 Task: Research Airbnb properties in San José, Costa Rica from 4th December, 2023 to 10th December, 2023 for 8 adults.4 bedrooms having 8 beds and 4 bathrooms. Property type can be house. Amenities needed are: wifi, TV, free parkinig on premises, gym, breakfast. Look for 4 properties as per requirement.
Action: Key pressed san<Key.space>jose
Screenshot: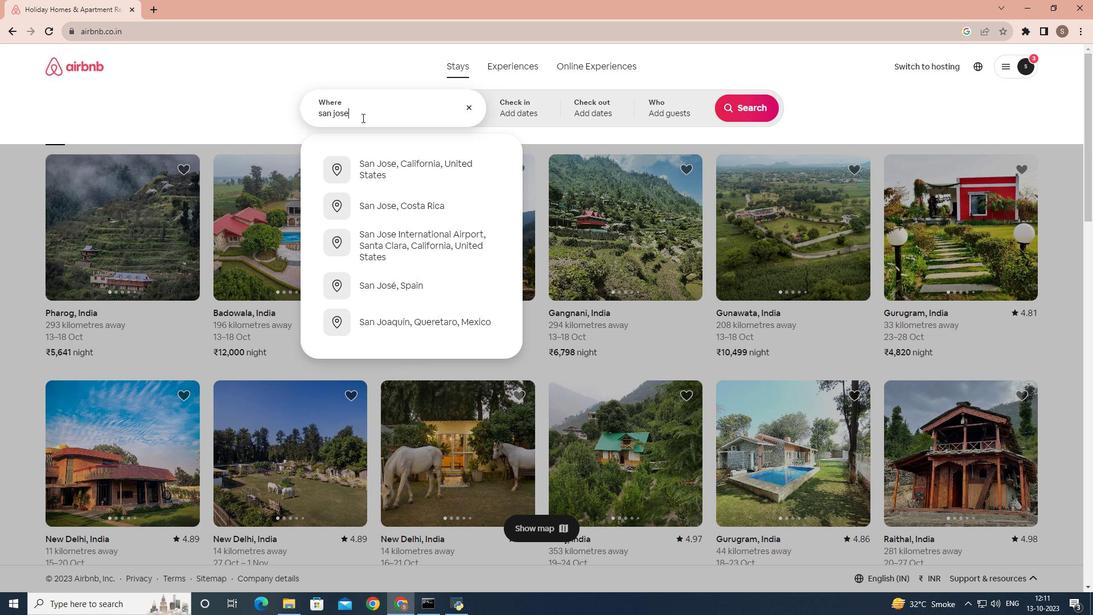 
Action: Mouse moved to (378, 216)
Screenshot: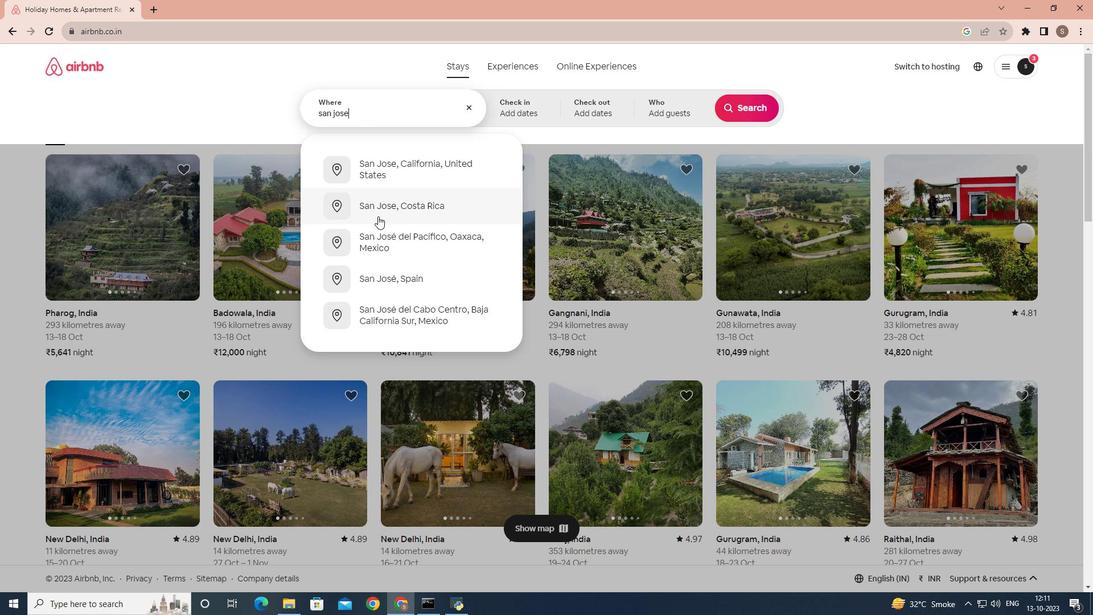 
Action: Mouse pressed left at (378, 216)
Screenshot: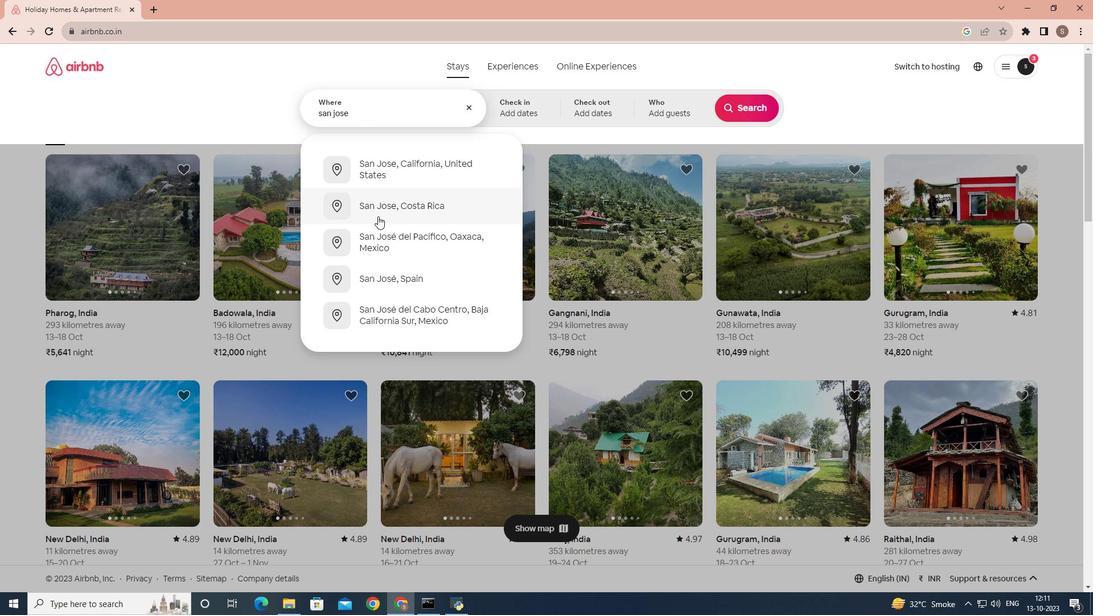 
Action: Mouse moved to (742, 197)
Screenshot: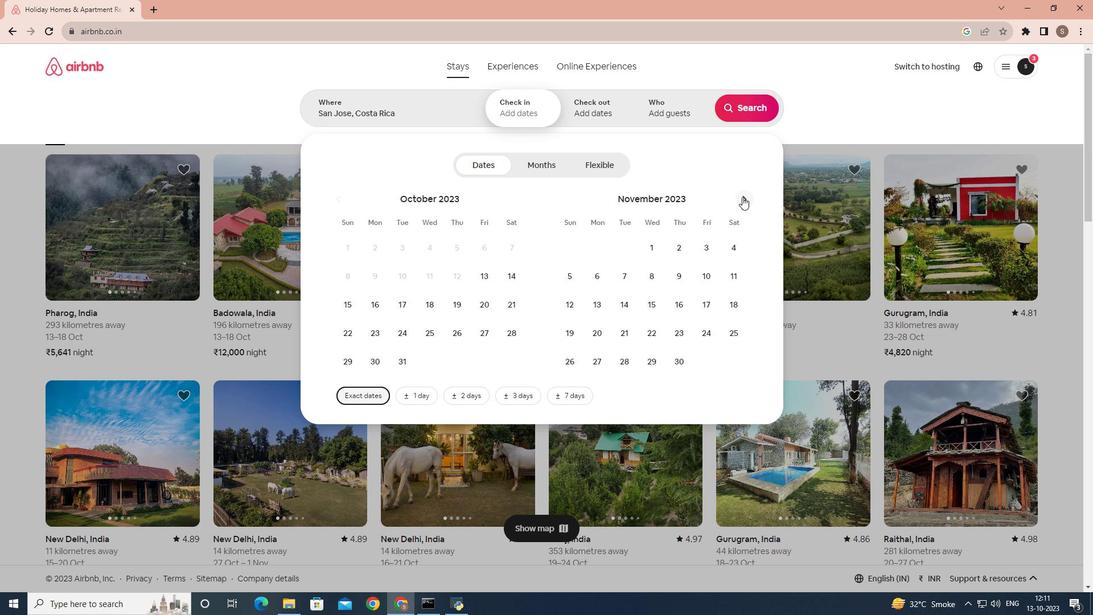 
Action: Mouse pressed left at (742, 197)
Screenshot: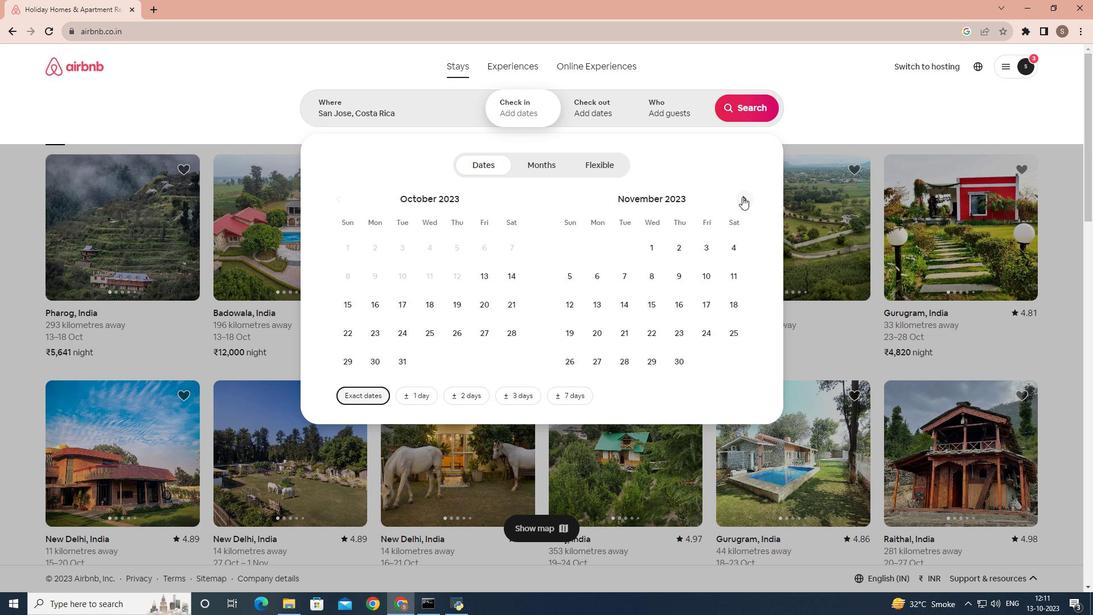 
Action: Mouse moved to (607, 277)
Screenshot: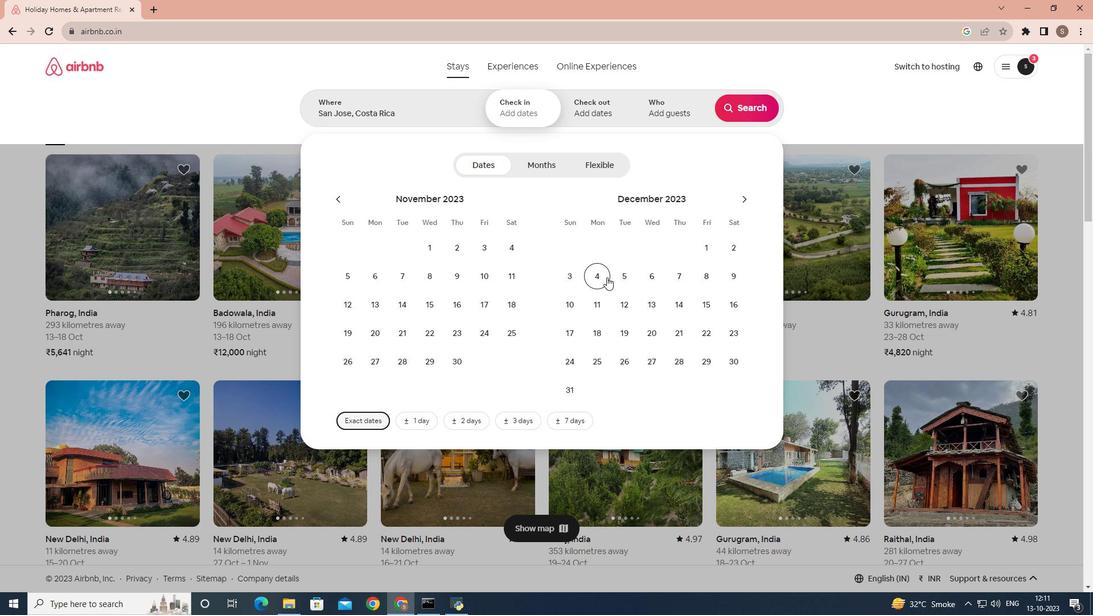 
Action: Mouse pressed left at (607, 277)
Screenshot: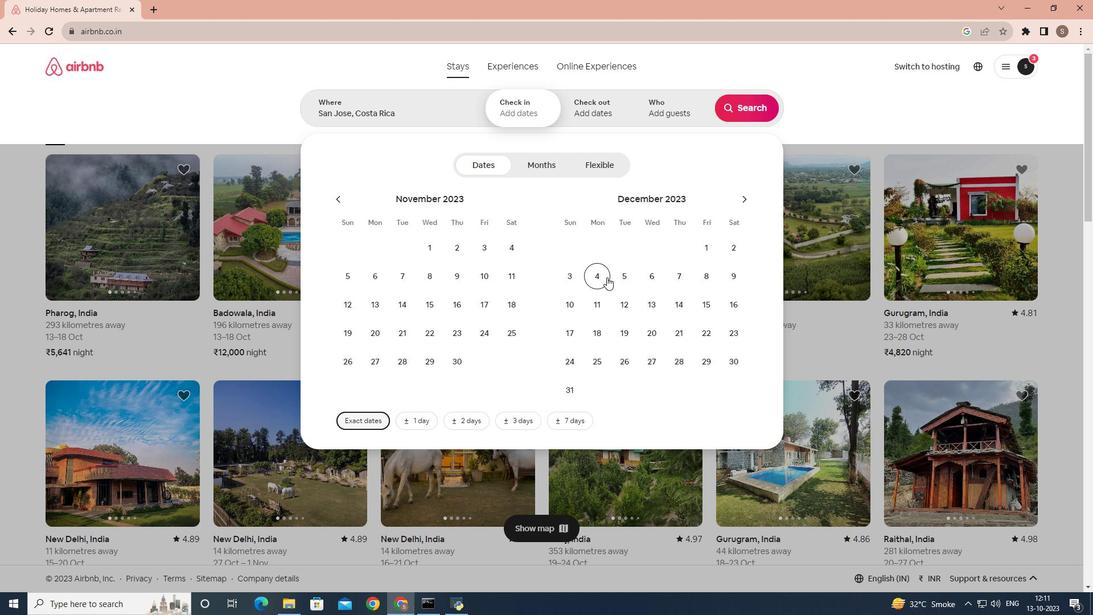 
Action: Mouse moved to (567, 308)
Screenshot: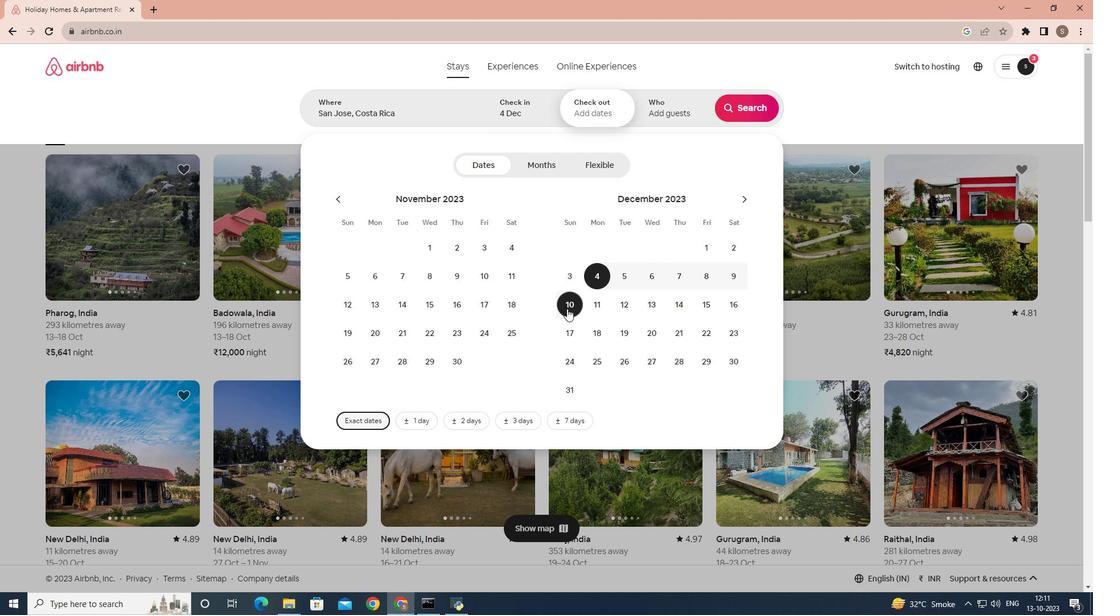 
Action: Mouse pressed left at (567, 308)
Screenshot: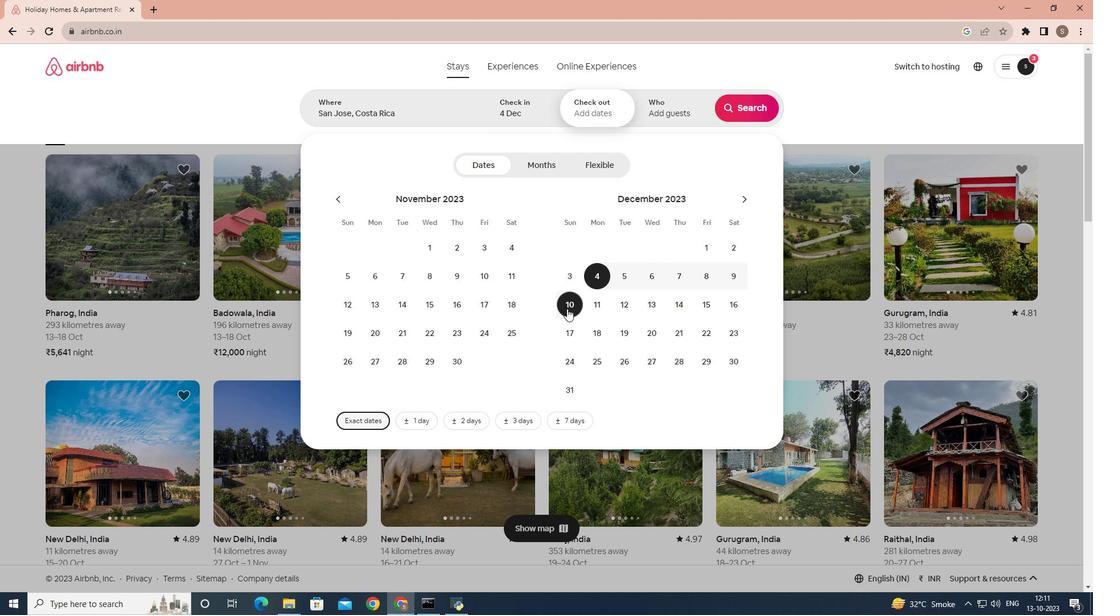 
Action: Mouse moved to (656, 104)
Screenshot: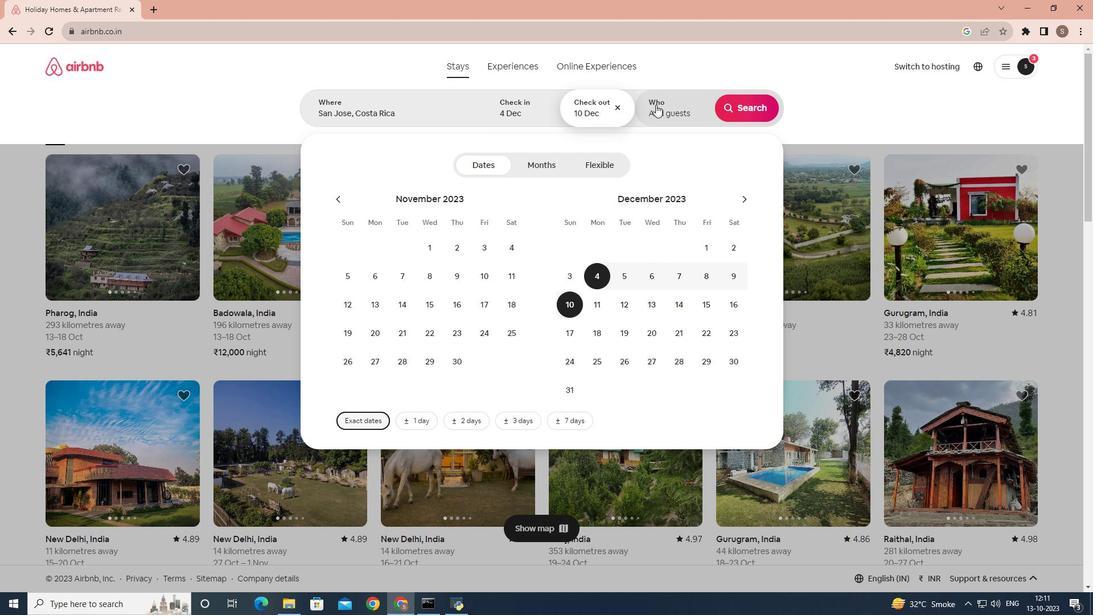 
Action: Mouse pressed left at (656, 104)
Screenshot: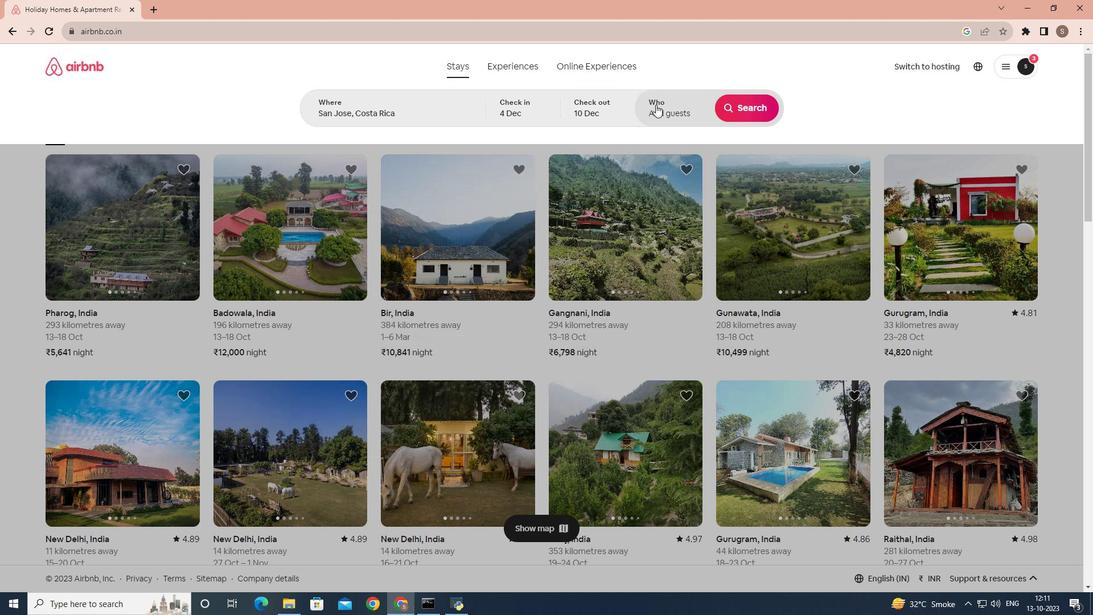 
Action: Mouse moved to (747, 167)
Screenshot: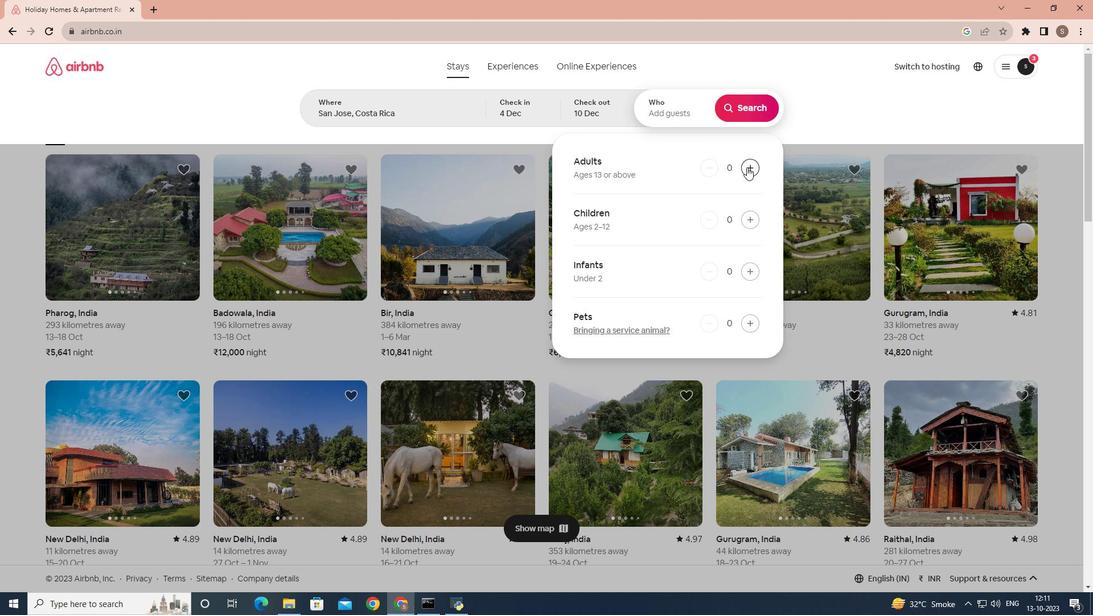 
Action: Mouse pressed left at (747, 167)
Screenshot: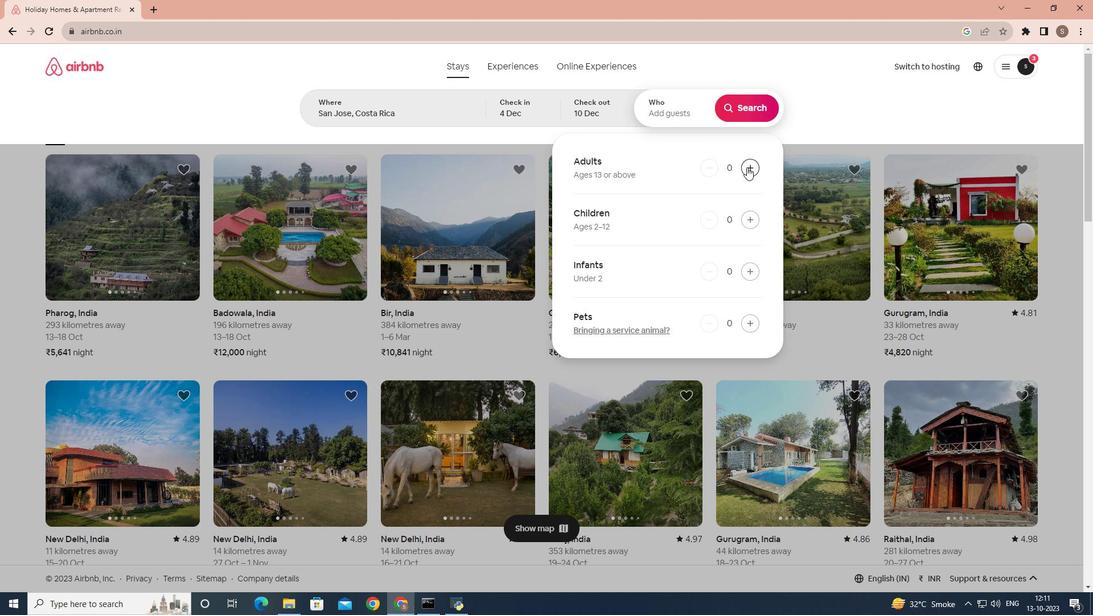 
Action: Mouse pressed left at (747, 167)
Screenshot: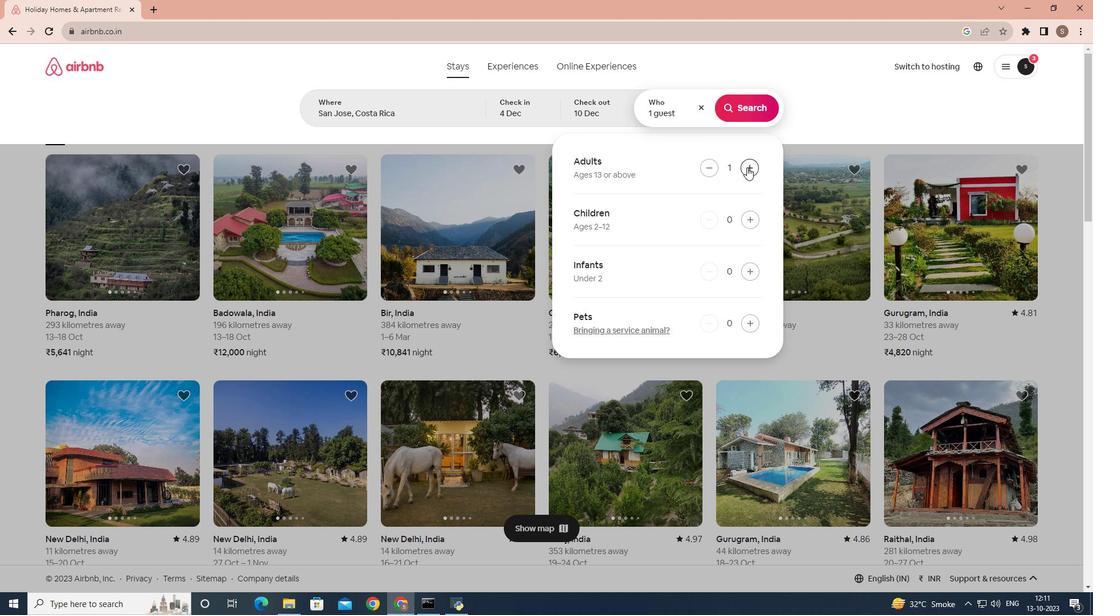 
Action: Mouse pressed left at (747, 167)
Screenshot: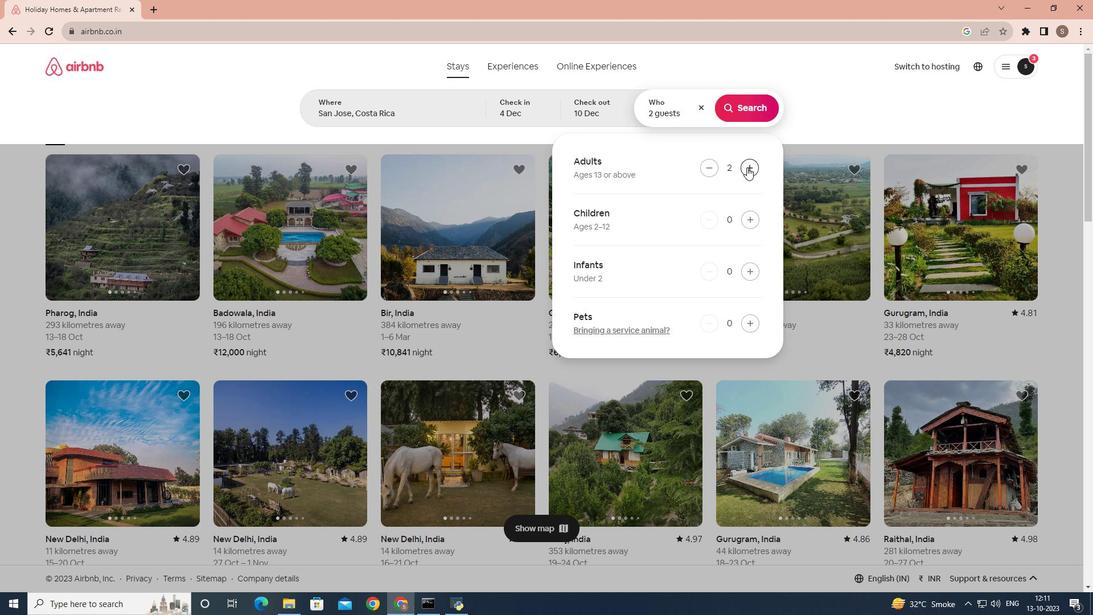 
Action: Mouse pressed left at (747, 167)
Screenshot: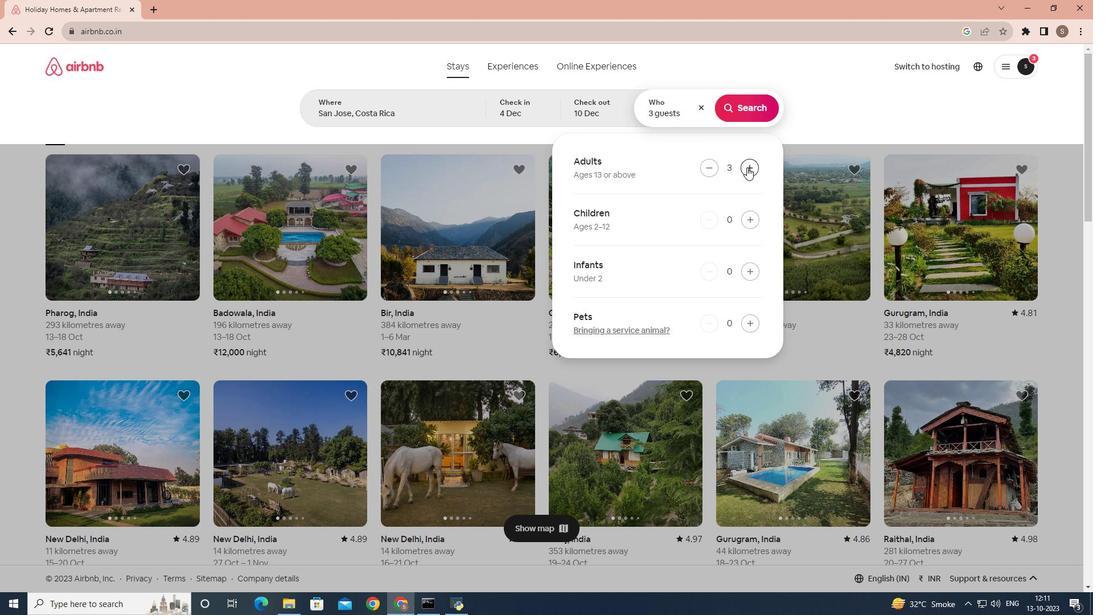 
Action: Mouse pressed left at (747, 167)
Screenshot: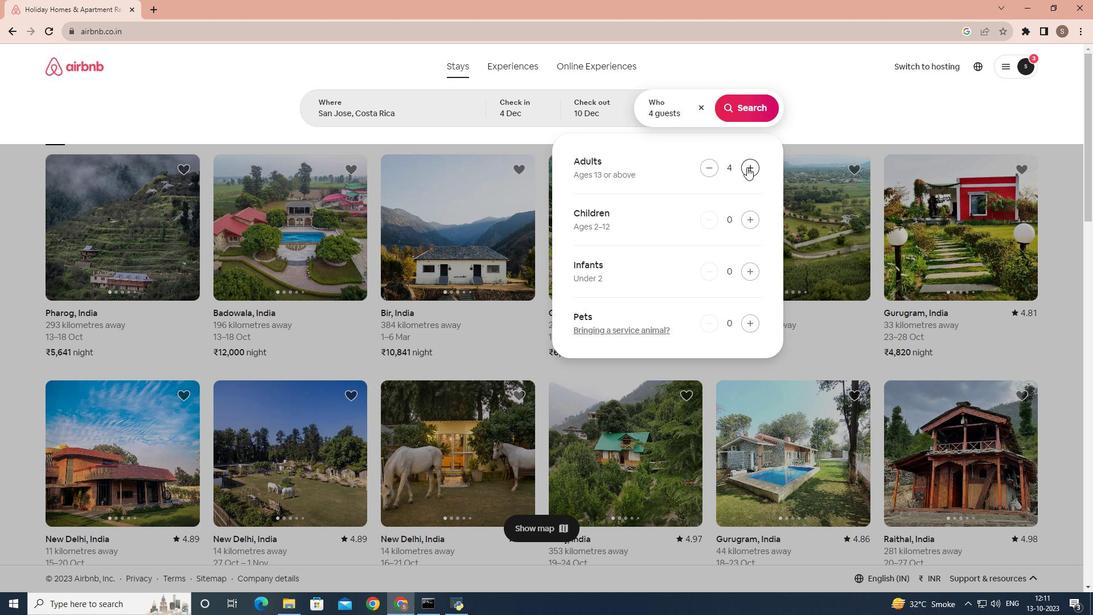 
Action: Mouse pressed left at (747, 167)
Screenshot: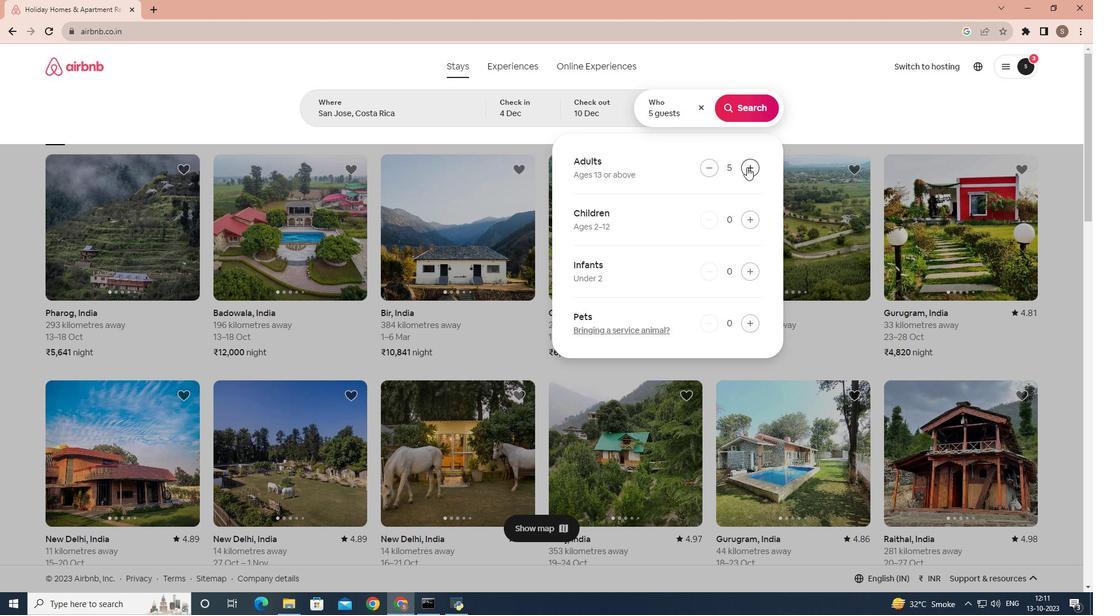 
Action: Mouse pressed left at (747, 167)
Screenshot: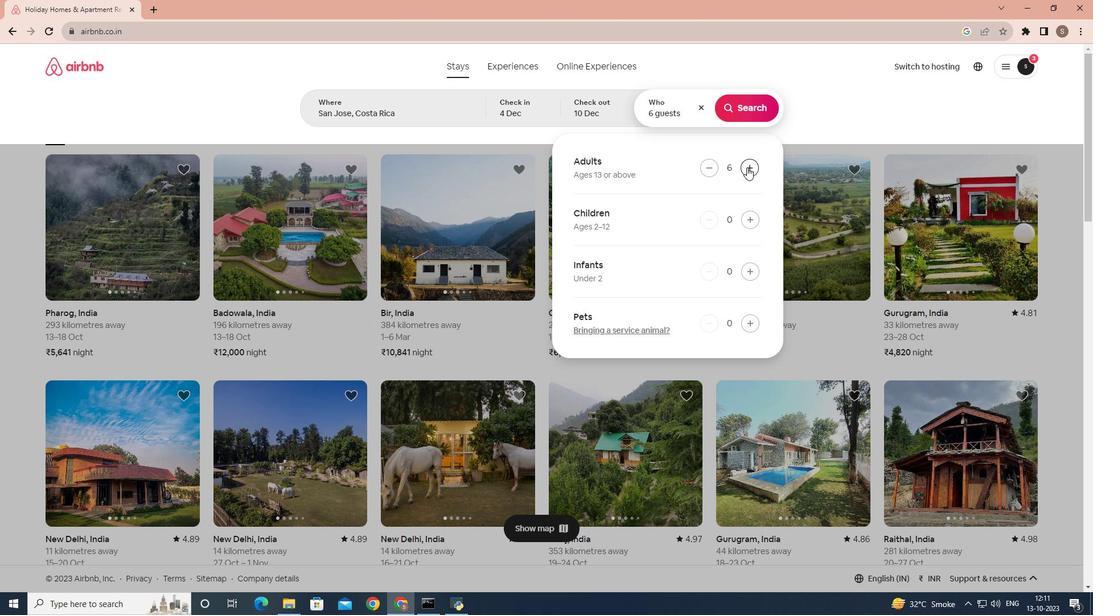
Action: Mouse pressed left at (747, 167)
Screenshot: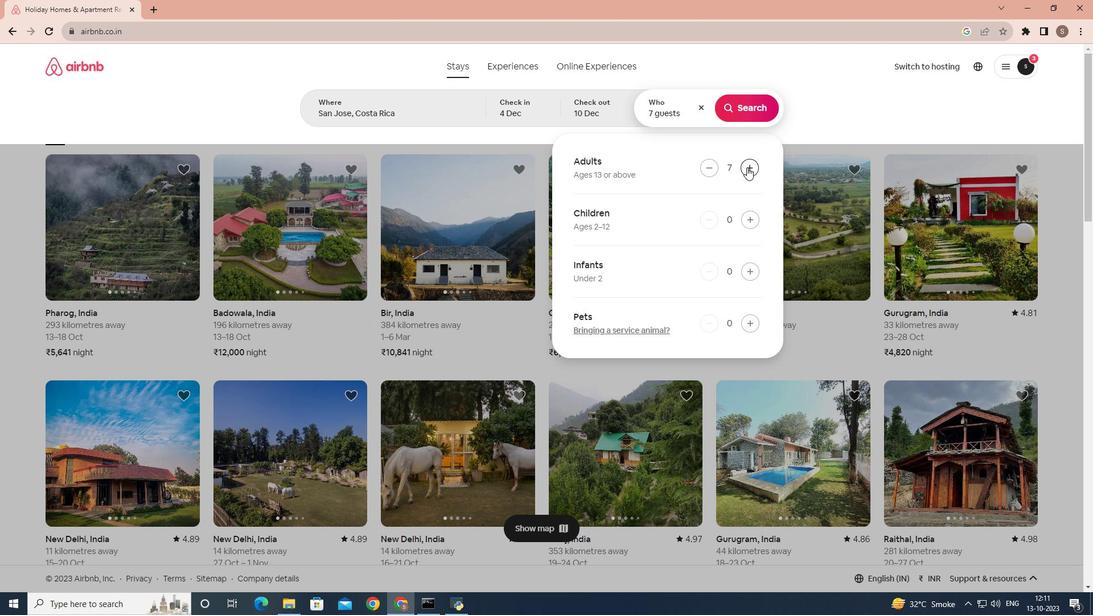 
Action: Mouse moved to (746, 119)
Screenshot: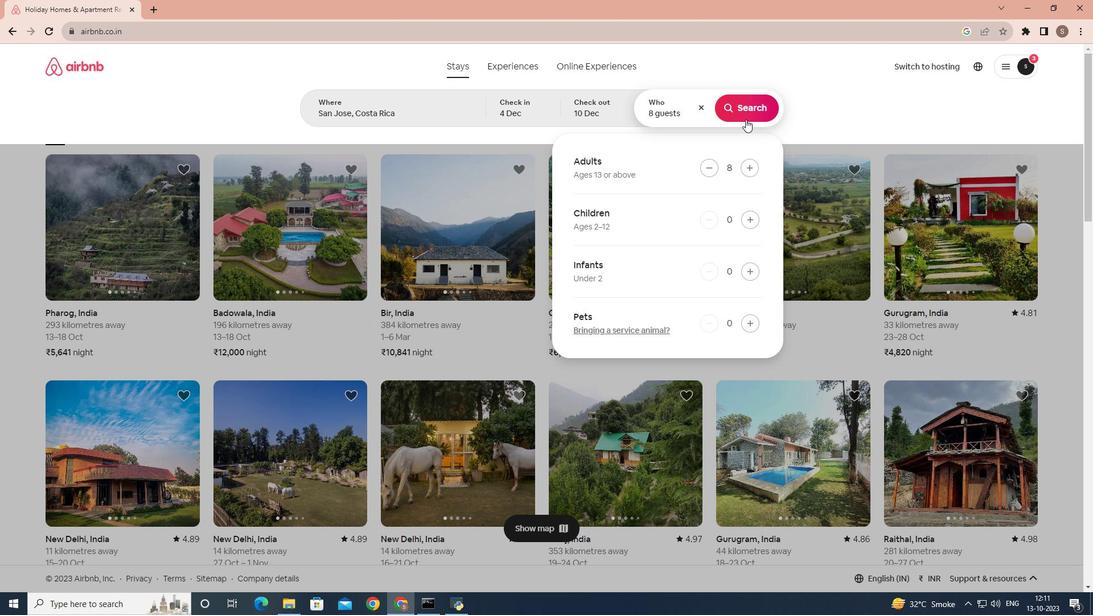 
Action: Mouse pressed left at (746, 119)
Screenshot: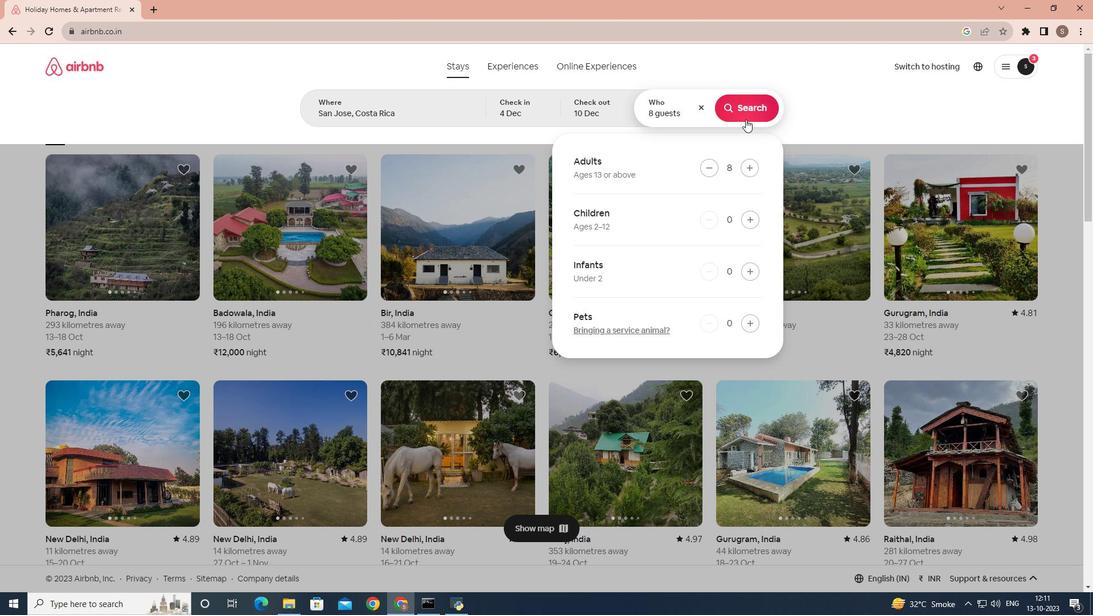 
Action: Mouse moved to (896, 119)
Screenshot: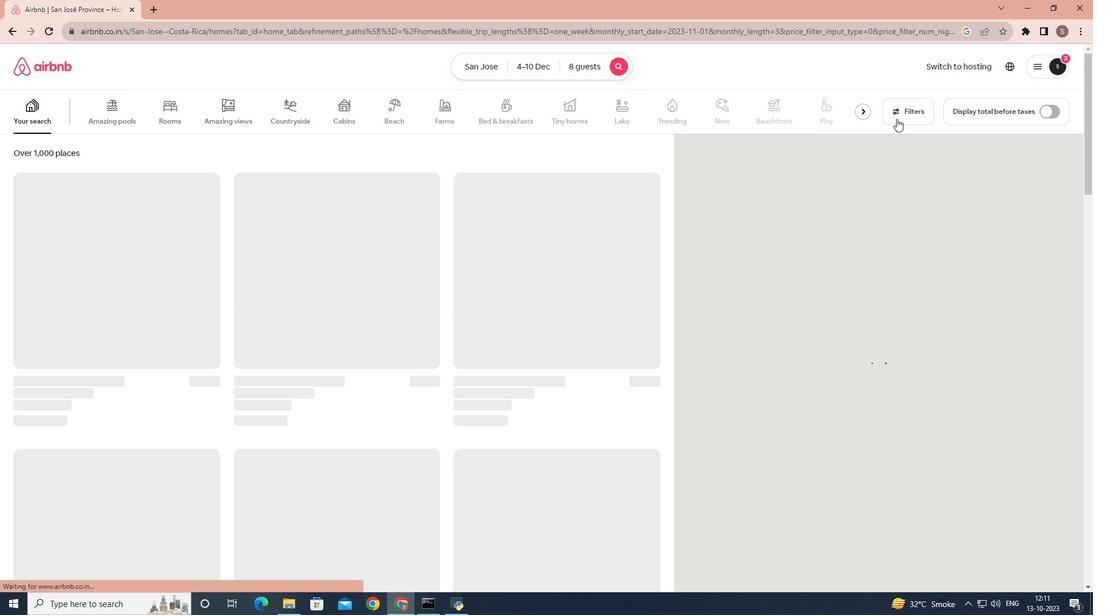 
Action: Mouse pressed left at (896, 119)
Screenshot: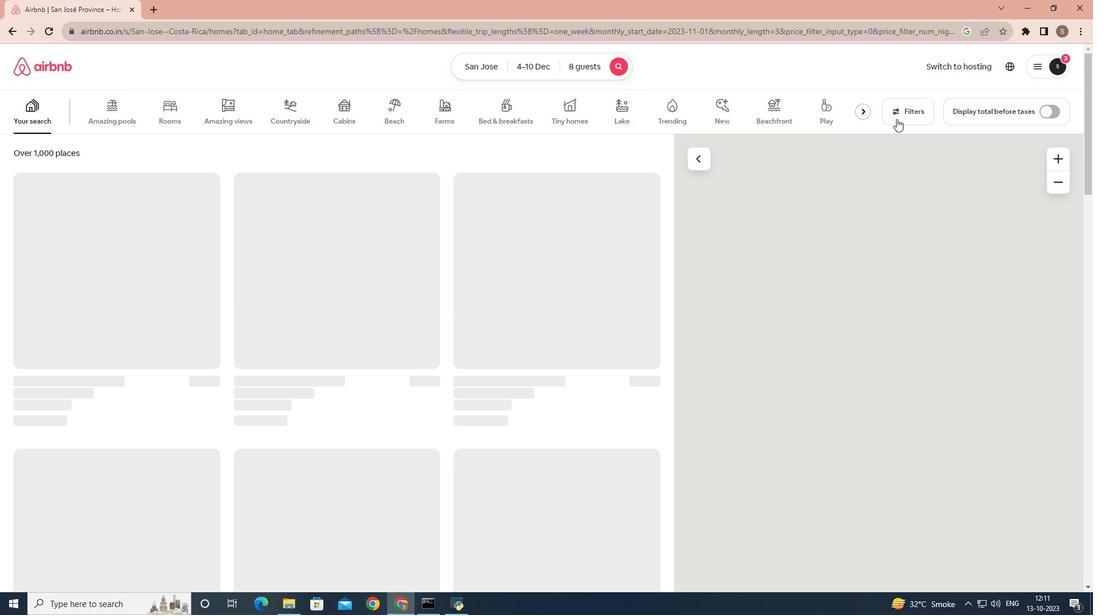 
Action: Mouse moved to (467, 367)
Screenshot: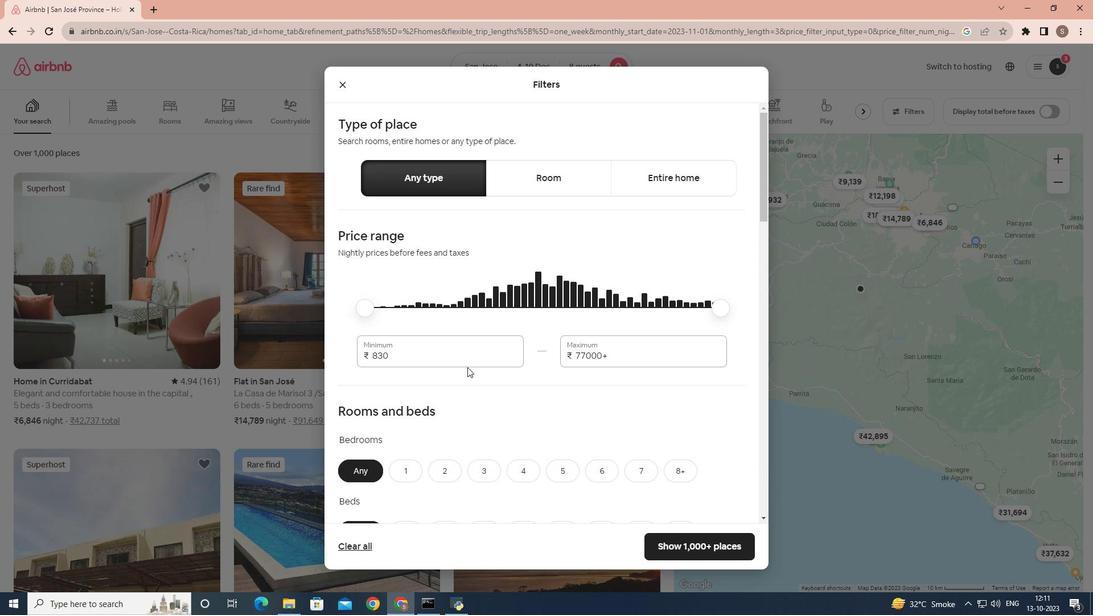 
Action: Mouse scrolled (467, 366) with delta (0, 0)
Screenshot: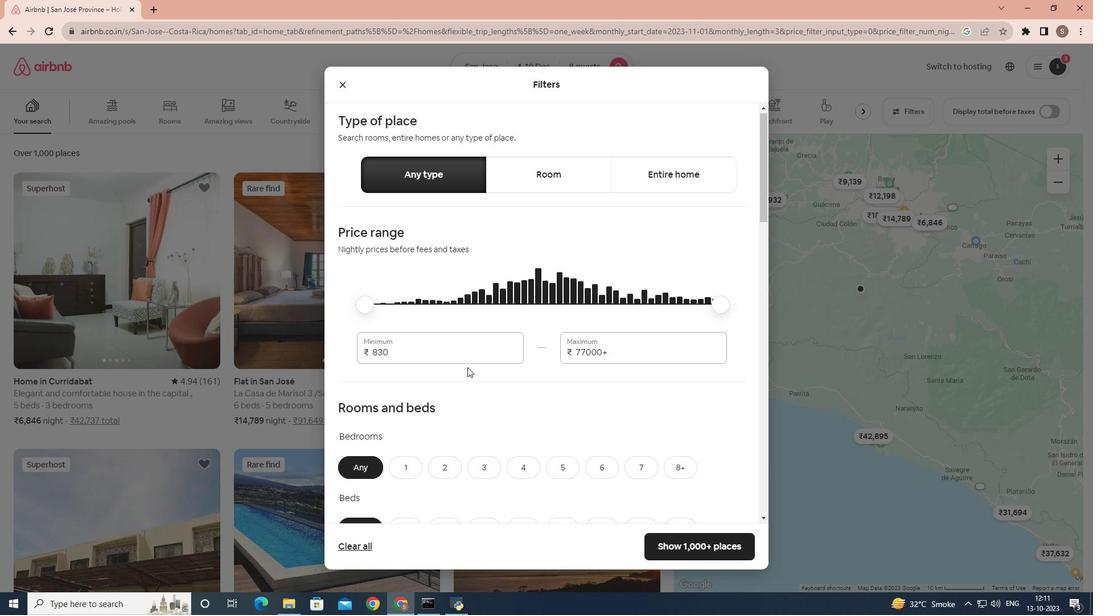 
Action: Mouse scrolled (467, 366) with delta (0, 0)
Screenshot: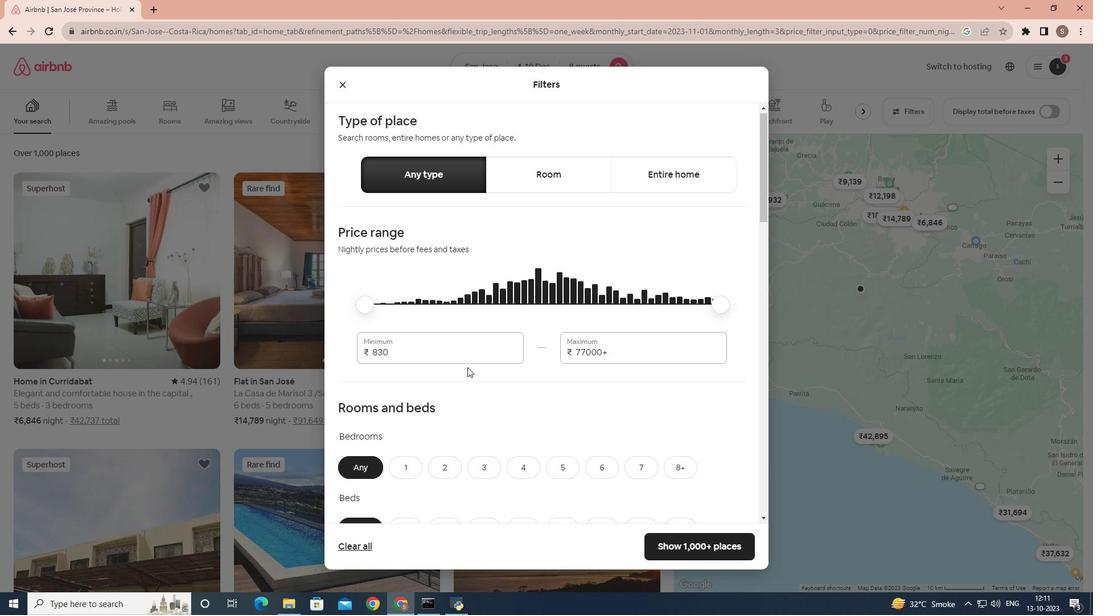 
Action: Mouse scrolled (467, 366) with delta (0, 0)
Screenshot: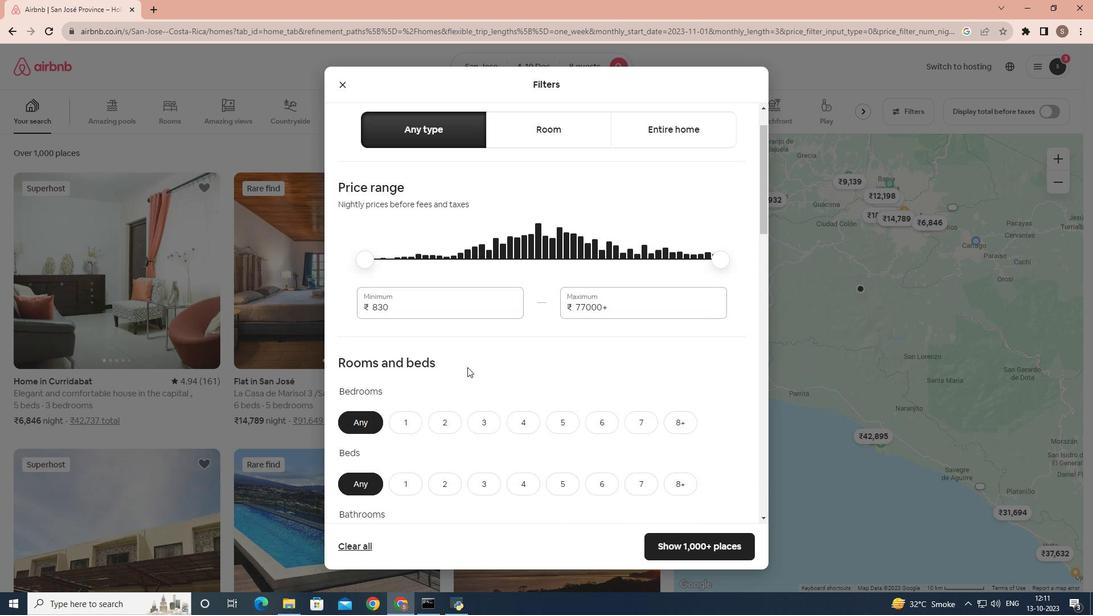 
Action: Mouse scrolled (467, 366) with delta (0, 0)
Screenshot: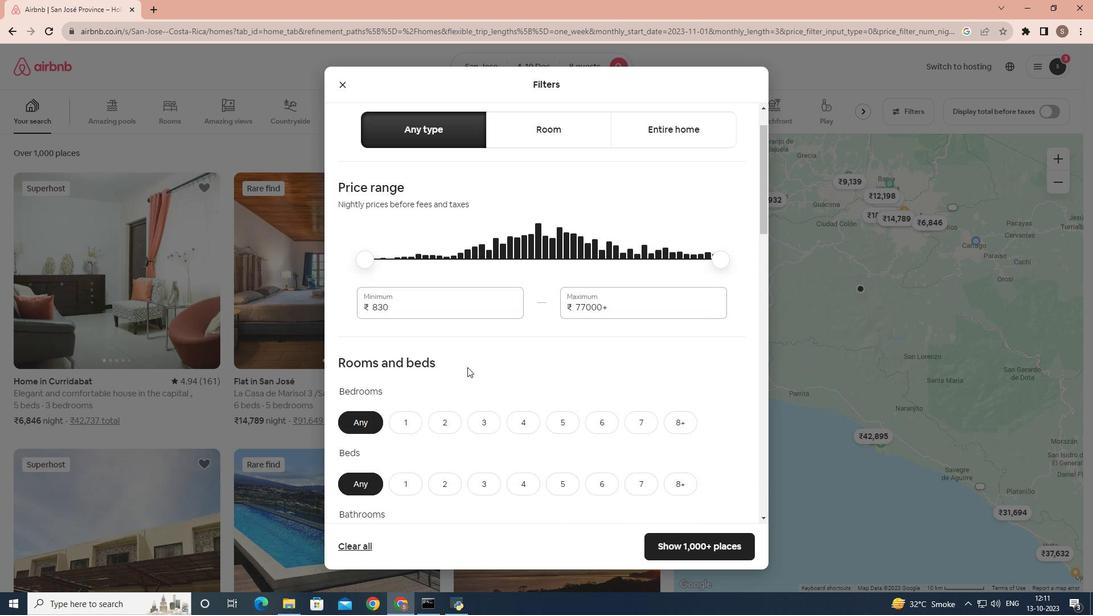 
Action: Mouse moved to (534, 245)
Screenshot: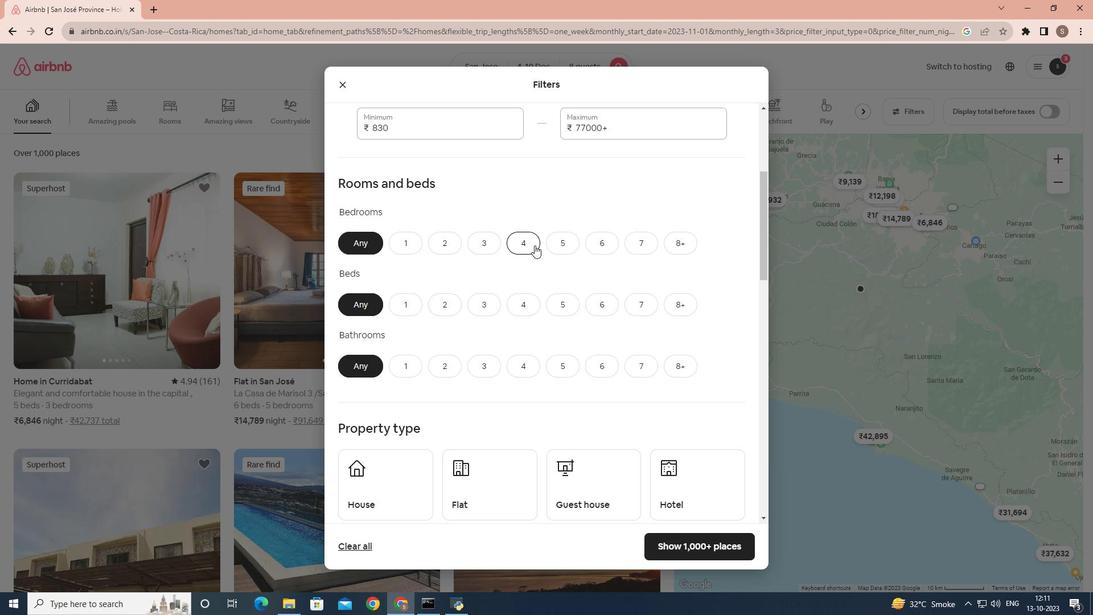 
Action: Mouse pressed left at (534, 245)
Screenshot: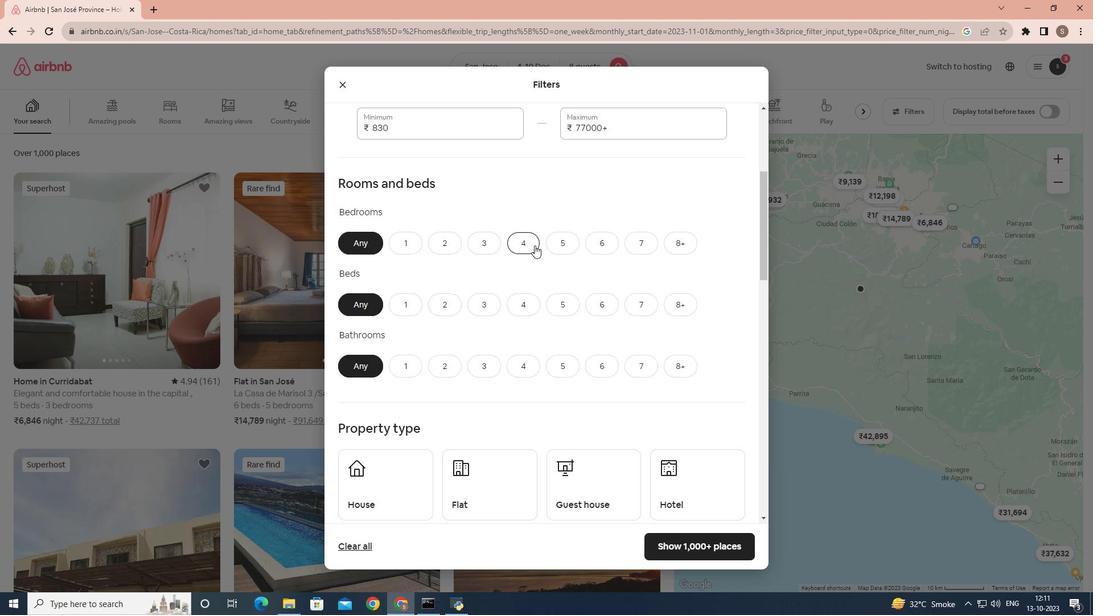
Action: Mouse moved to (685, 304)
Screenshot: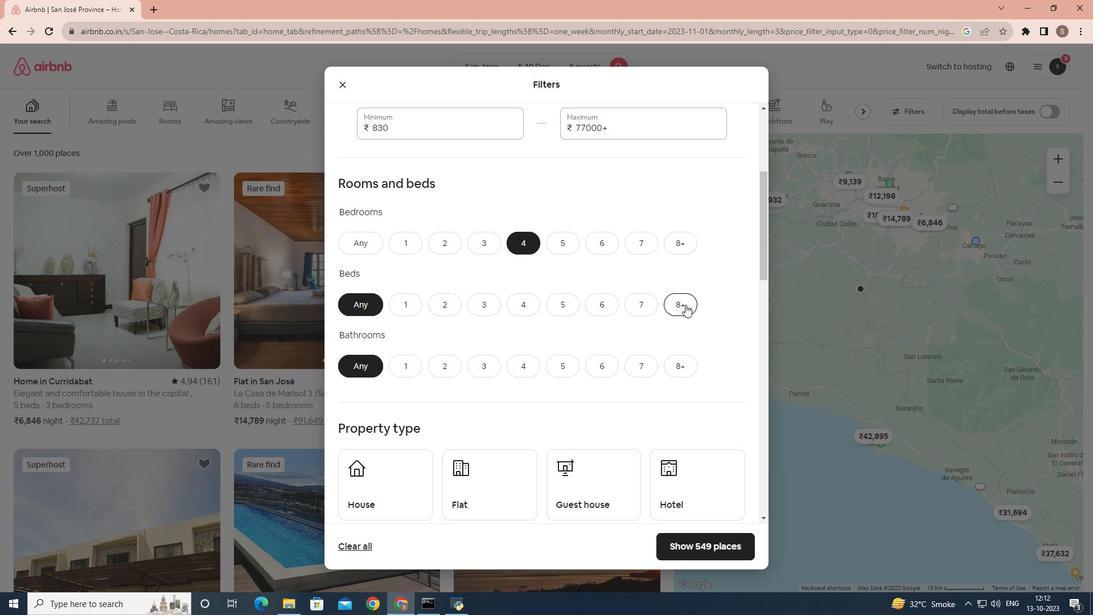 
Action: Mouse pressed left at (685, 304)
Screenshot: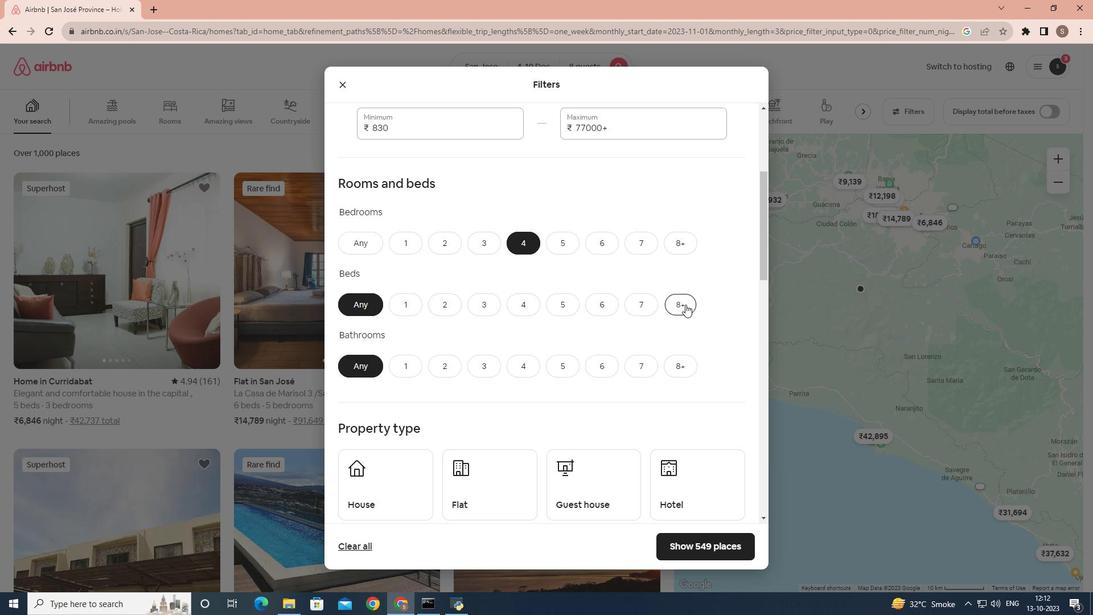 
Action: Mouse moved to (523, 372)
Screenshot: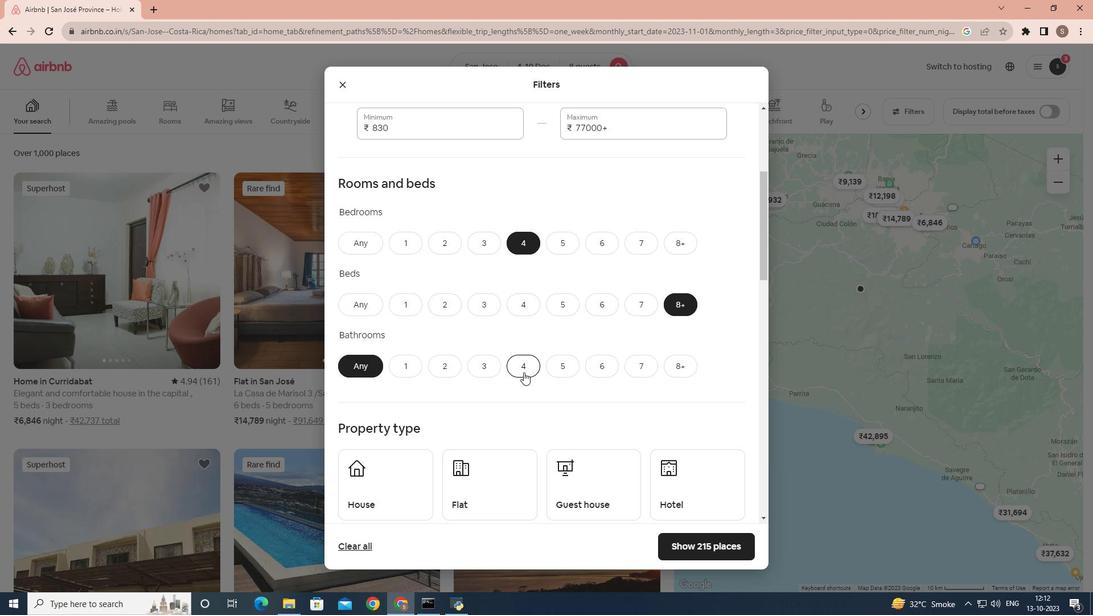 
Action: Mouse pressed left at (523, 372)
Screenshot: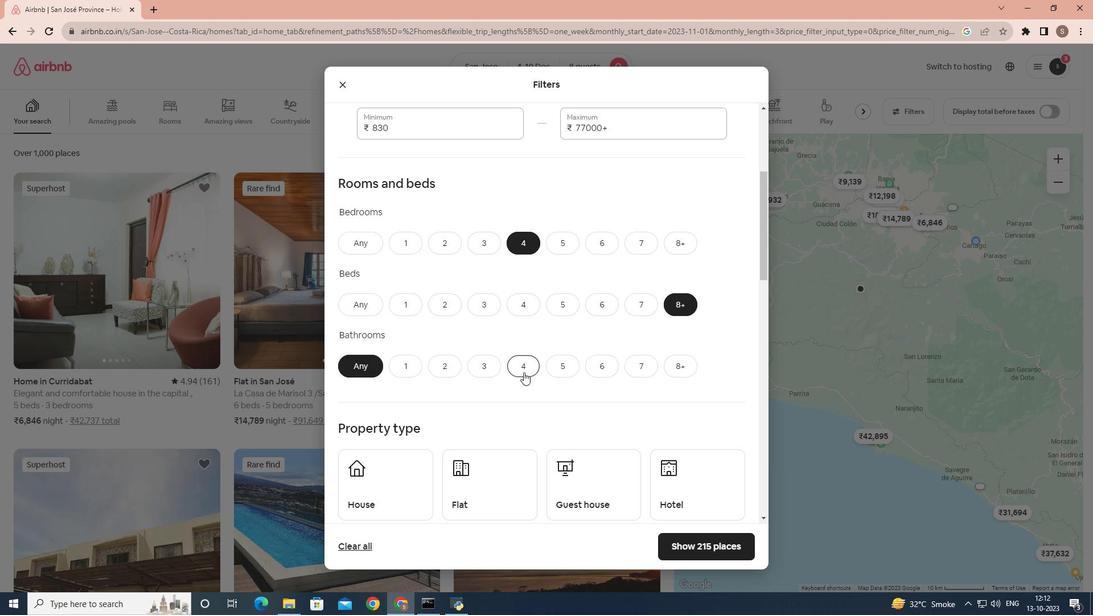 
Action: Mouse moved to (448, 369)
Screenshot: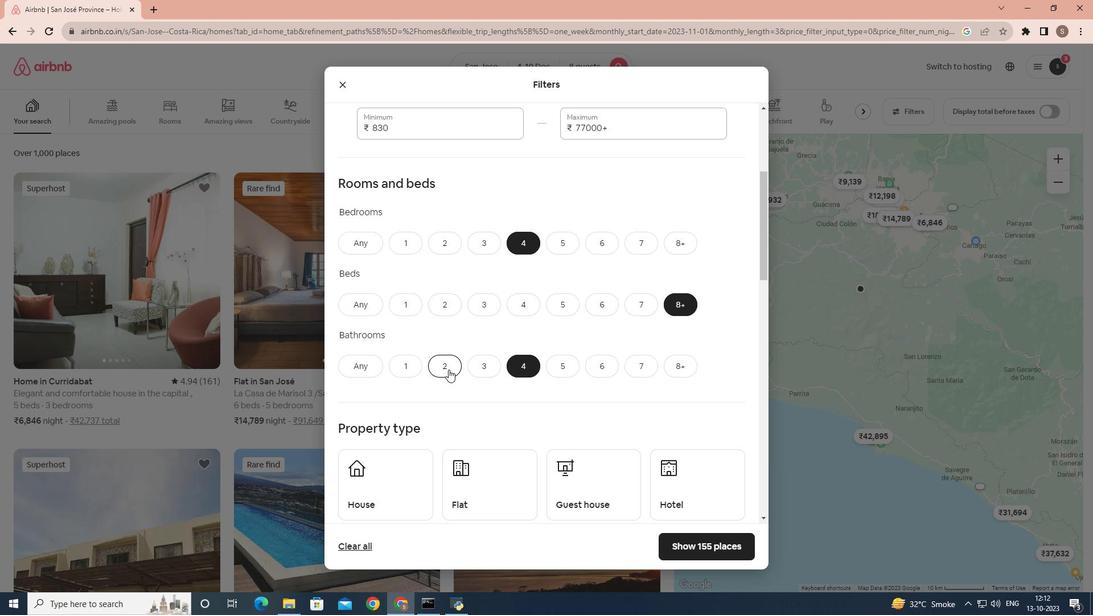 
Action: Mouse scrolled (448, 369) with delta (0, 0)
Screenshot: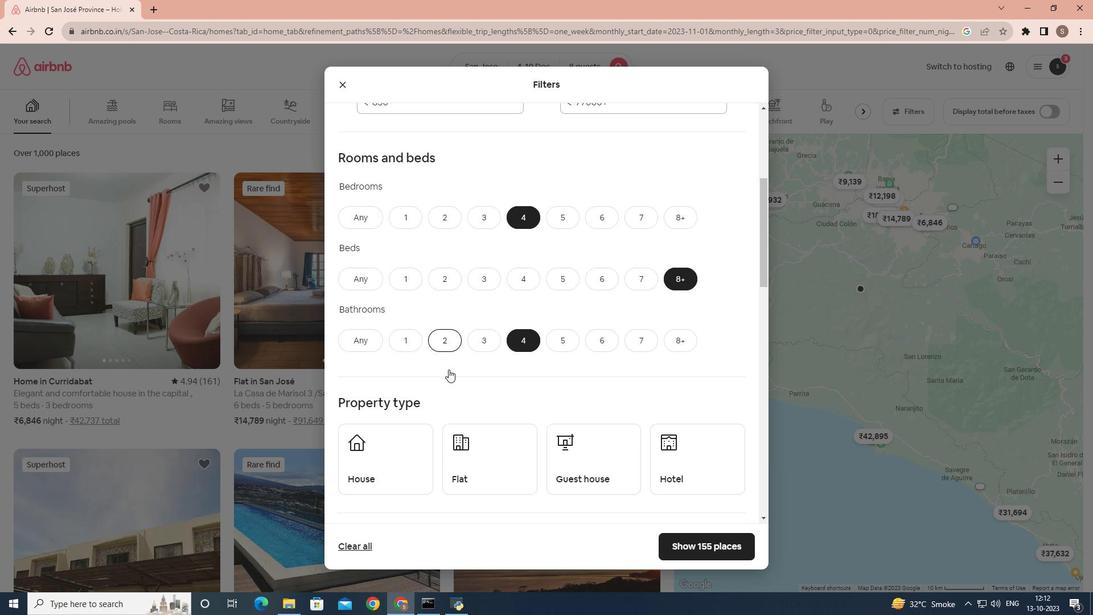 
Action: Mouse scrolled (448, 369) with delta (0, 0)
Screenshot: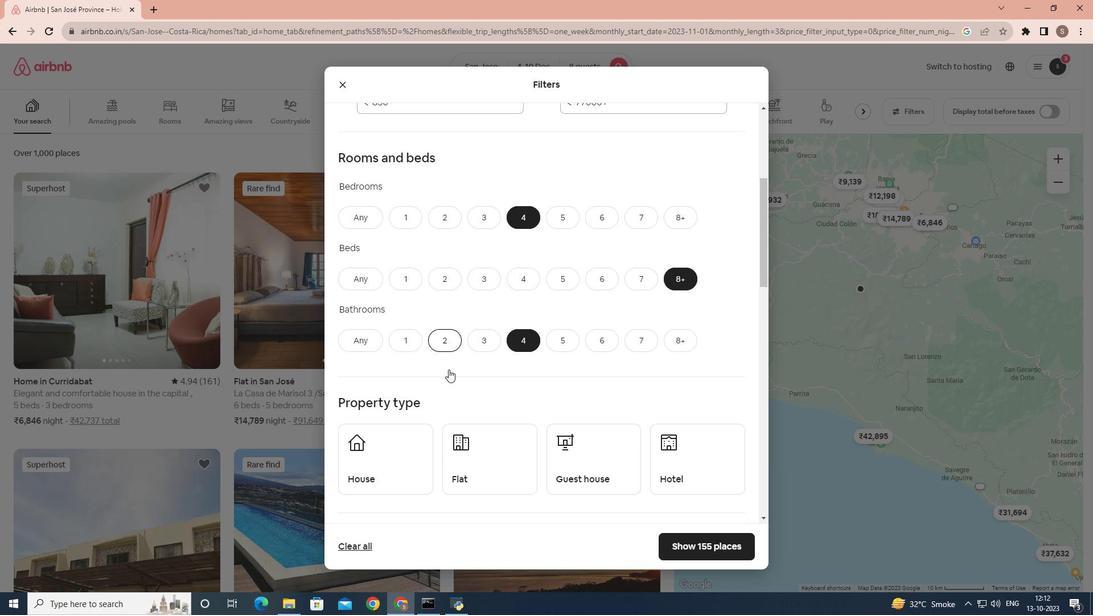
Action: Mouse scrolled (448, 369) with delta (0, 0)
Screenshot: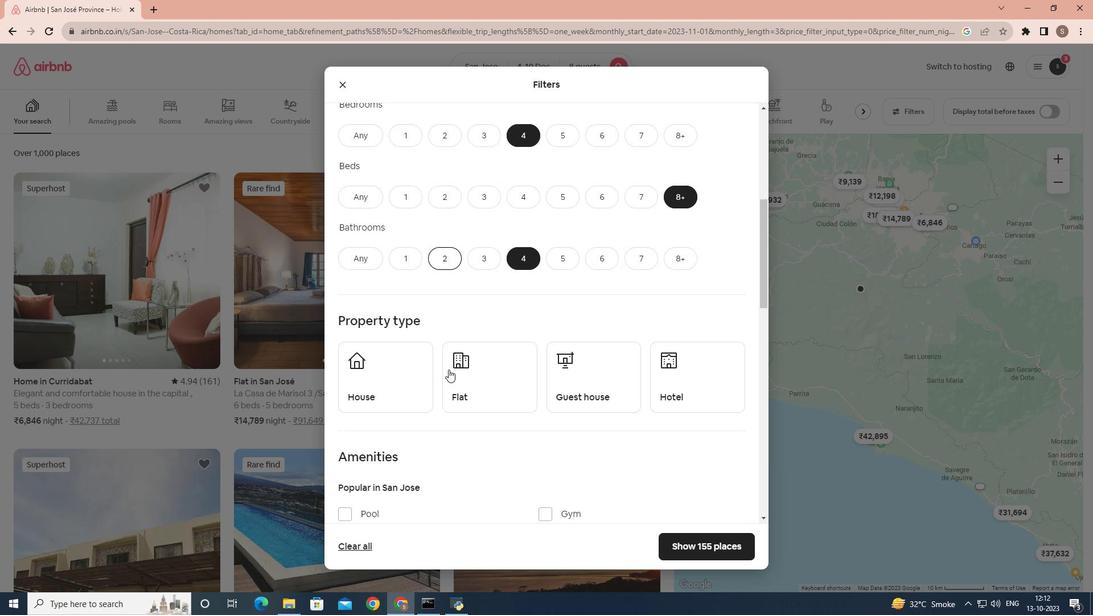 
Action: Mouse scrolled (448, 369) with delta (0, 0)
Screenshot: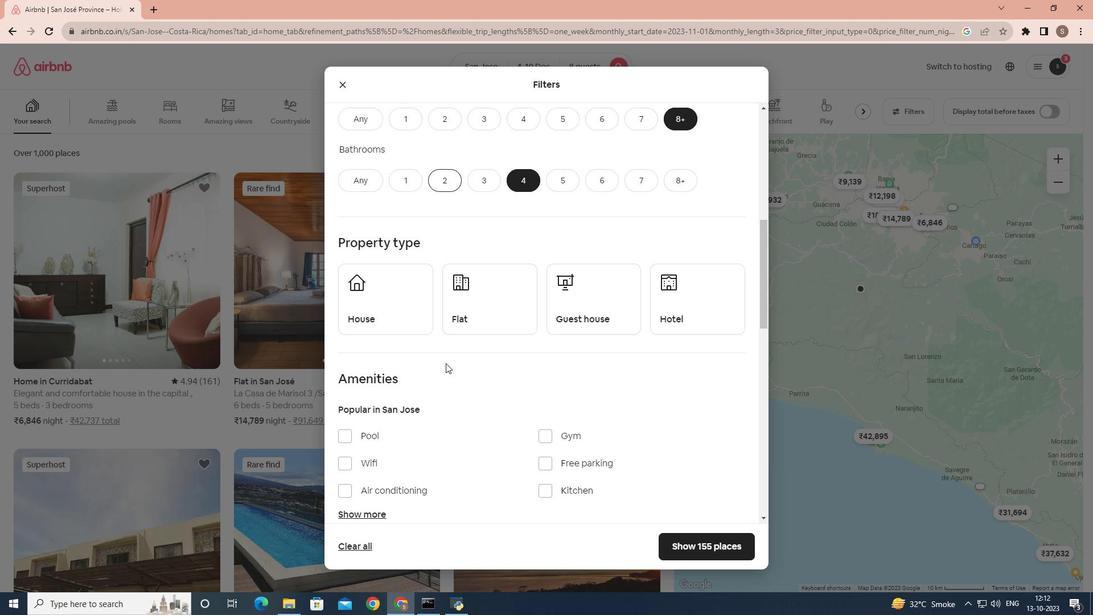 
Action: Mouse moved to (395, 269)
Screenshot: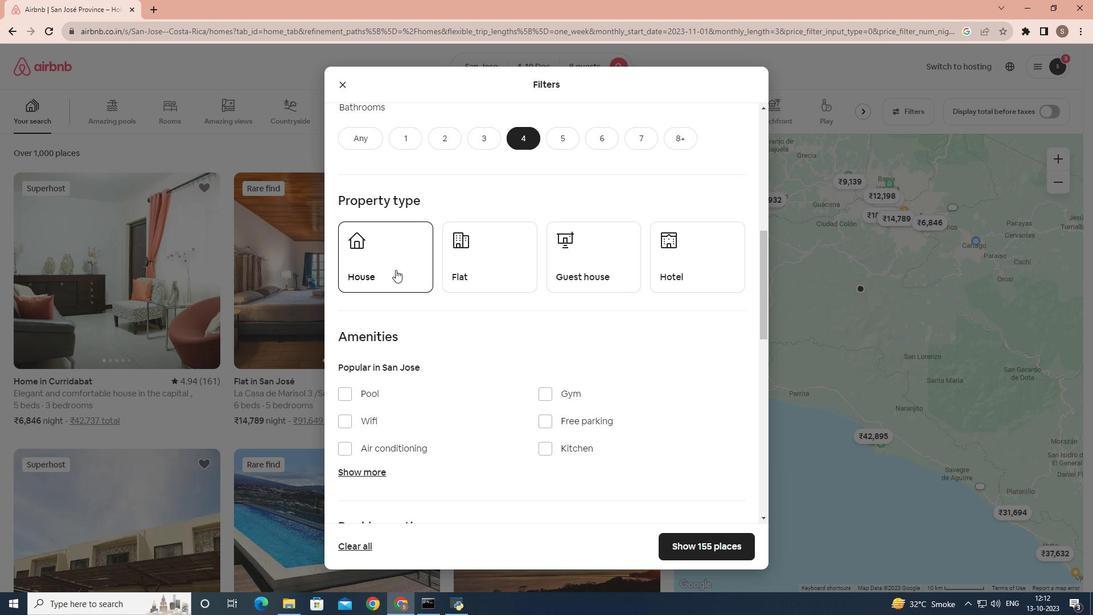 
Action: Mouse pressed left at (395, 269)
Screenshot: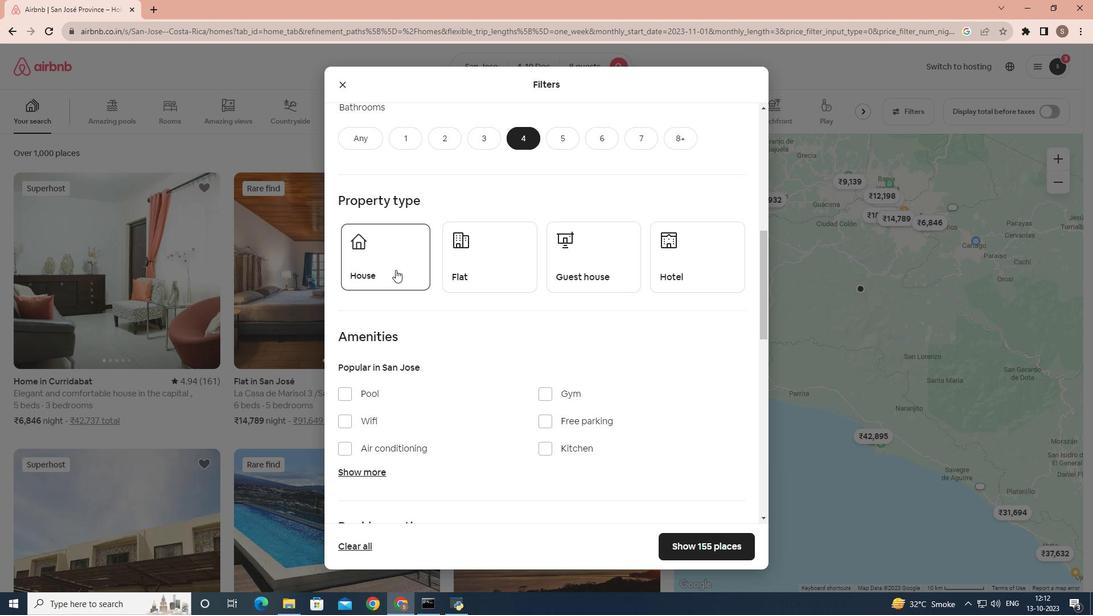 
Action: Mouse moved to (352, 414)
Screenshot: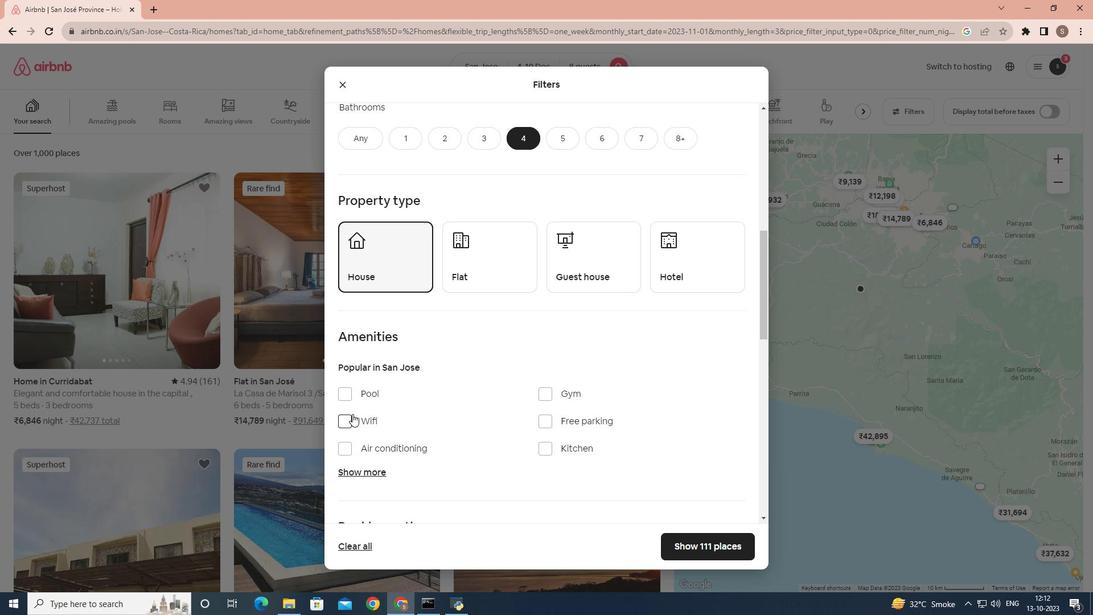 
Action: Mouse pressed left at (352, 414)
Screenshot: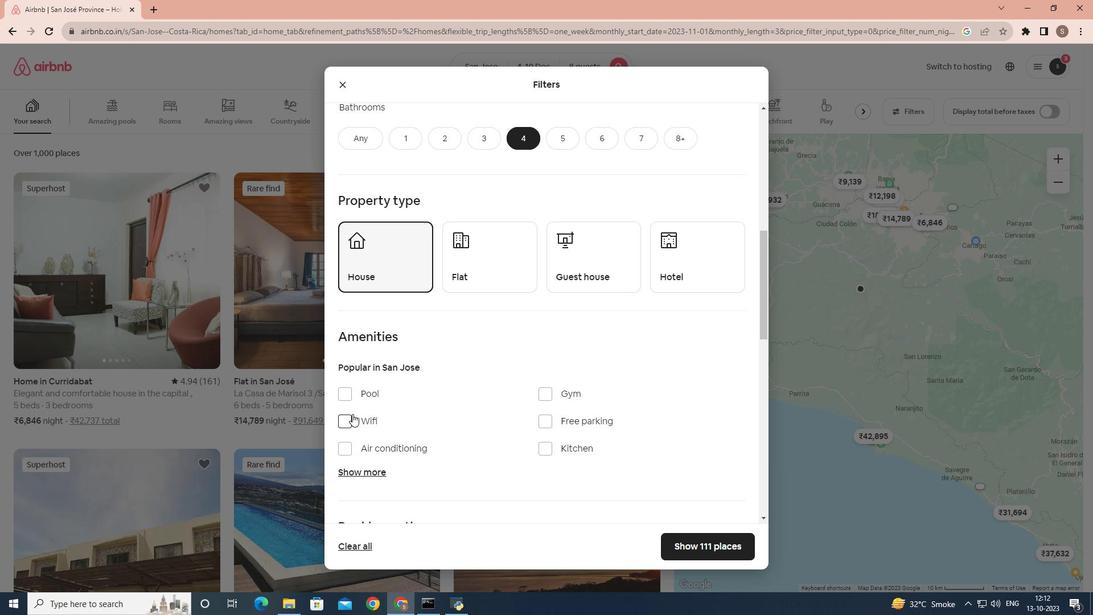 
Action: Mouse moved to (366, 408)
Screenshot: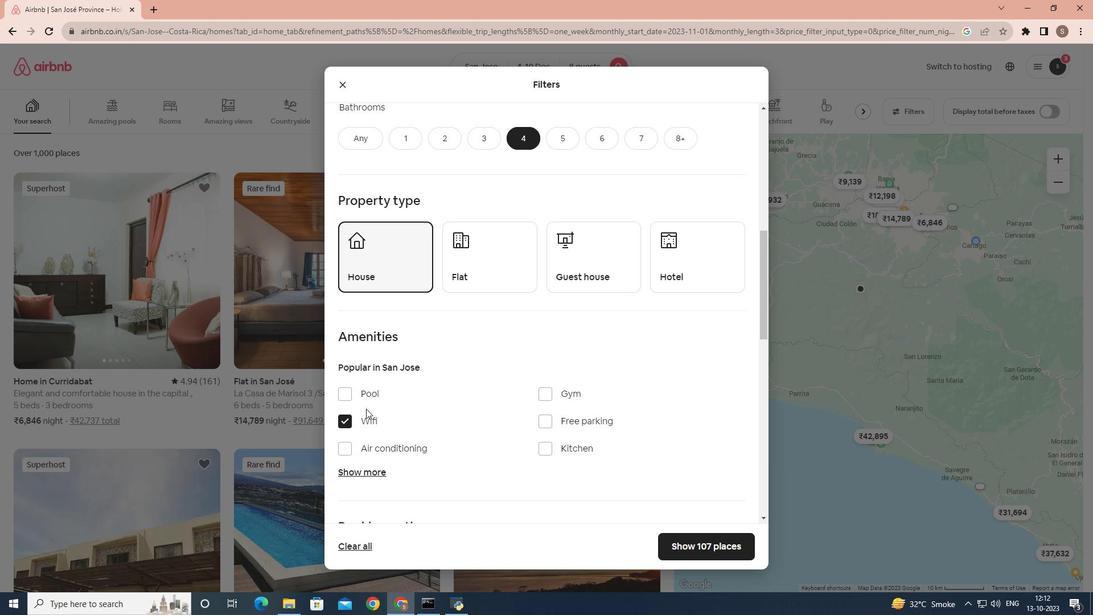
Action: Mouse scrolled (366, 408) with delta (0, 0)
Screenshot: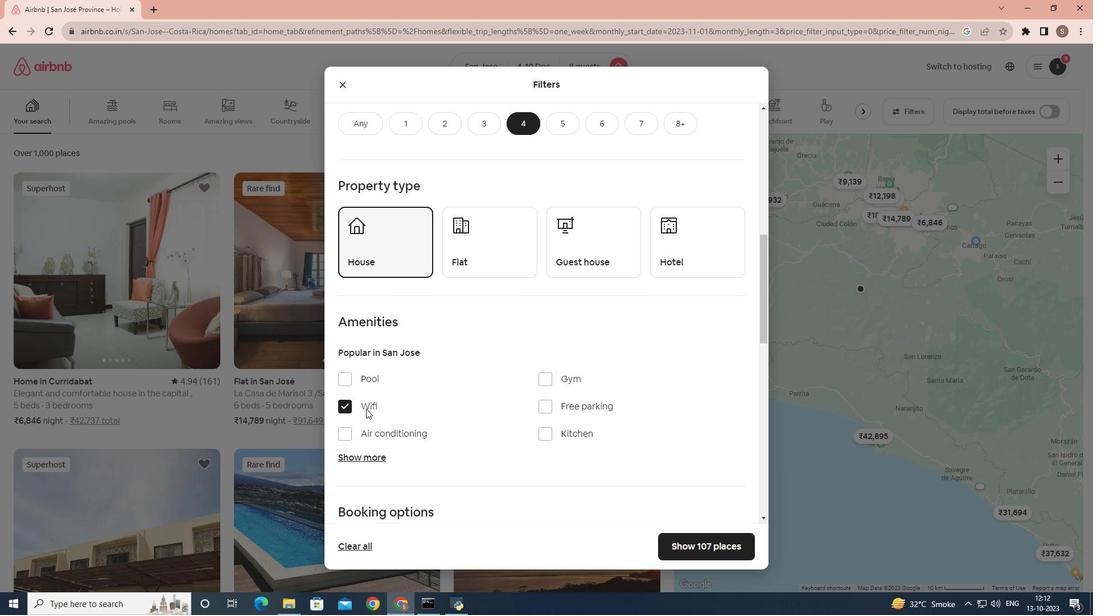 
Action: Mouse scrolled (366, 408) with delta (0, 0)
Screenshot: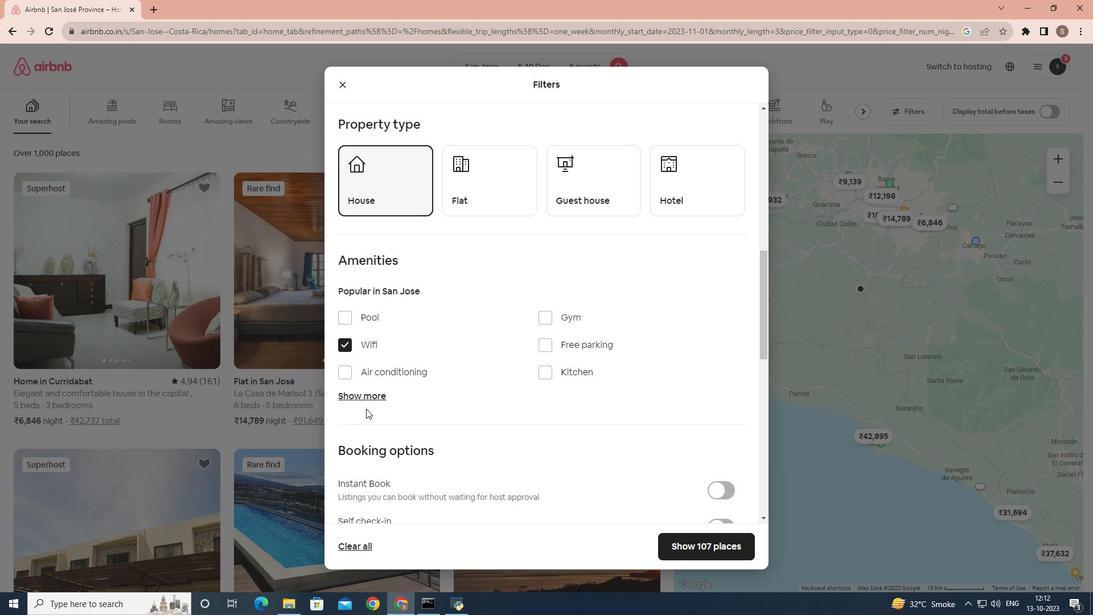 
Action: Mouse scrolled (366, 408) with delta (0, 0)
Screenshot: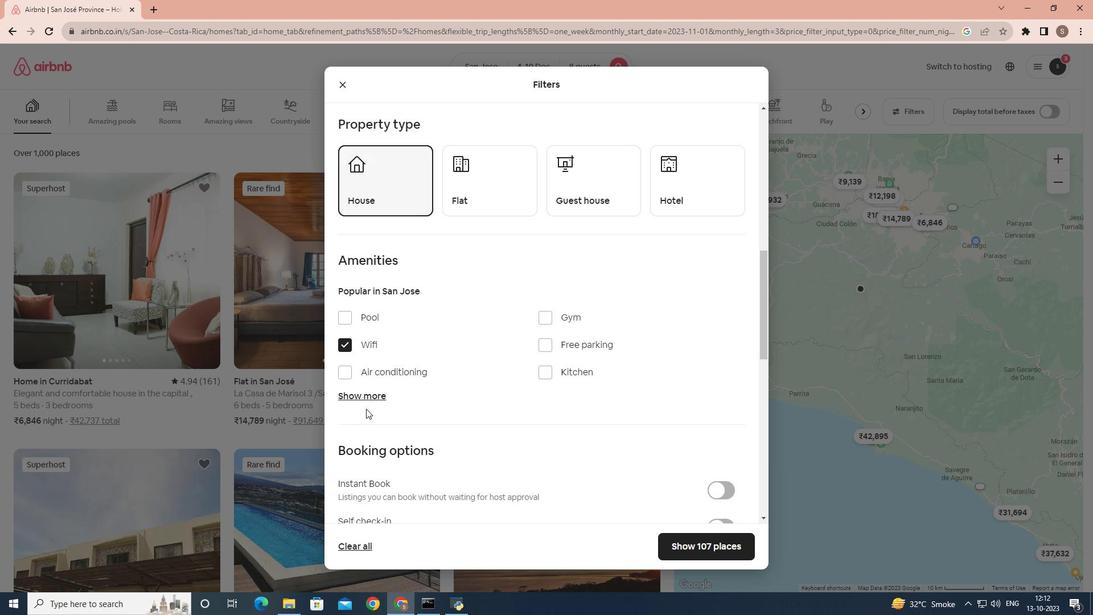 
Action: Mouse moved to (364, 302)
Screenshot: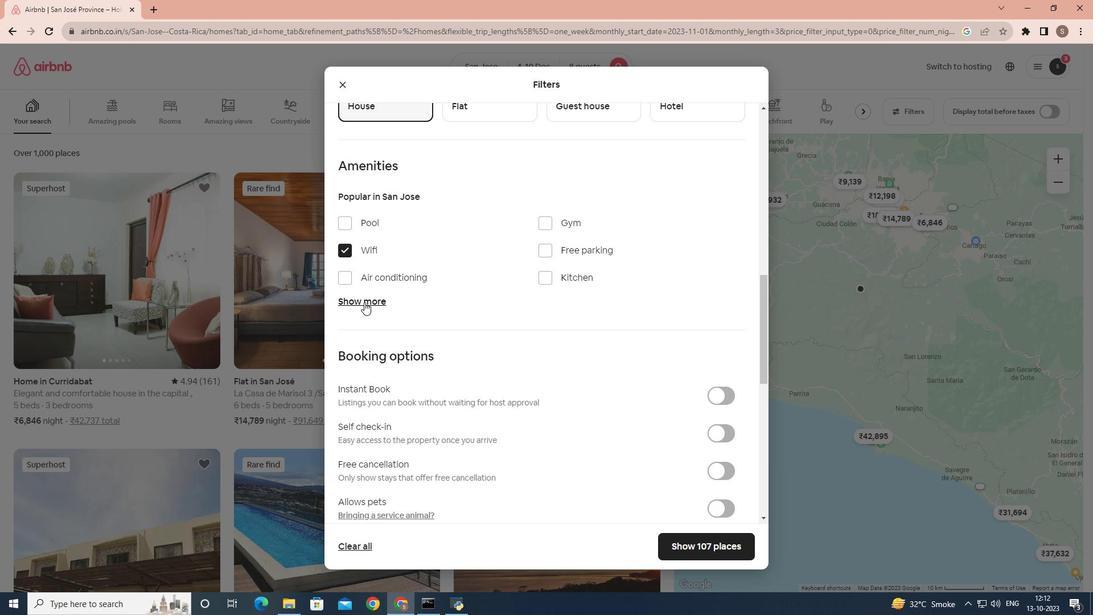 
Action: Mouse pressed left at (364, 302)
Screenshot: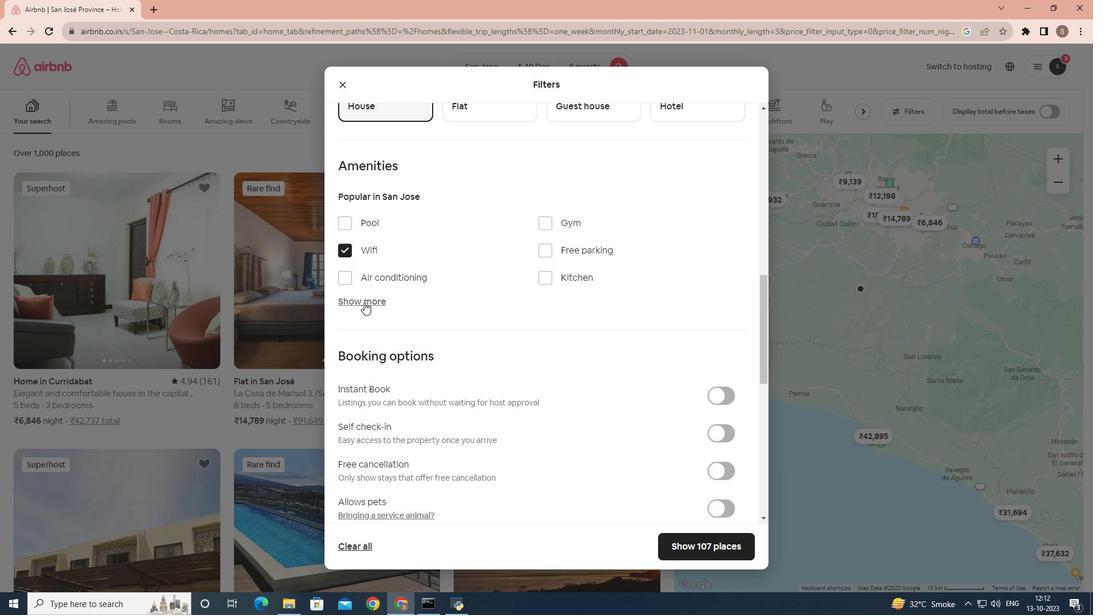 
Action: Mouse moved to (540, 400)
Screenshot: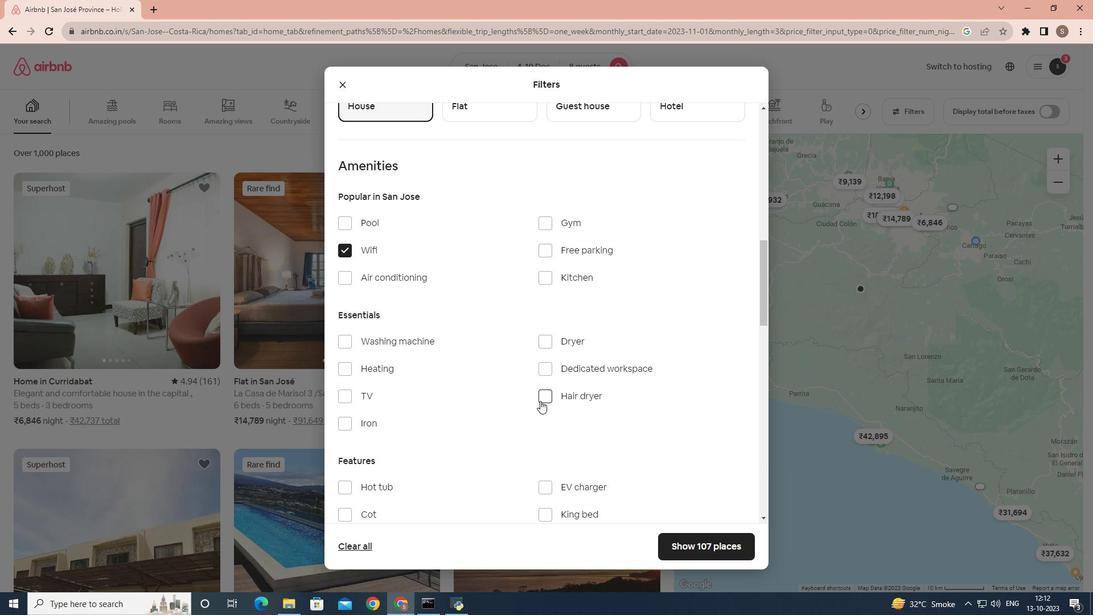 
Action: Mouse scrolled (540, 400) with delta (0, 0)
Screenshot: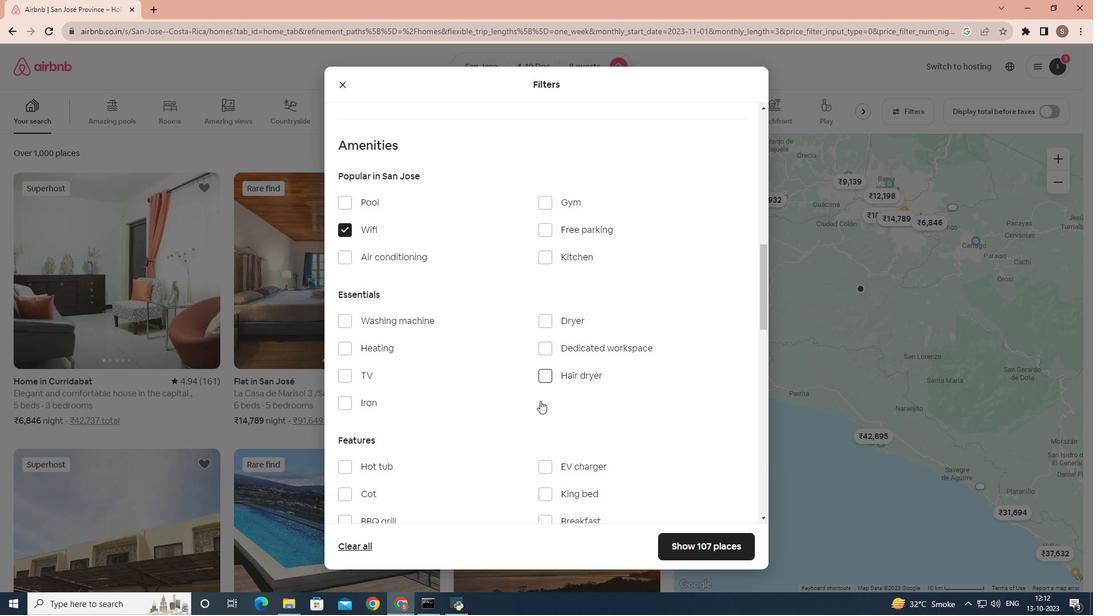 
Action: Mouse scrolled (540, 400) with delta (0, 0)
Screenshot: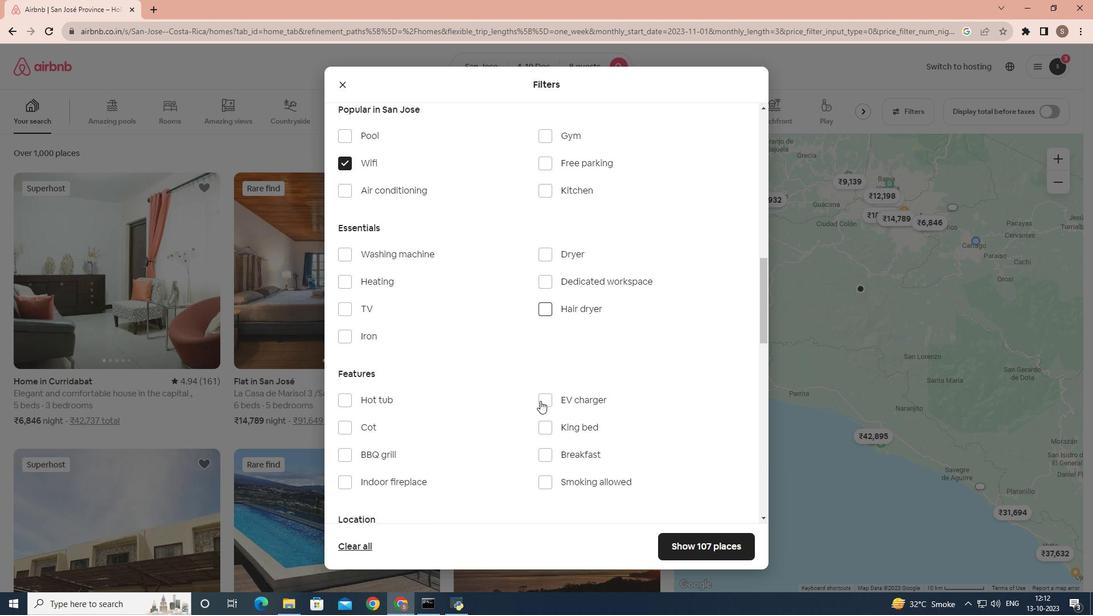 
Action: Mouse moved to (351, 273)
Screenshot: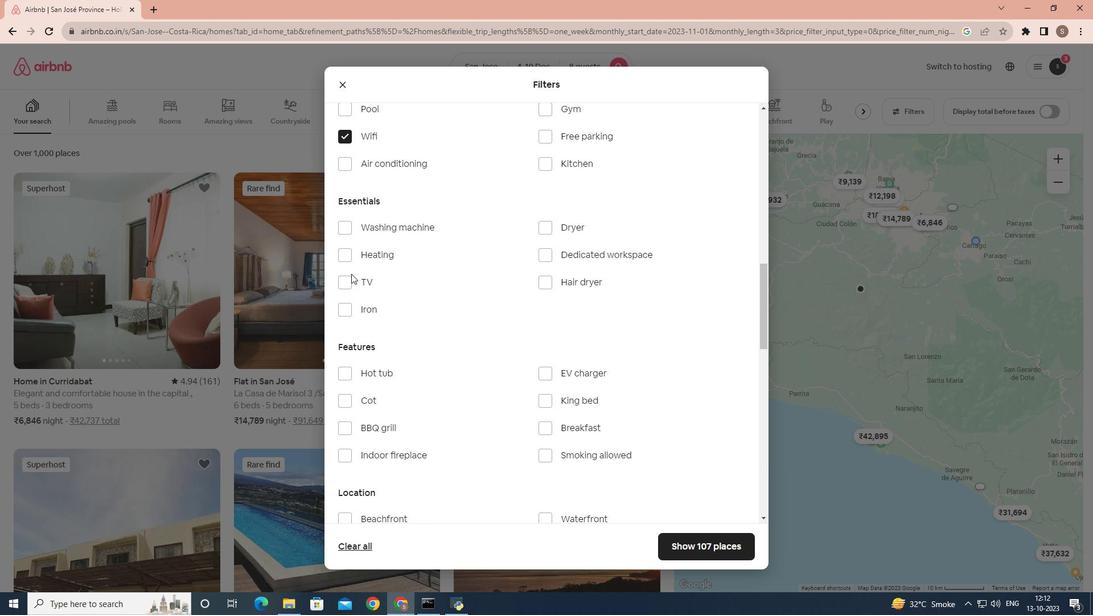 
Action: Mouse pressed left at (351, 273)
Screenshot: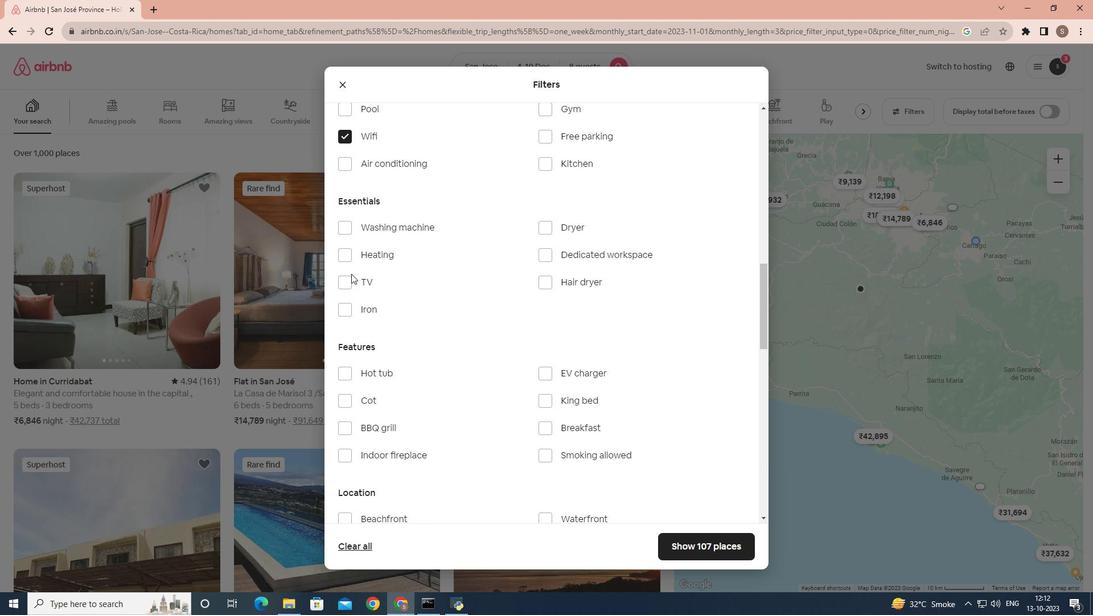 
Action: Mouse moved to (367, 285)
Screenshot: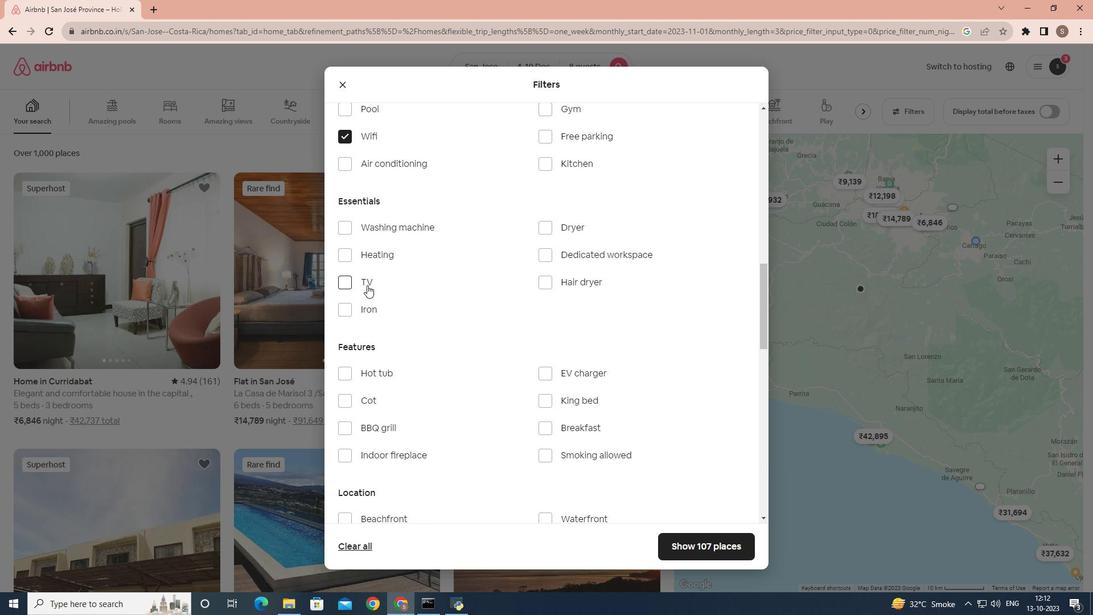 
Action: Mouse pressed left at (367, 285)
Screenshot: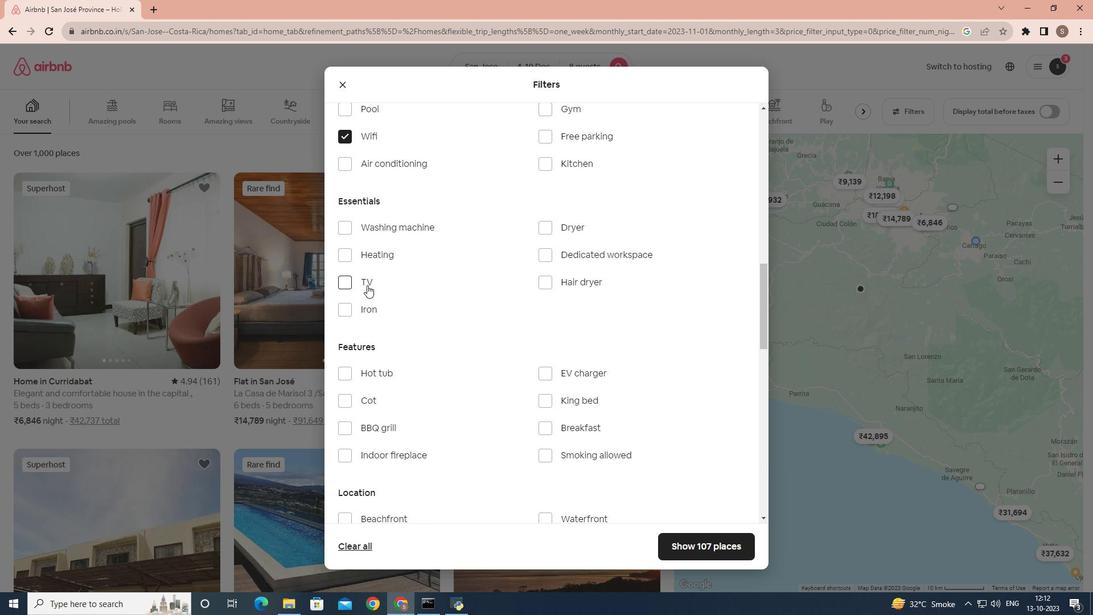 
Action: Mouse moved to (552, 428)
Screenshot: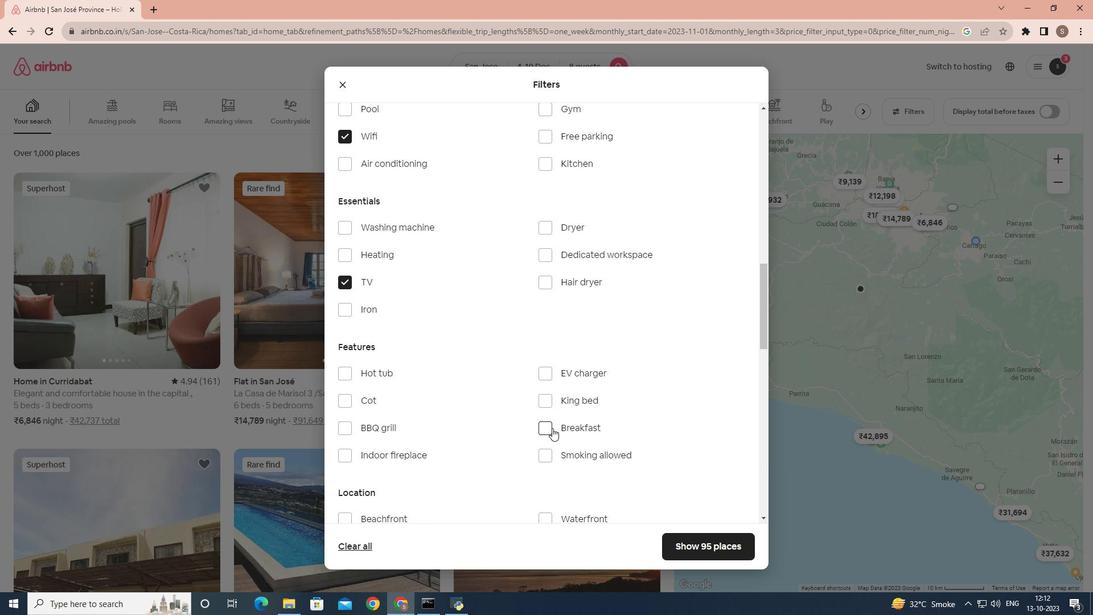 
Action: Mouse pressed left at (552, 428)
Screenshot: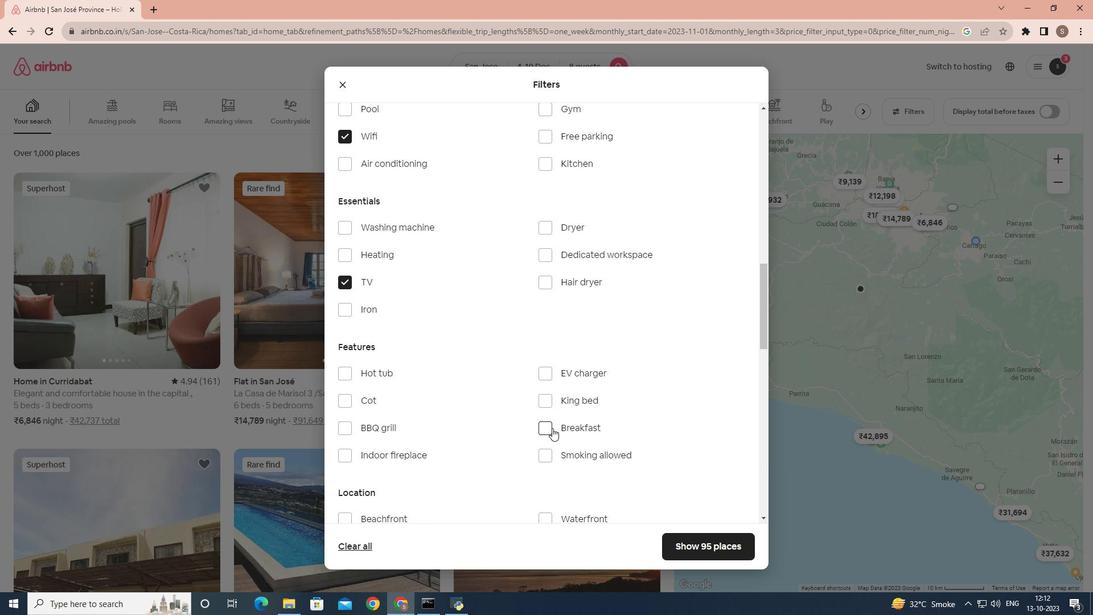 
Action: Mouse moved to (523, 416)
Screenshot: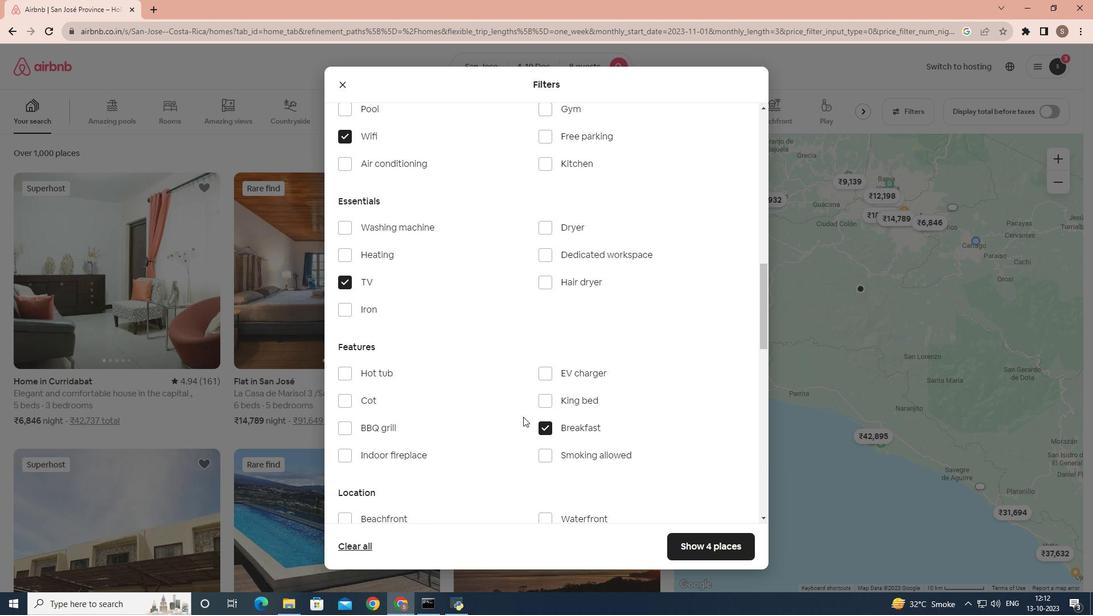
Action: Mouse scrolled (523, 416) with delta (0, 0)
Screenshot: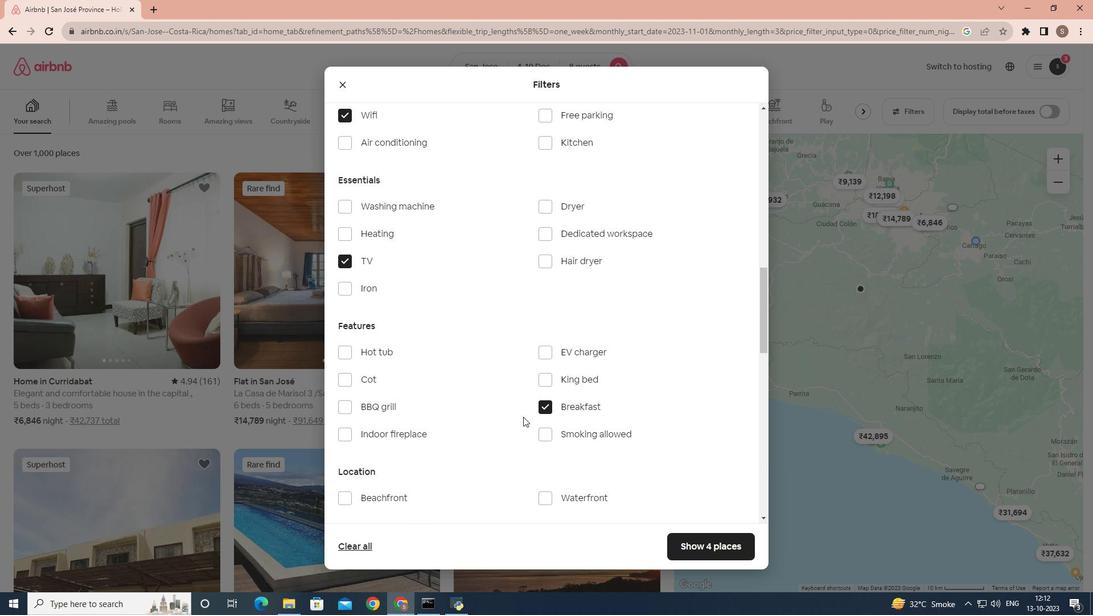 
Action: Mouse scrolled (523, 416) with delta (0, 0)
Screenshot: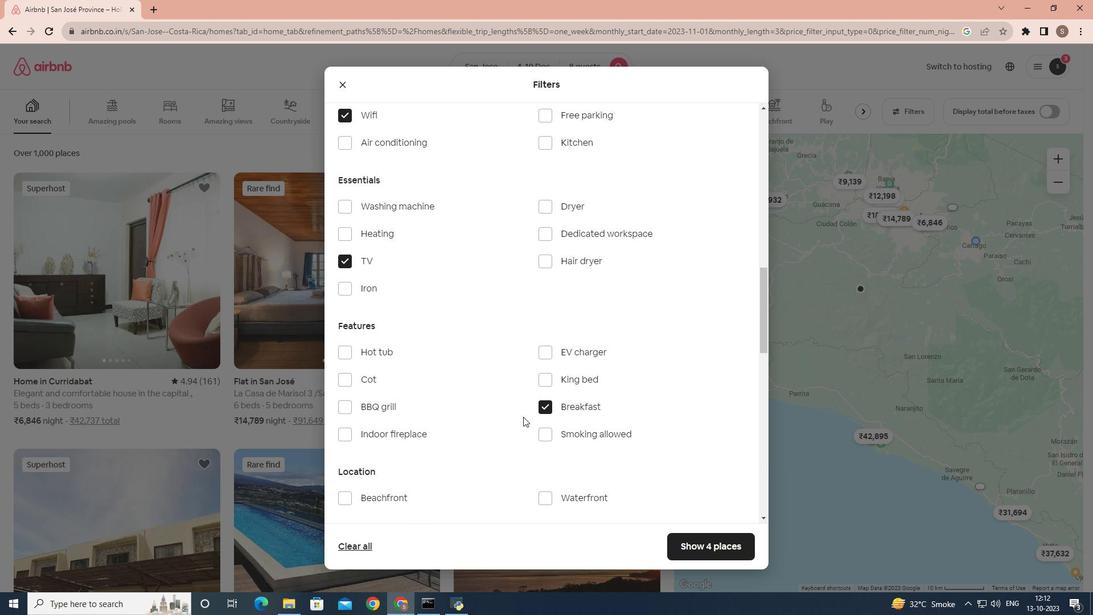 
Action: Mouse moved to (470, 328)
Screenshot: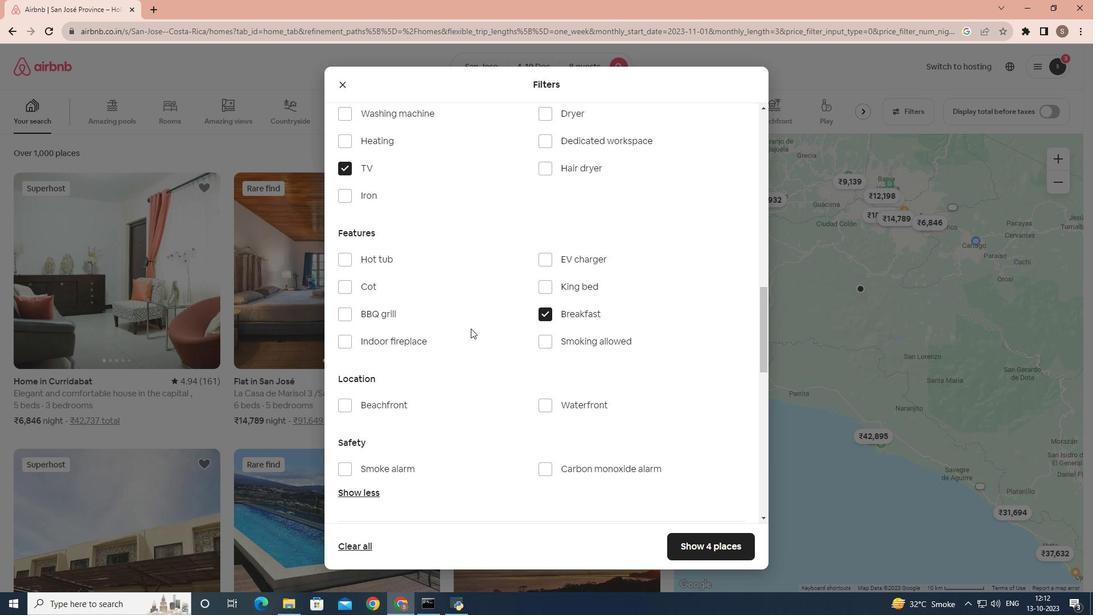 
Action: Mouse scrolled (470, 329) with delta (0, 0)
Screenshot: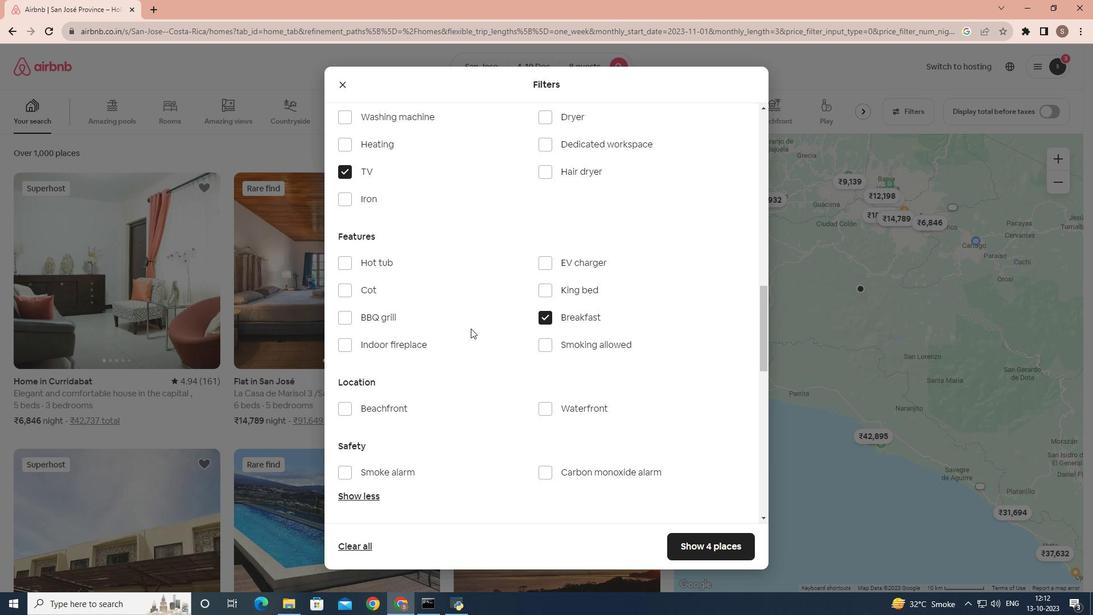 
Action: Mouse scrolled (470, 329) with delta (0, 0)
Screenshot: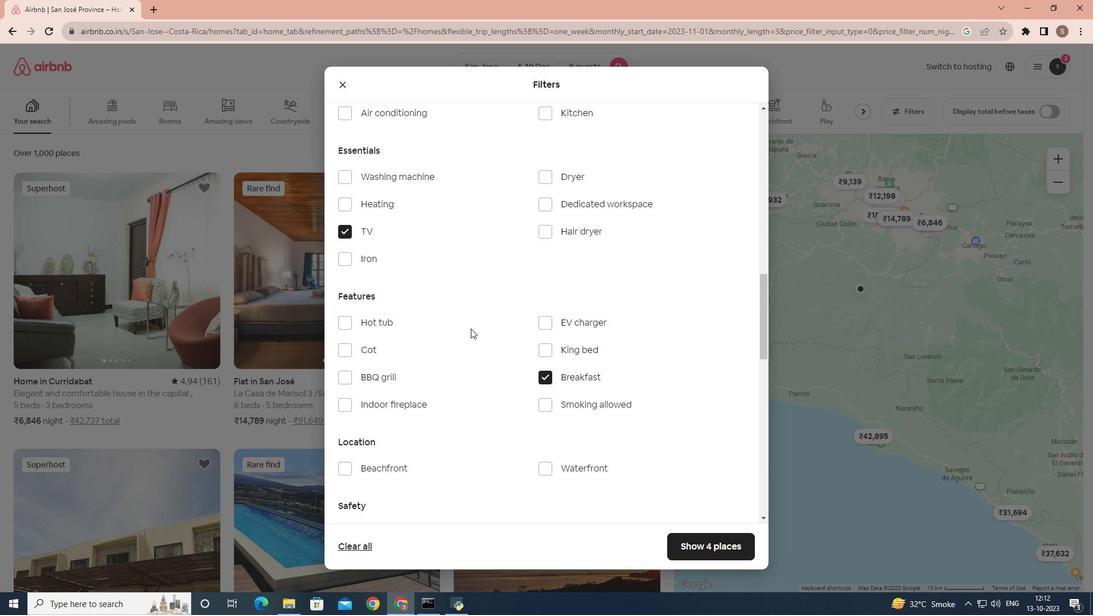 
Action: Mouse scrolled (470, 328) with delta (0, 0)
Screenshot: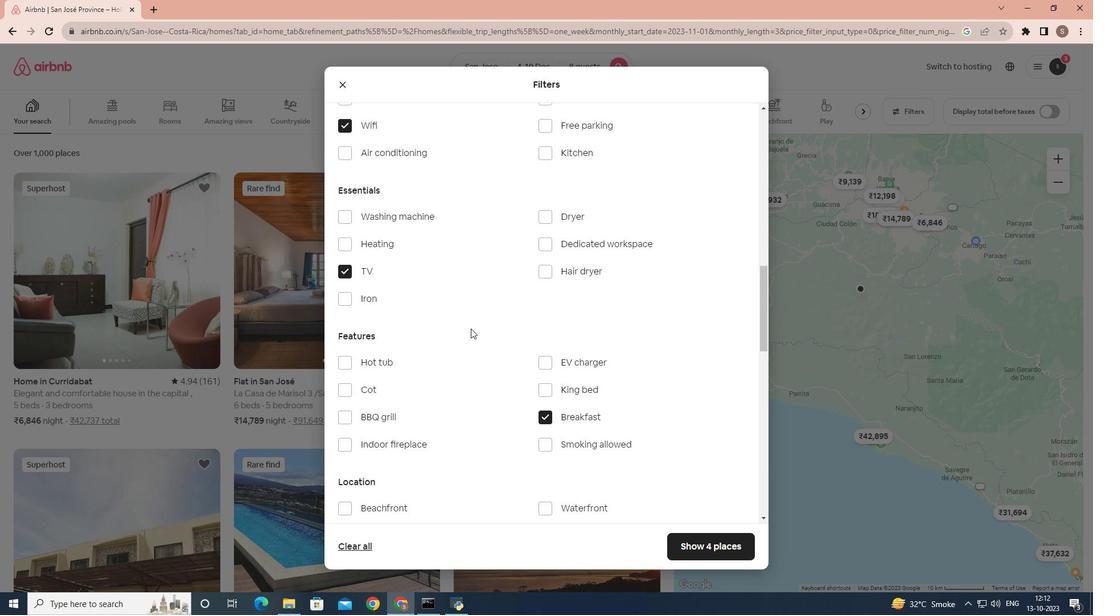 
Action: Mouse moved to (509, 293)
Screenshot: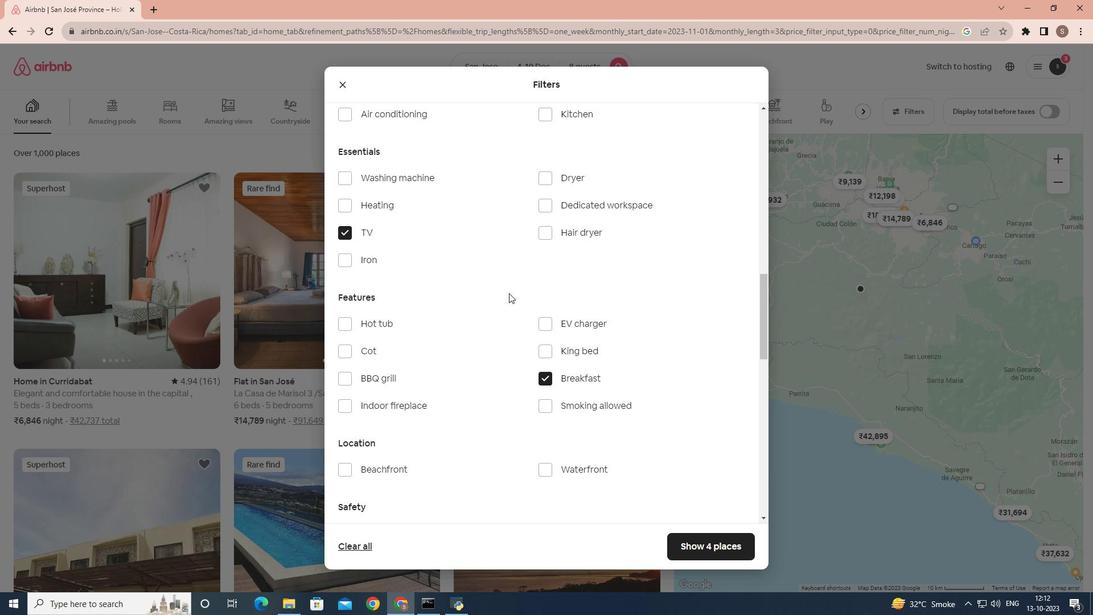 
Action: Mouse scrolled (509, 293) with delta (0, 0)
Screenshot: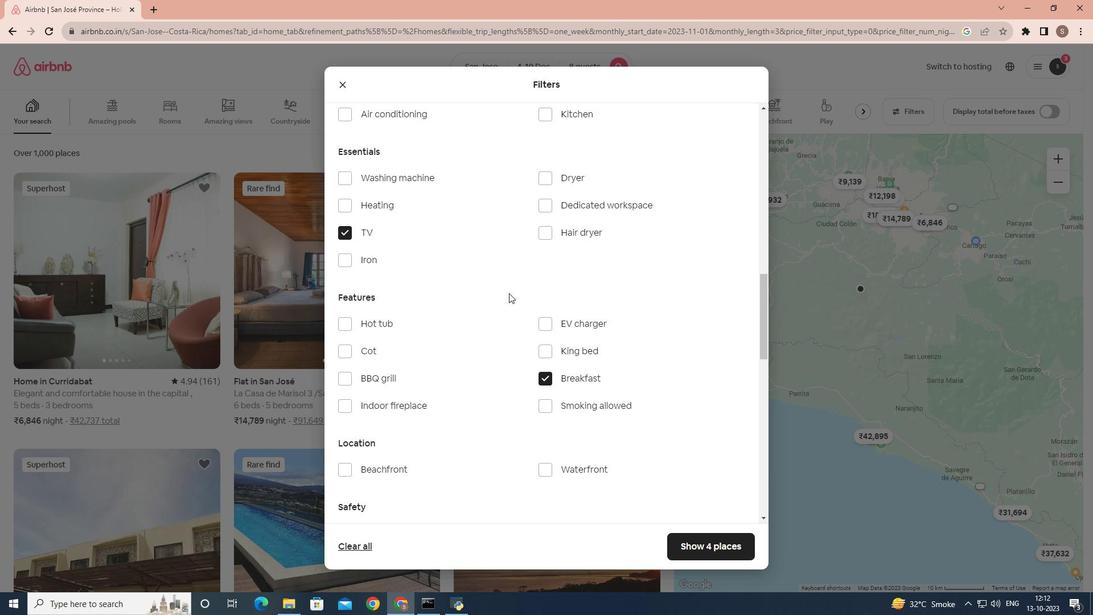 
Action: Mouse moved to (508, 274)
Screenshot: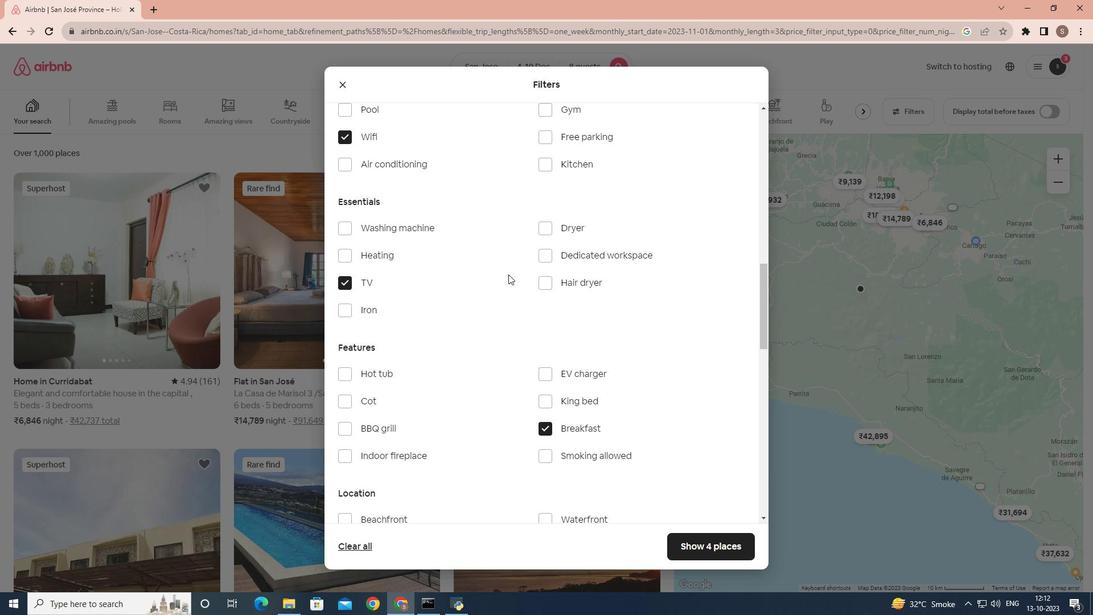 
Action: Mouse scrolled (508, 275) with delta (0, 0)
Screenshot: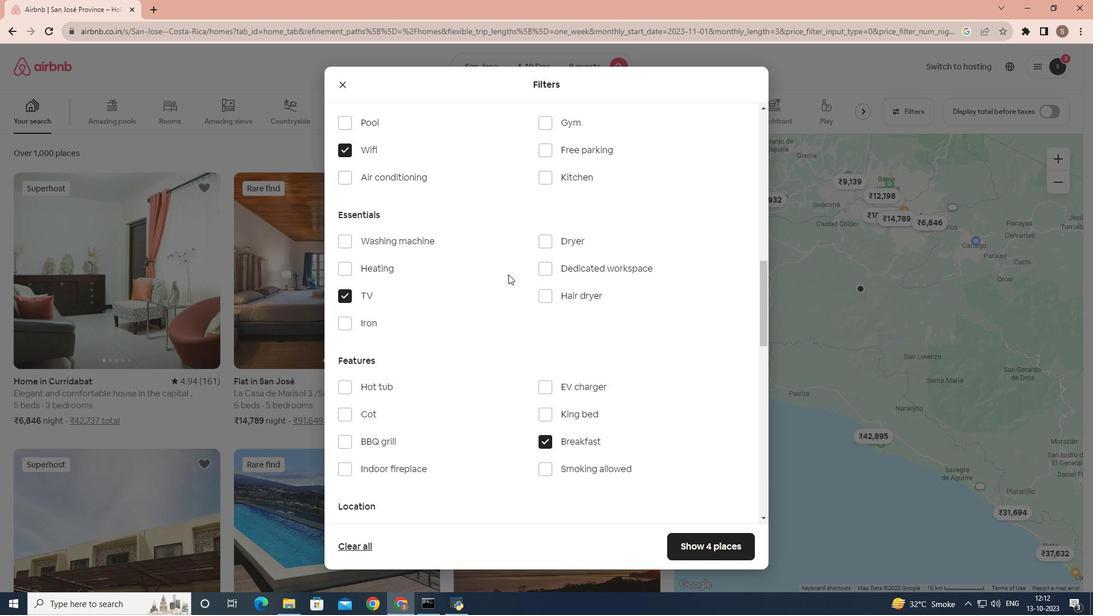 
Action: Mouse moved to (560, 197)
Screenshot: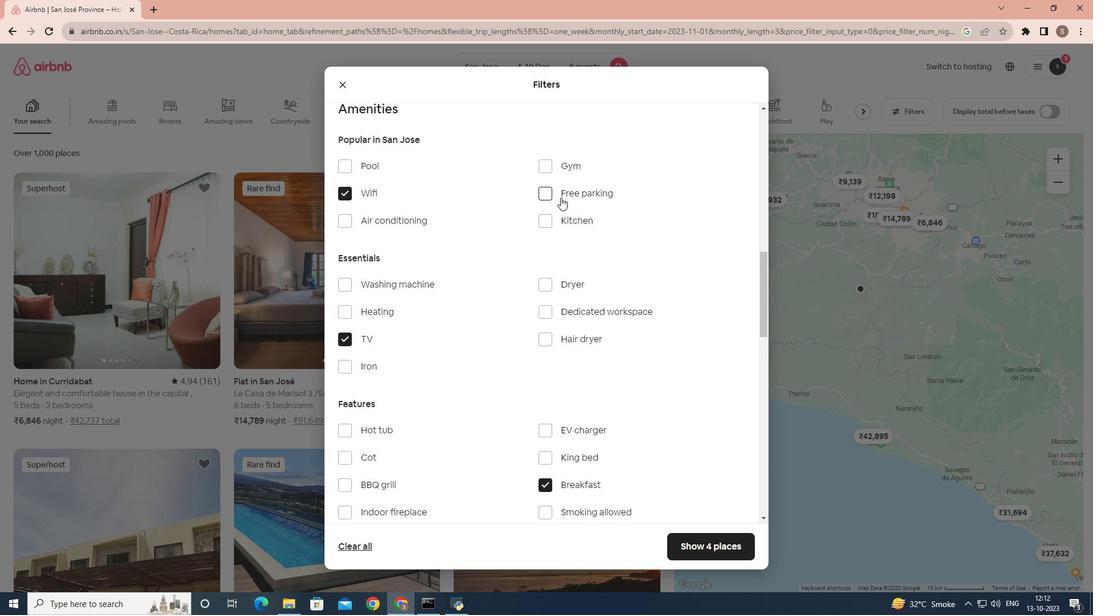 
Action: Mouse pressed left at (560, 197)
Screenshot: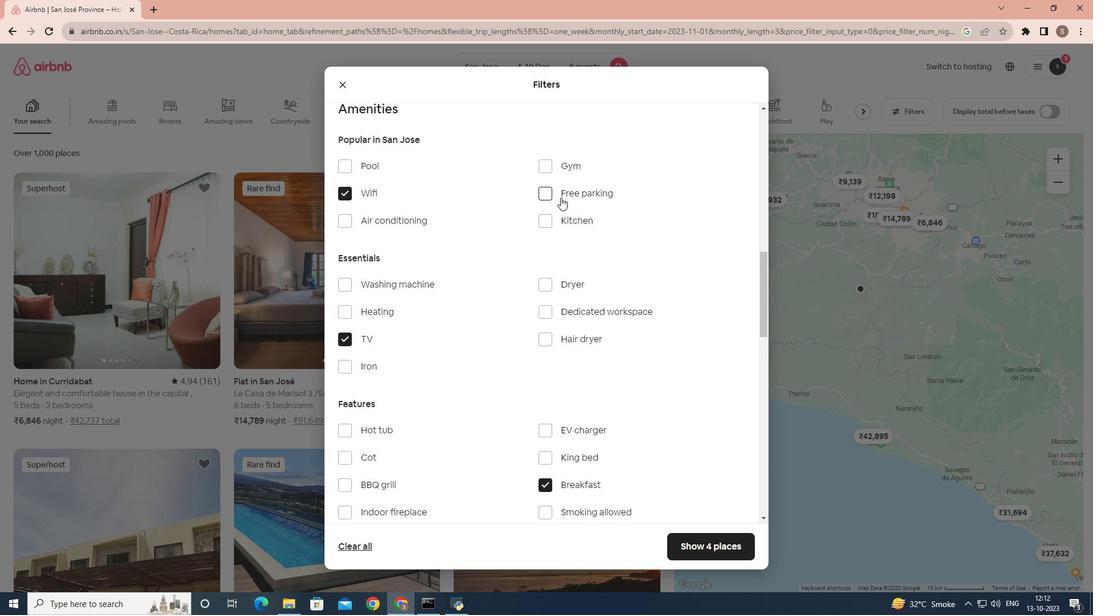 
Action: Mouse moved to (546, 168)
Screenshot: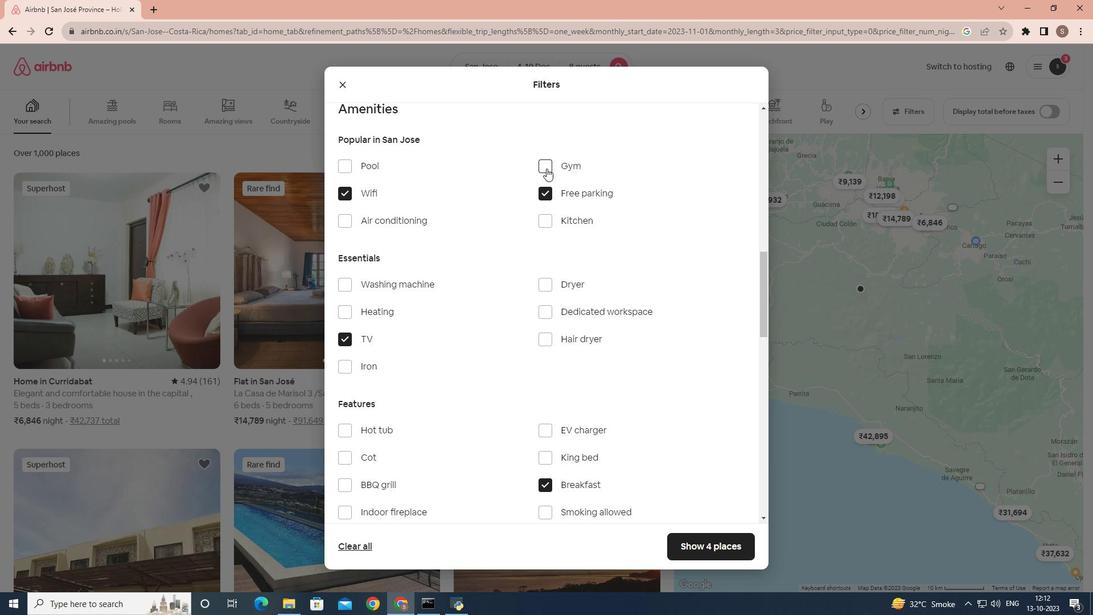 
Action: Mouse pressed left at (546, 168)
Screenshot: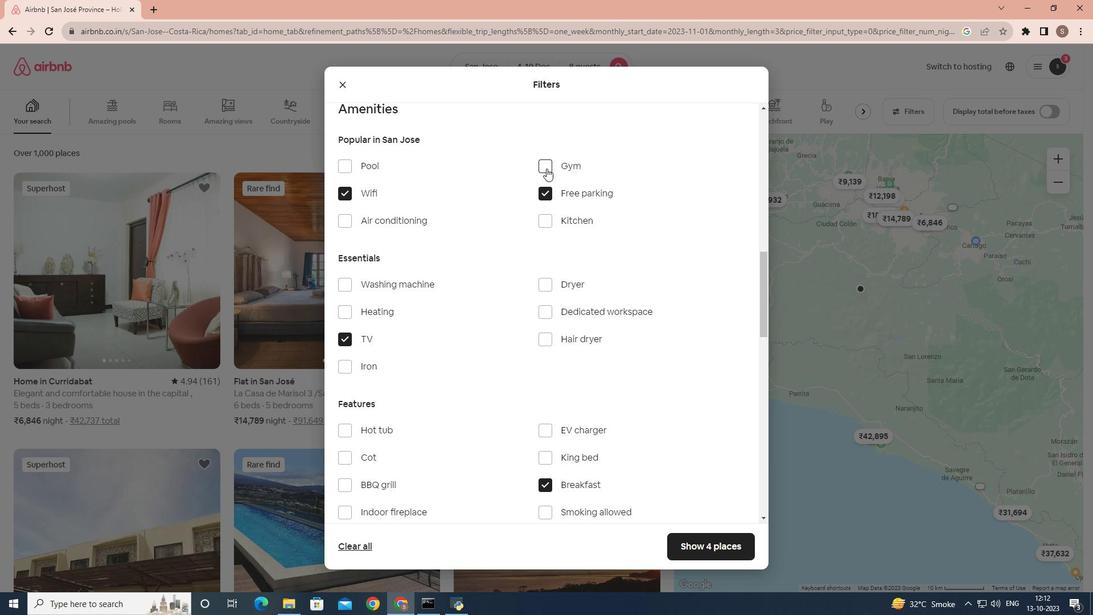 
Action: Mouse moved to (724, 547)
Screenshot: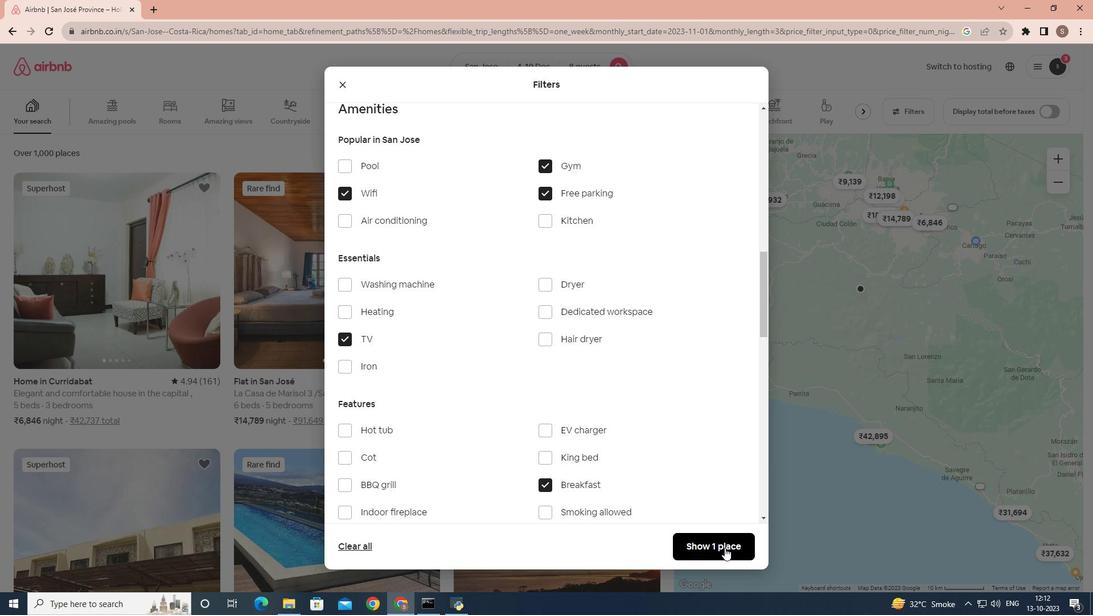 
Action: Mouse pressed left at (724, 547)
Screenshot: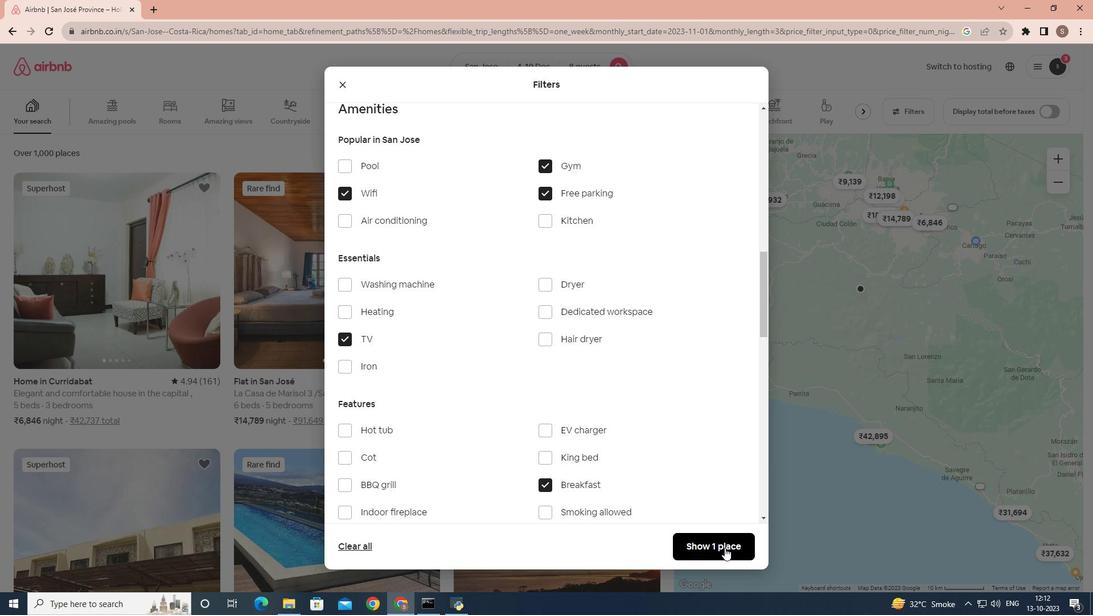 
Action: Mouse moved to (189, 326)
Screenshot: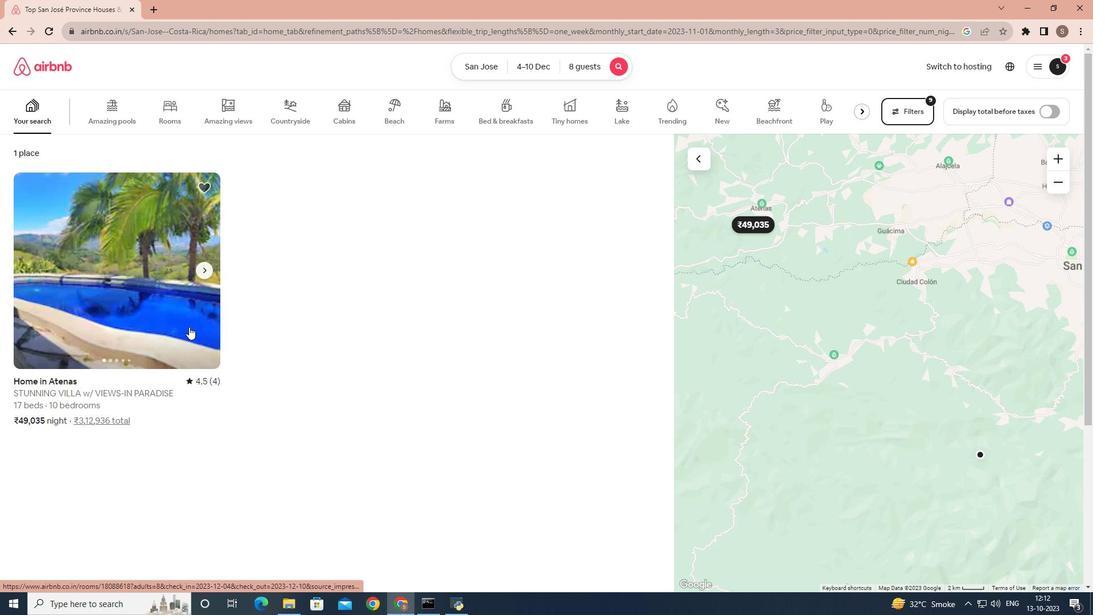 
Action: Mouse pressed left at (189, 326)
Screenshot: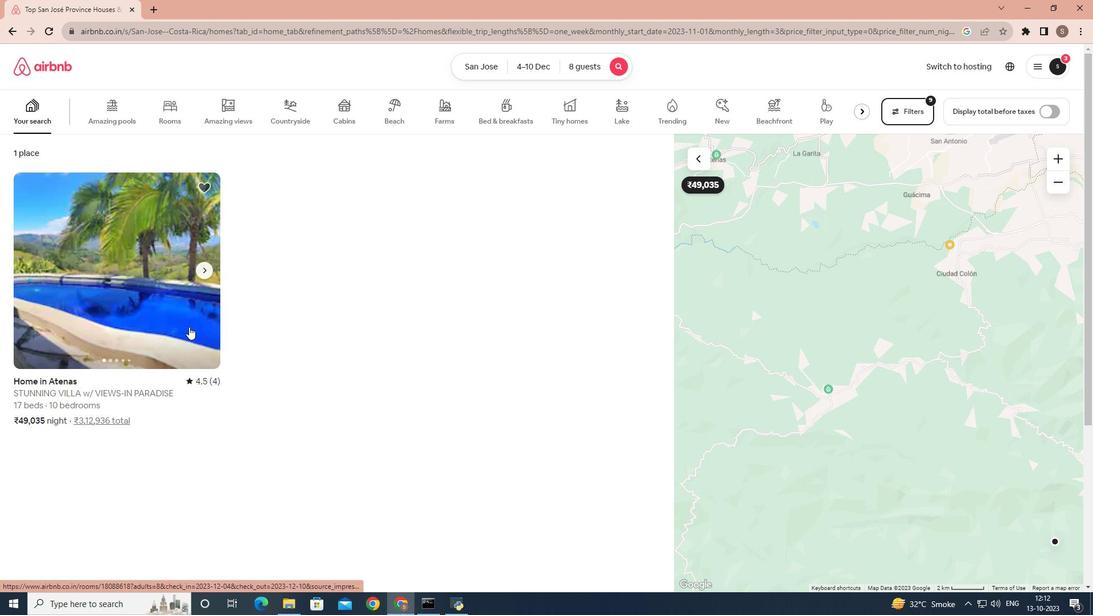 
Action: Mouse moved to (255, 337)
Screenshot: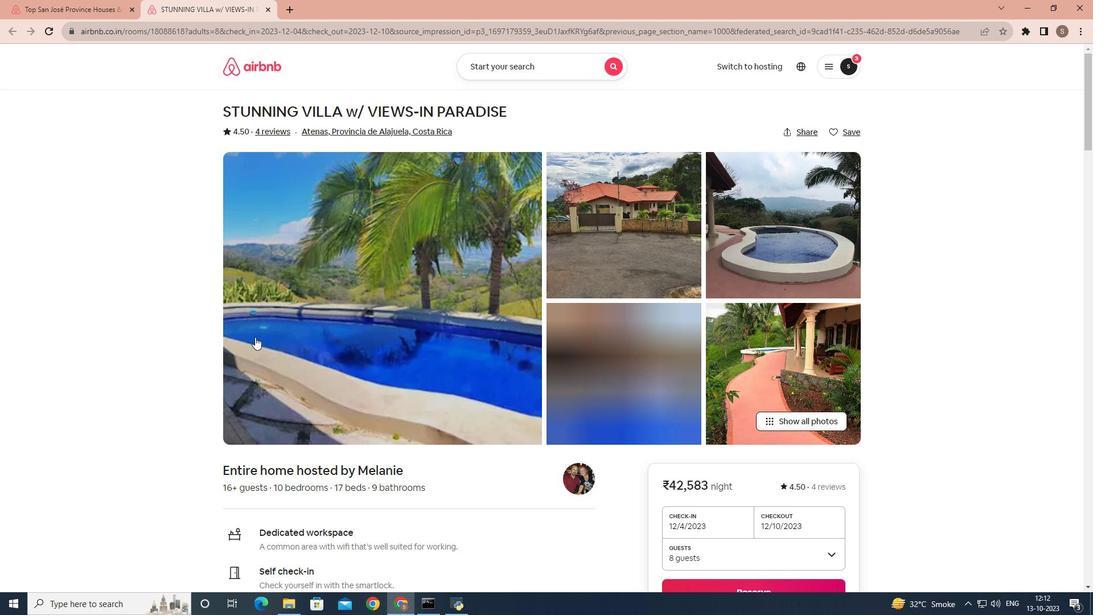 
Action: Mouse scrolled (255, 336) with delta (0, 0)
Screenshot: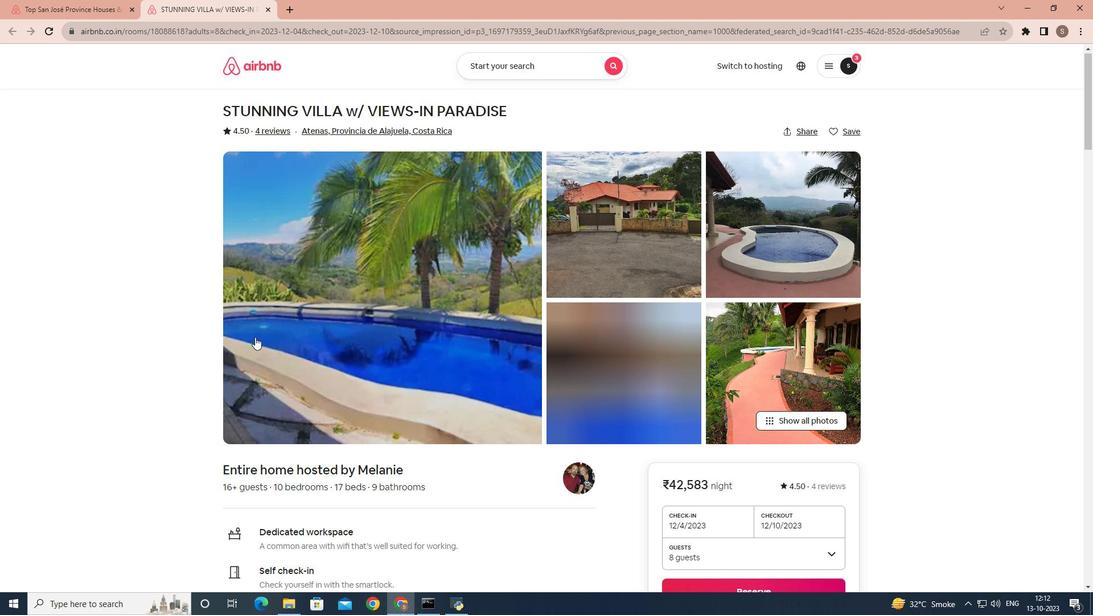 
Action: Mouse scrolled (255, 336) with delta (0, 0)
Screenshot: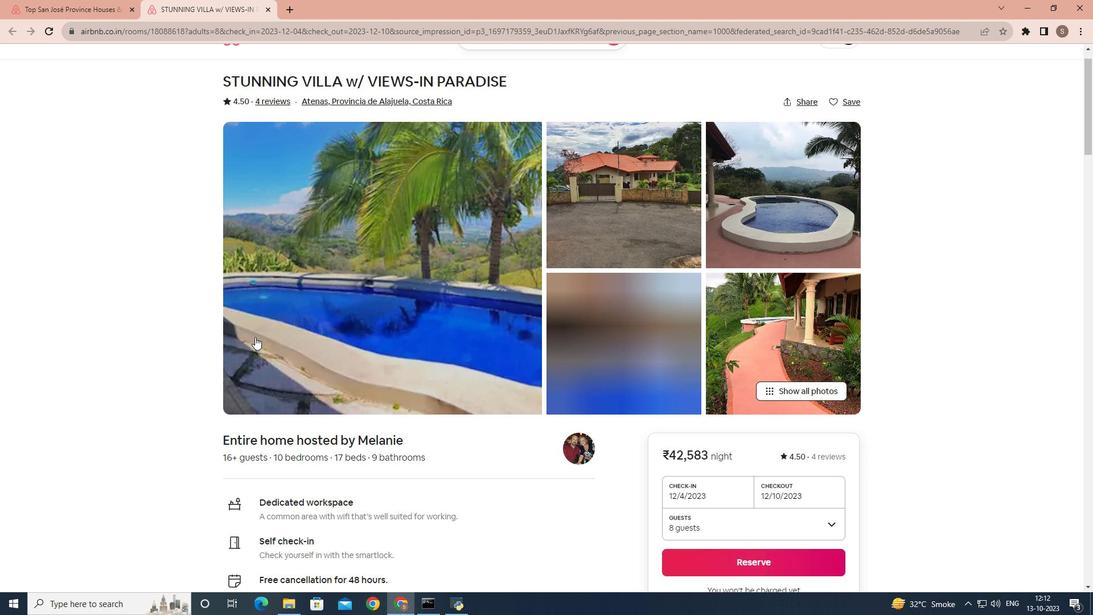 
Action: Mouse scrolled (255, 336) with delta (0, 0)
Screenshot: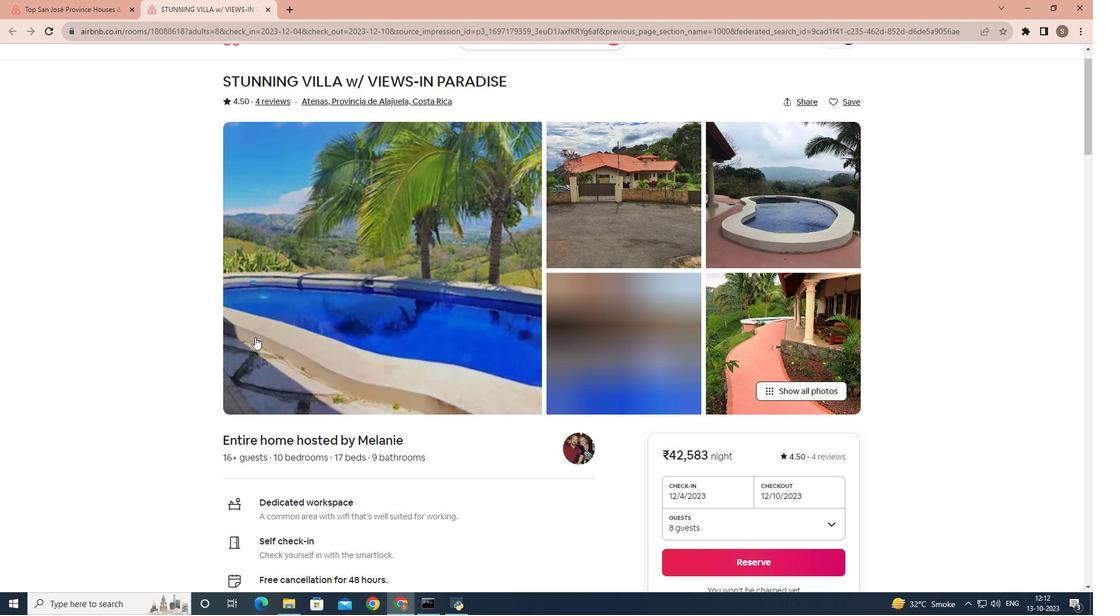 
Action: Mouse scrolled (255, 336) with delta (0, 0)
Screenshot: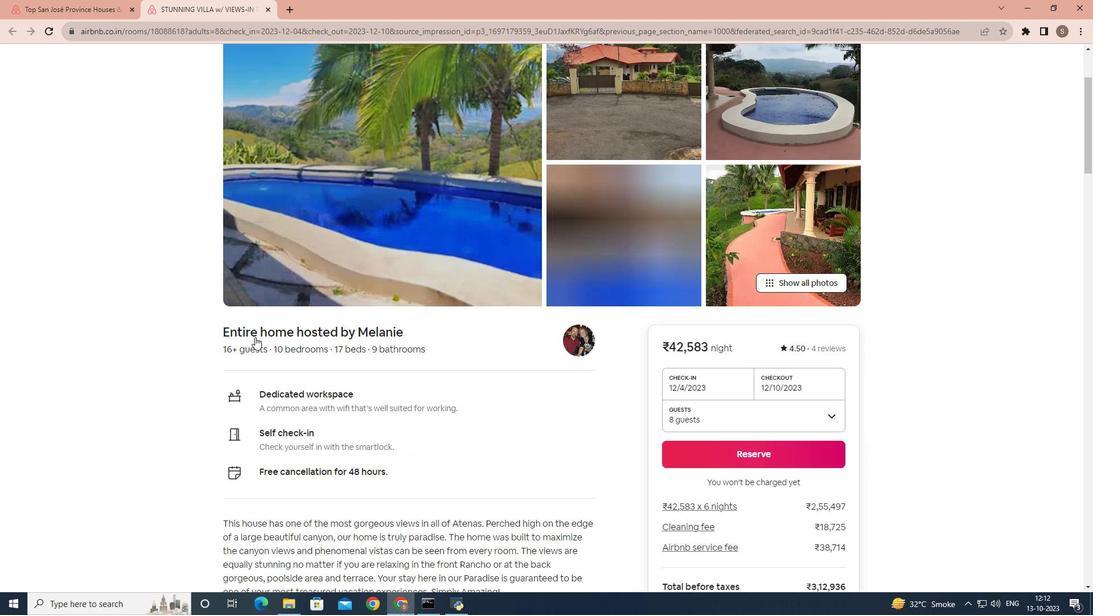 
Action: Mouse moved to (265, 519)
Screenshot: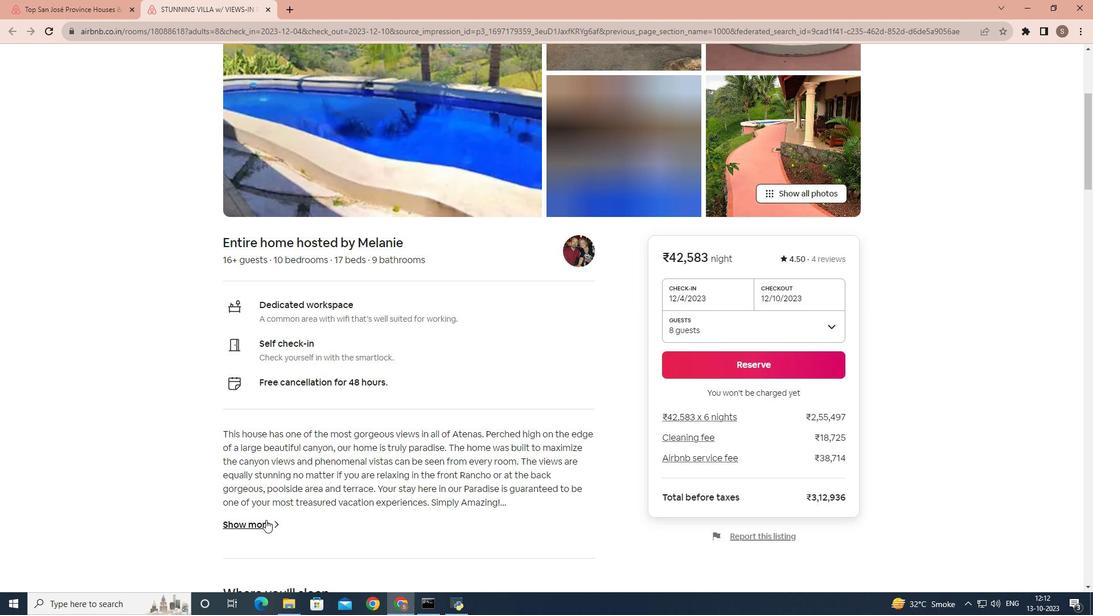 
Action: Mouse pressed left at (265, 519)
Screenshot: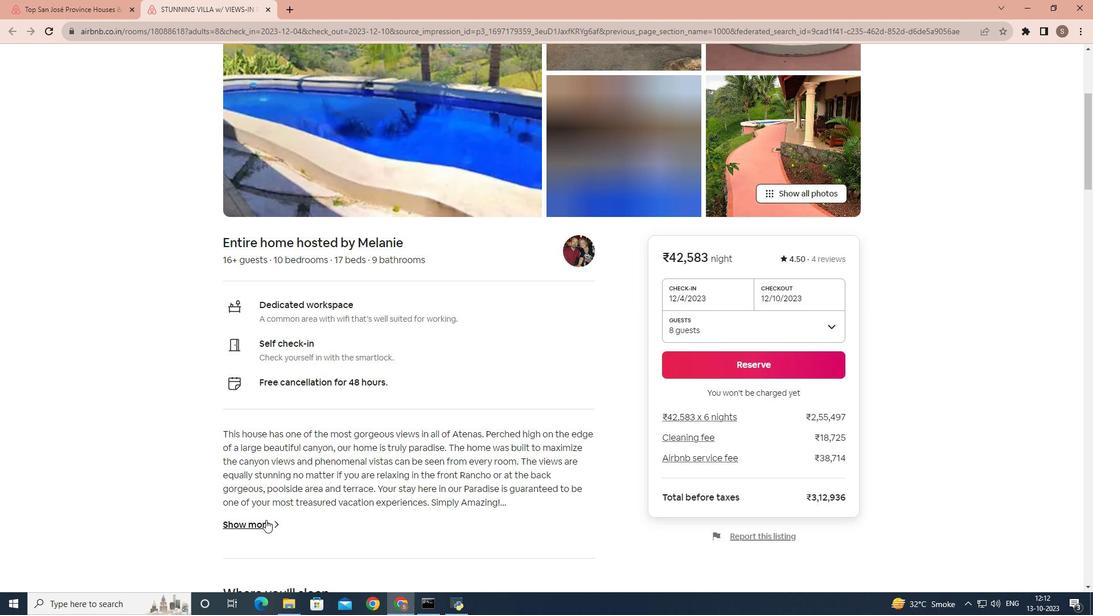 
Action: Mouse moved to (395, 382)
Screenshot: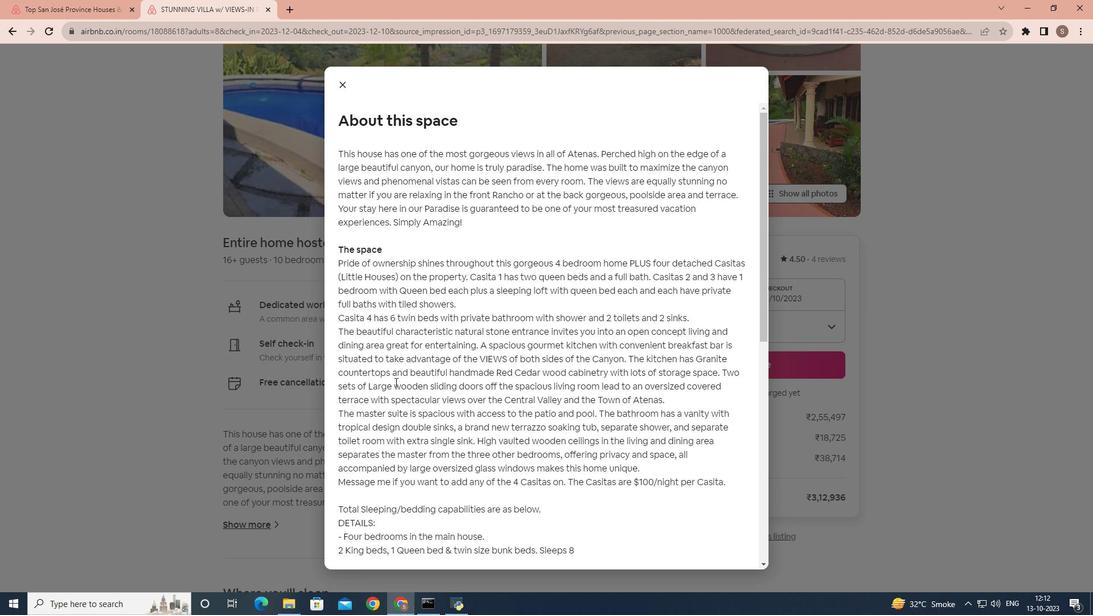 
Action: Mouse scrolled (395, 381) with delta (0, 0)
Screenshot: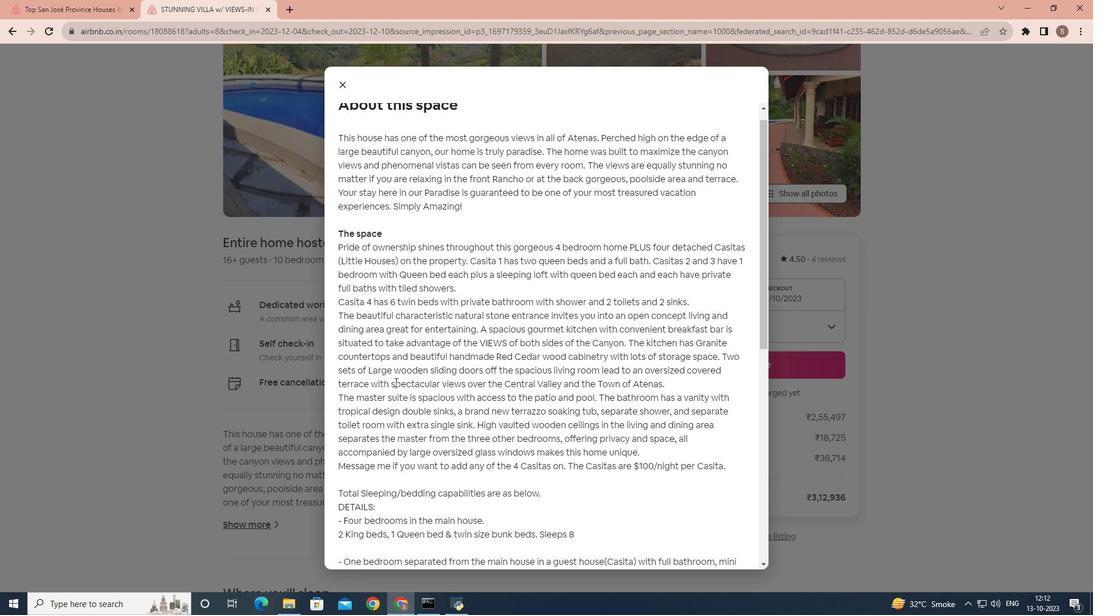 
Action: Mouse scrolled (395, 381) with delta (0, 0)
Screenshot: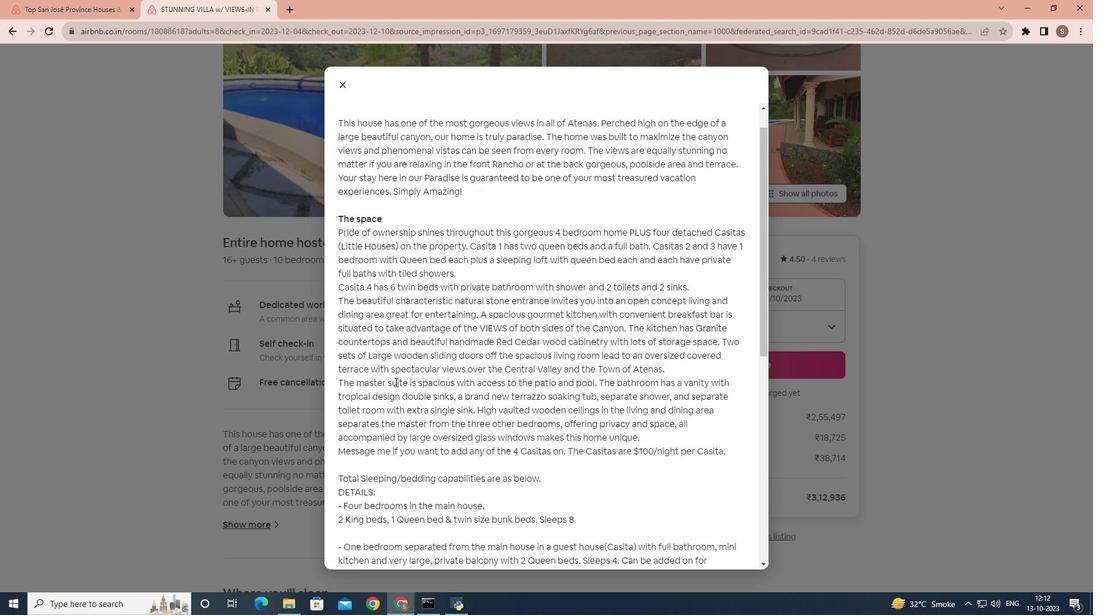
Action: Mouse scrolled (395, 381) with delta (0, 0)
Screenshot: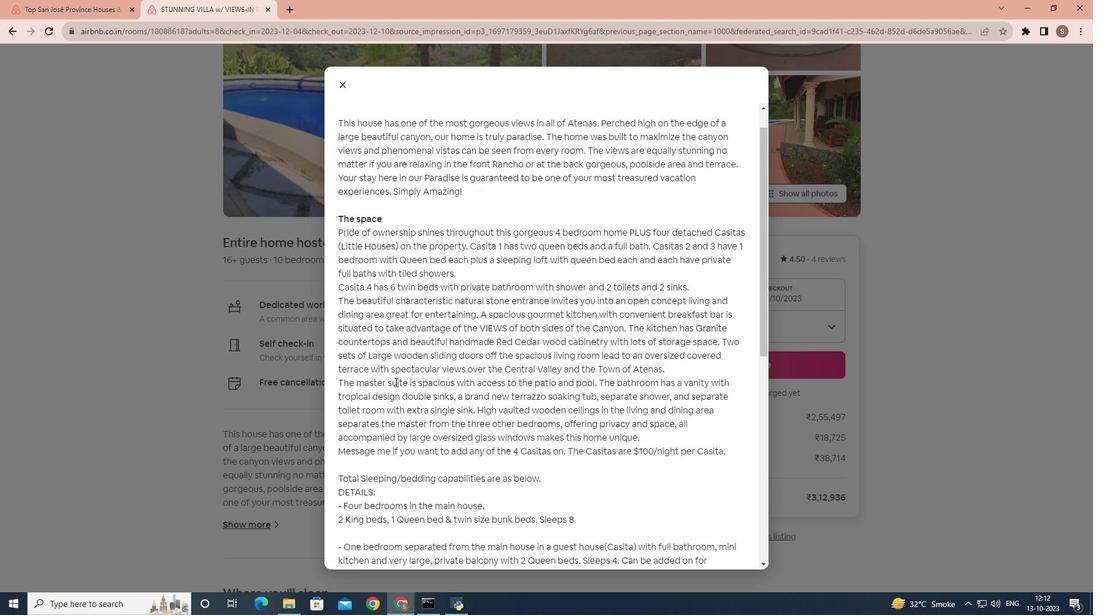 
Action: Mouse scrolled (395, 381) with delta (0, 0)
Screenshot: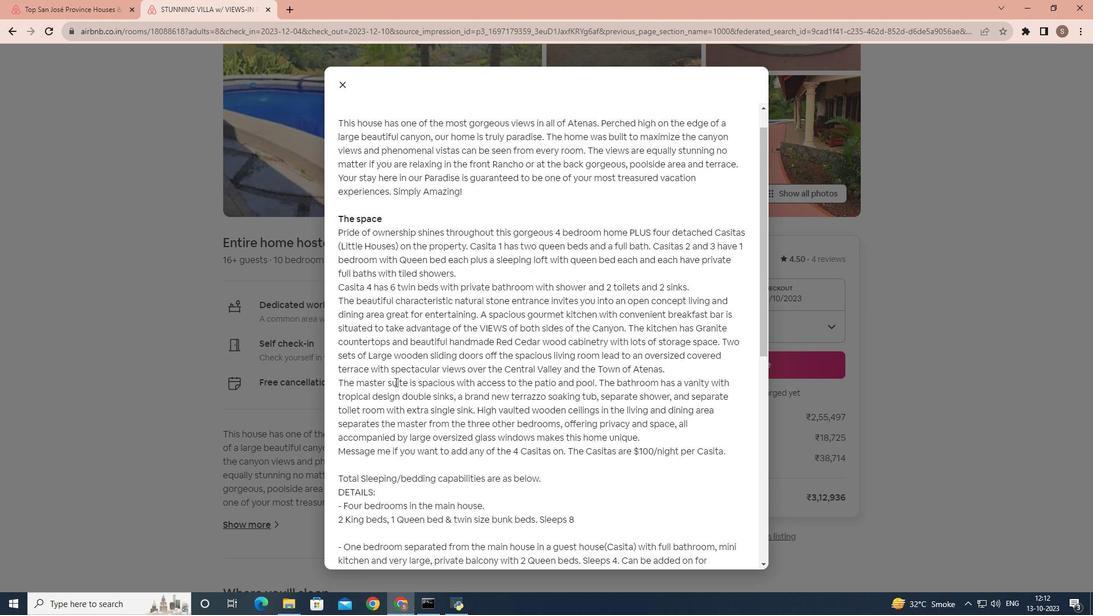 
Action: Mouse scrolled (395, 381) with delta (0, 0)
Screenshot: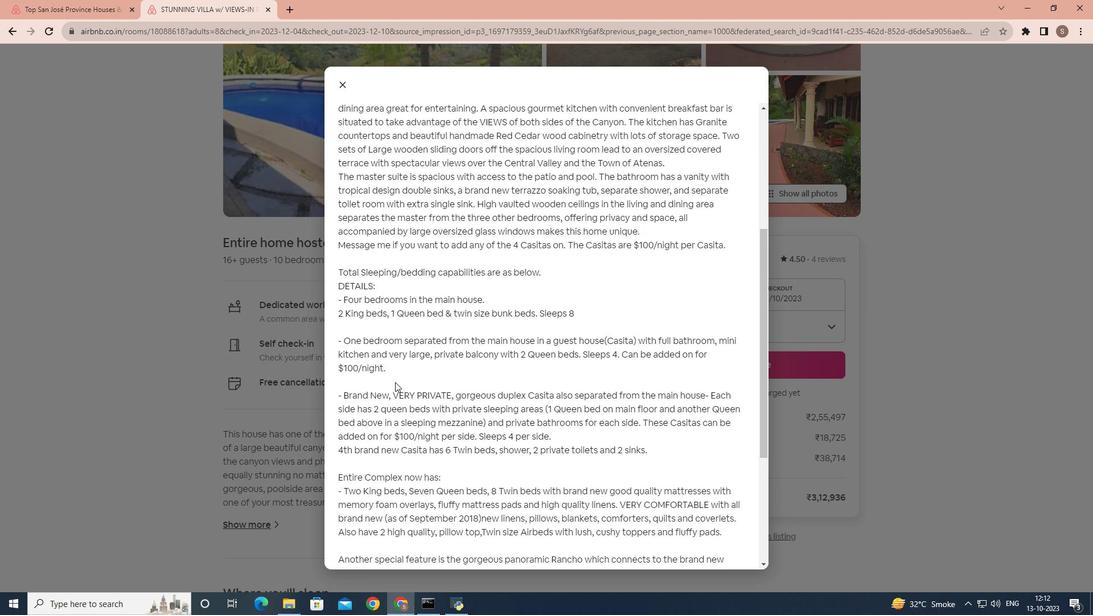
Action: Mouse scrolled (395, 381) with delta (0, 0)
Screenshot: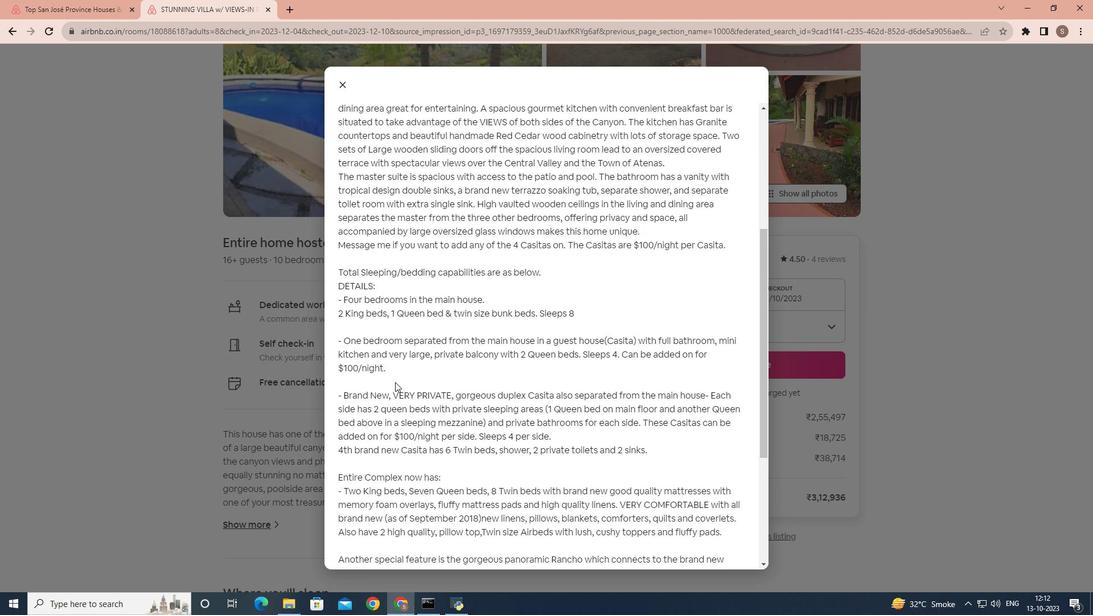 
Action: Mouse scrolled (395, 381) with delta (0, 0)
Screenshot: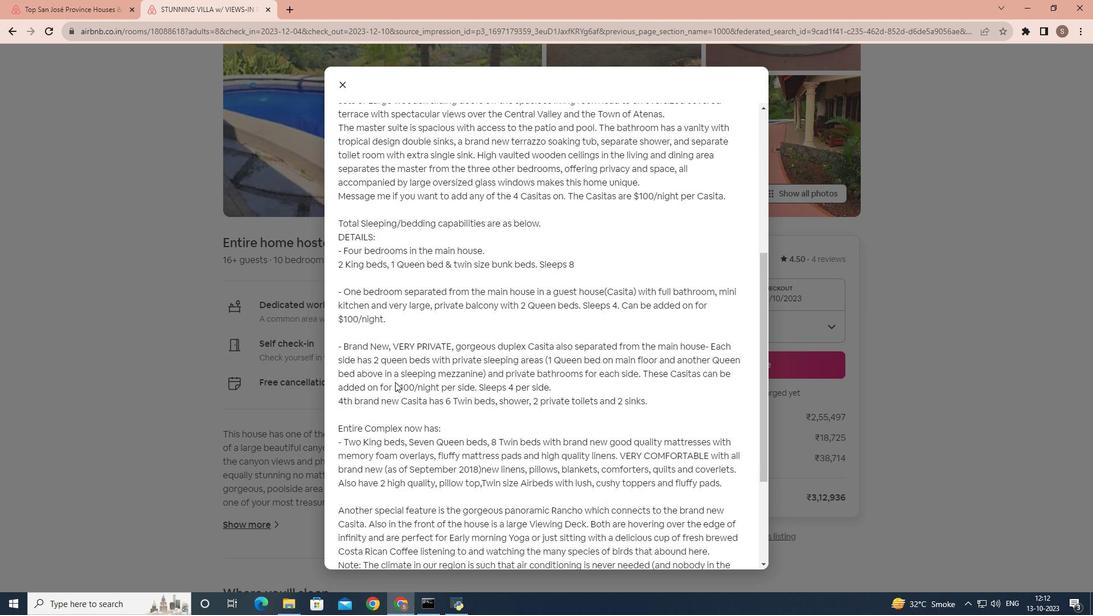 
Action: Mouse scrolled (395, 381) with delta (0, 0)
Screenshot: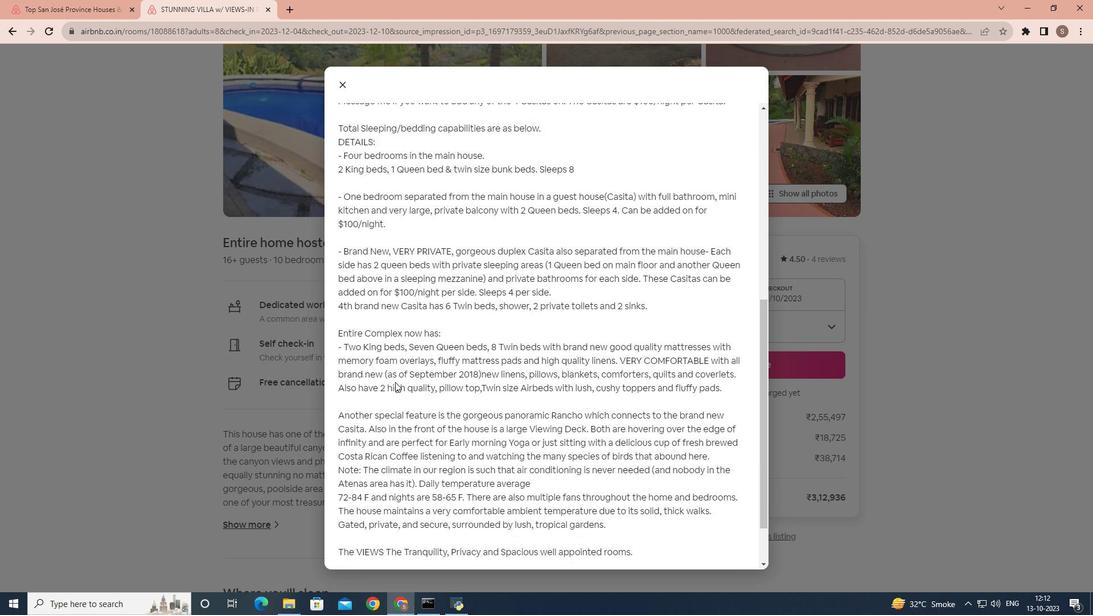 
Action: Mouse scrolled (395, 381) with delta (0, 0)
Screenshot: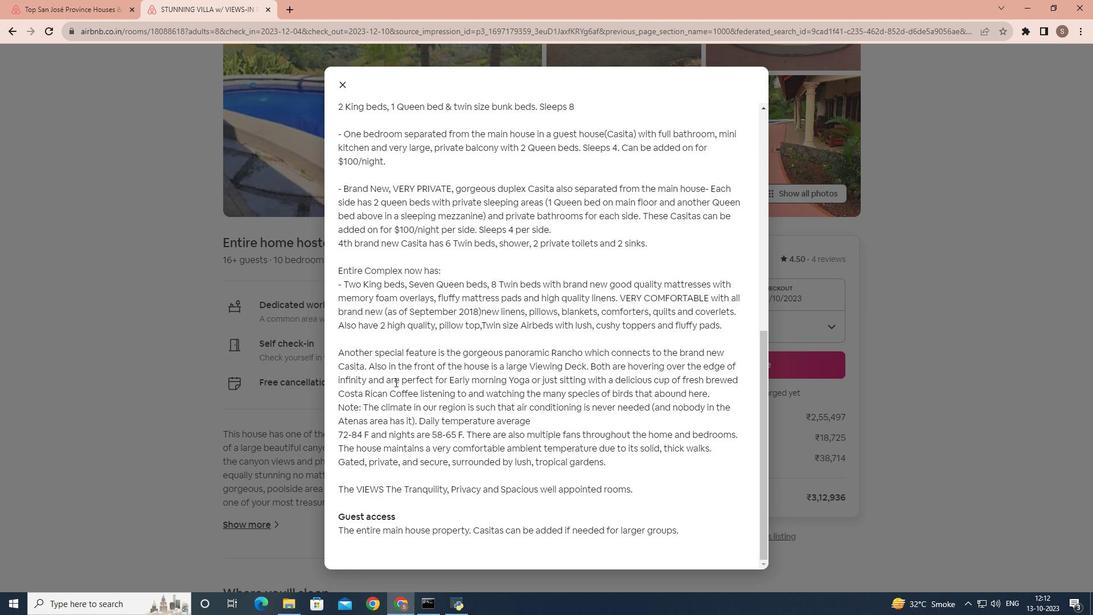 
Action: Mouse scrolled (395, 381) with delta (0, 0)
Screenshot: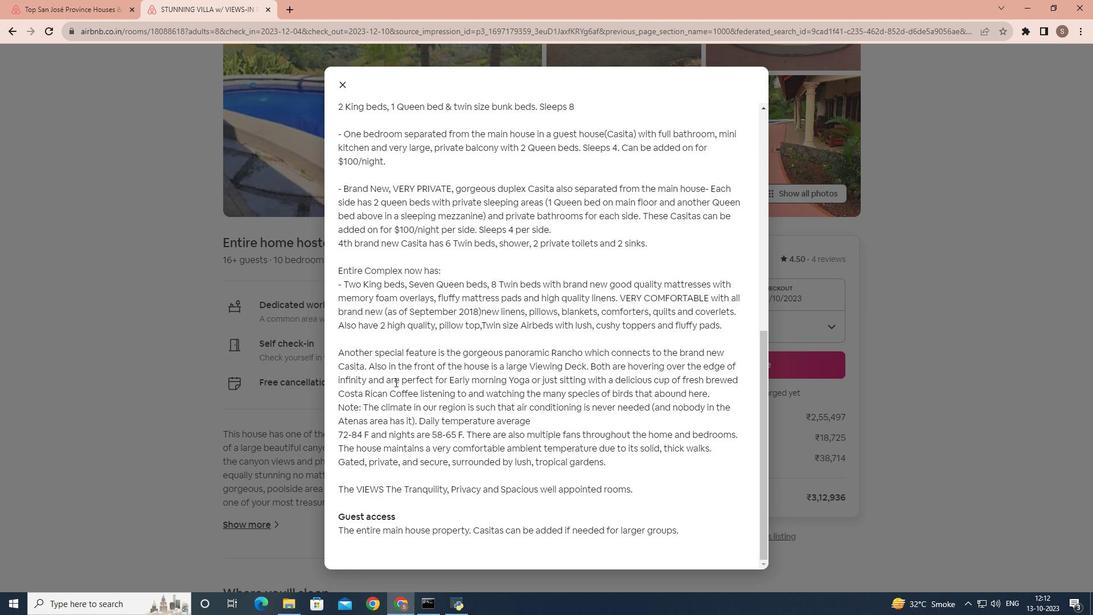 
Action: Mouse scrolled (395, 381) with delta (0, 0)
Screenshot: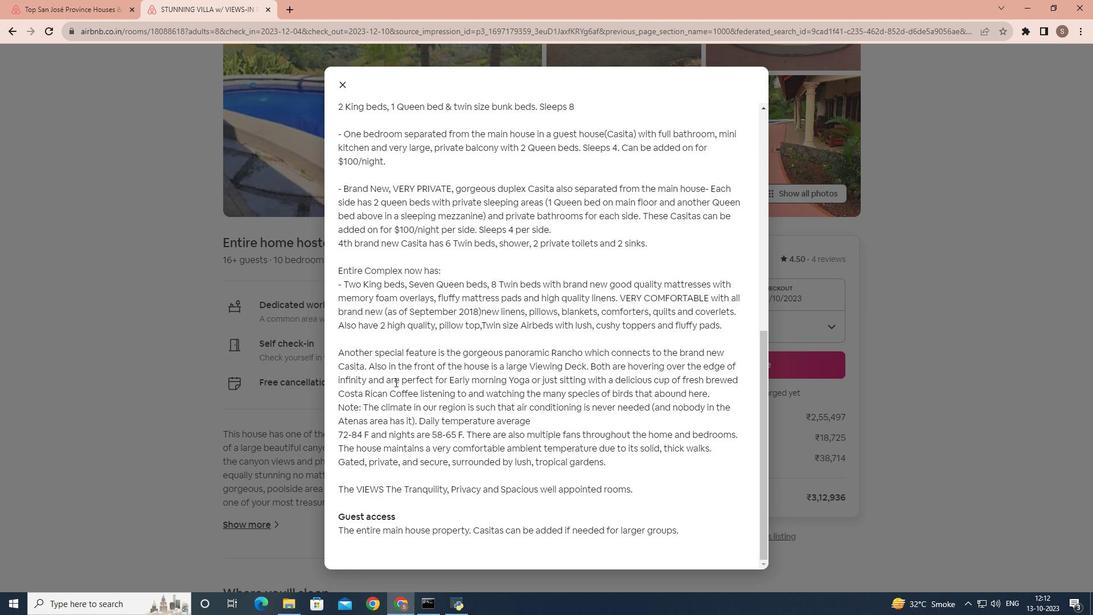 
Action: Mouse scrolled (395, 381) with delta (0, 0)
Screenshot: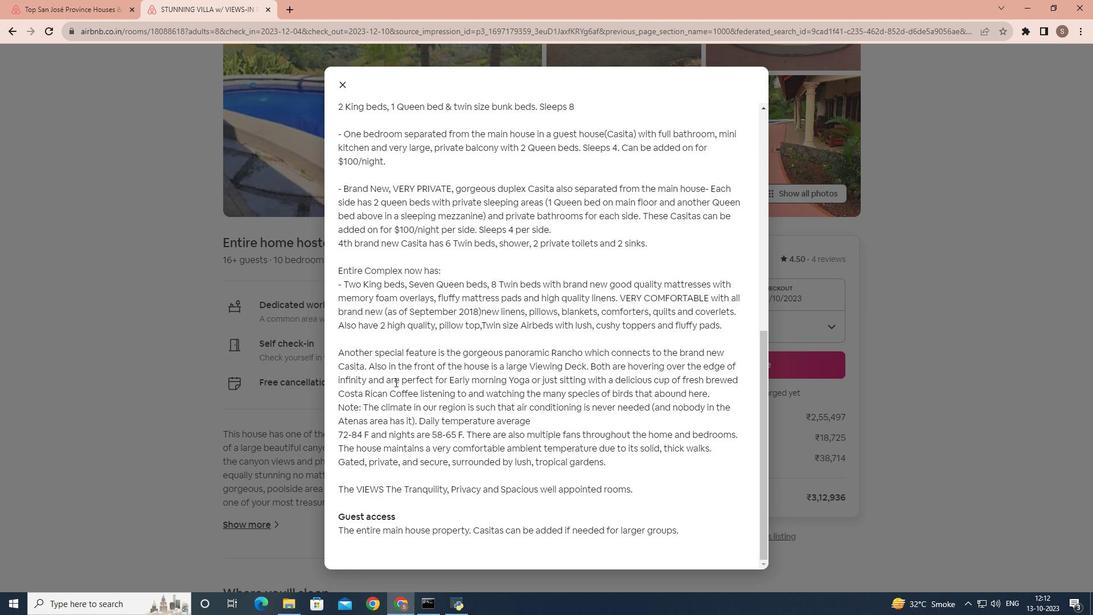 
Action: Mouse moved to (343, 79)
Screenshot: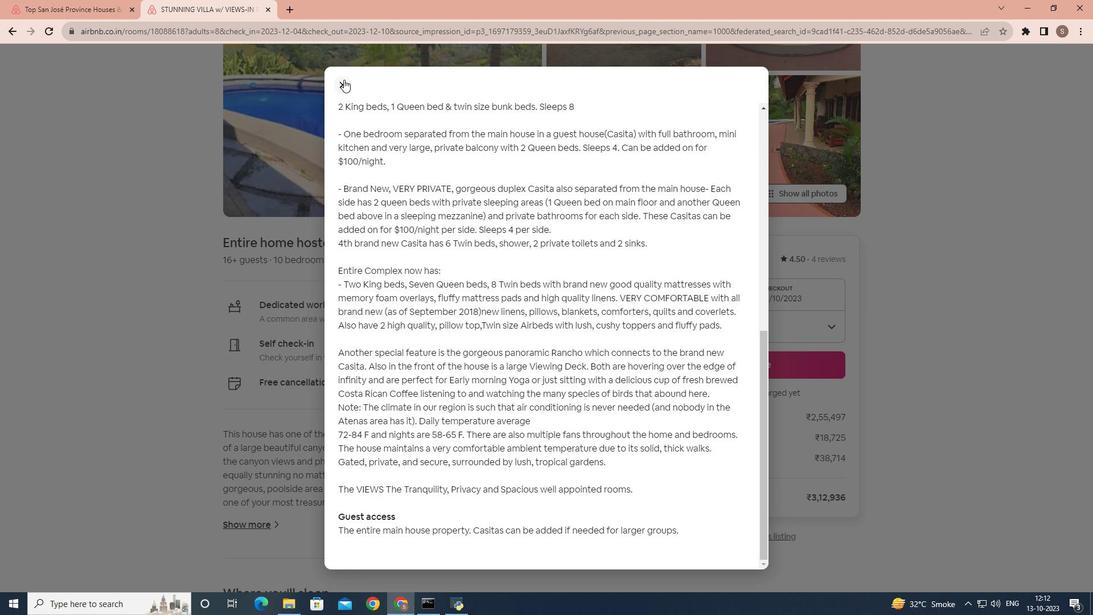 
Action: Mouse pressed left at (343, 79)
Screenshot: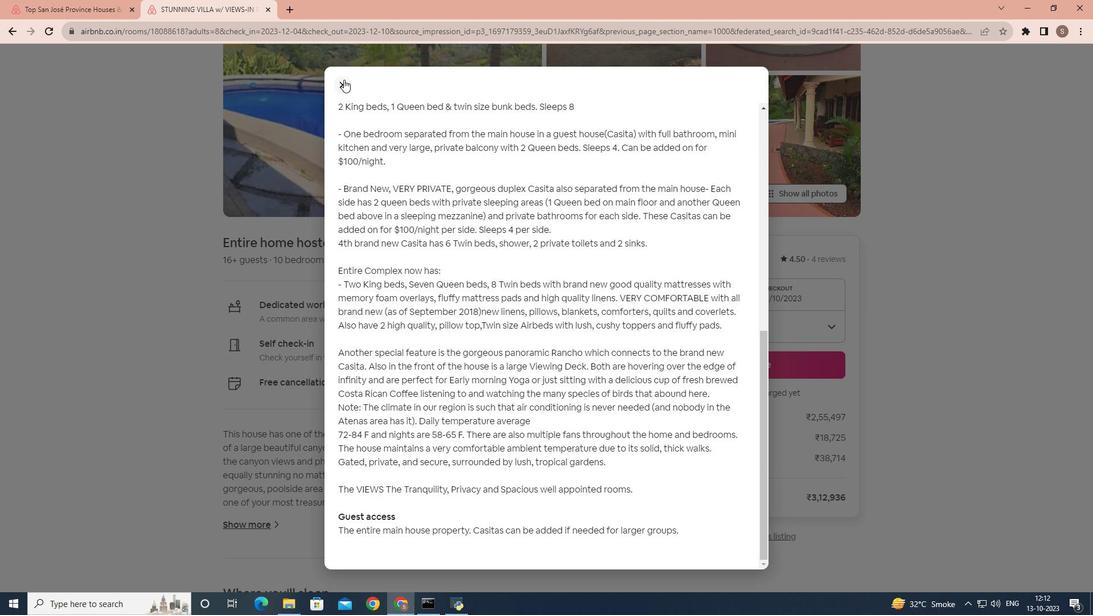 
Action: Mouse moved to (312, 341)
Screenshot: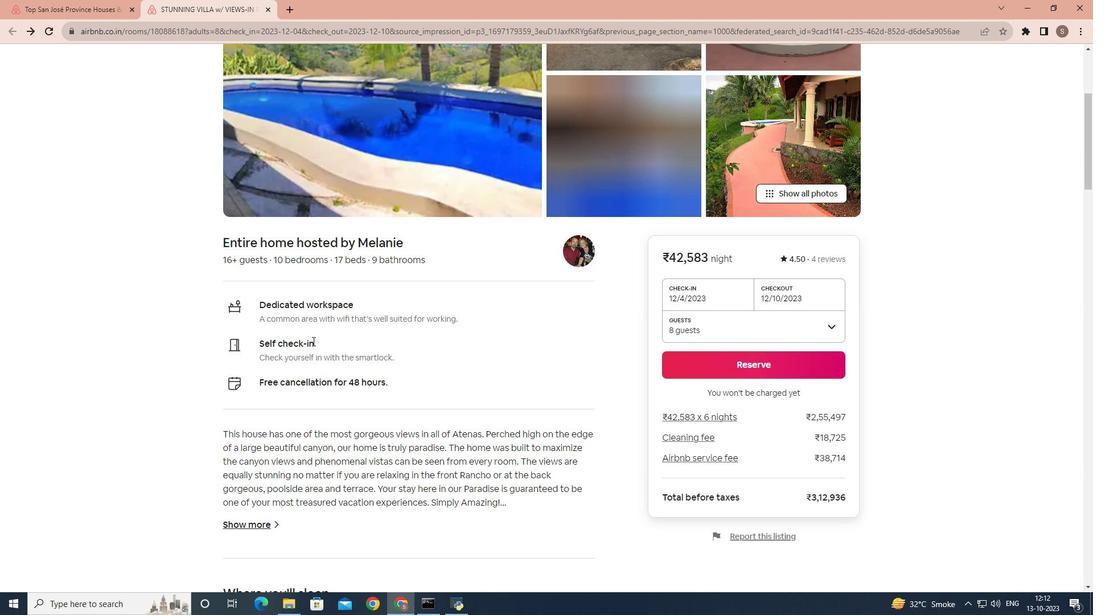
Action: Mouse scrolled (312, 340) with delta (0, 0)
Screenshot: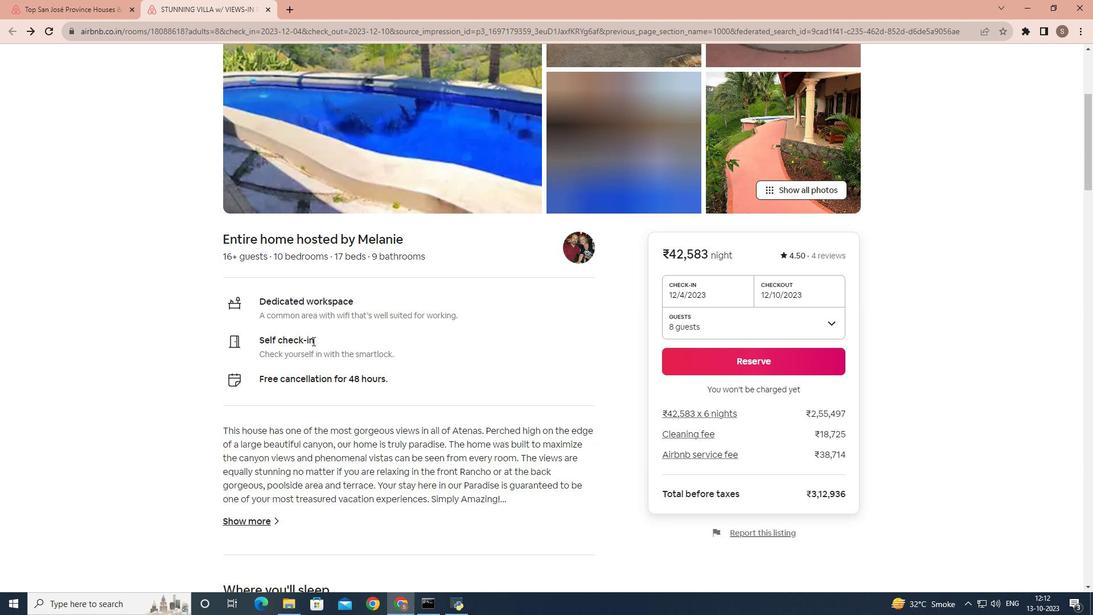 
Action: Mouse scrolled (312, 340) with delta (0, 0)
Screenshot: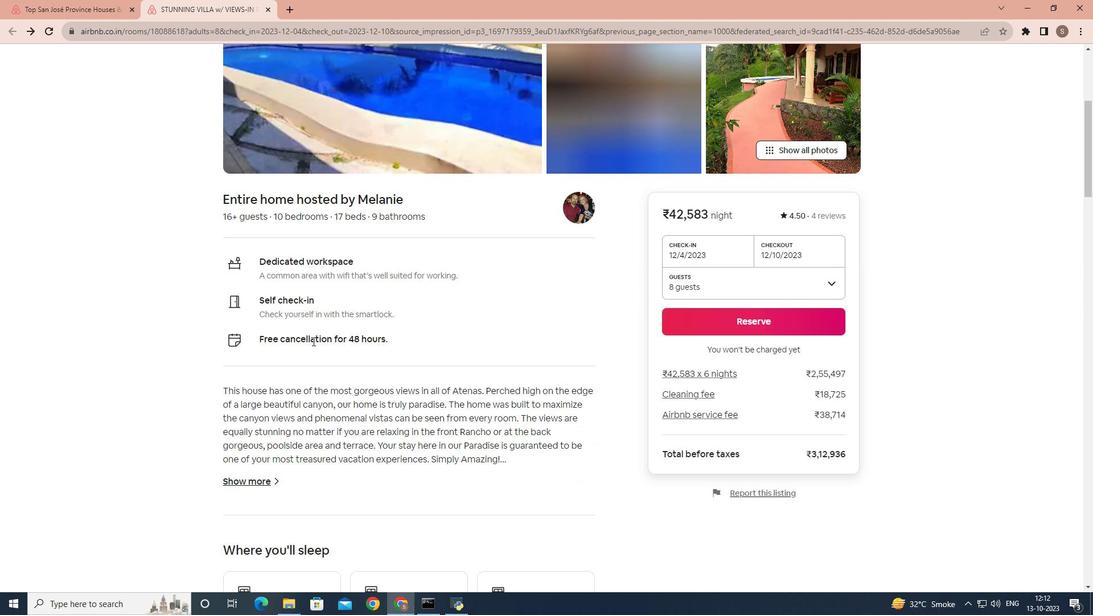 
Action: Mouse scrolled (312, 340) with delta (0, 0)
Screenshot: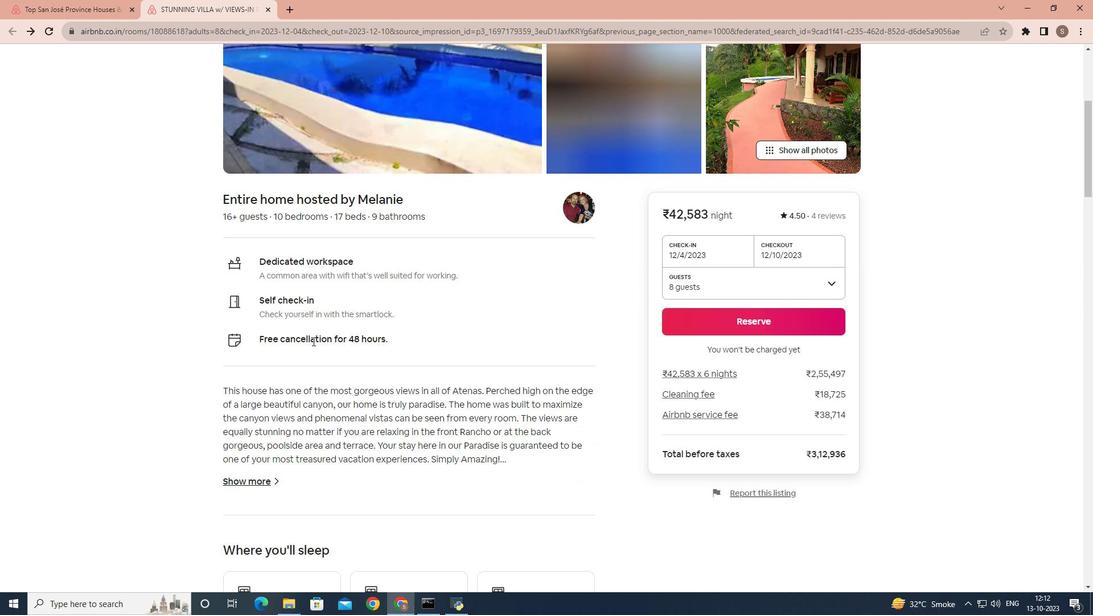 
Action: Mouse scrolled (312, 340) with delta (0, 0)
Screenshot: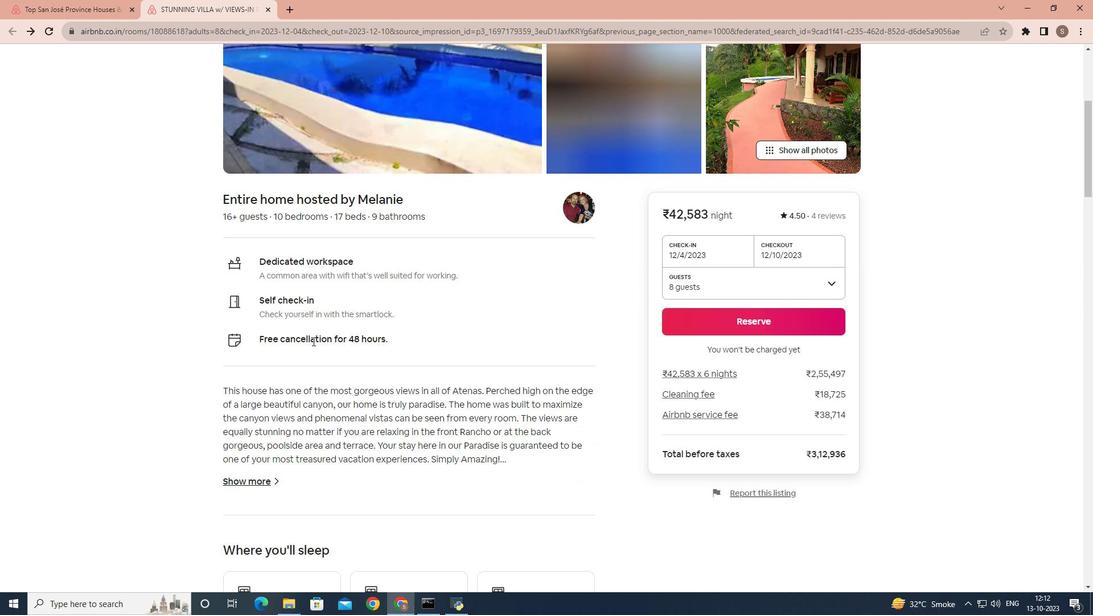 
Action: Mouse scrolled (312, 340) with delta (0, 0)
Screenshot: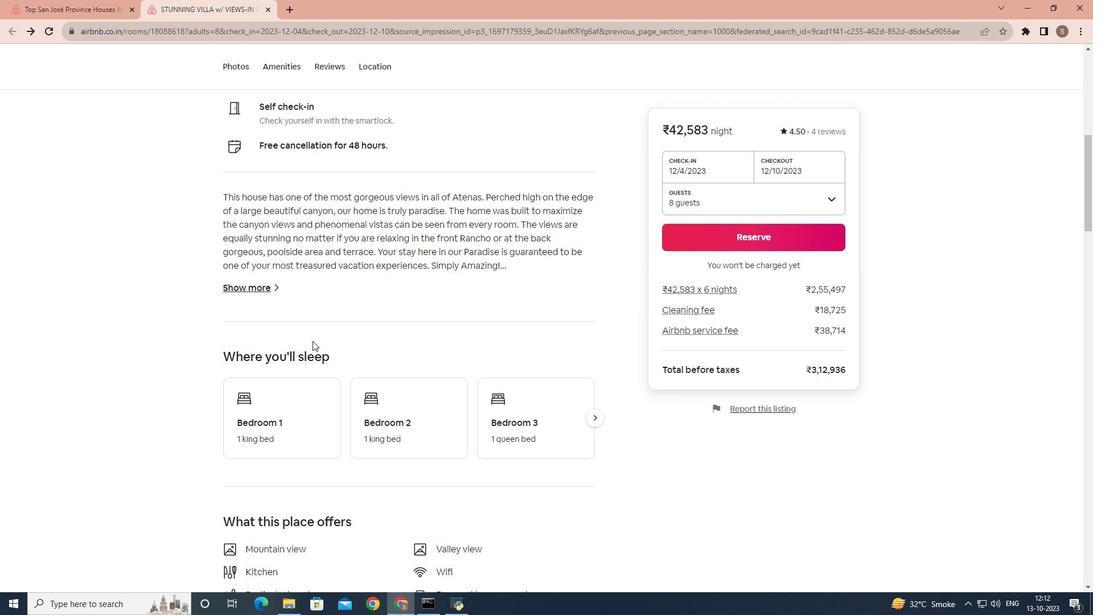 
Action: Mouse scrolled (312, 340) with delta (0, 0)
Screenshot: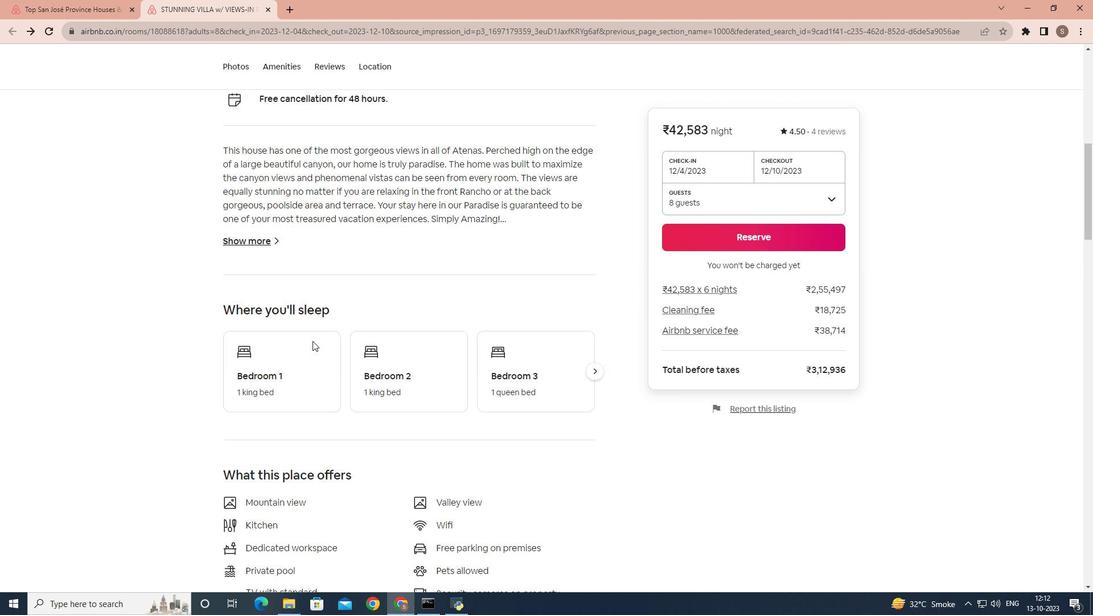 
Action: Mouse scrolled (312, 340) with delta (0, 0)
Screenshot: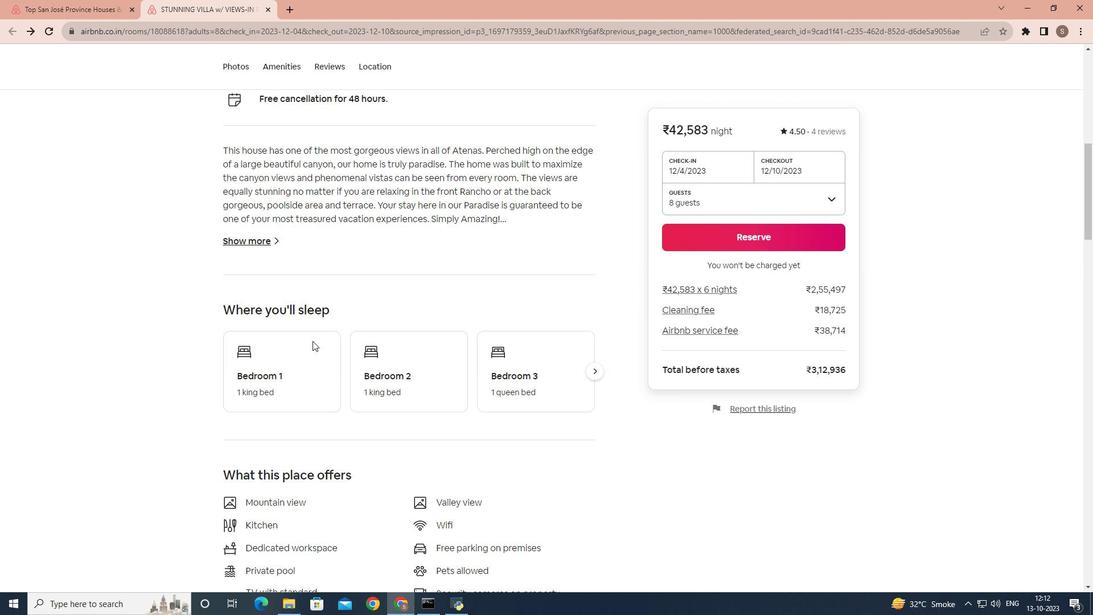 
Action: Mouse scrolled (312, 340) with delta (0, 0)
Screenshot: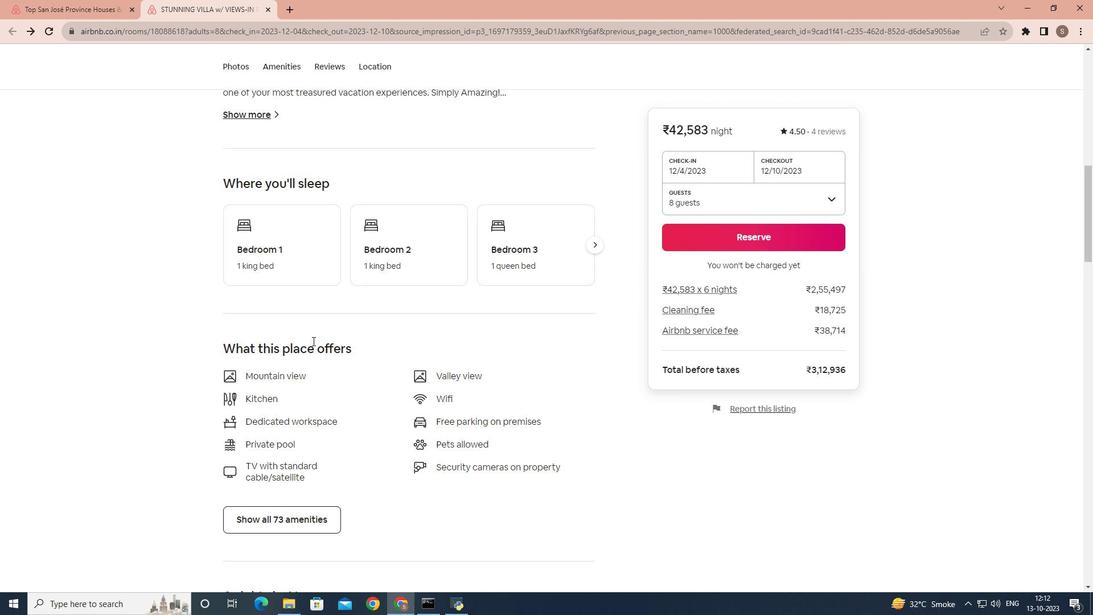 
Action: Mouse scrolled (312, 340) with delta (0, 0)
Screenshot: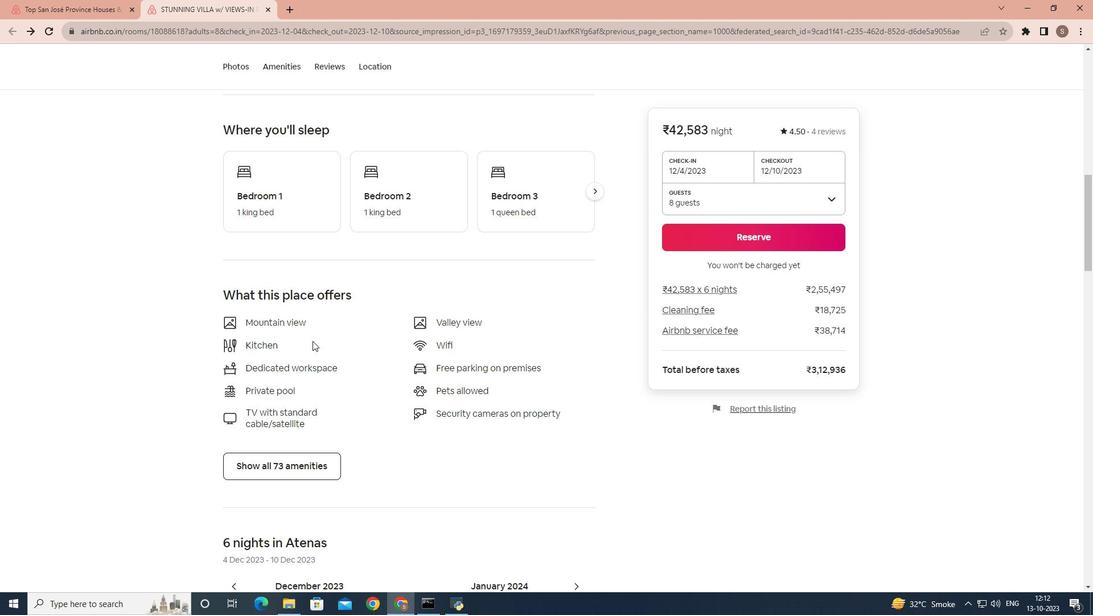 
Action: Mouse scrolled (312, 340) with delta (0, 0)
Screenshot: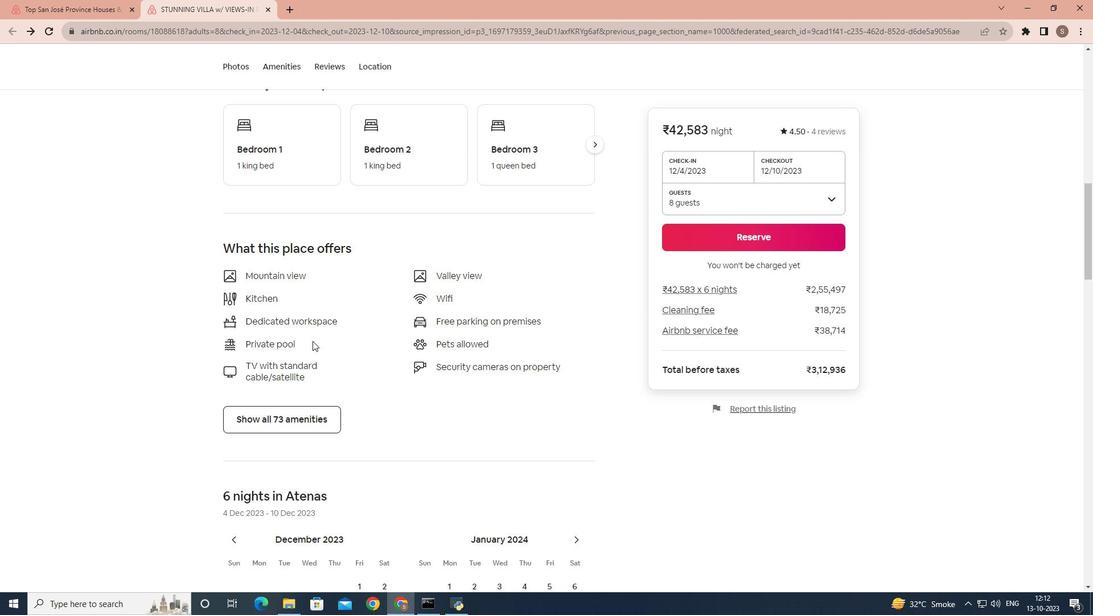 
Action: Mouse scrolled (312, 340) with delta (0, 0)
Screenshot: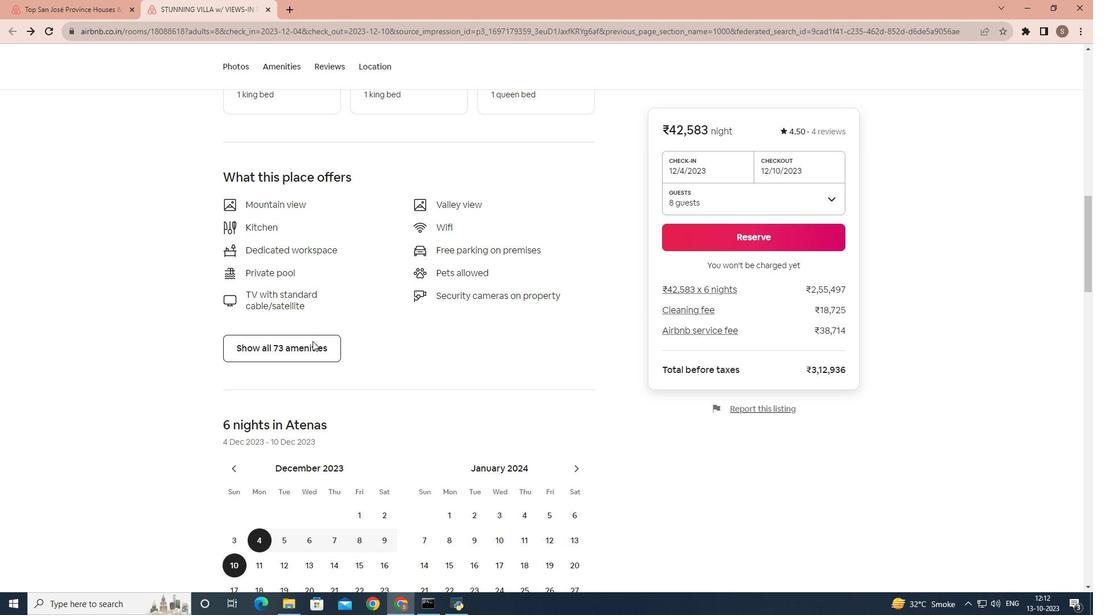 
Action: Mouse moved to (309, 310)
Screenshot: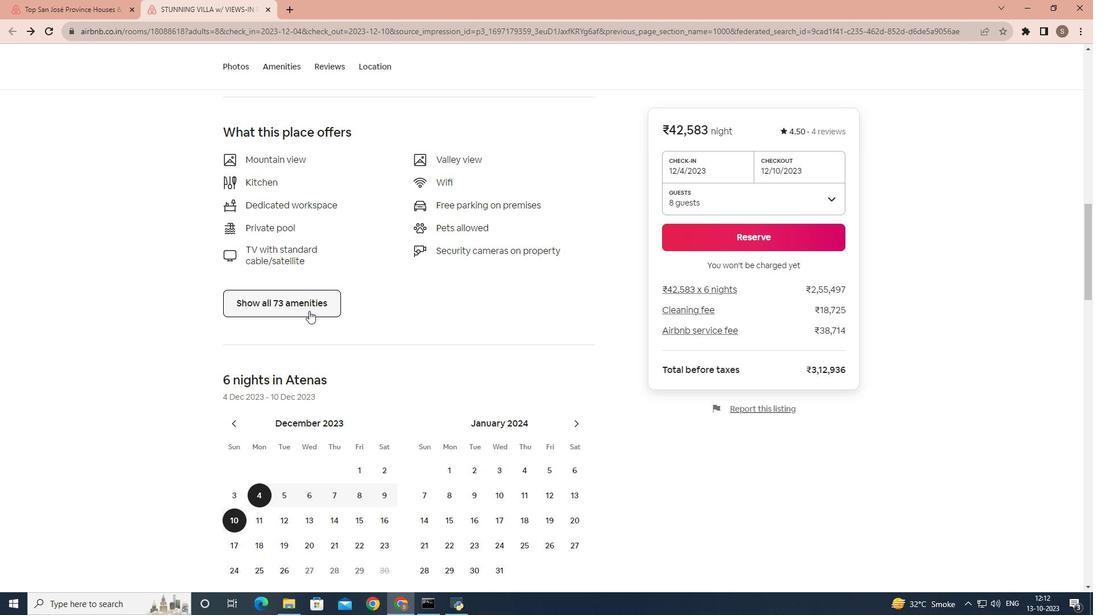 
Action: Mouse pressed left at (309, 310)
Screenshot: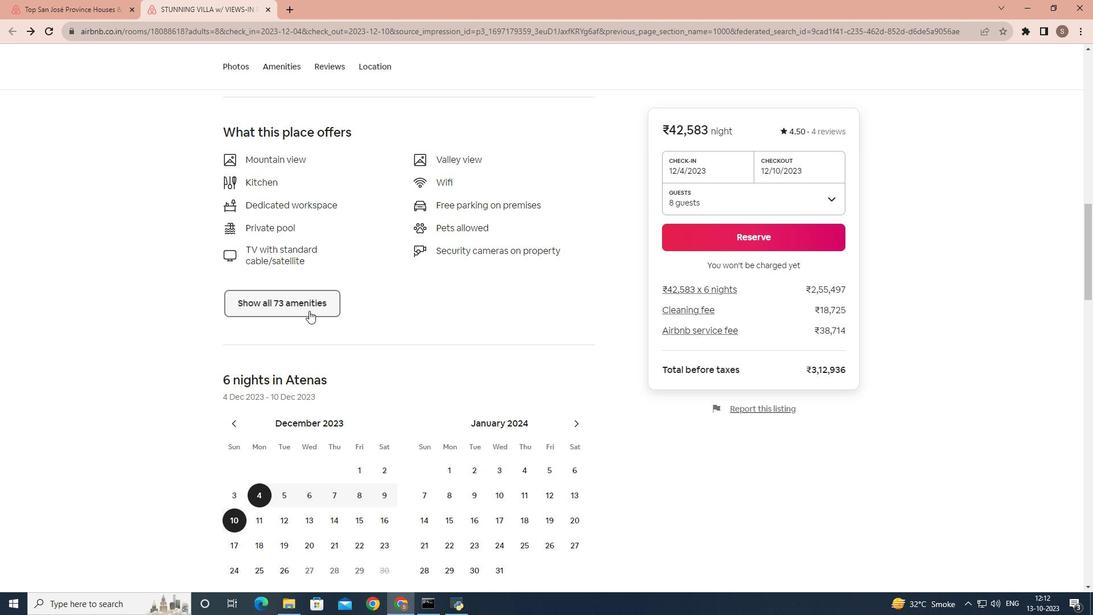 
Action: Mouse moved to (362, 310)
Screenshot: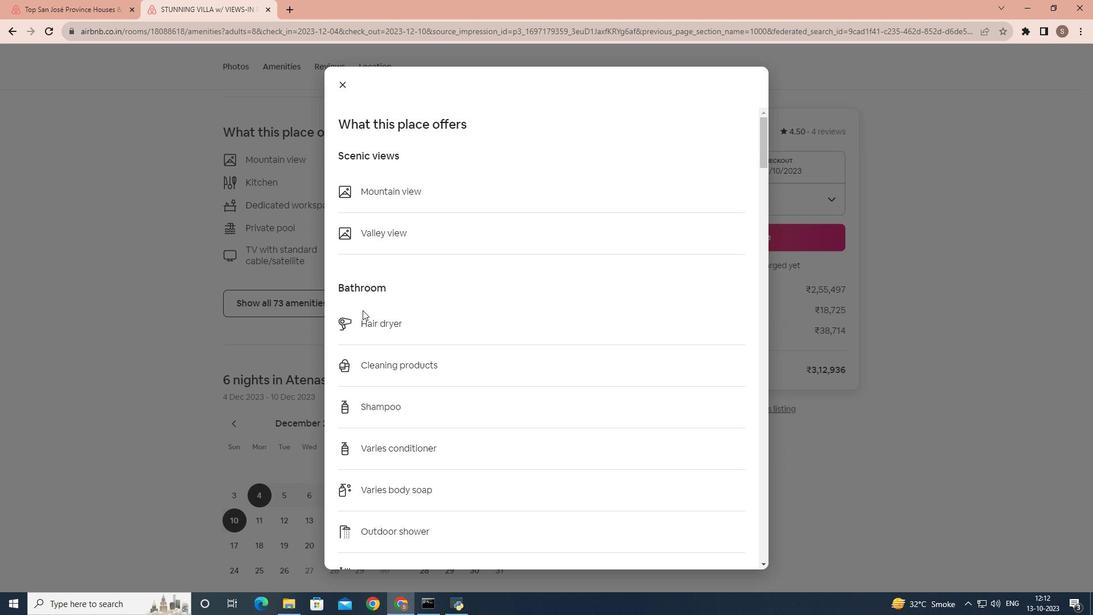 
Action: Mouse scrolled (362, 309) with delta (0, 0)
Screenshot: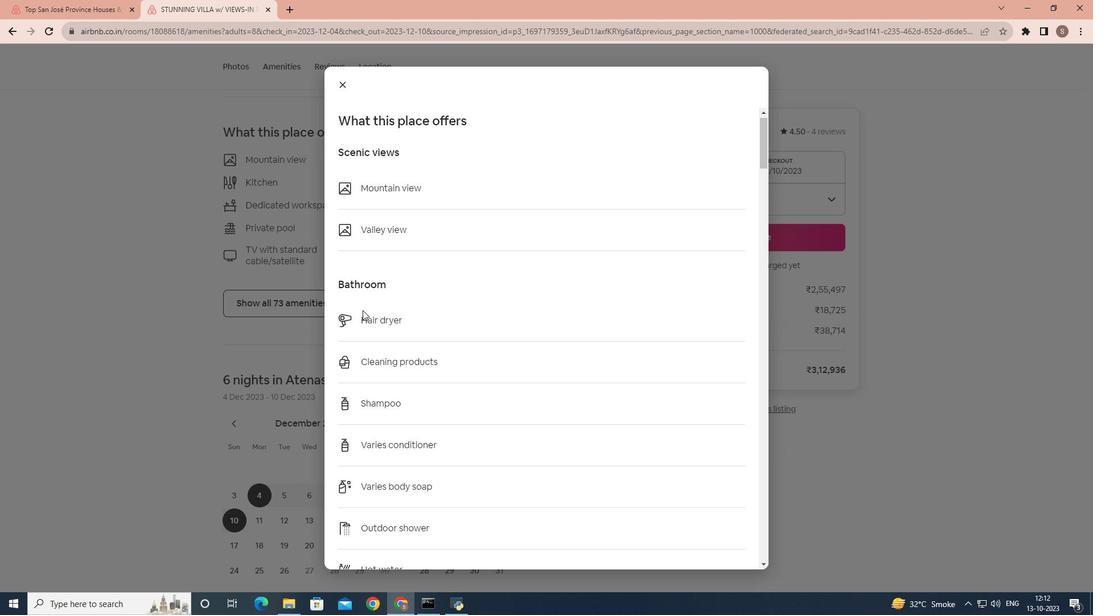 
Action: Mouse scrolled (362, 309) with delta (0, 0)
Screenshot: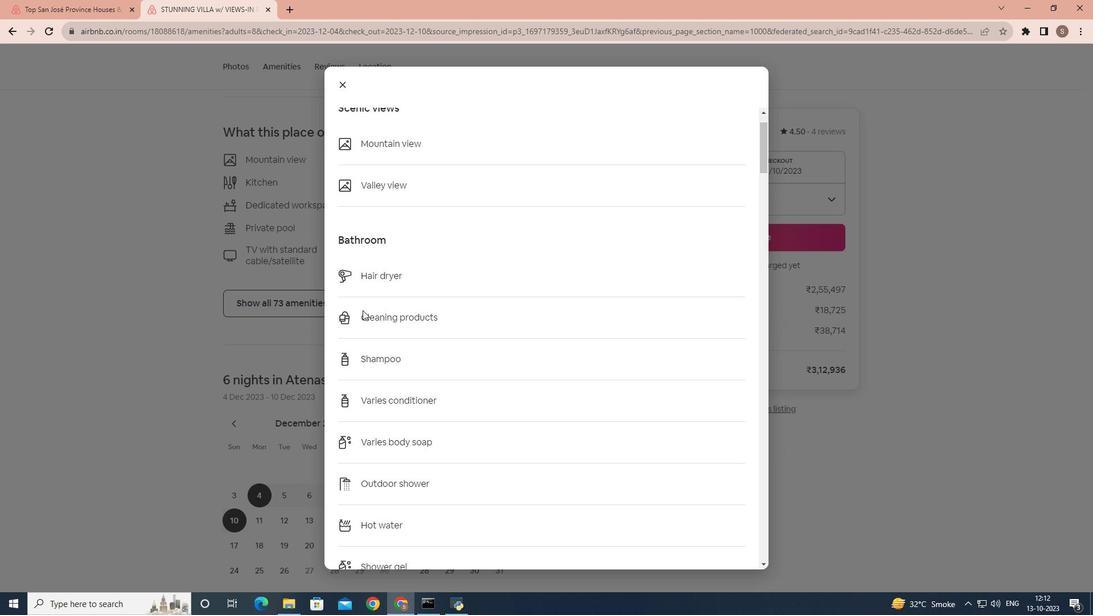 
Action: Mouse scrolled (362, 309) with delta (0, 0)
Screenshot: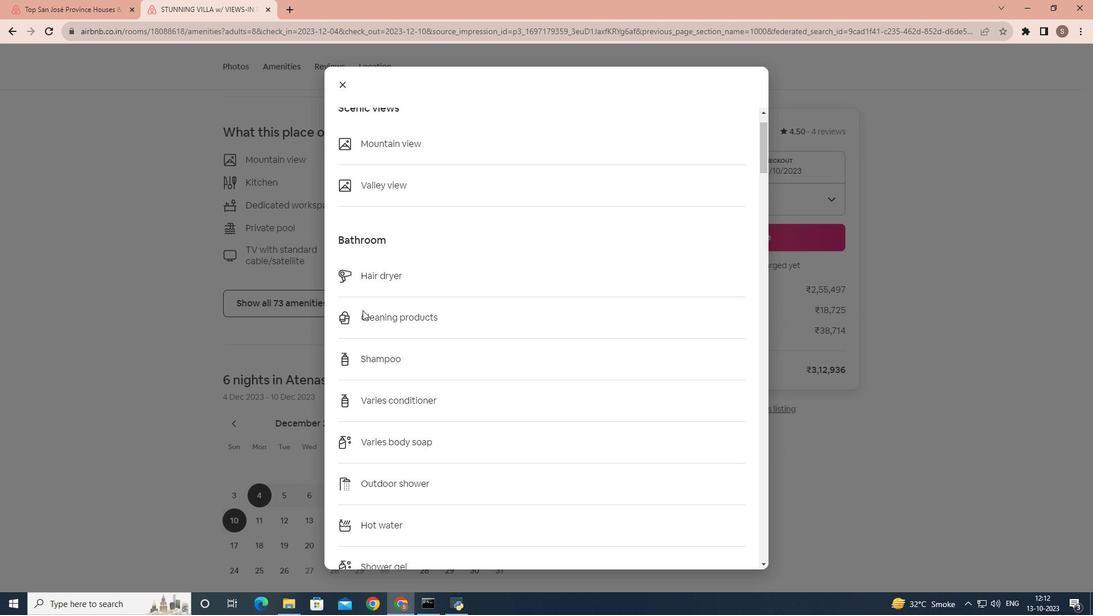
Action: Mouse scrolled (362, 309) with delta (0, 0)
Screenshot: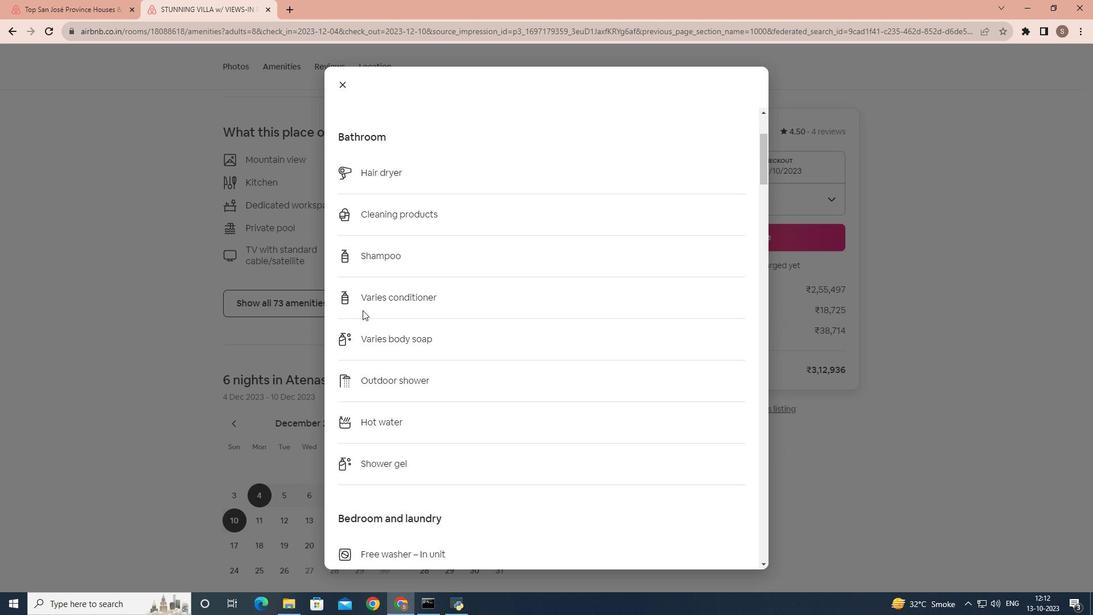 
Action: Mouse scrolled (362, 309) with delta (0, 0)
Screenshot: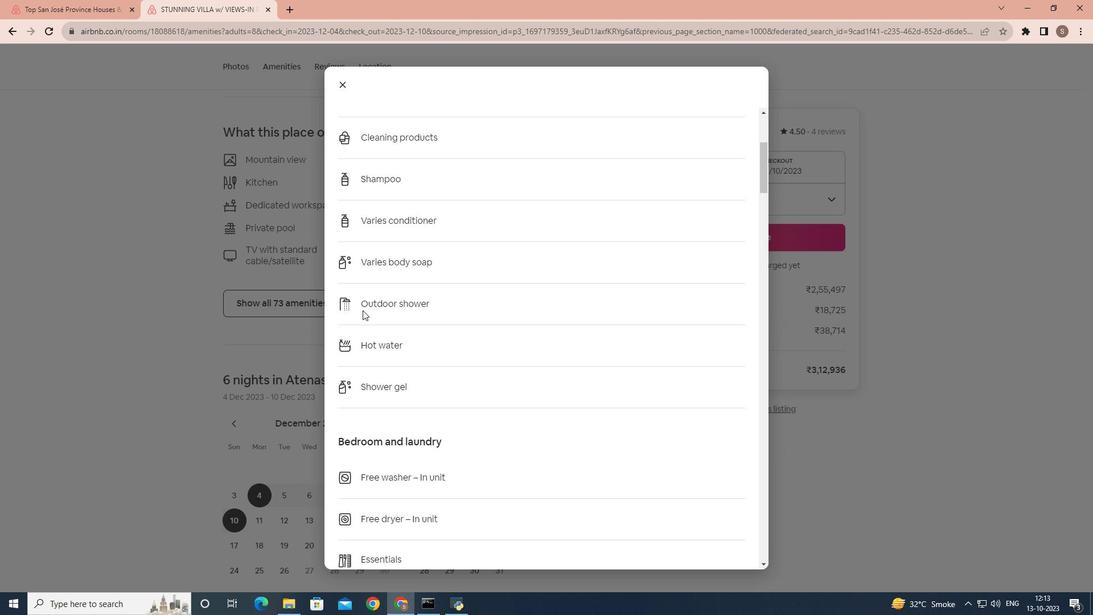 
Action: Mouse scrolled (362, 309) with delta (0, 0)
Screenshot: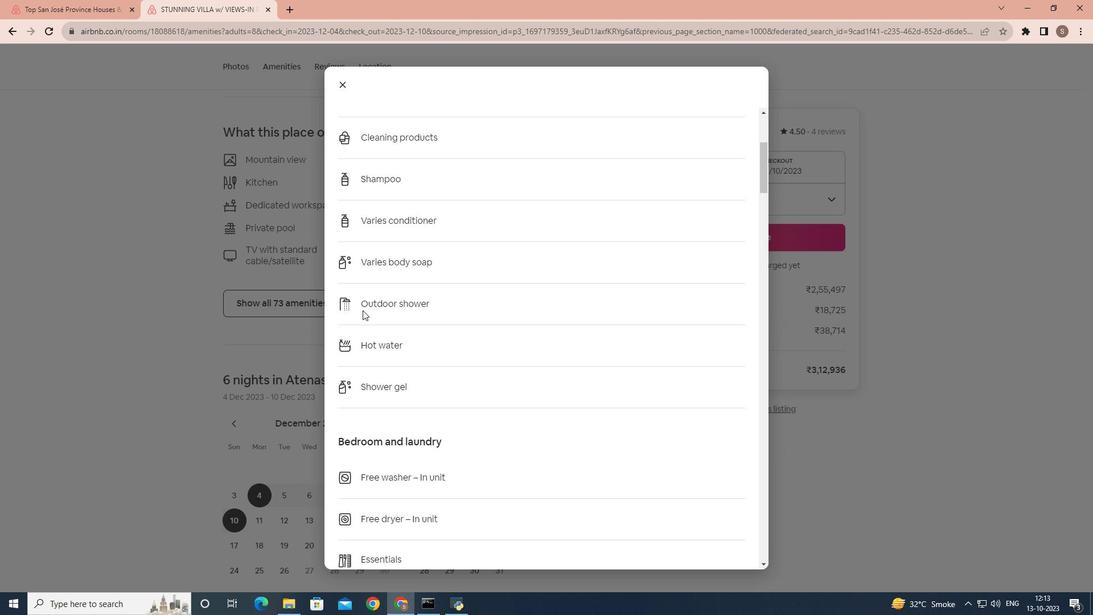 
Action: Mouse scrolled (362, 309) with delta (0, 0)
Screenshot: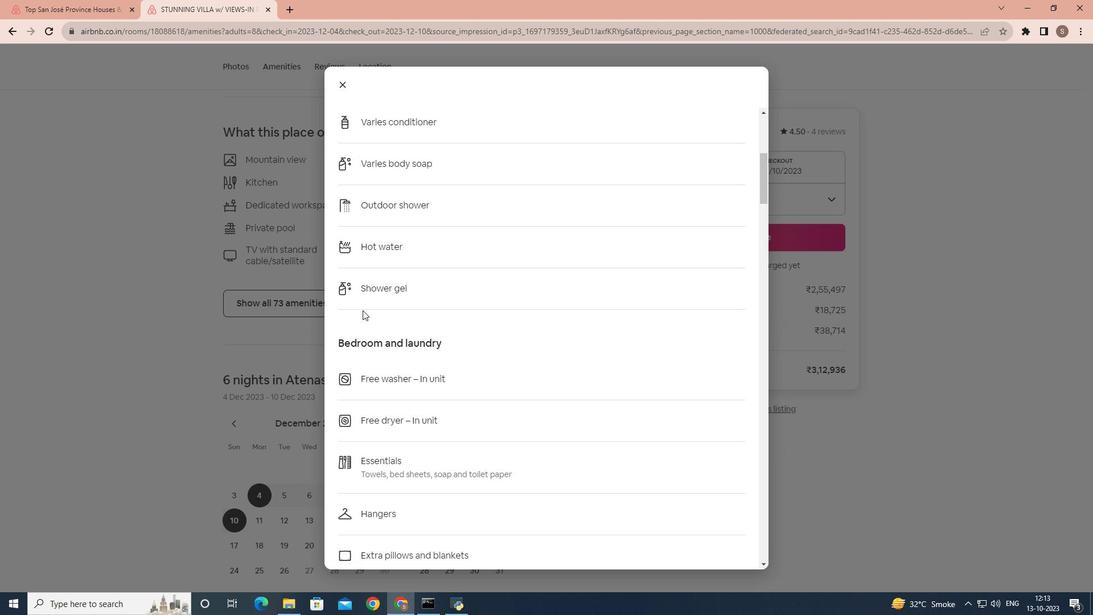 
Action: Mouse scrolled (362, 309) with delta (0, 0)
Screenshot: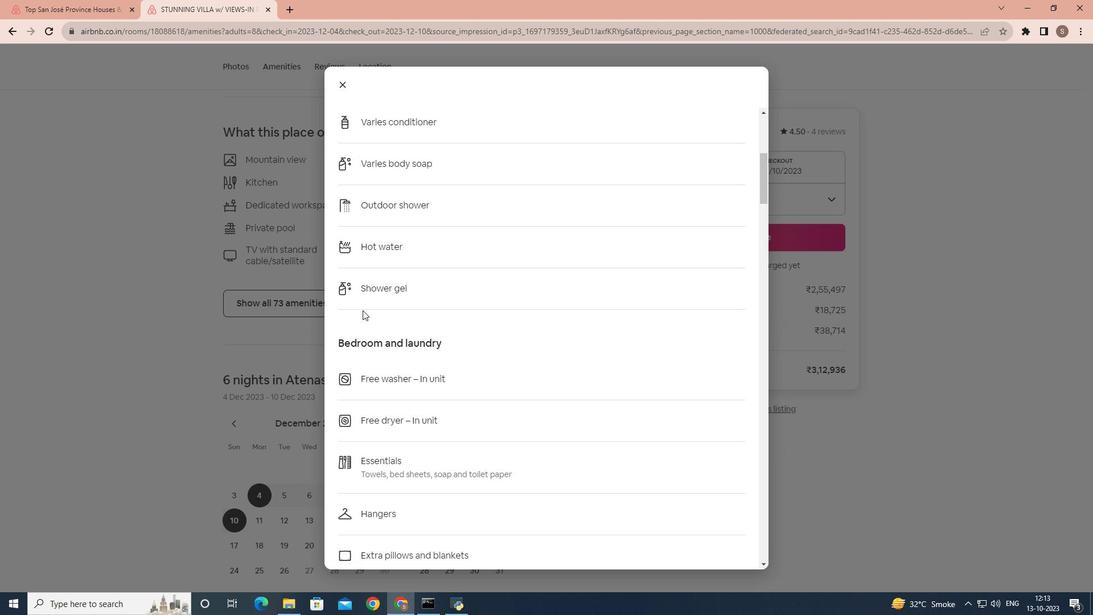 
Action: Mouse scrolled (362, 309) with delta (0, 0)
Screenshot: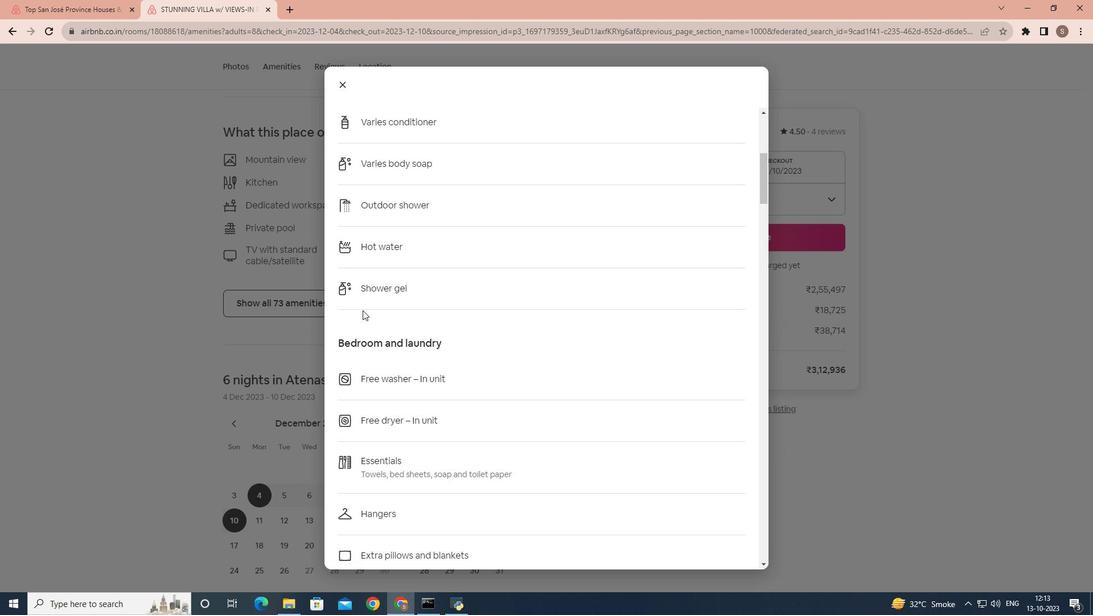 
Action: Mouse scrolled (362, 309) with delta (0, 0)
Screenshot: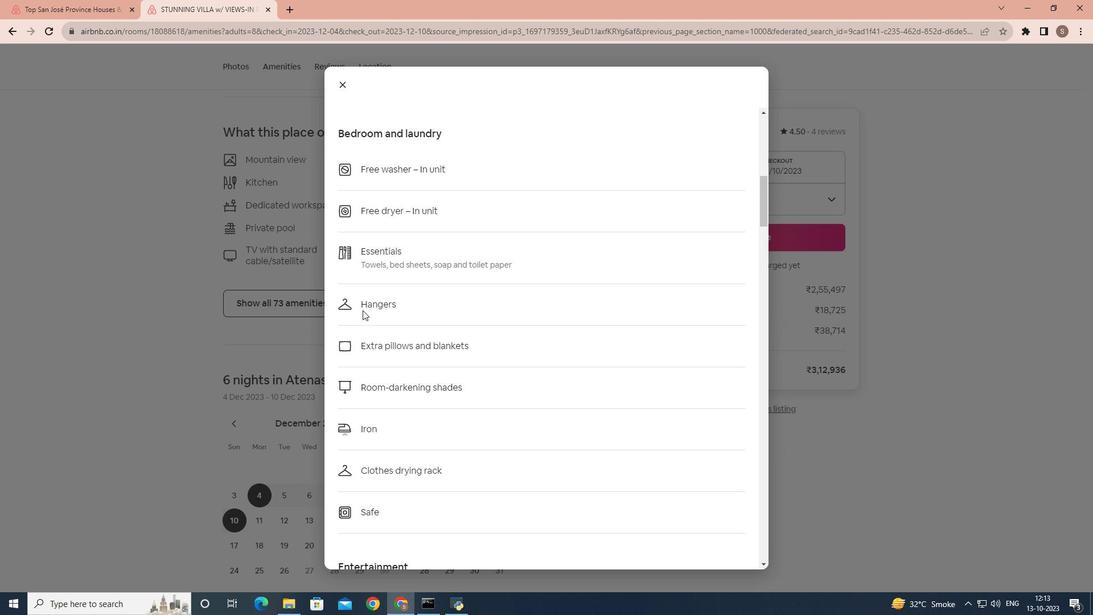 
Action: Mouse scrolled (362, 309) with delta (0, 0)
Screenshot: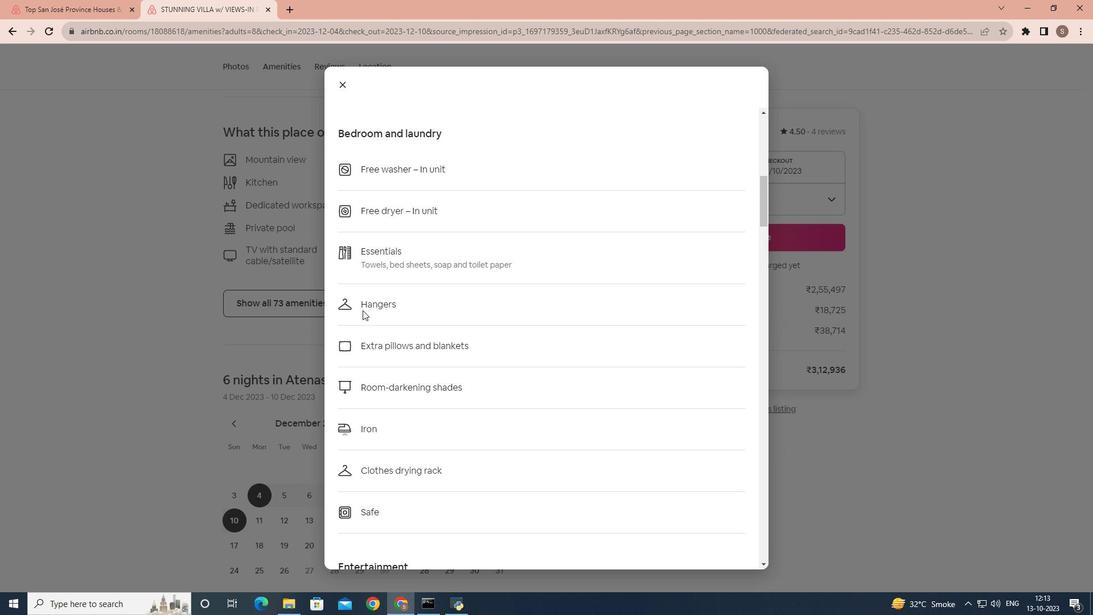 
Action: Mouse scrolled (362, 309) with delta (0, 0)
Screenshot: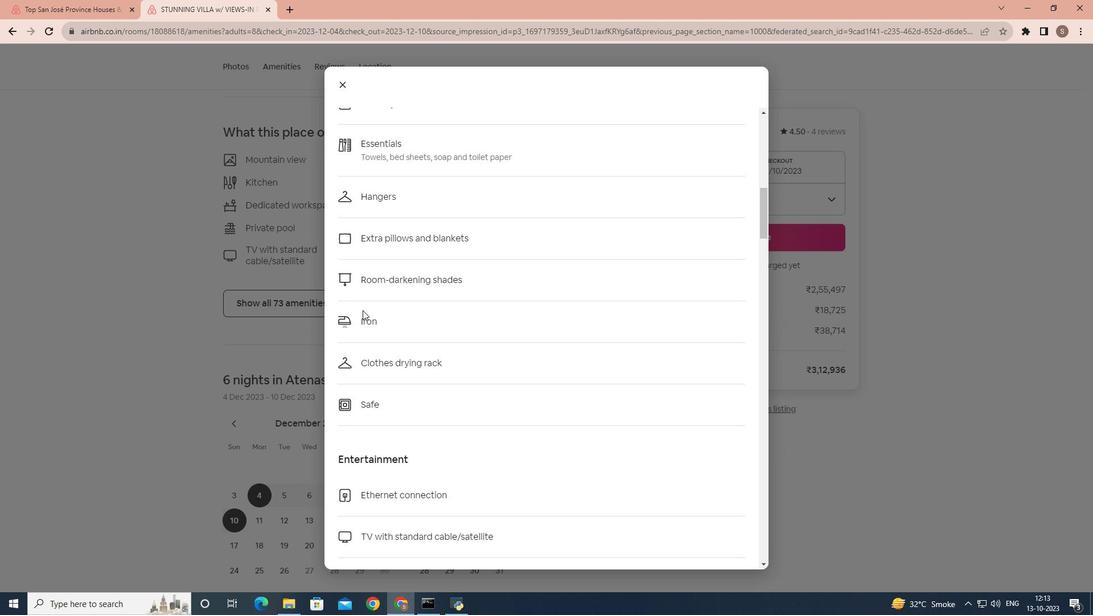 
Action: Mouse scrolled (362, 309) with delta (0, 0)
Screenshot: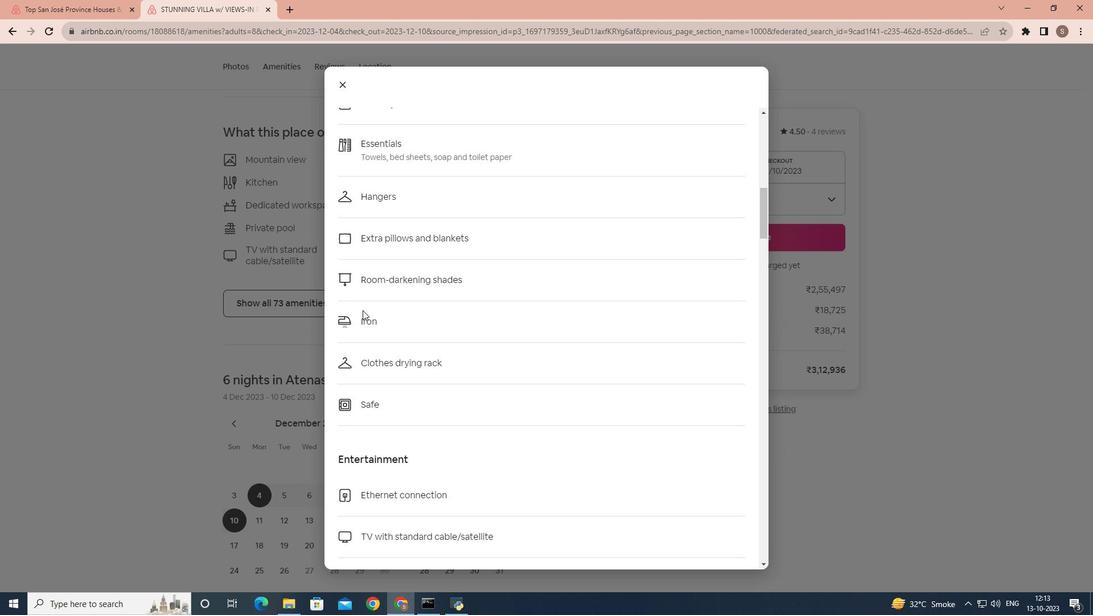 
Action: Mouse scrolled (362, 309) with delta (0, 0)
Screenshot: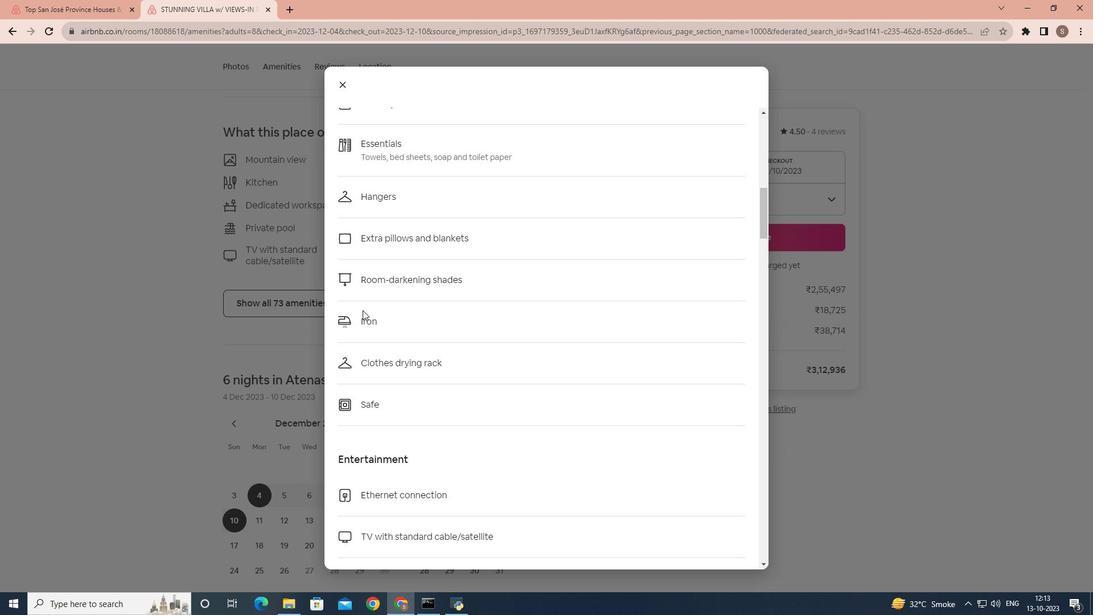 
Action: Mouse scrolled (362, 309) with delta (0, 0)
Screenshot: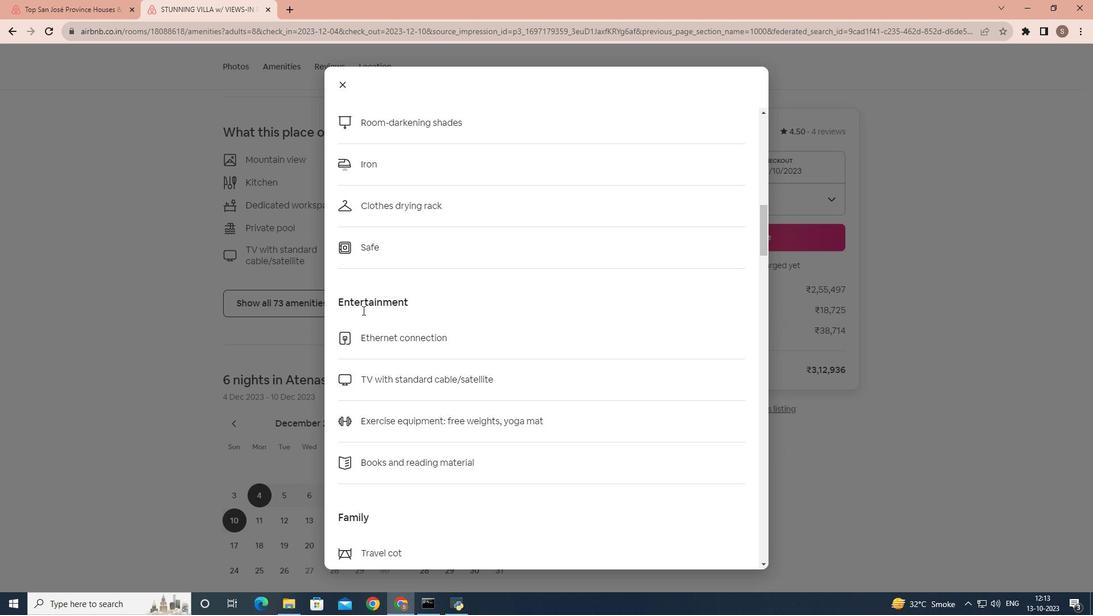 
Action: Mouse scrolled (362, 309) with delta (0, 0)
Screenshot: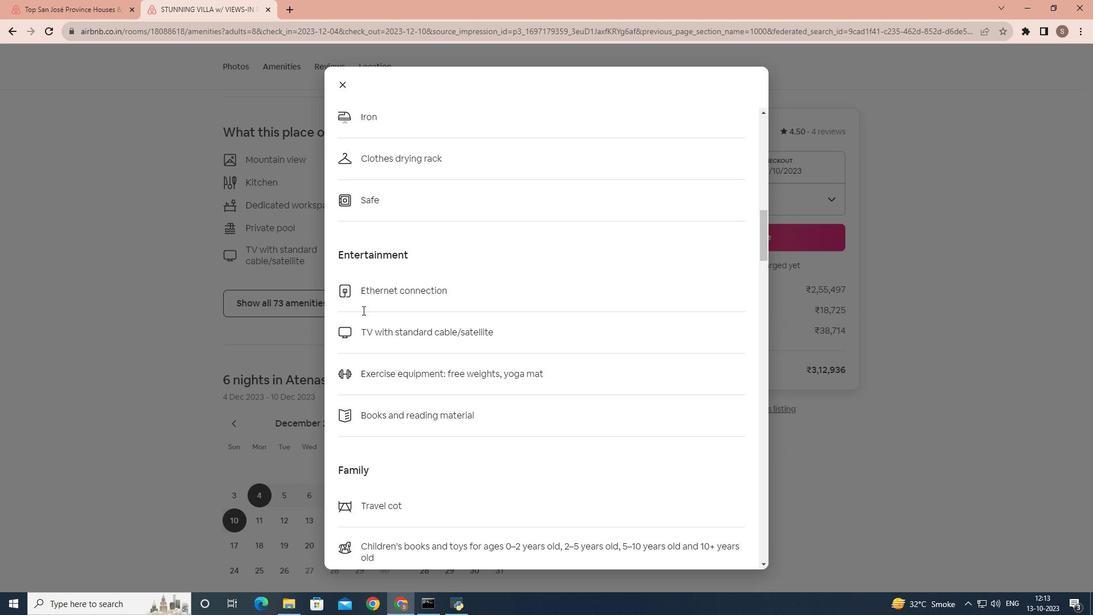 
Action: Mouse scrolled (362, 309) with delta (0, 0)
Screenshot: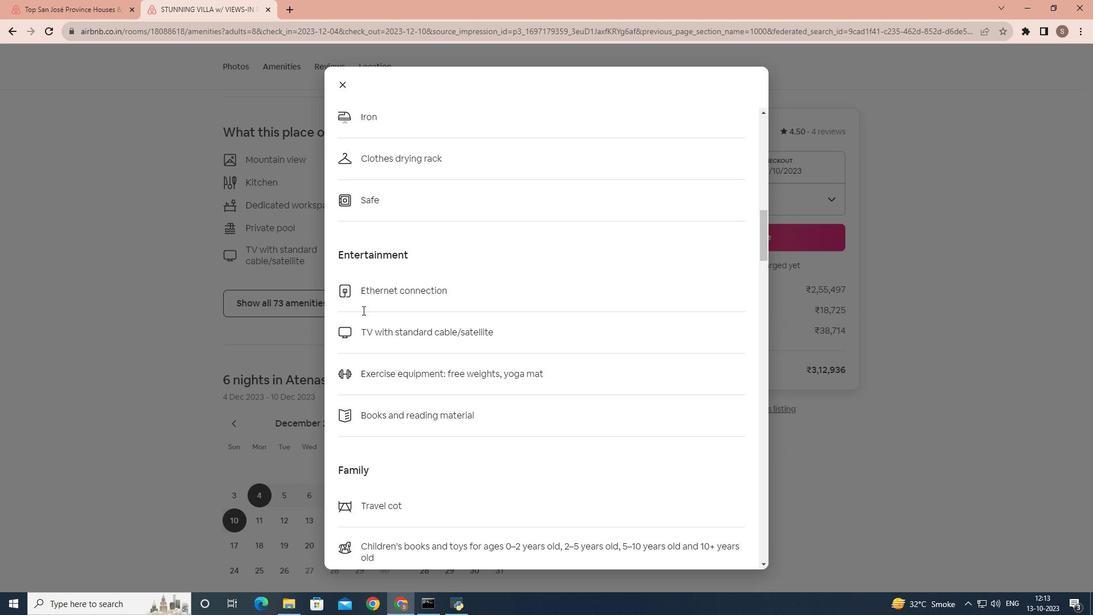 
Action: Mouse scrolled (362, 309) with delta (0, 0)
Screenshot: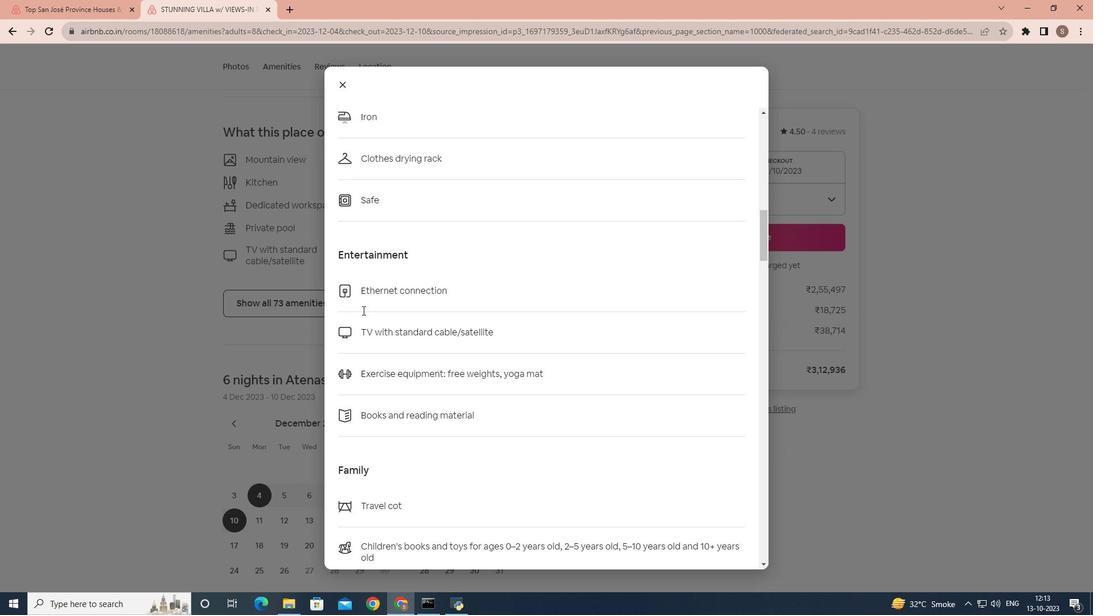 
Action: Mouse scrolled (362, 309) with delta (0, 0)
Screenshot: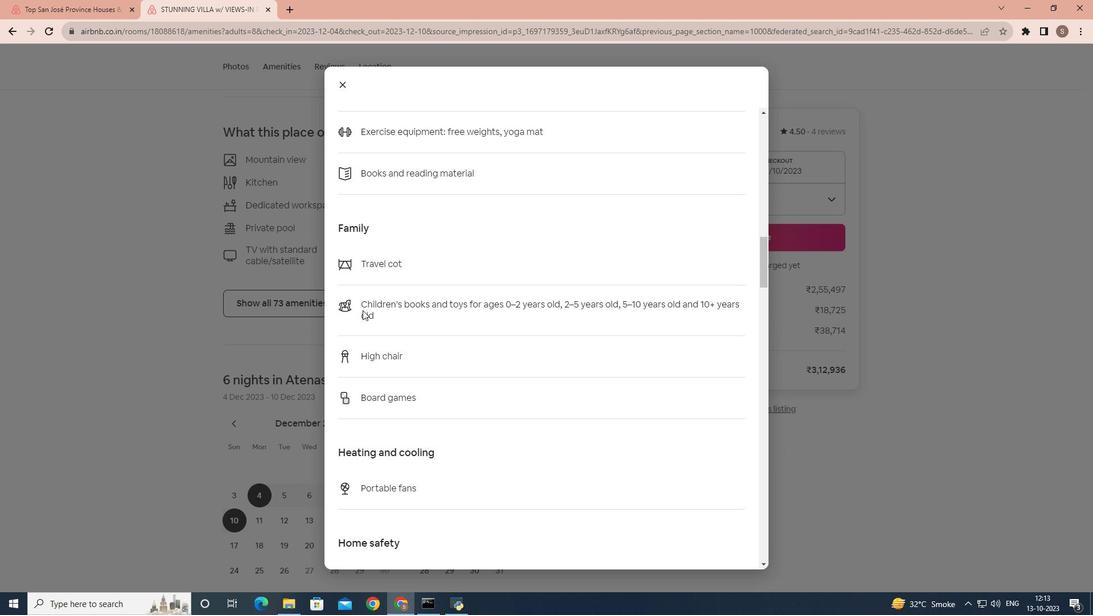 
Action: Mouse scrolled (362, 309) with delta (0, 0)
Screenshot: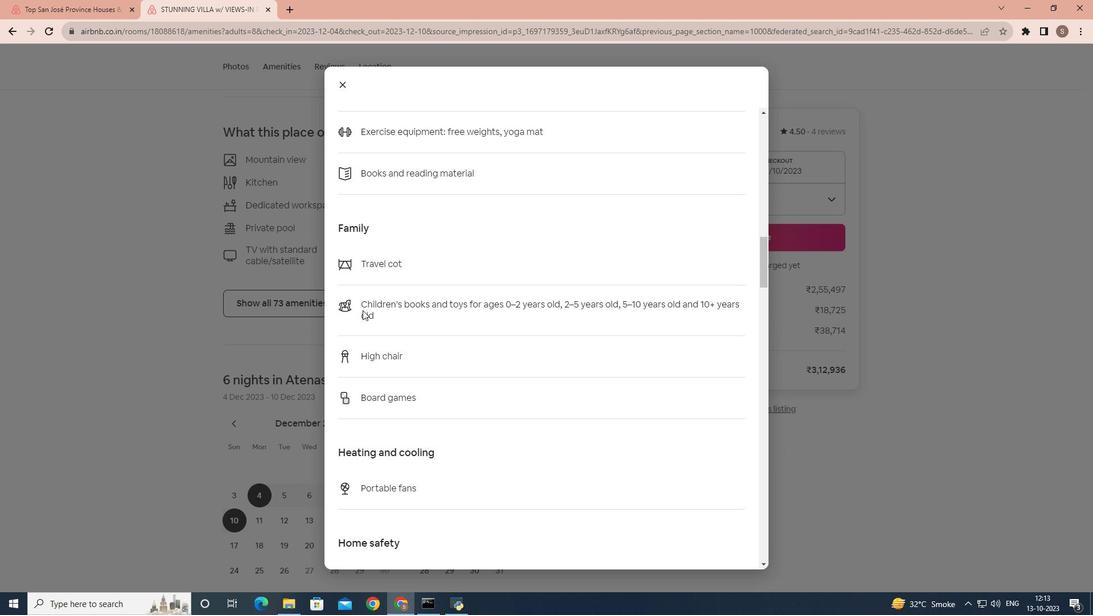 
Action: Mouse scrolled (362, 309) with delta (0, 0)
Screenshot: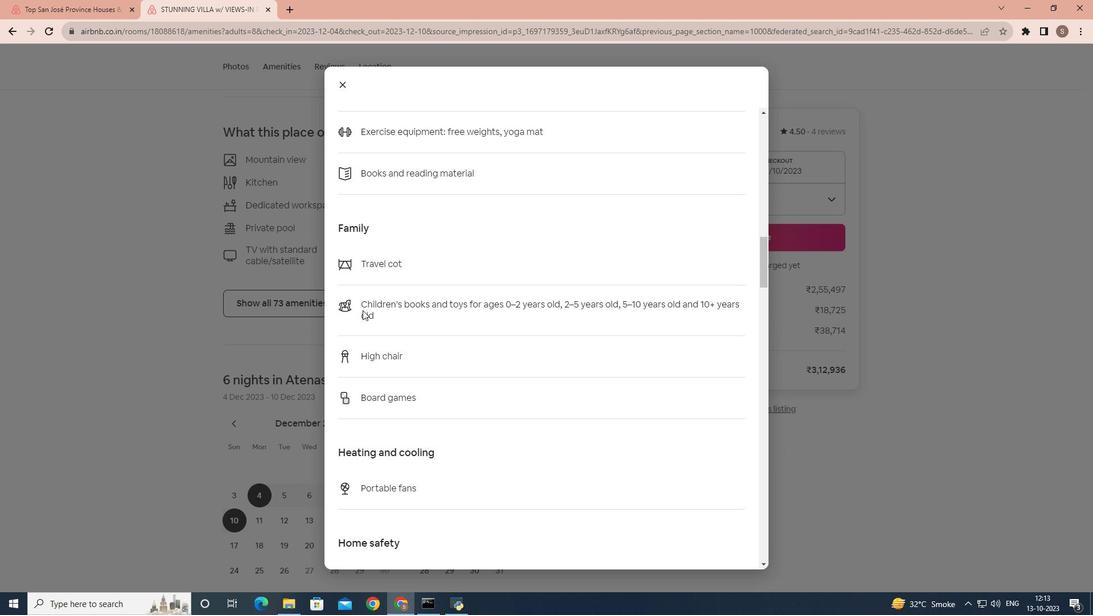
Action: Mouse scrolled (362, 309) with delta (0, 0)
Screenshot: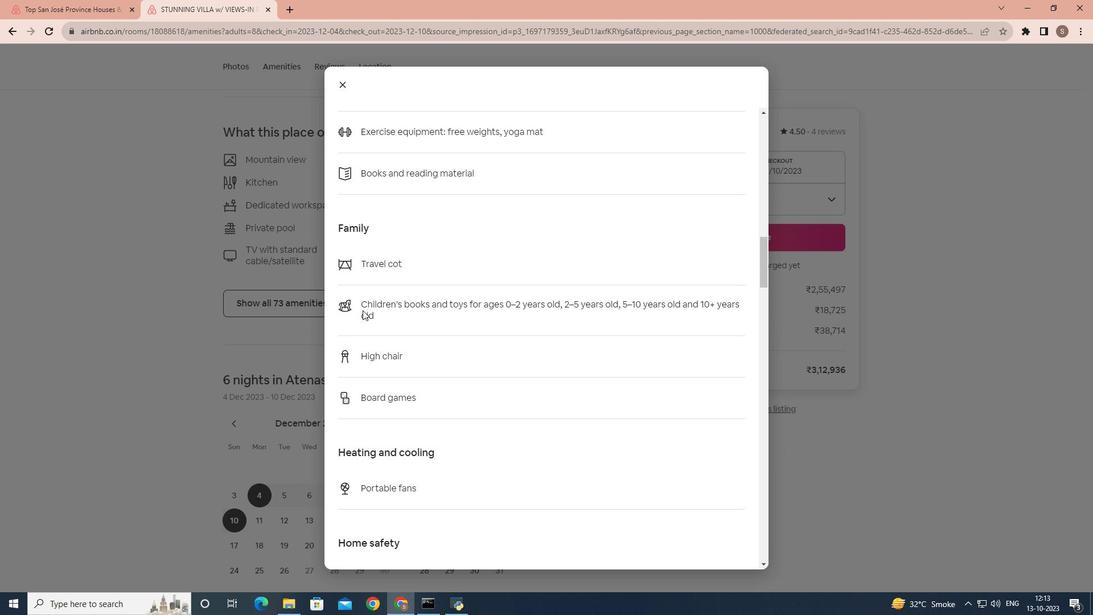 
Action: Mouse scrolled (362, 309) with delta (0, 0)
Screenshot: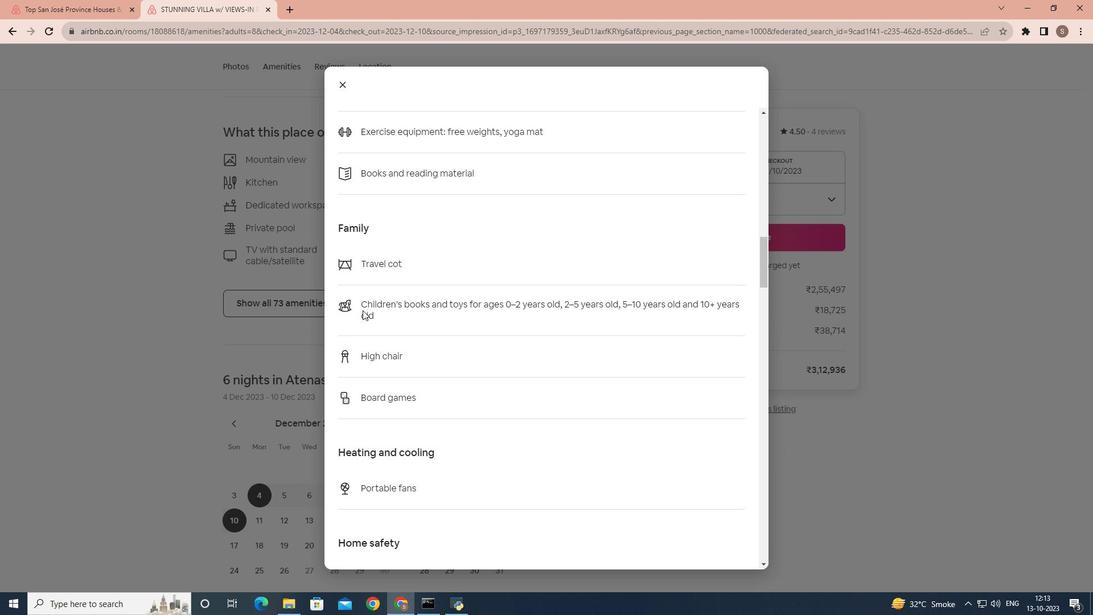 
Action: Mouse scrolled (362, 309) with delta (0, 0)
Screenshot: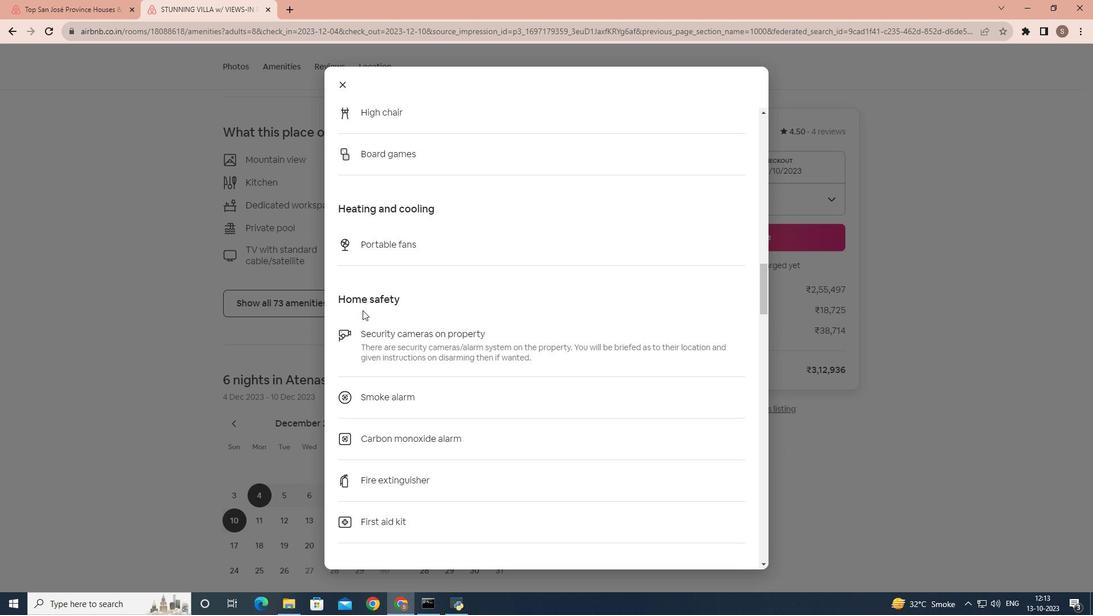 
Action: Mouse scrolled (362, 309) with delta (0, 0)
Screenshot: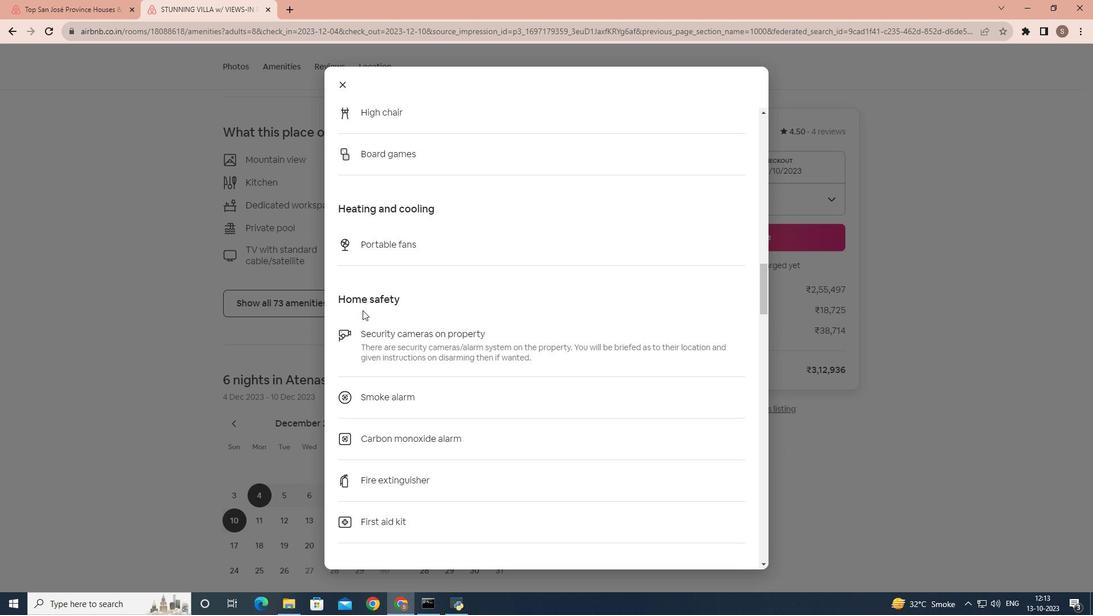 
Action: Mouse scrolled (362, 309) with delta (0, 0)
Screenshot: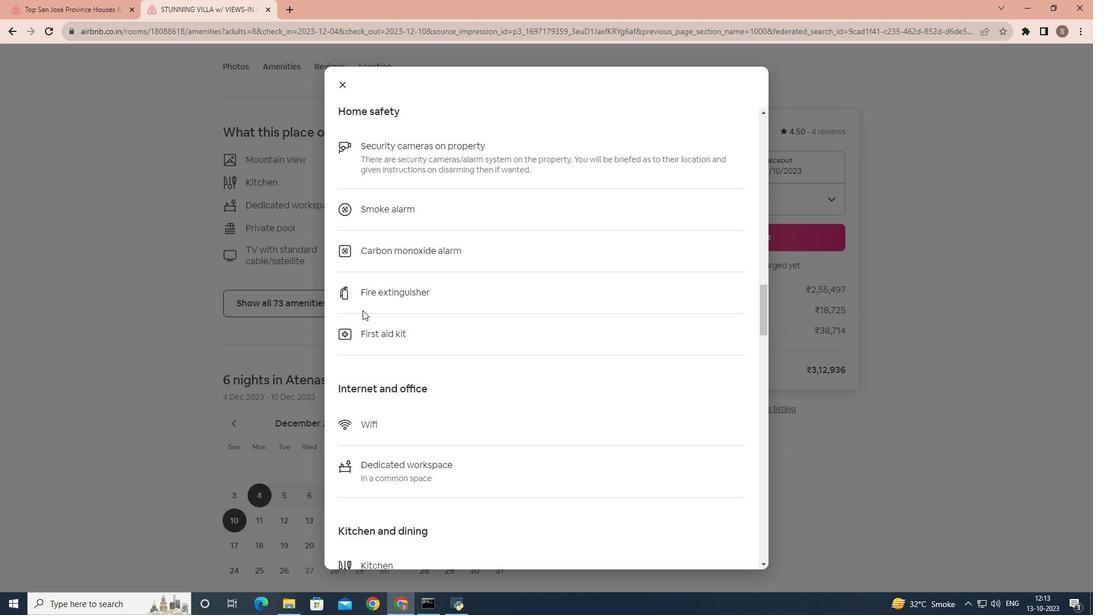 
Action: Mouse scrolled (362, 309) with delta (0, 0)
Screenshot: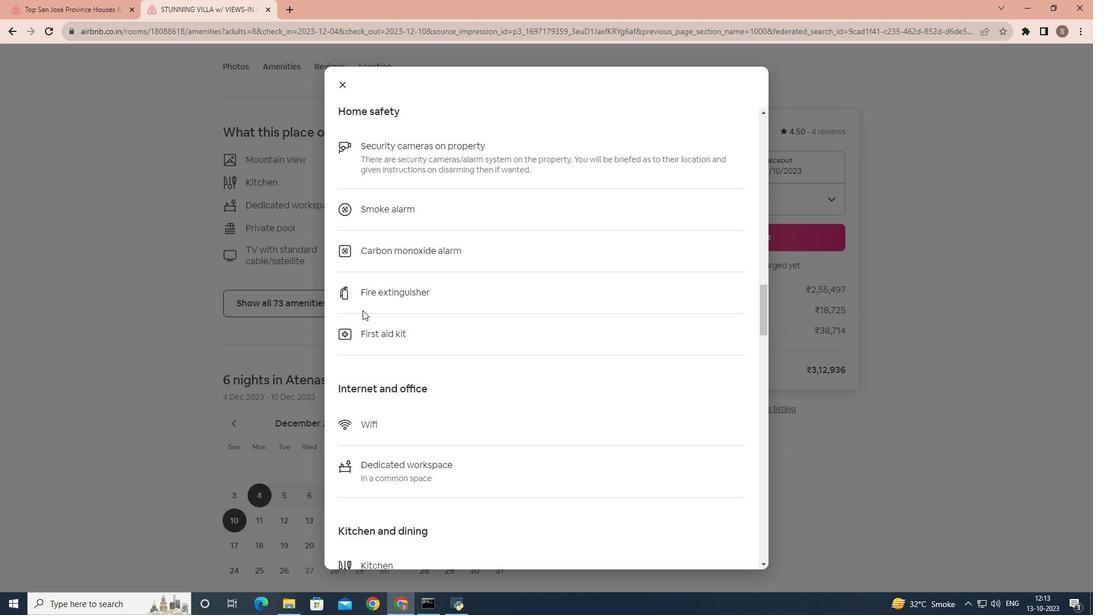 
Action: Mouse scrolled (362, 309) with delta (0, 0)
Screenshot: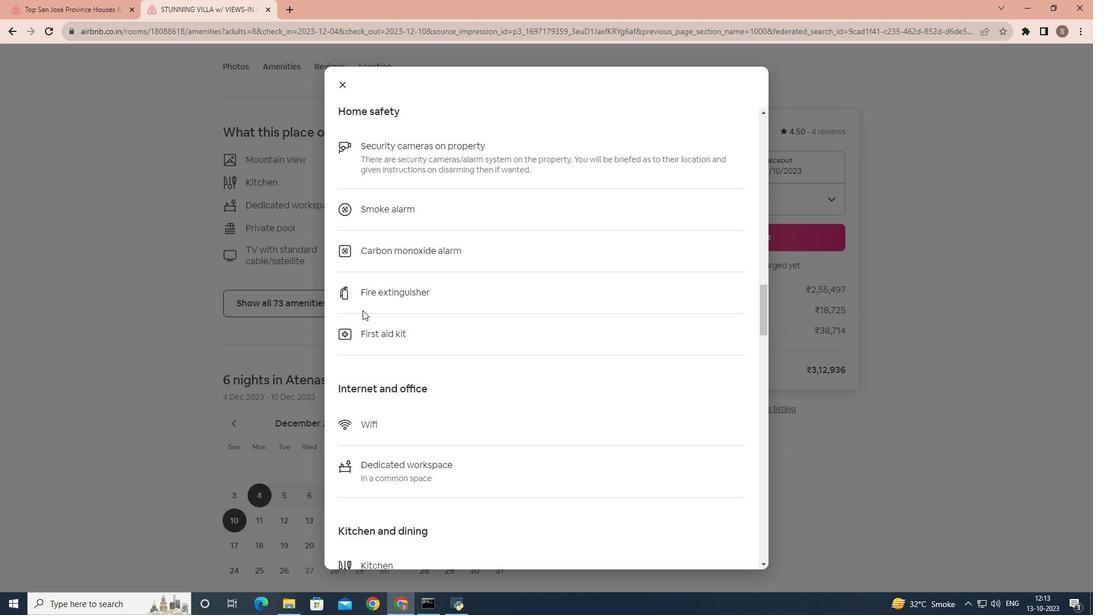 
Action: Mouse scrolled (362, 309) with delta (0, 0)
Screenshot: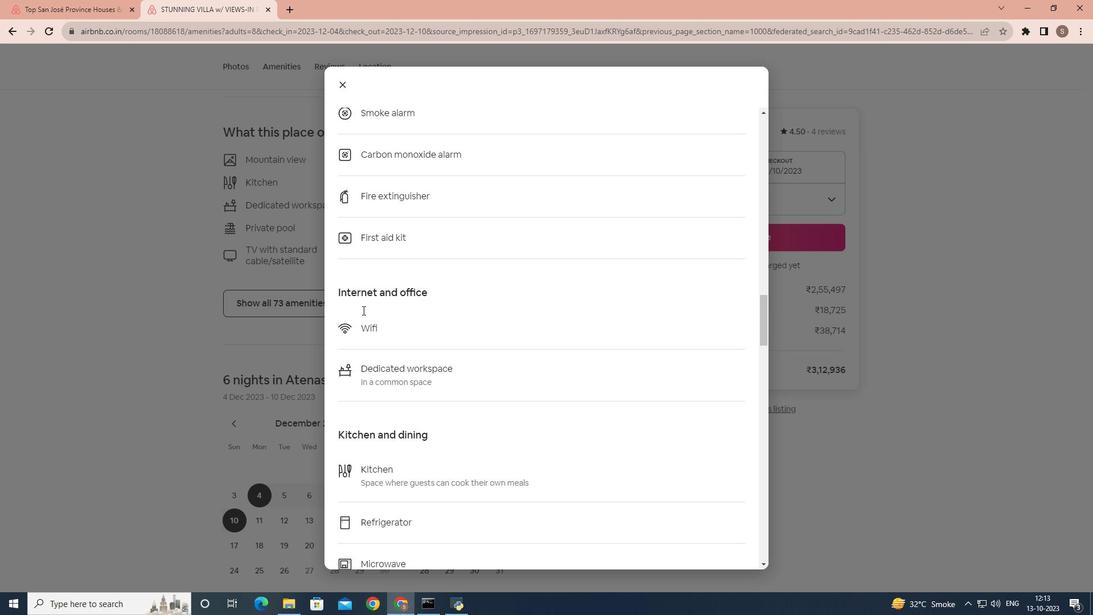 
Action: Mouse scrolled (362, 309) with delta (0, 0)
Screenshot: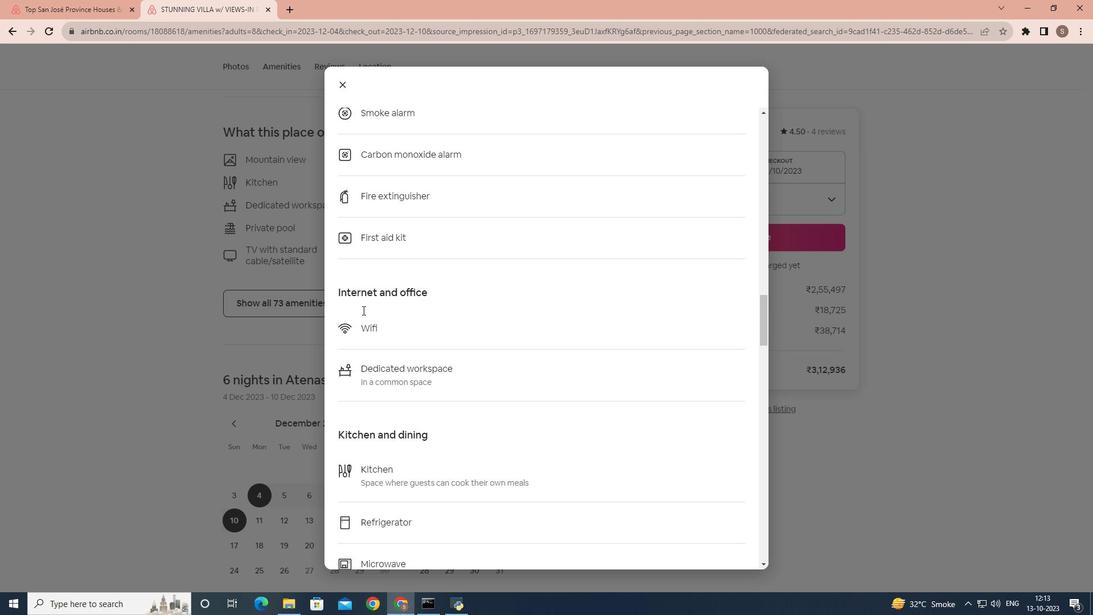 
Action: Mouse scrolled (362, 309) with delta (0, 0)
Screenshot: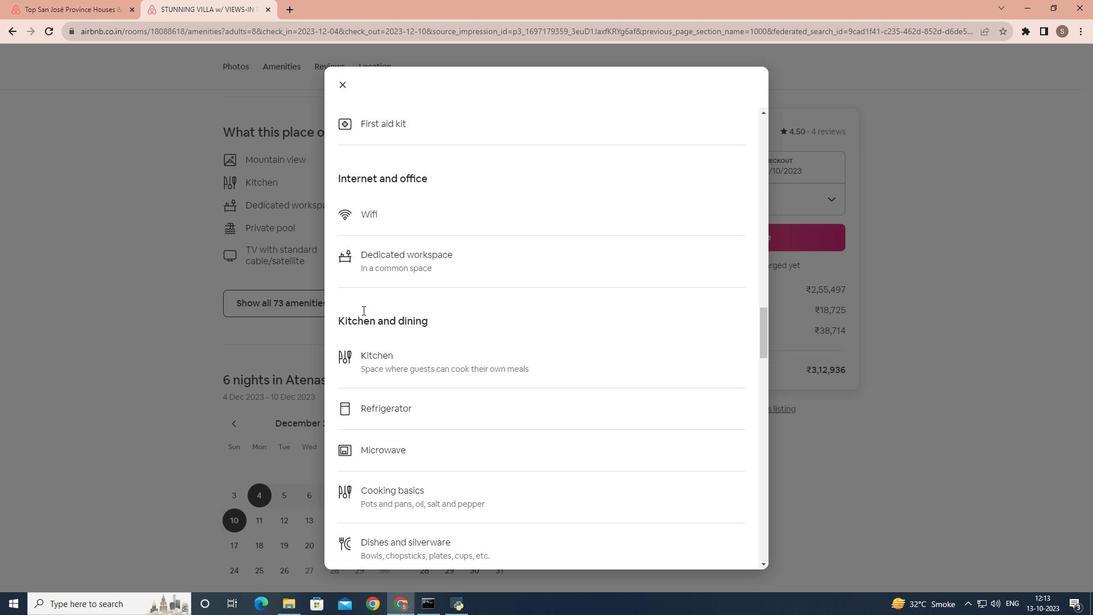 
Action: Mouse scrolled (362, 309) with delta (0, 0)
Screenshot: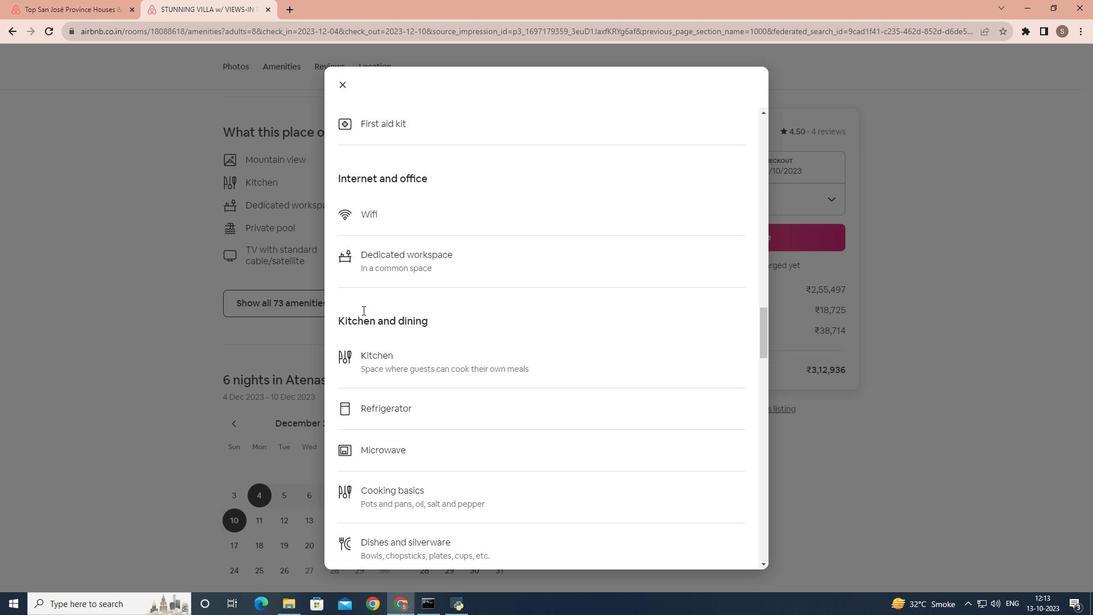 
Action: Mouse scrolled (362, 309) with delta (0, 0)
Screenshot: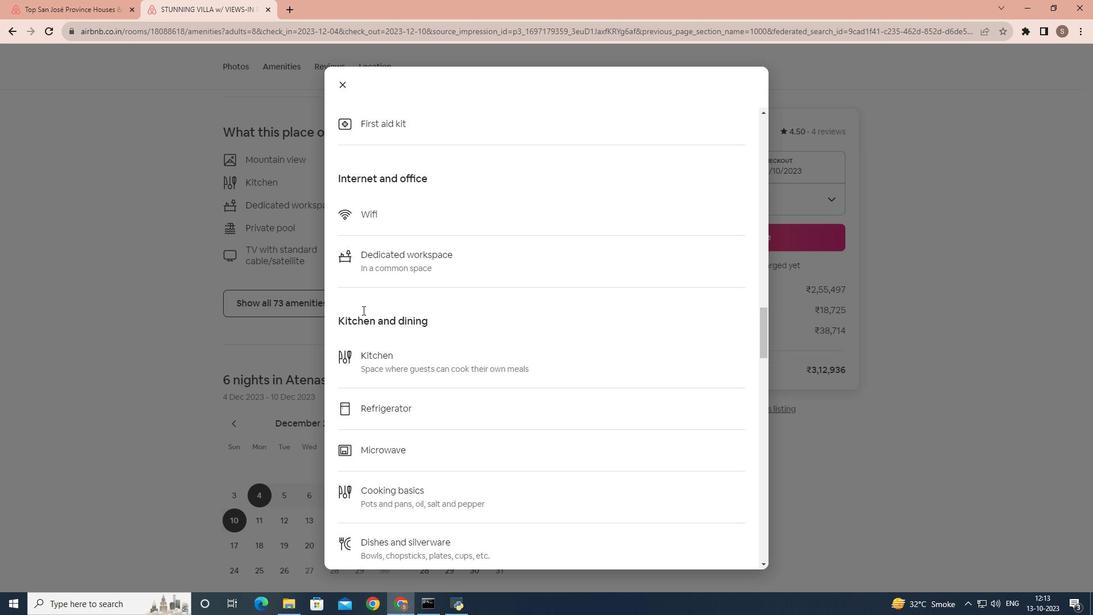 
Action: Mouse scrolled (362, 309) with delta (0, 0)
Screenshot: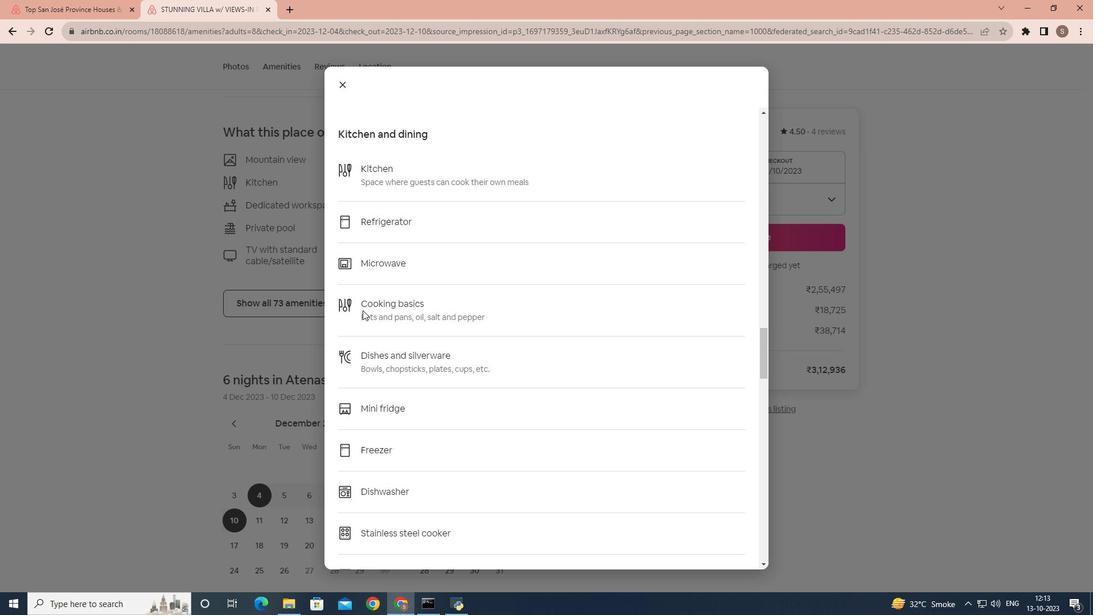 
Action: Mouse scrolled (362, 309) with delta (0, 0)
Screenshot: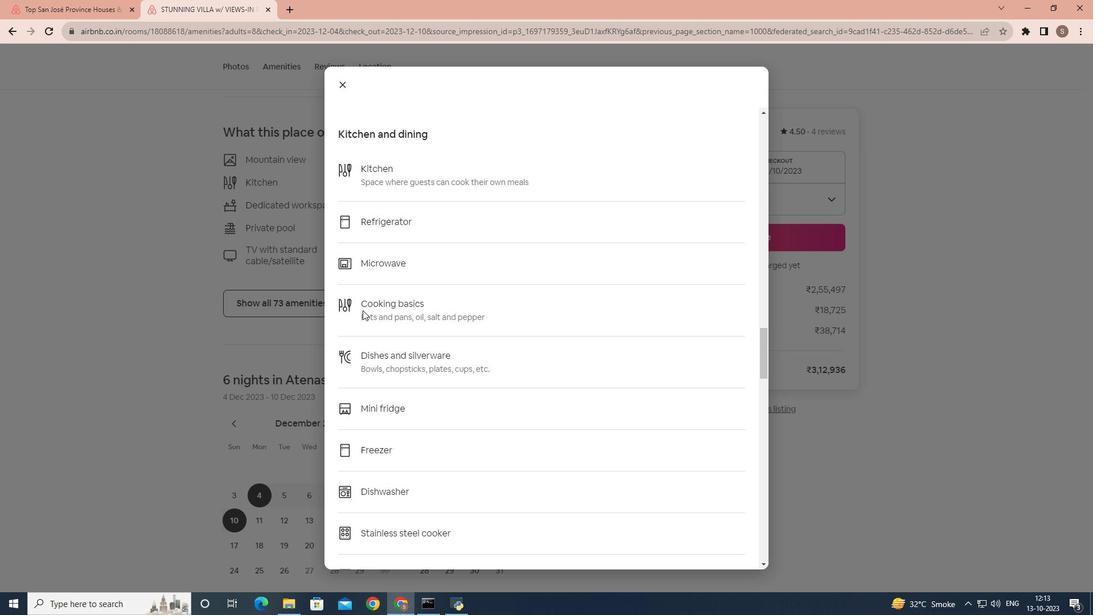 
Action: Mouse scrolled (362, 309) with delta (0, 0)
Screenshot: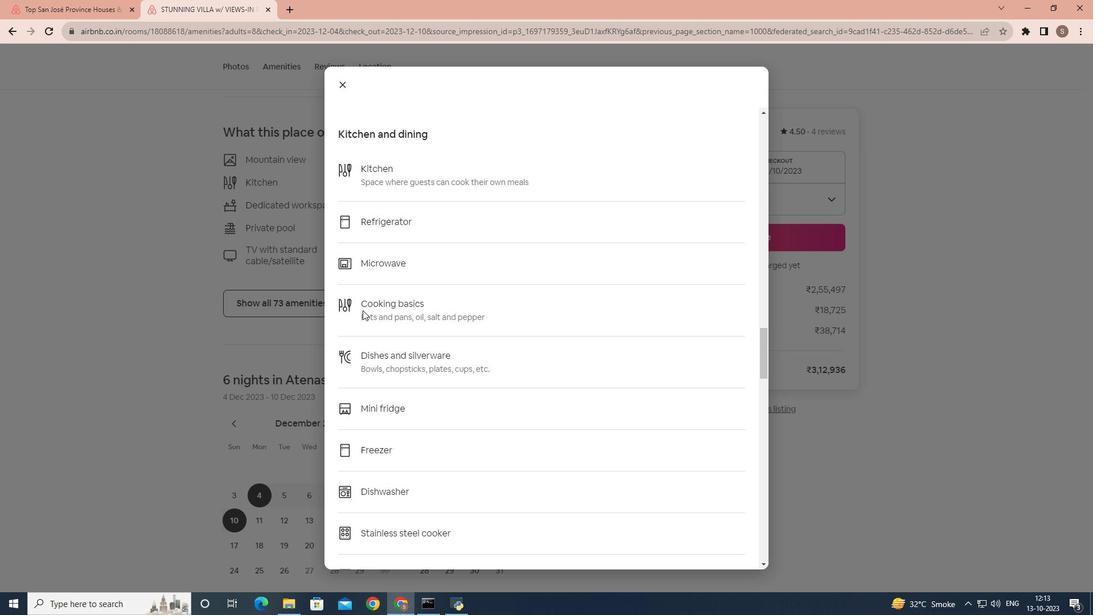
Action: Mouse scrolled (362, 309) with delta (0, 0)
Screenshot: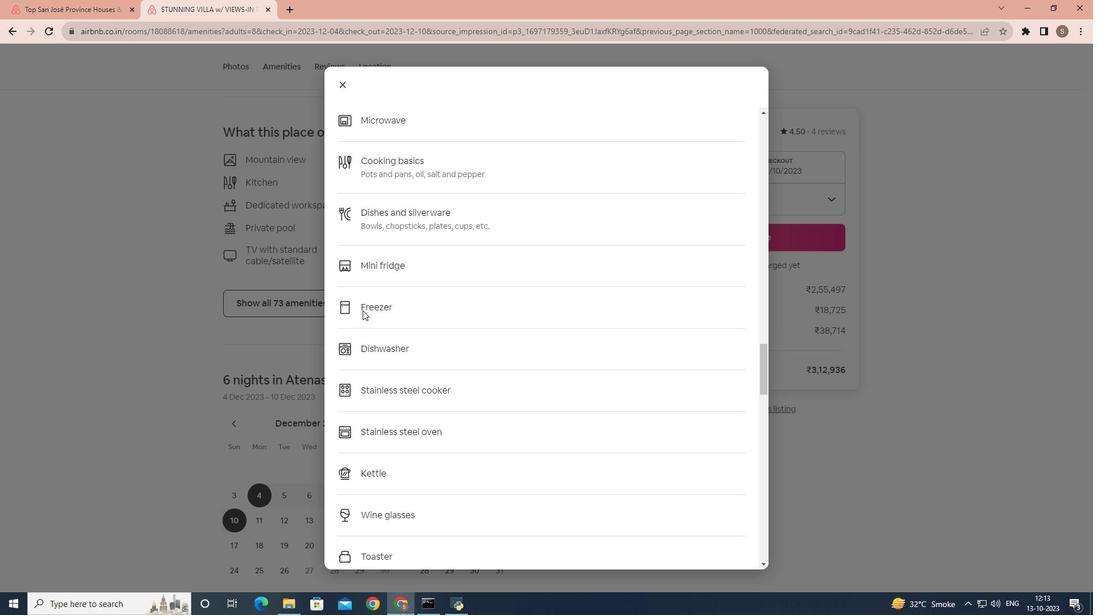 
Action: Mouse scrolled (362, 309) with delta (0, 0)
Screenshot: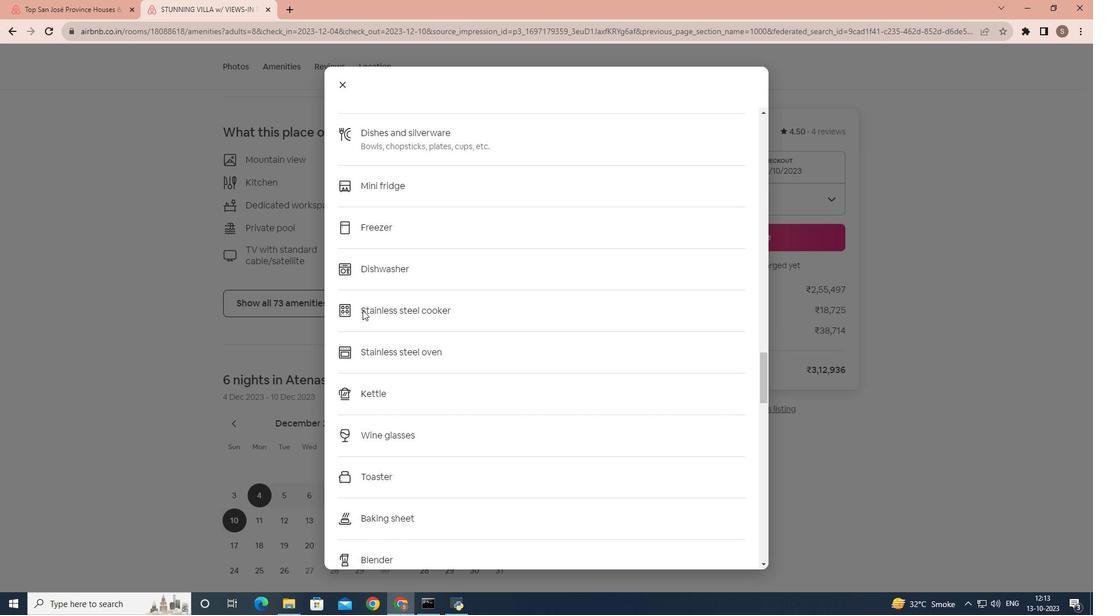 
Action: Mouse scrolled (362, 309) with delta (0, 0)
Screenshot: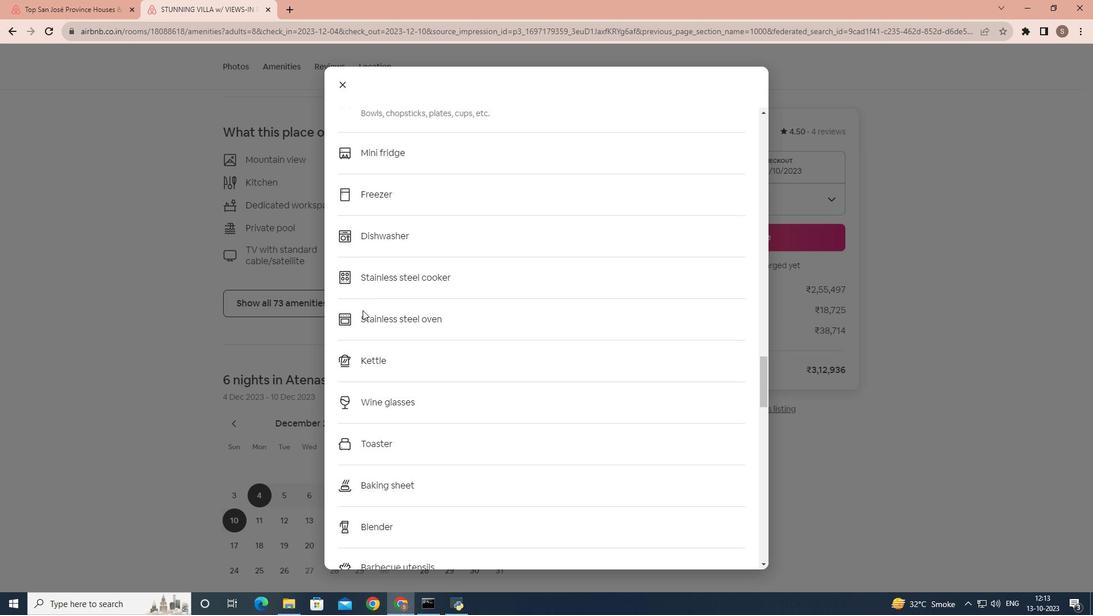 
Action: Mouse scrolled (362, 309) with delta (0, 0)
Screenshot: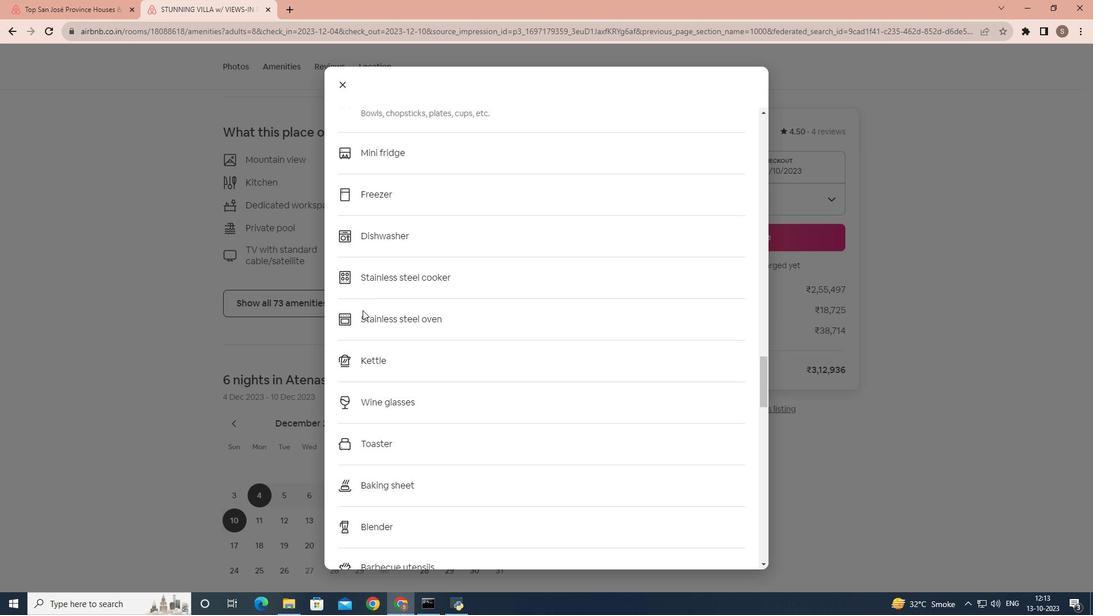 
Action: Mouse scrolled (362, 309) with delta (0, 0)
Screenshot: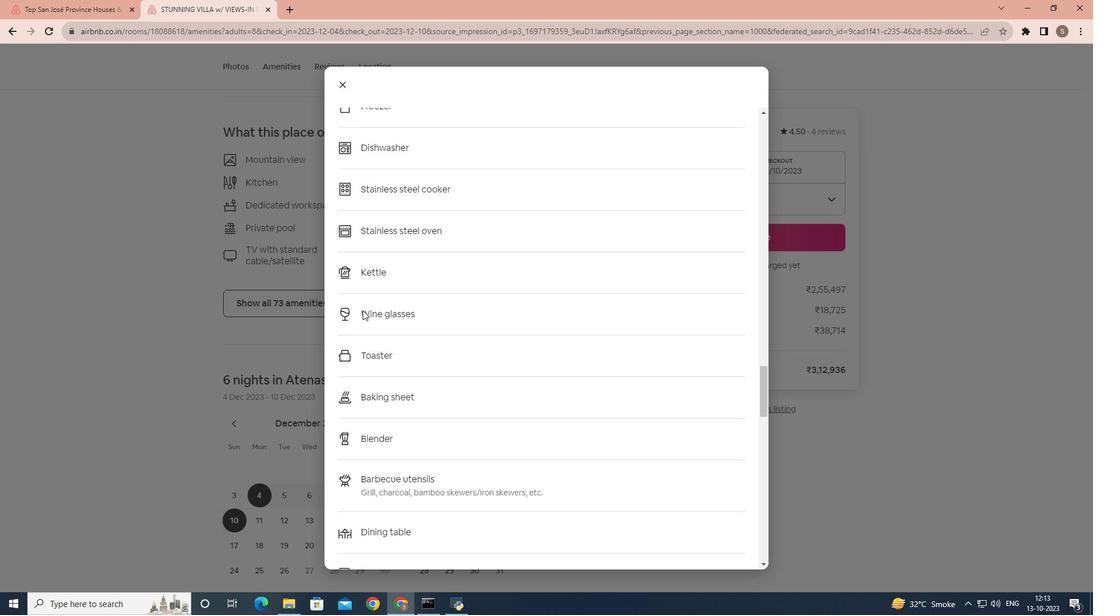 
Action: Mouse scrolled (362, 309) with delta (0, 0)
Screenshot: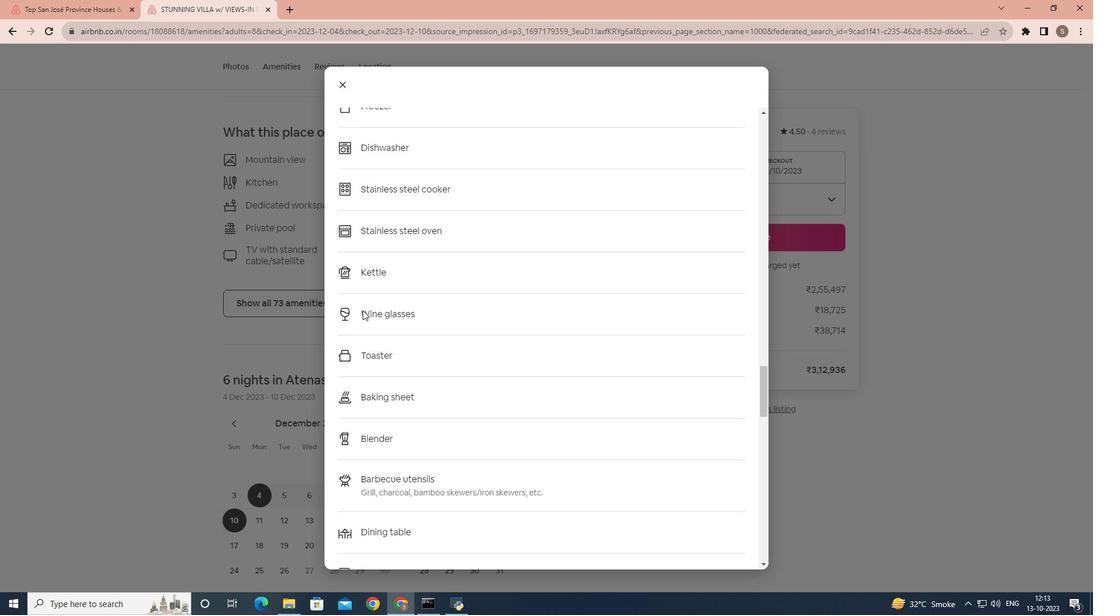 
Action: Mouse scrolled (362, 309) with delta (0, 0)
Screenshot: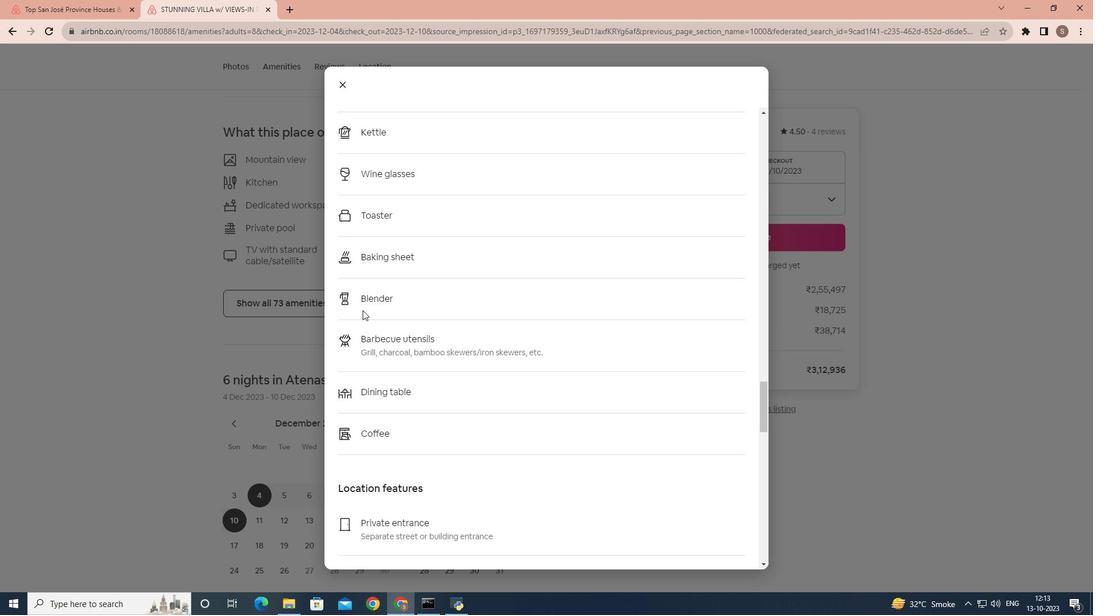
Action: Mouse scrolled (362, 309) with delta (0, 0)
Screenshot: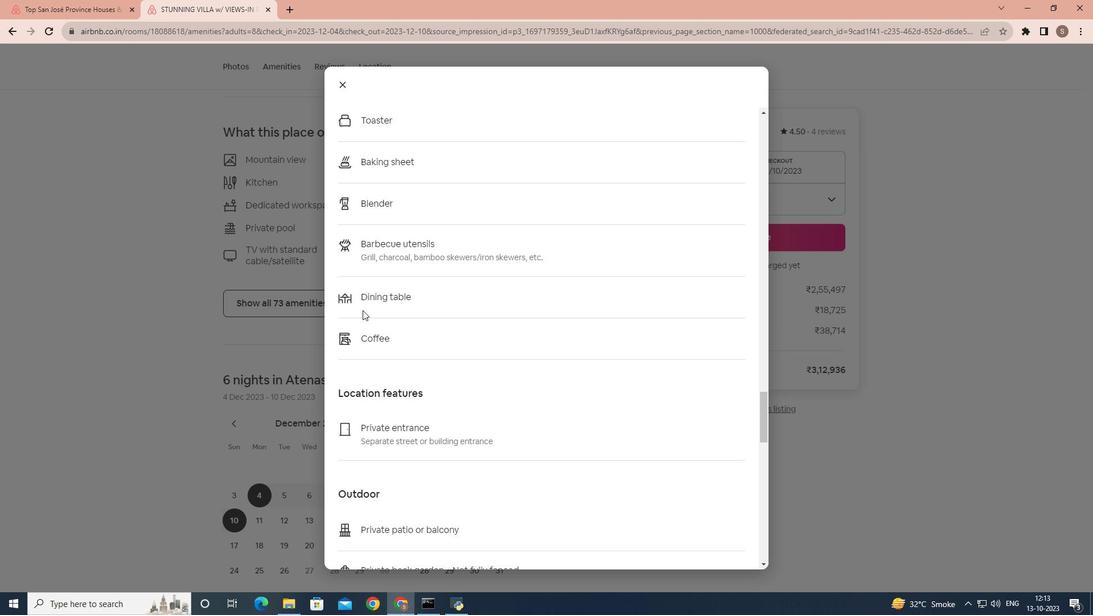 
Action: Mouse scrolled (362, 309) with delta (0, 0)
Screenshot: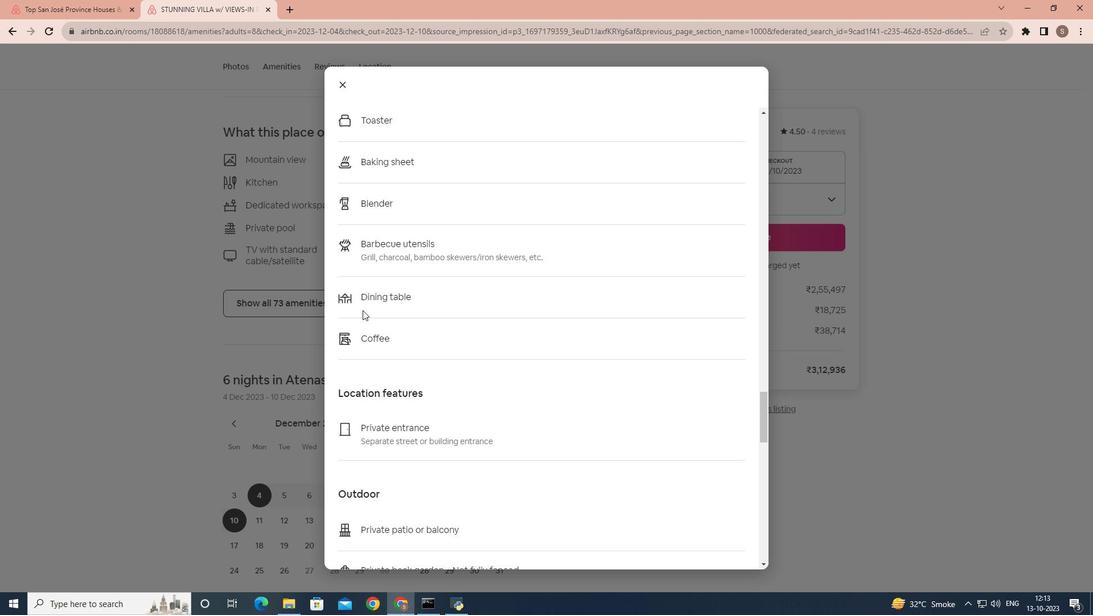 
Action: Mouse scrolled (362, 309) with delta (0, 0)
Screenshot: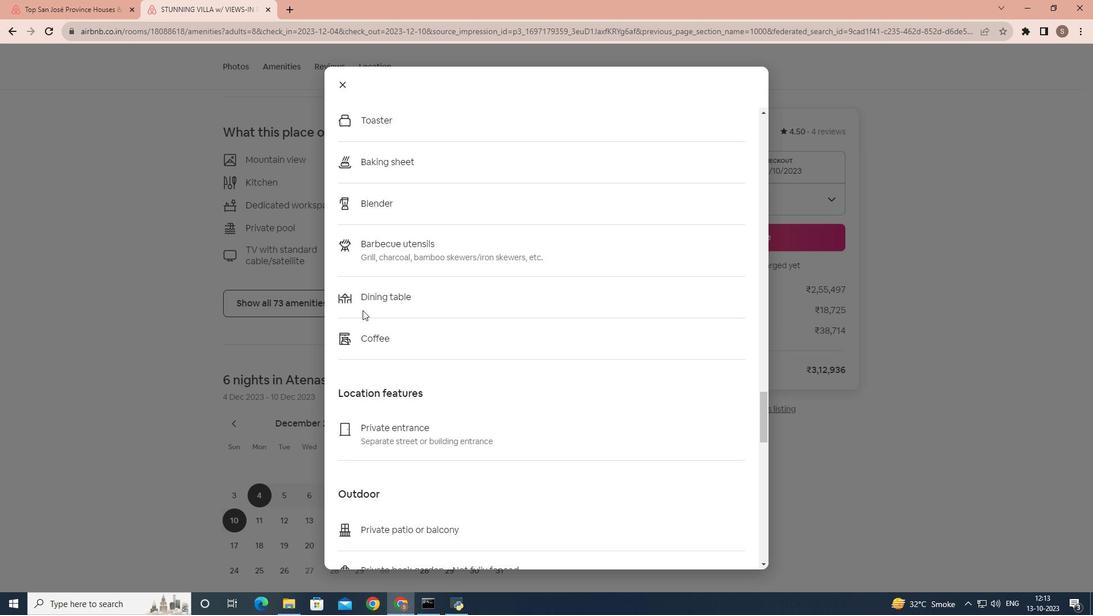 
Action: Mouse scrolled (362, 309) with delta (0, 0)
Screenshot: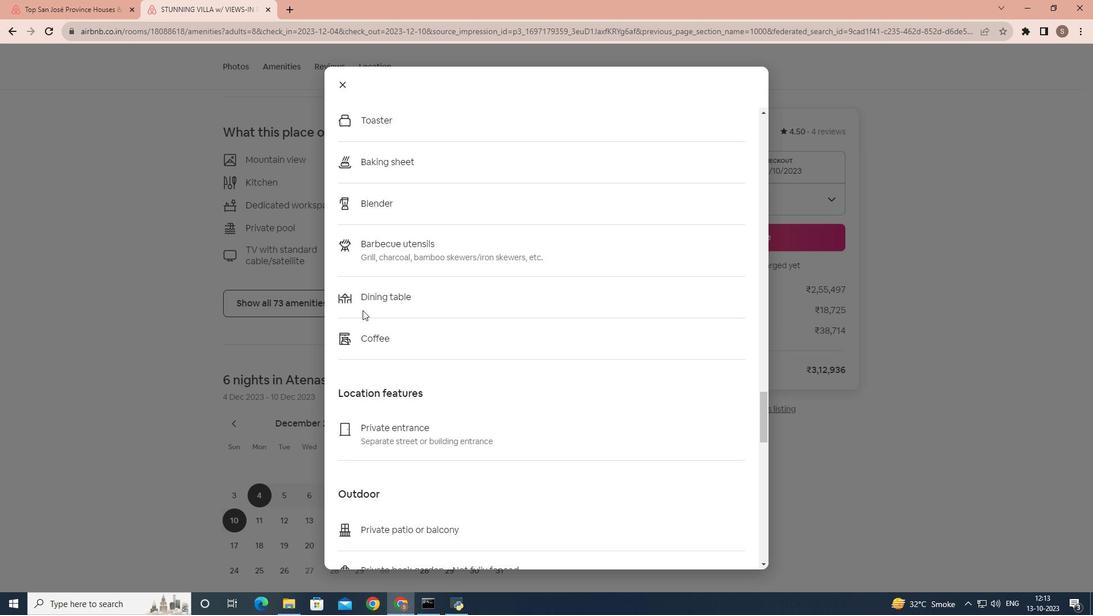 
Action: Mouse scrolled (362, 309) with delta (0, 0)
Screenshot: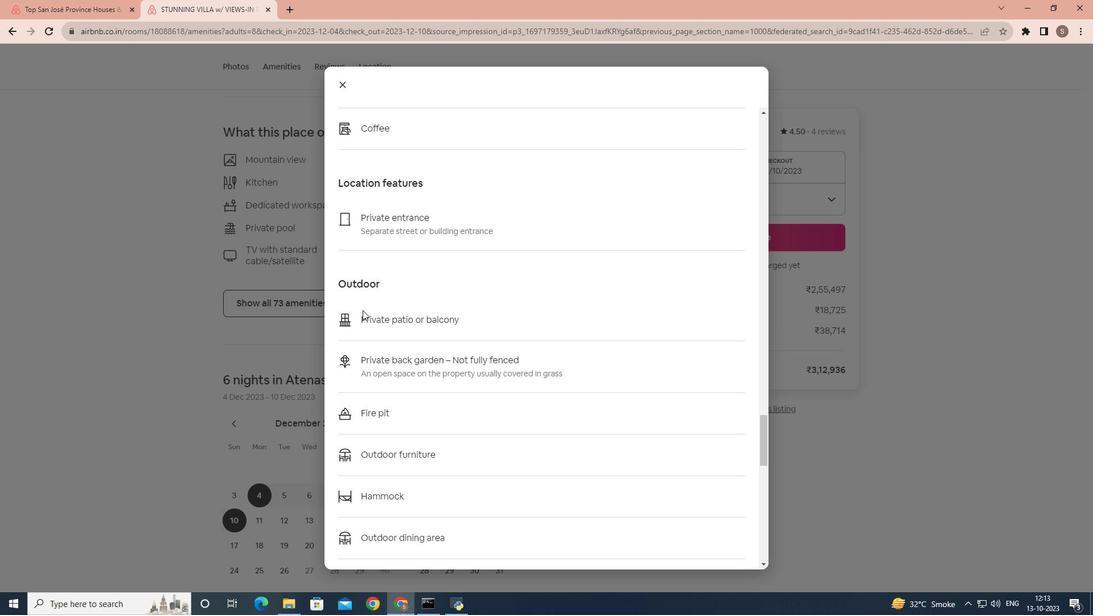 
Action: Mouse scrolled (362, 309) with delta (0, 0)
Screenshot: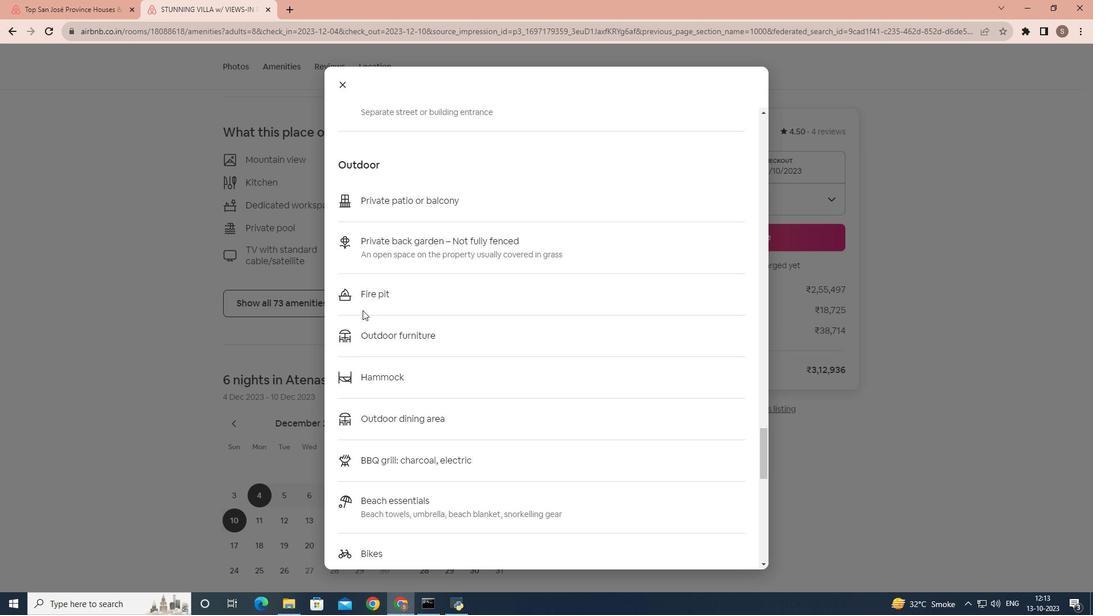 
Action: Mouse scrolled (362, 309) with delta (0, 0)
Screenshot: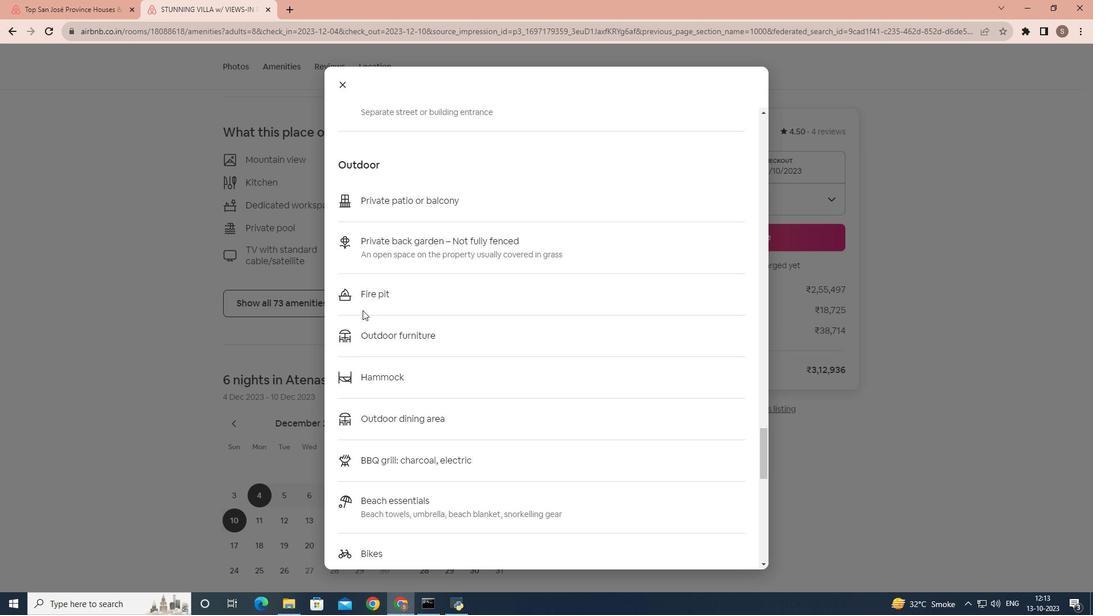 
Action: Mouse scrolled (362, 309) with delta (0, 0)
Screenshot: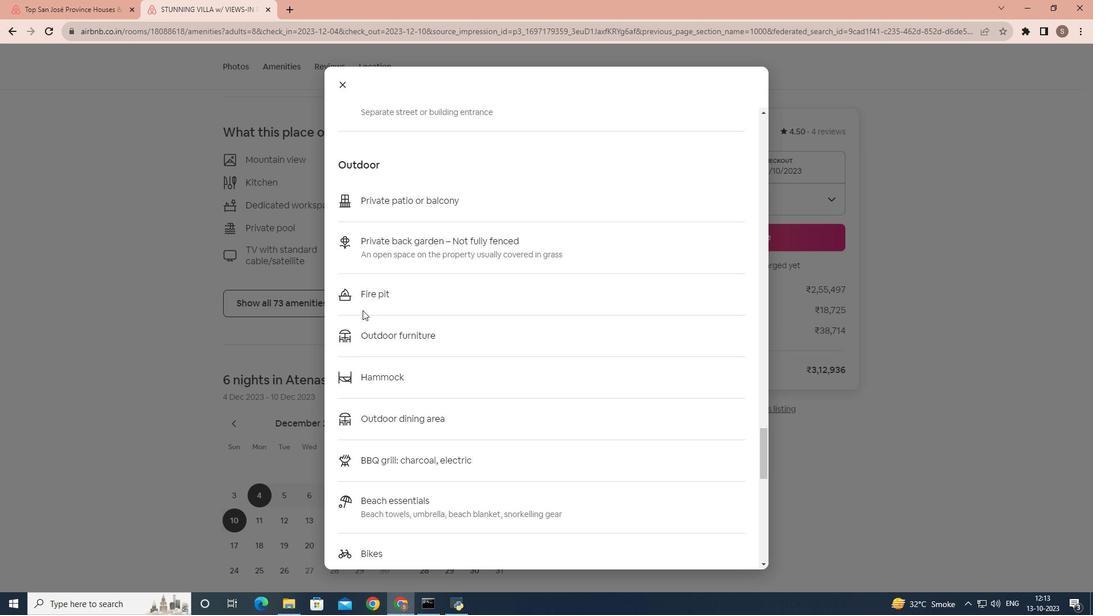 
Action: Mouse scrolled (362, 309) with delta (0, 0)
Screenshot: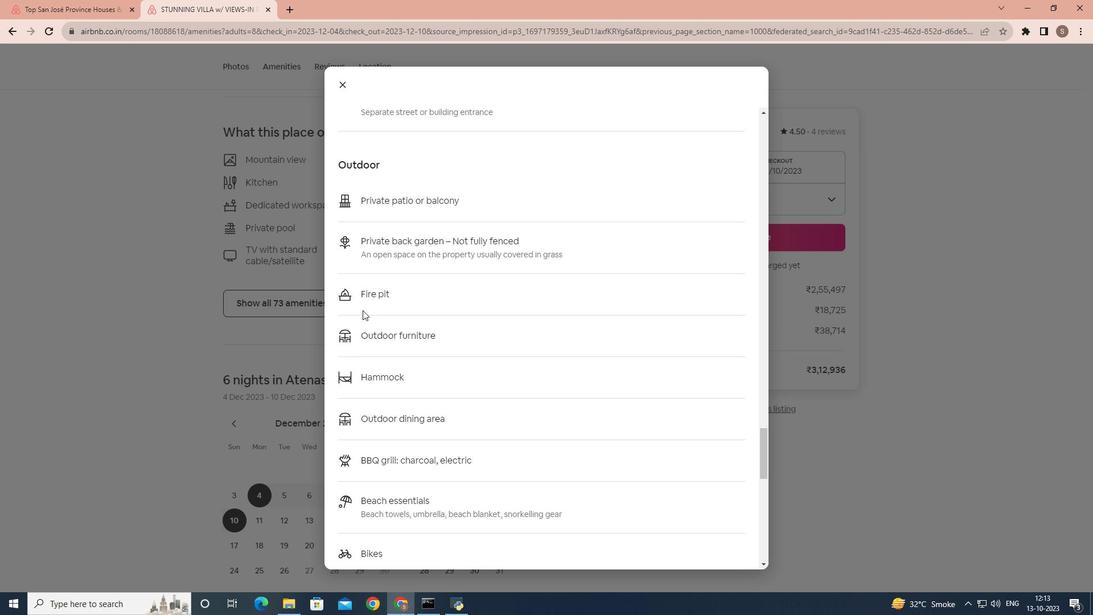 
Action: Mouse scrolled (362, 309) with delta (0, 0)
Screenshot: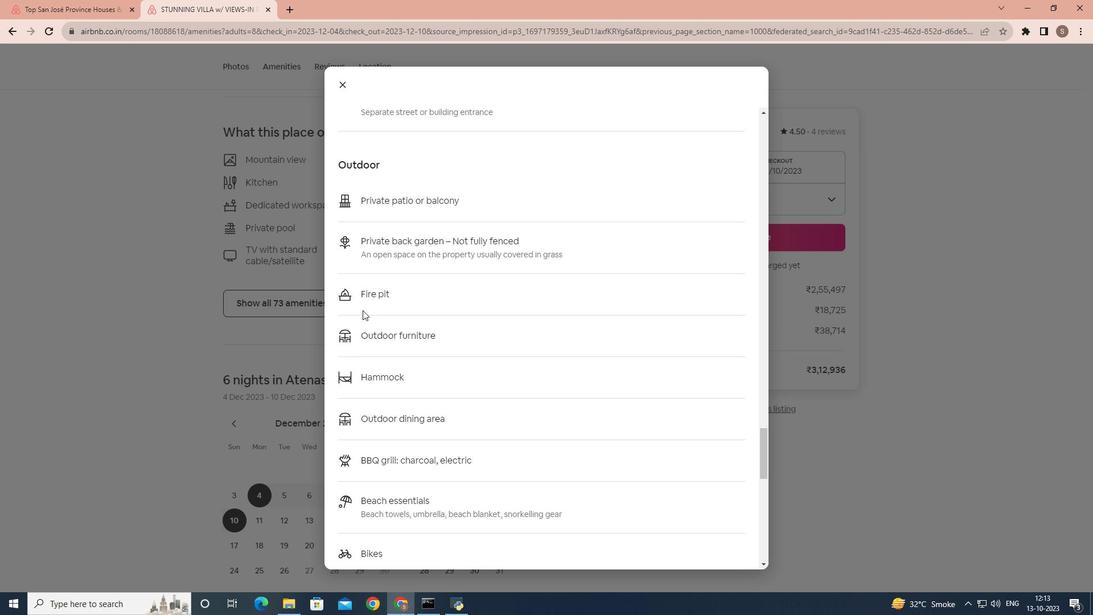 
Action: Mouse scrolled (362, 309) with delta (0, 0)
Screenshot: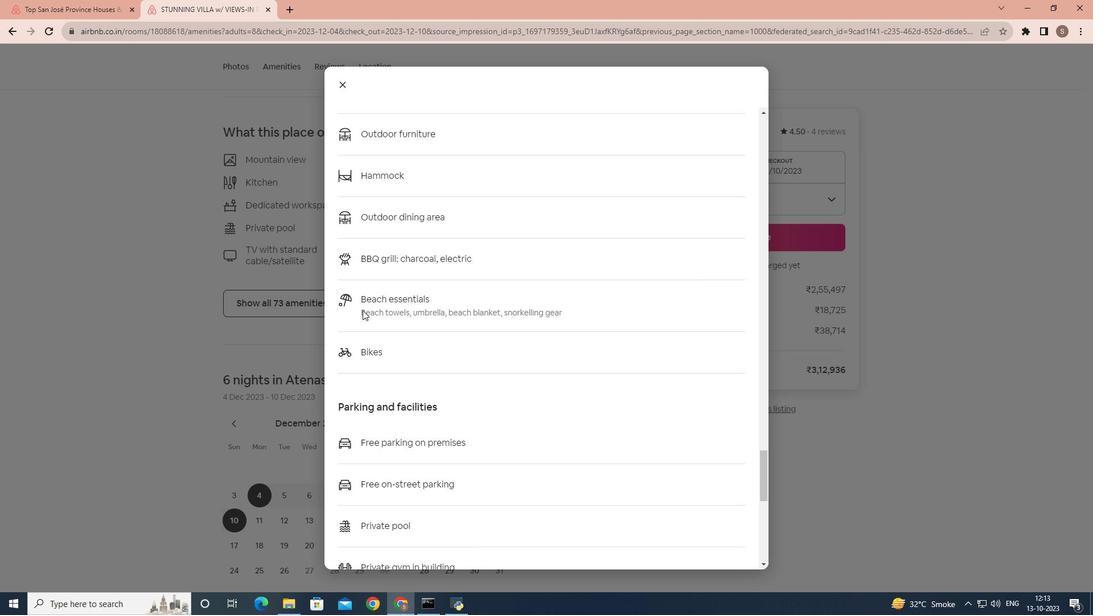 
Action: Mouse scrolled (362, 309) with delta (0, 0)
Screenshot: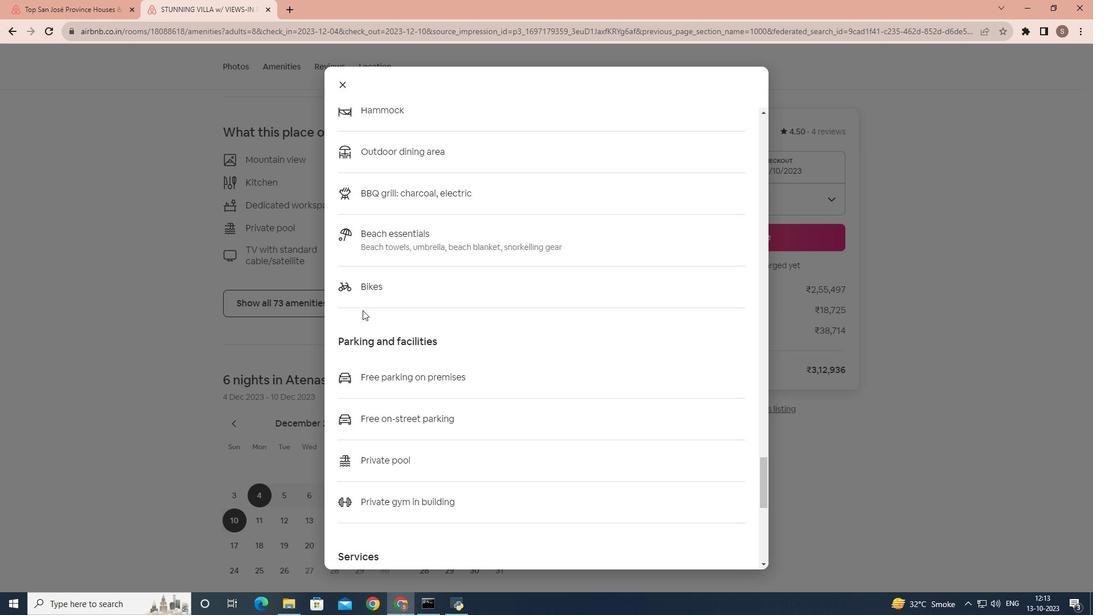 
Action: Mouse scrolled (362, 309) with delta (0, 0)
Screenshot: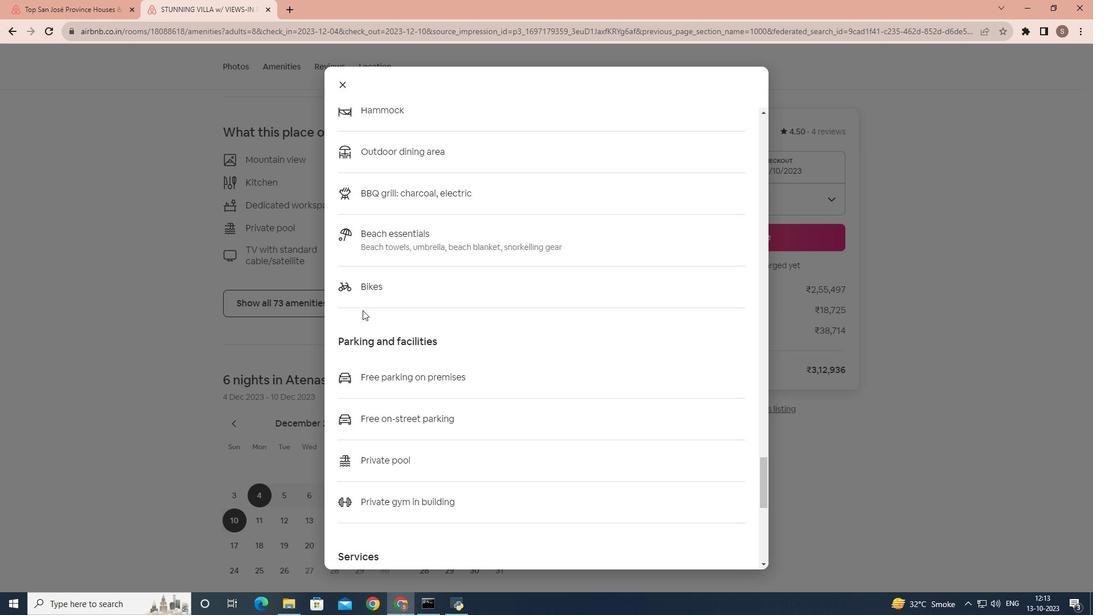 
Action: Mouse scrolled (362, 309) with delta (0, 0)
Screenshot: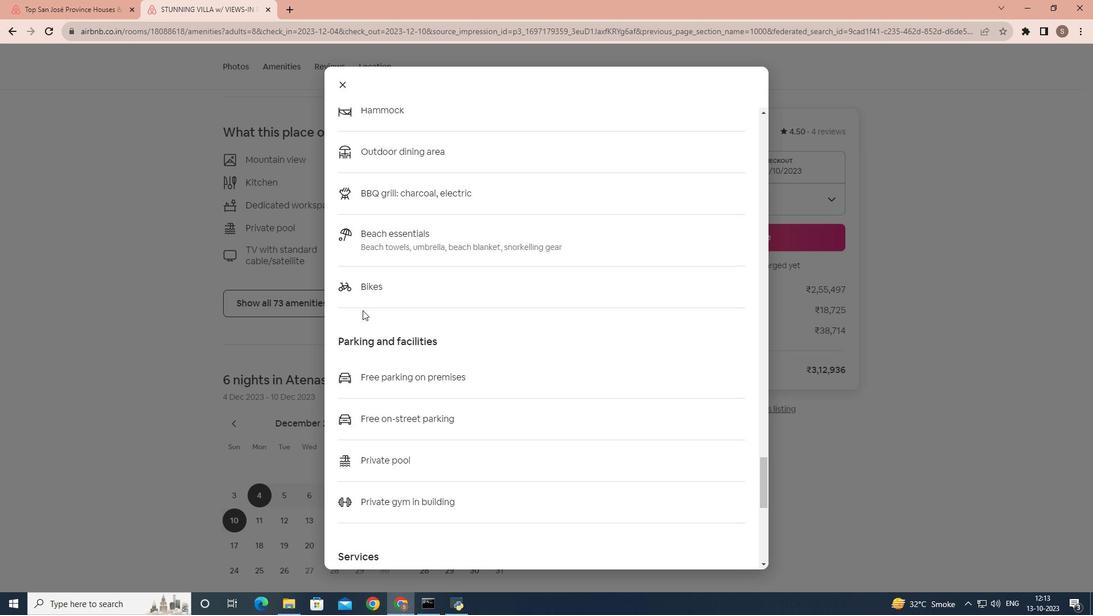 
Action: Mouse scrolled (362, 309) with delta (0, 0)
Screenshot: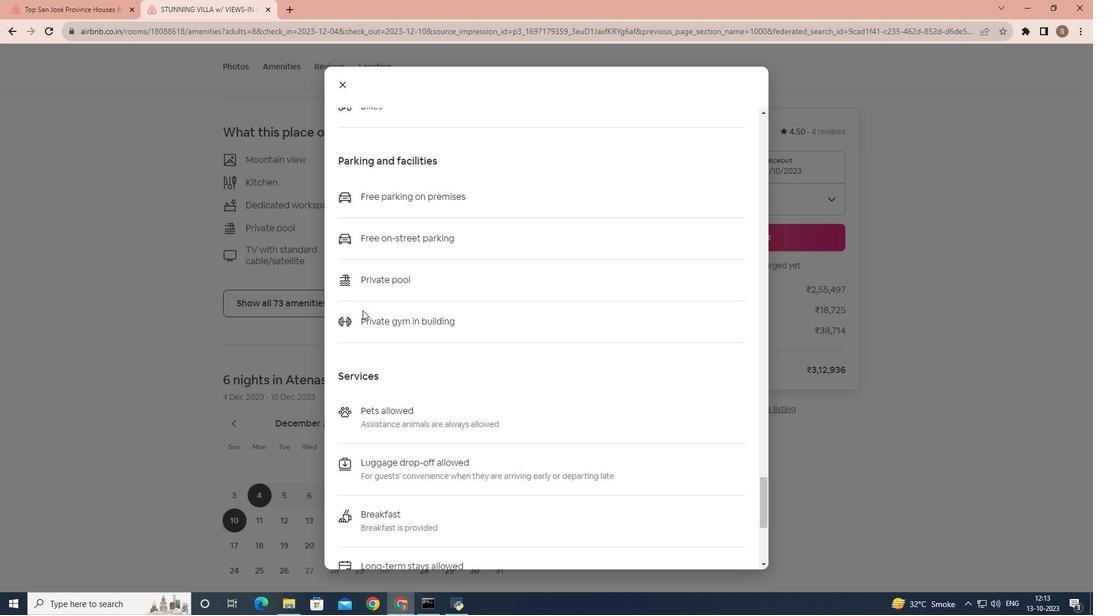 
Action: Mouse scrolled (362, 309) with delta (0, 0)
Screenshot: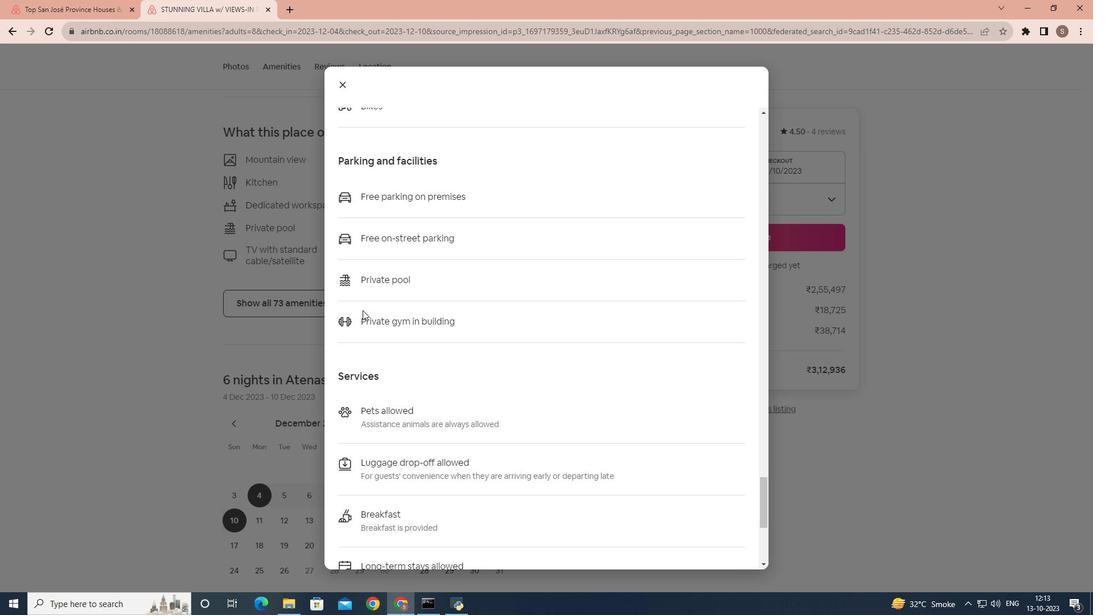 
Action: Mouse scrolled (362, 309) with delta (0, 0)
Screenshot: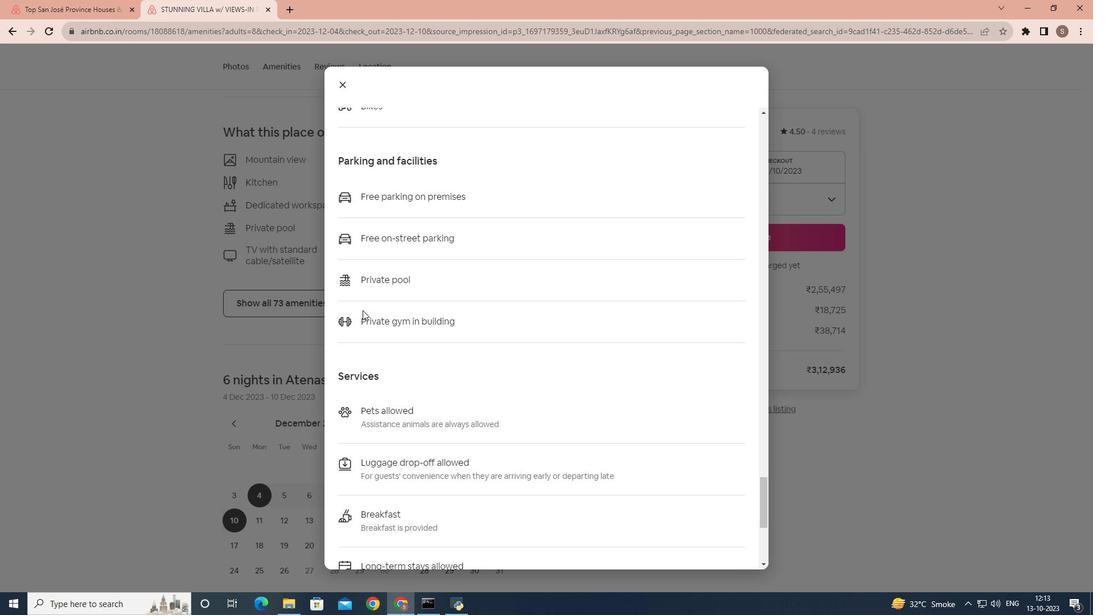 
Action: Mouse scrolled (362, 309) with delta (0, 0)
Screenshot: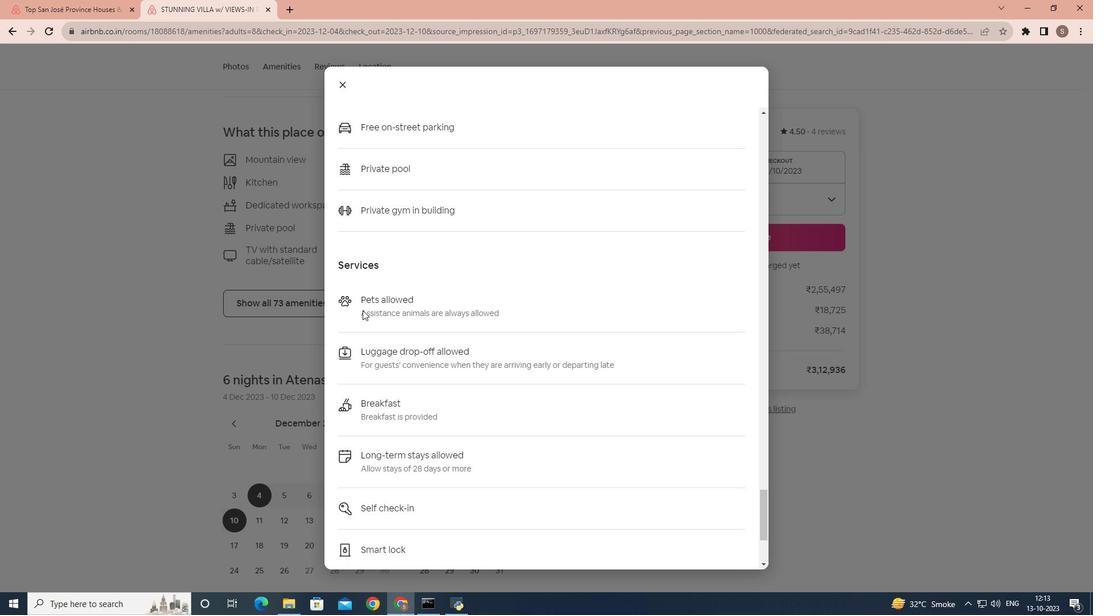 
Action: Mouse scrolled (362, 309) with delta (0, 0)
Screenshot: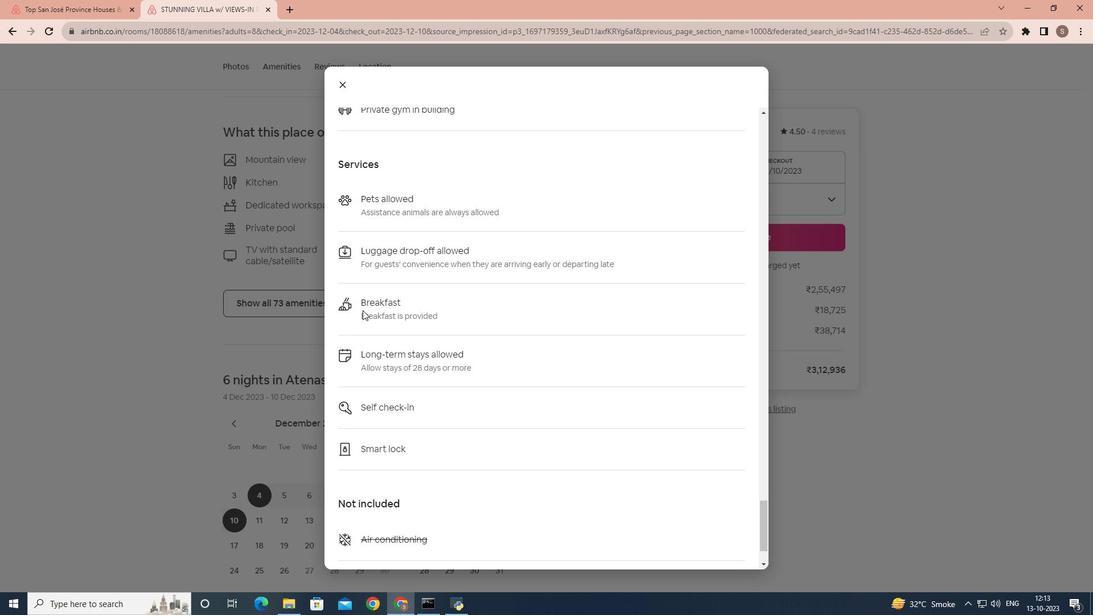 
Action: Mouse scrolled (362, 309) with delta (0, 0)
Screenshot: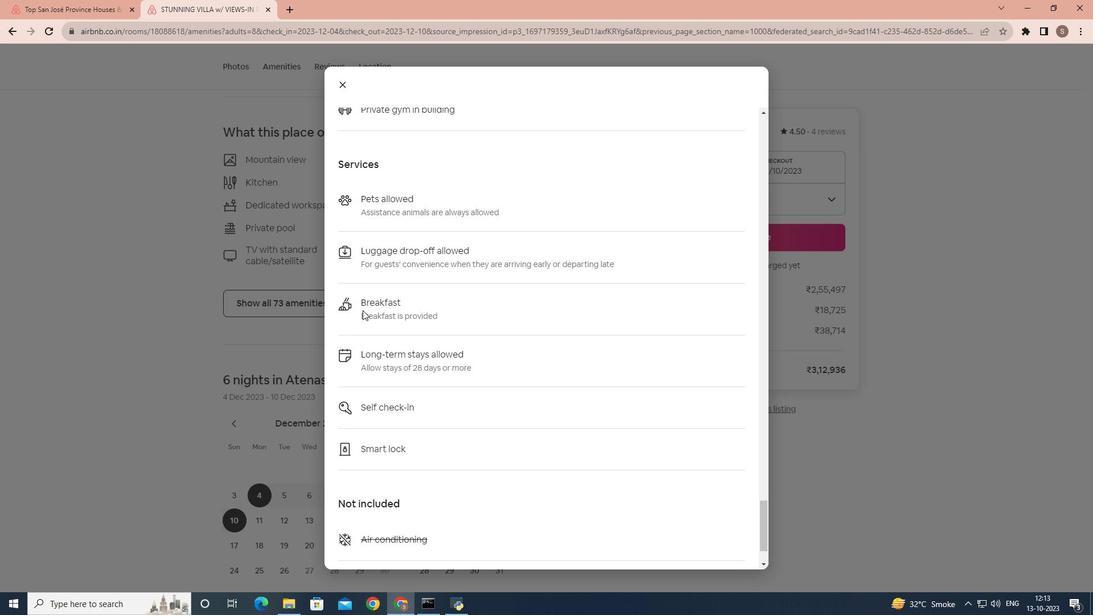 
Action: Mouse scrolled (362, 309) with delta (0, 0)
Screenshot: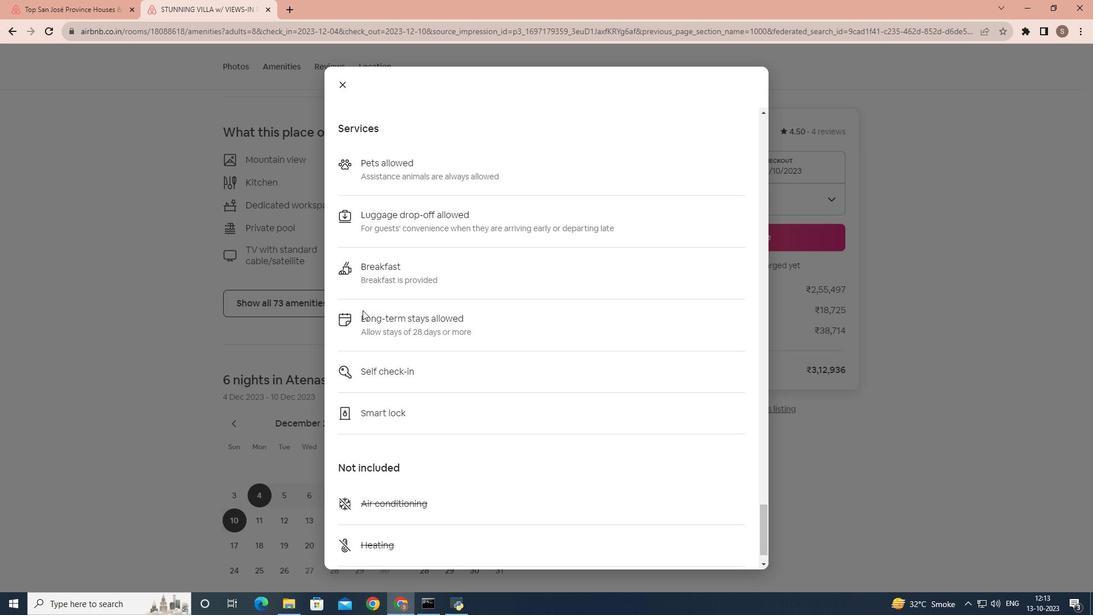 
Action: Mouse scrolled (362, 309) with delta (0, 0)
Screenshot: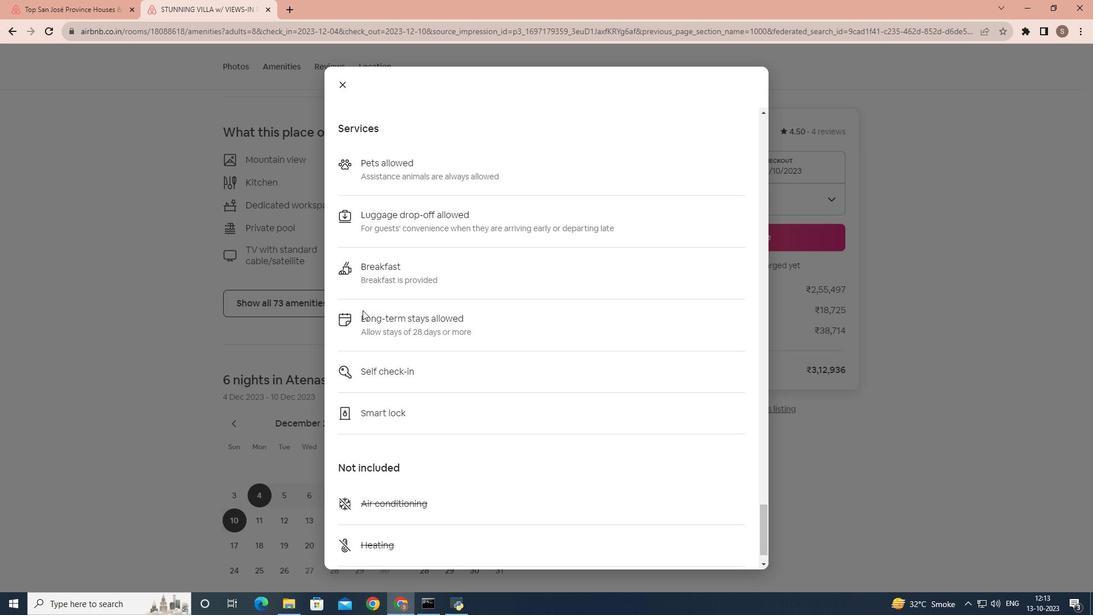
Action: Mouse scrolled (362, 309) with delta (0, 0)
Screenshot: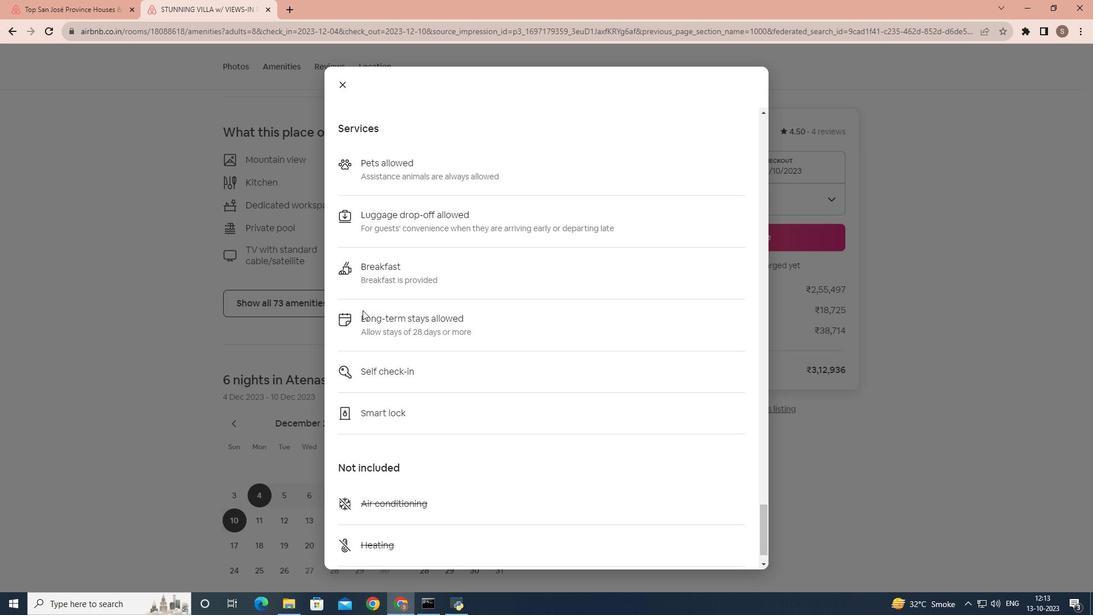
Action: Mouse moved to (363, 310)
Screenshot: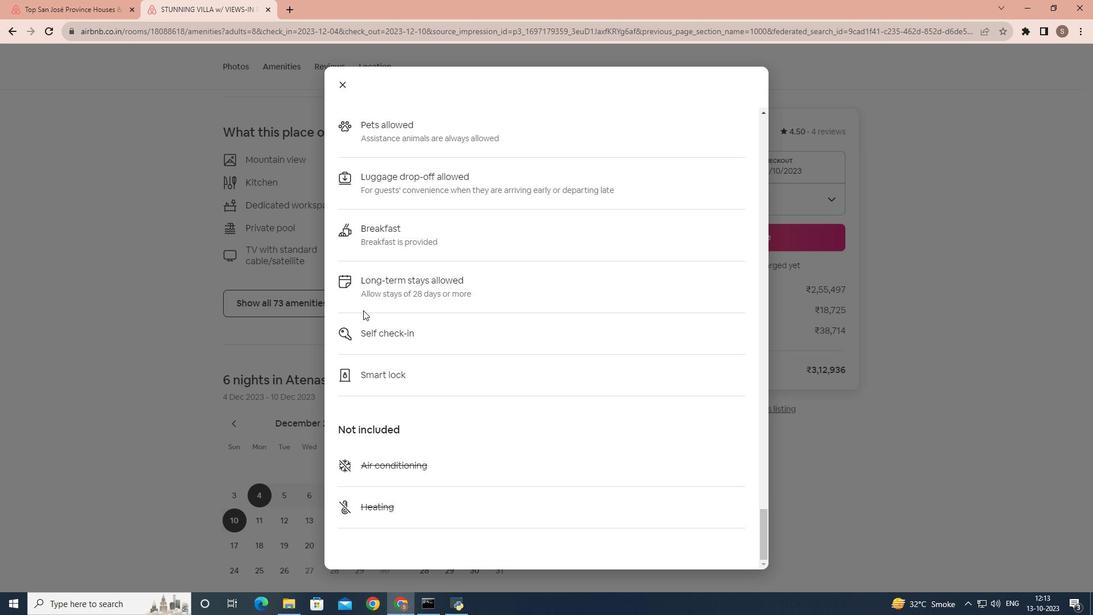 
Action: Mouse scrolled (363, 309) with delta (0, 0)
Screenshot: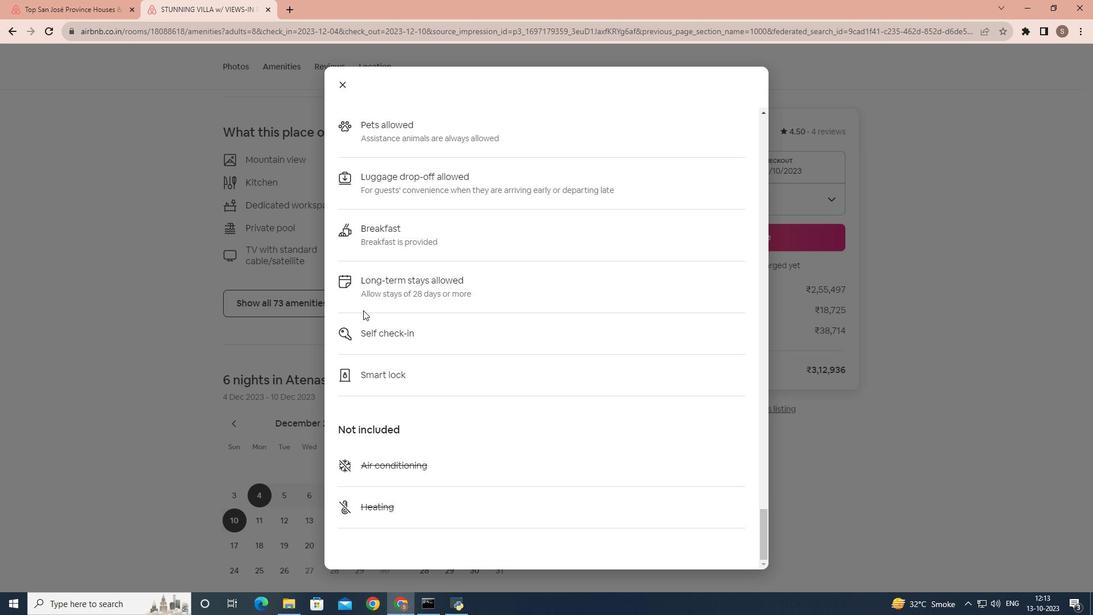 
Action: Mouse scrolled (363, 309) with delta (0, 0)
Screenshot: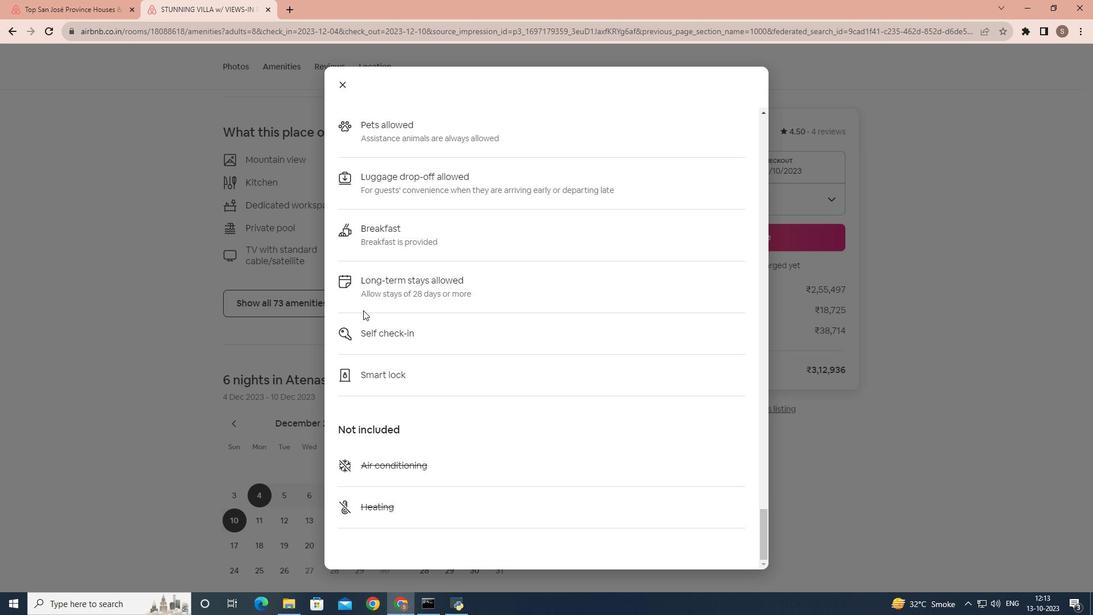 
Action: Mouse scrolled (363, 309) with delta (0, 0)
Screenshot: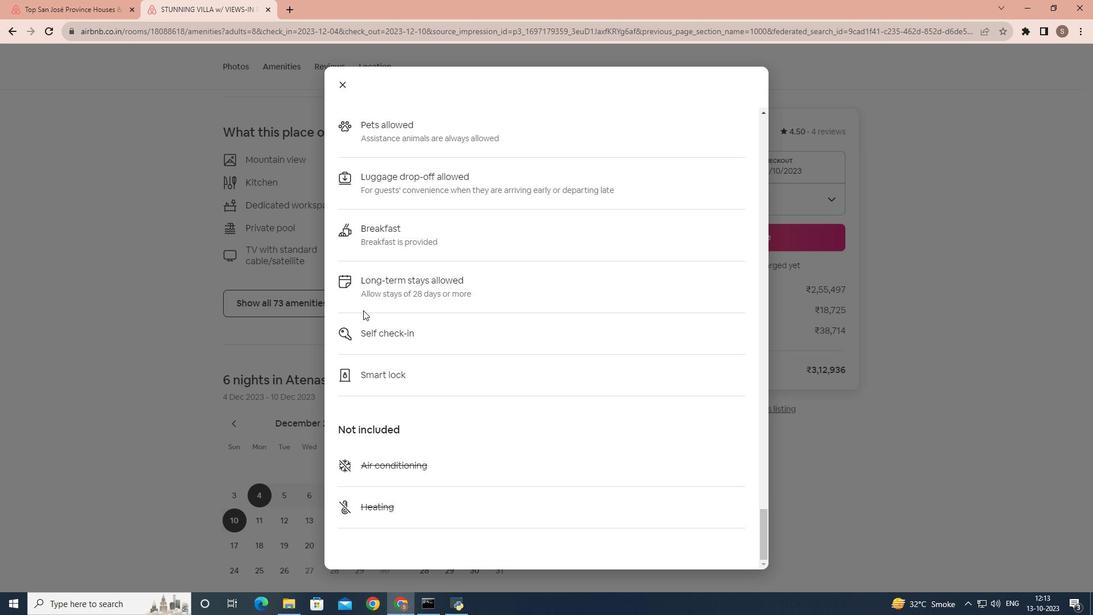 
Action: Mouse scrolled (363, 309) with delta (0, 0)
Screenshot: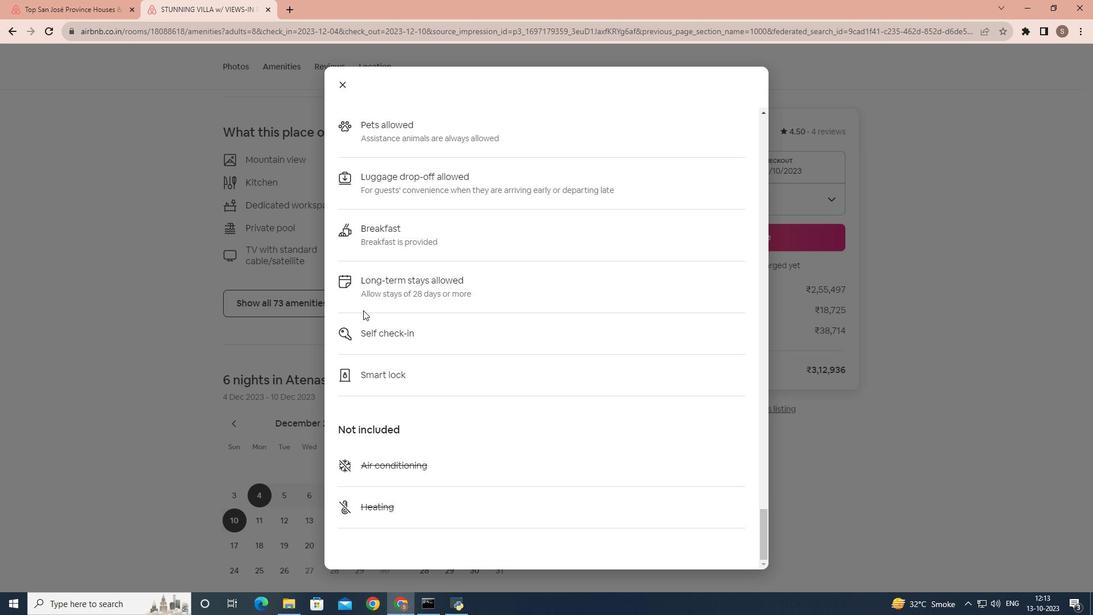
Action: Mouse moved to (332, 79)
Screenshot: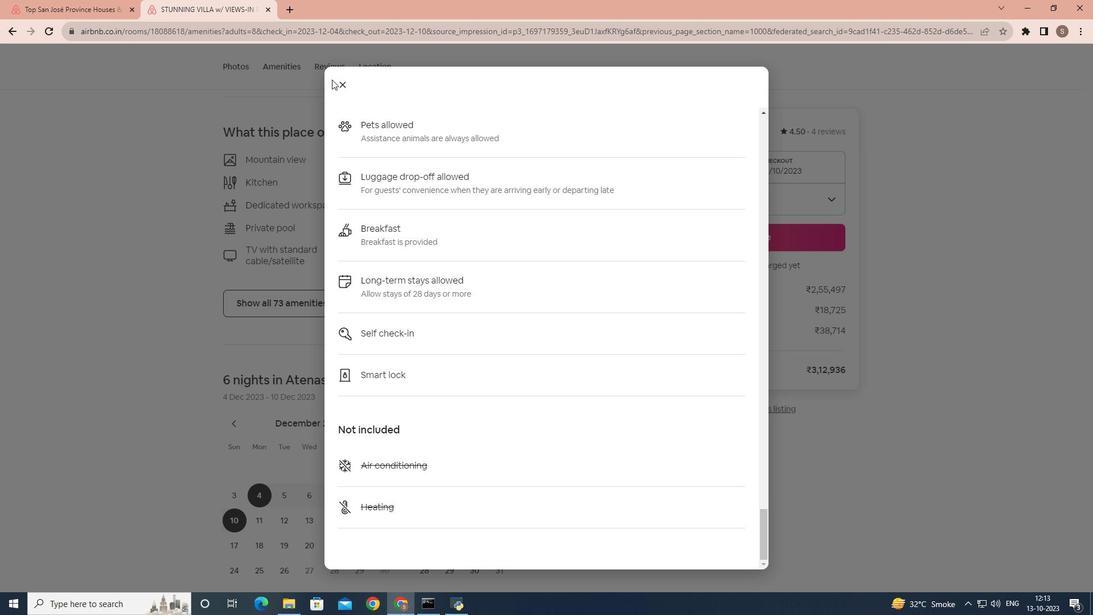 
Action: Mouse pressed left at (332, 79)
Screenshot: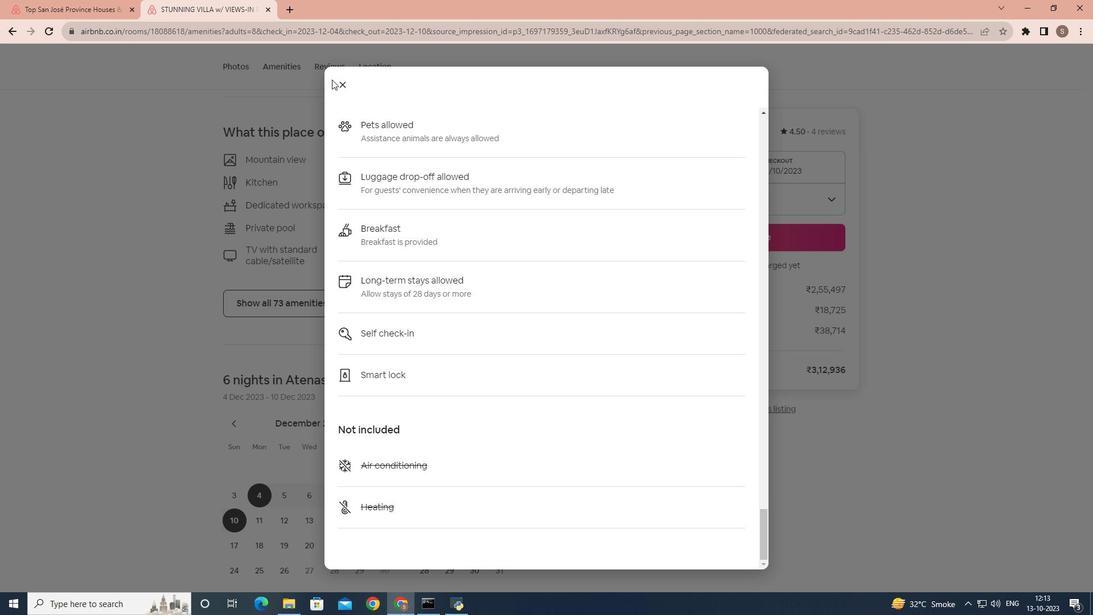 
Action: Mouse moved to (336, 83)
Screenshot: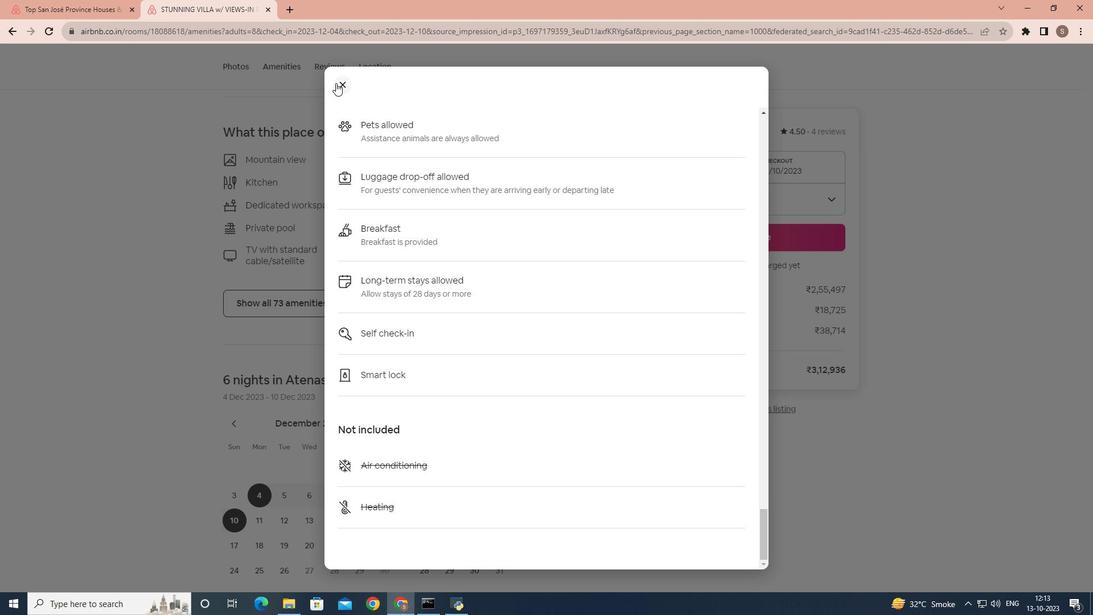 
Action: Mouse pressed left at (336, 83)
Screenshot: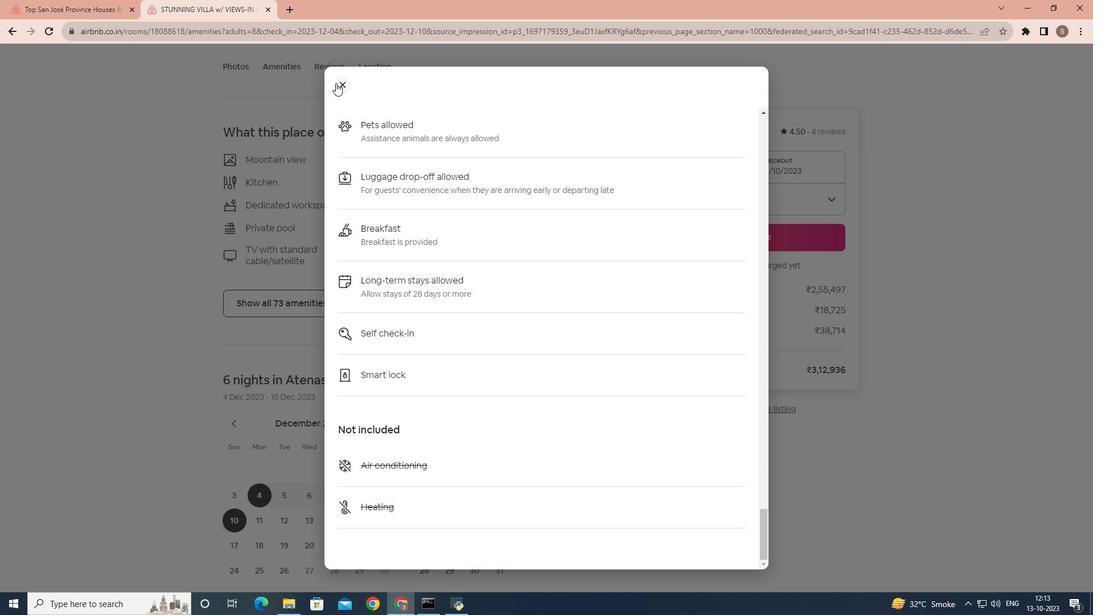 
Action: Mouse moved to (333, 391)
Screenshot: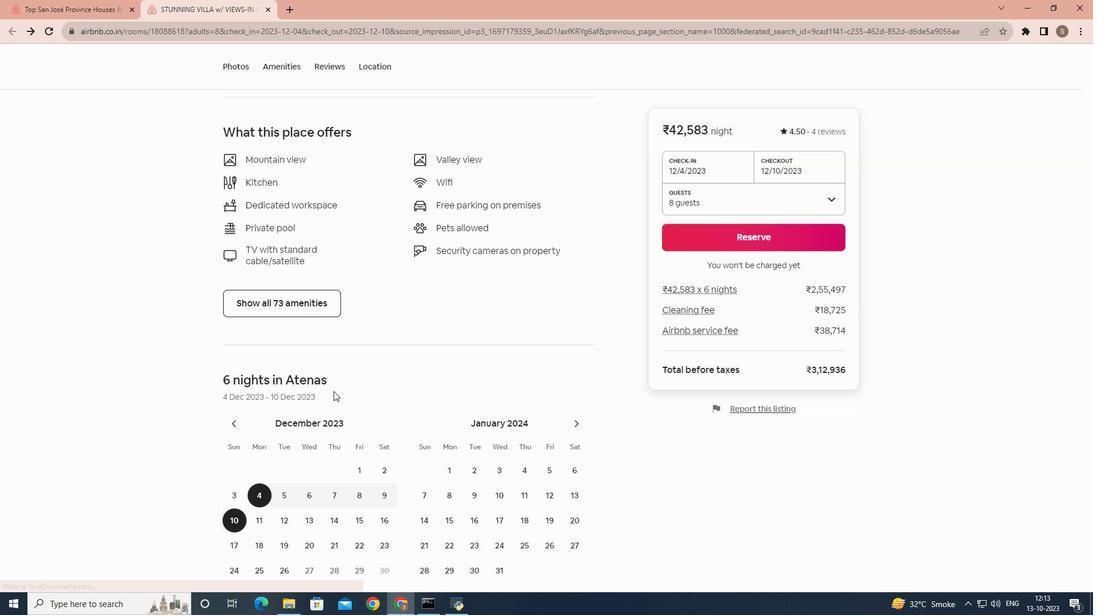 
Action: Mouse scrolled (333, 390) with delta (0, 0)
Screenshot: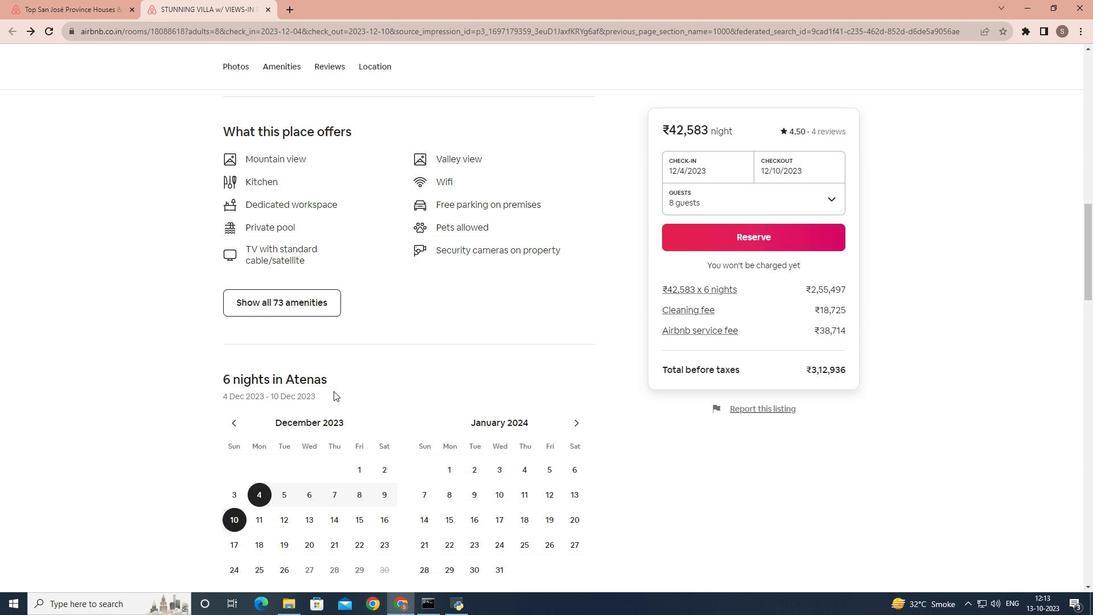 
Action: Mouse scrolled (333, 390) with delta (0, 0)
Screenshot: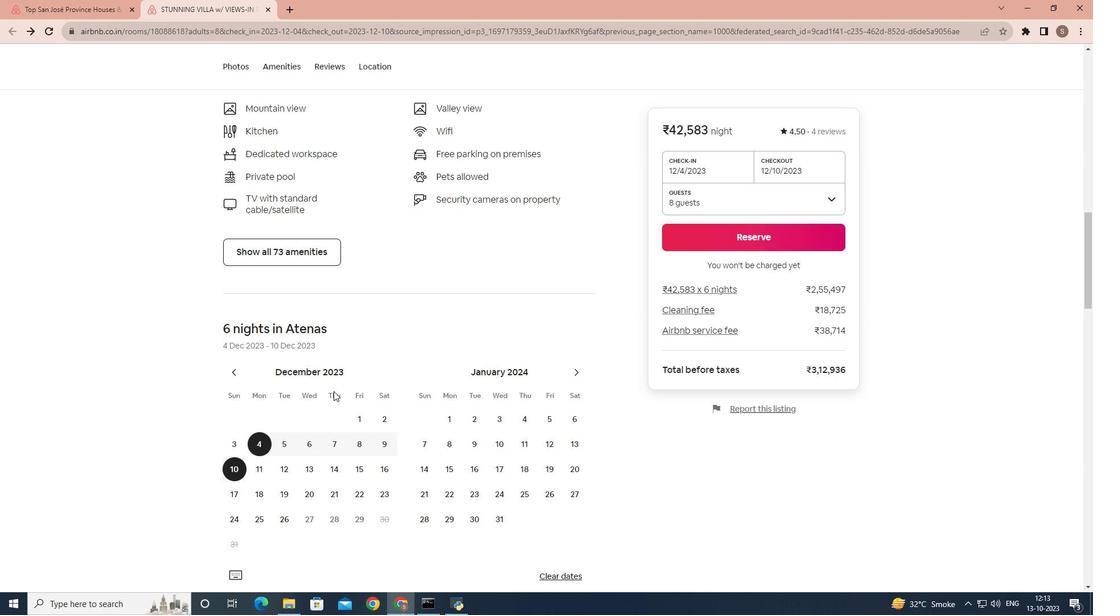
Action: Mouse scrolled (333, 390) with delta (0, 0)
Screenshot: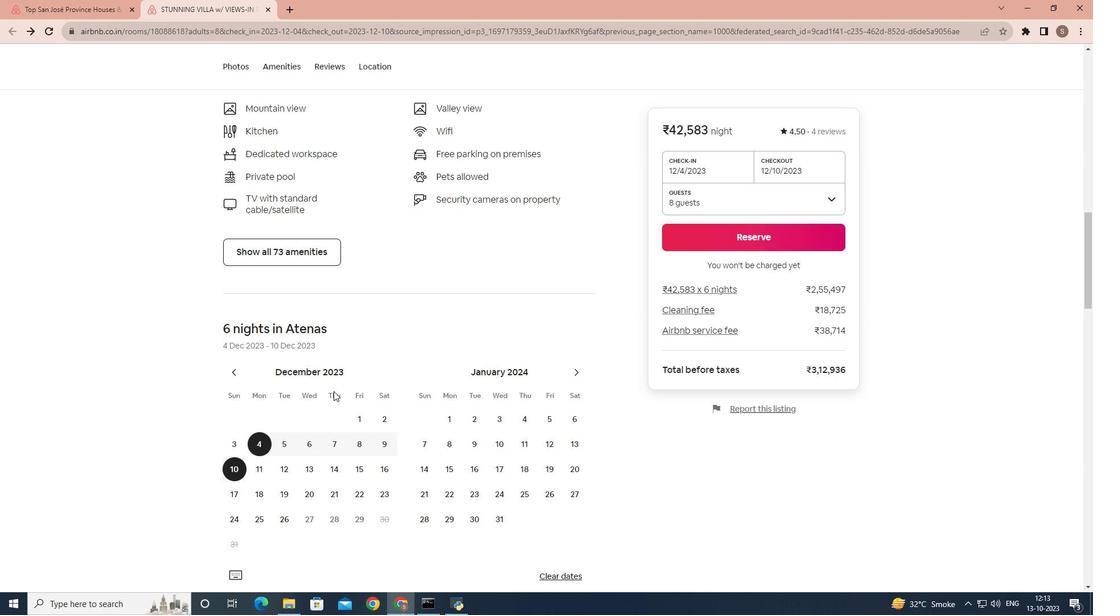 
Action: Mouse scrolled (333, 390) with delta (0, 0)
Screenshot: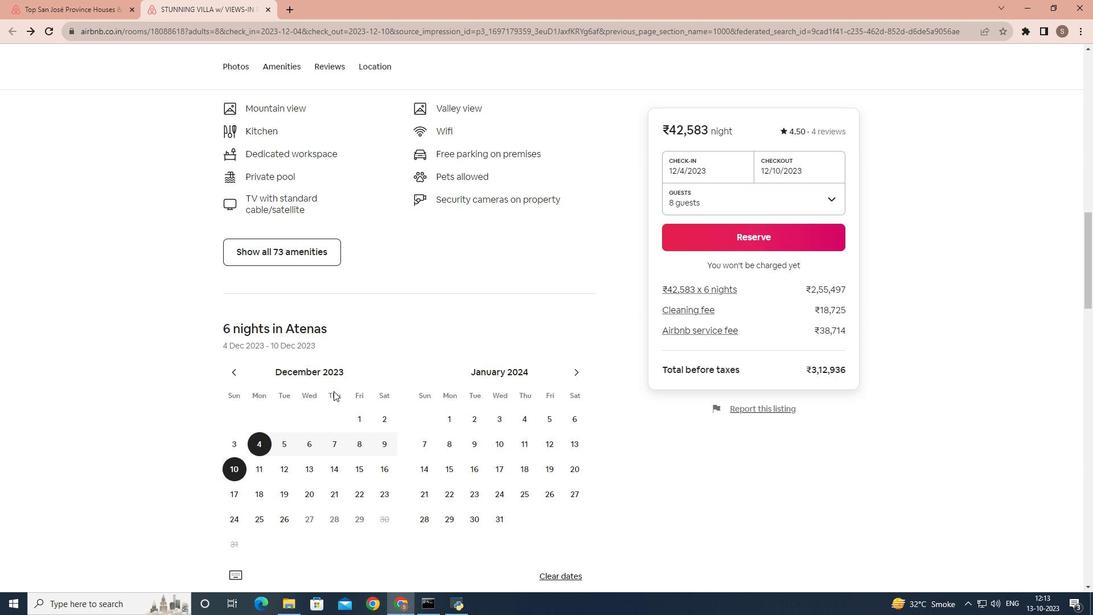 
Action: Mouse scrolled (333, 390) with delta (0, 0)
Screenshot: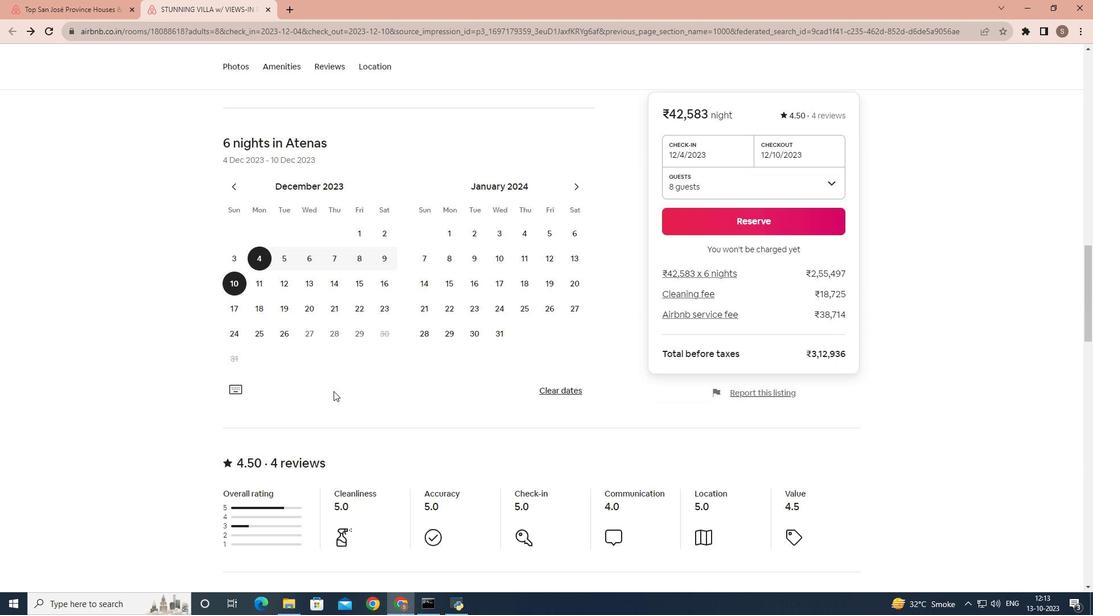
Action: Mouse scrolled (333, 390) with delta (0, 0)
Screenshot: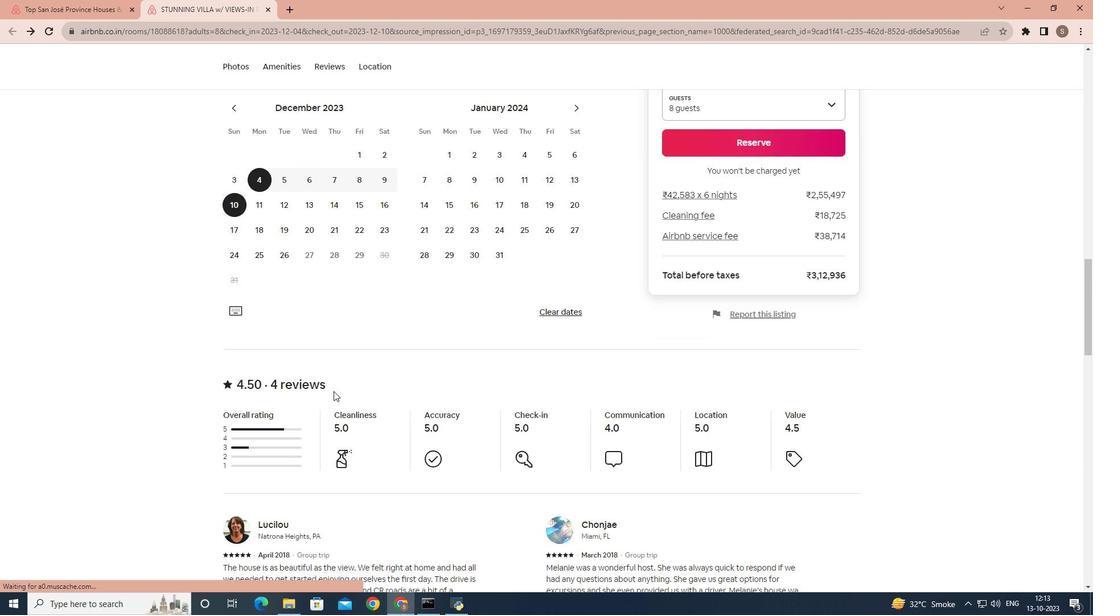 
Action: Mouse scrolled (333, 390) with delta (0, 0)
Screenshot: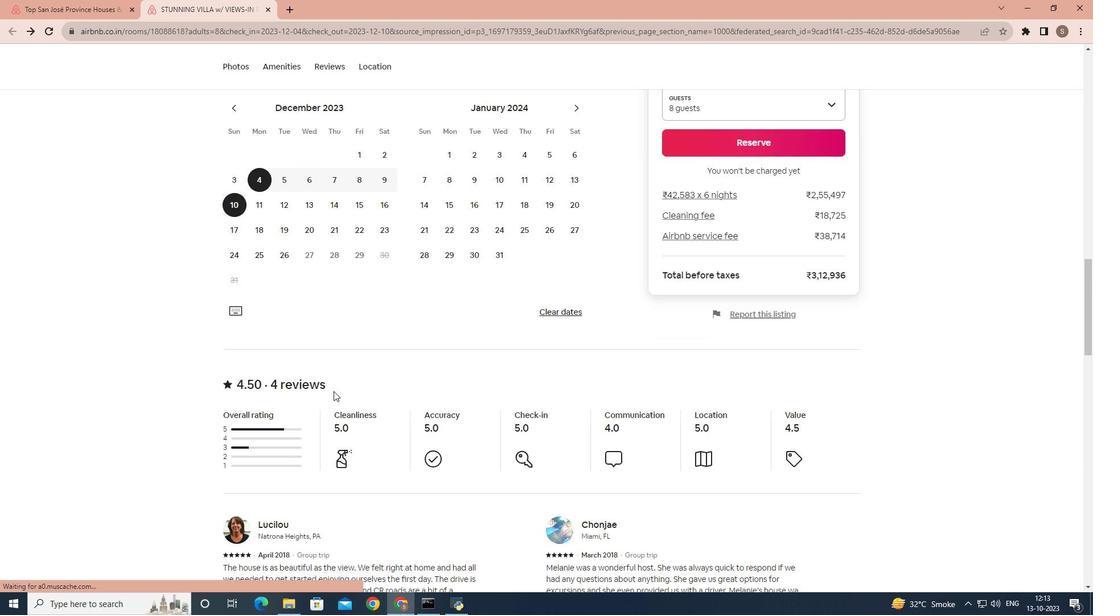 
Action: Mouse scrolled (333, 390) with delta (0, 0)
Screenshot: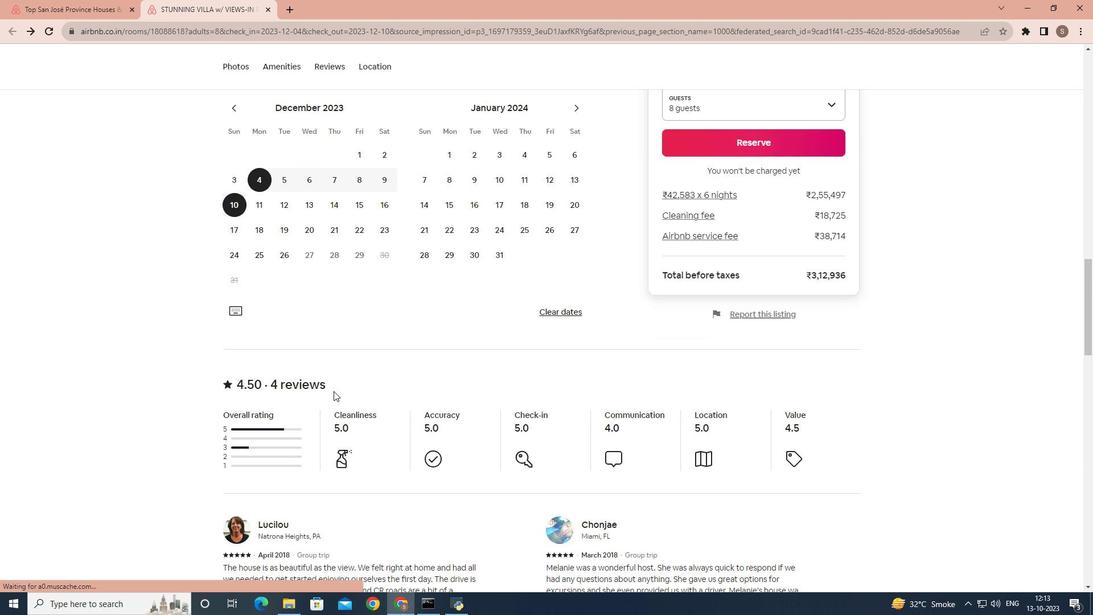 
Action: Mouse scrolled (333, 390) with delta (0, 0)
Screenshot: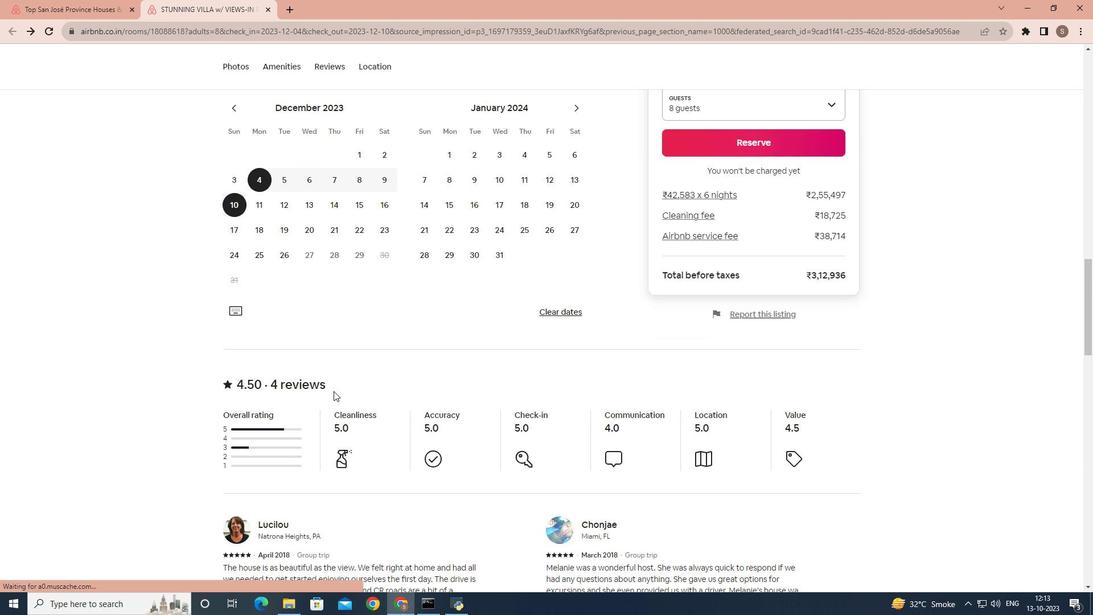 
Action: Mouse scrolled (333, 390) with delta (0, 0)
Screenshot: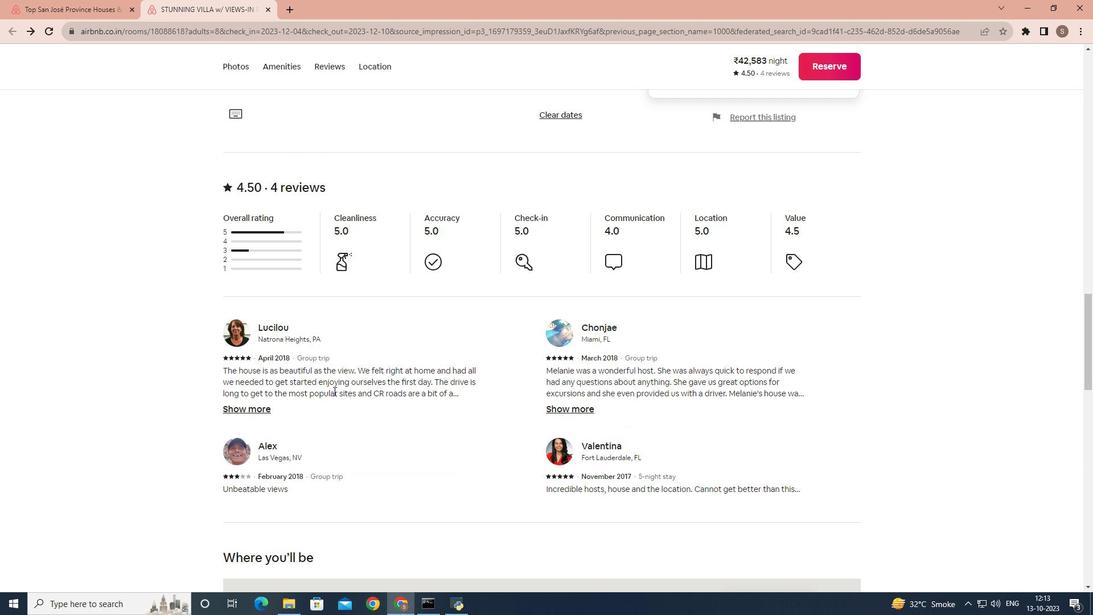 
Action: Mouse scrolled (333, 390) with delta (0, 0)
Screenshot: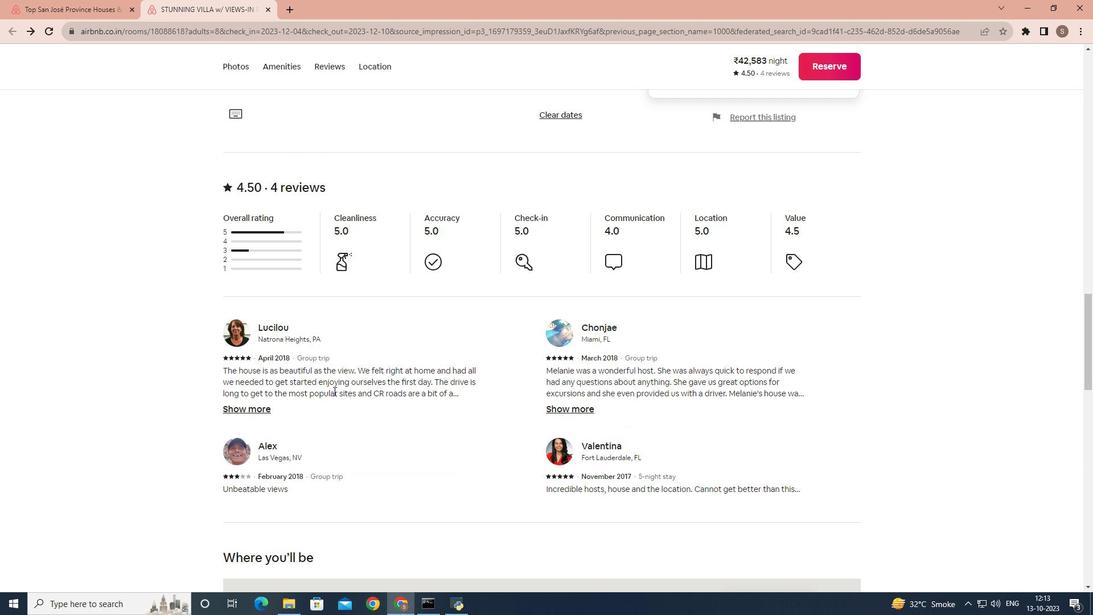 
Action: Mouse scrolled (333, 390) with delta (0, 0)
Screenshot: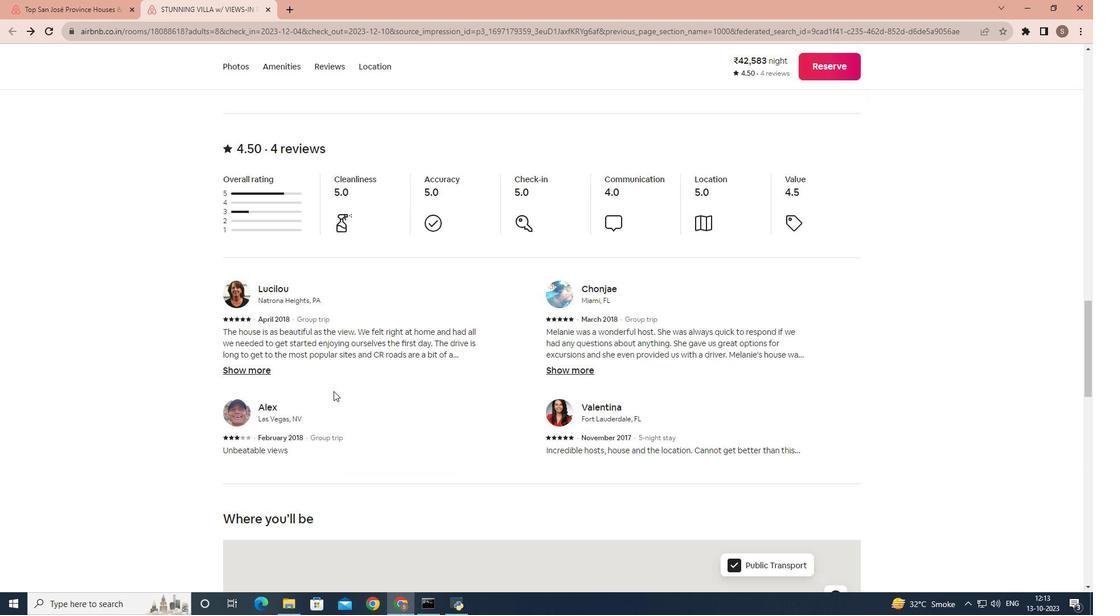 
Action: Mouse scrolled (333, 390) with delta (0, 0)
Screenshot: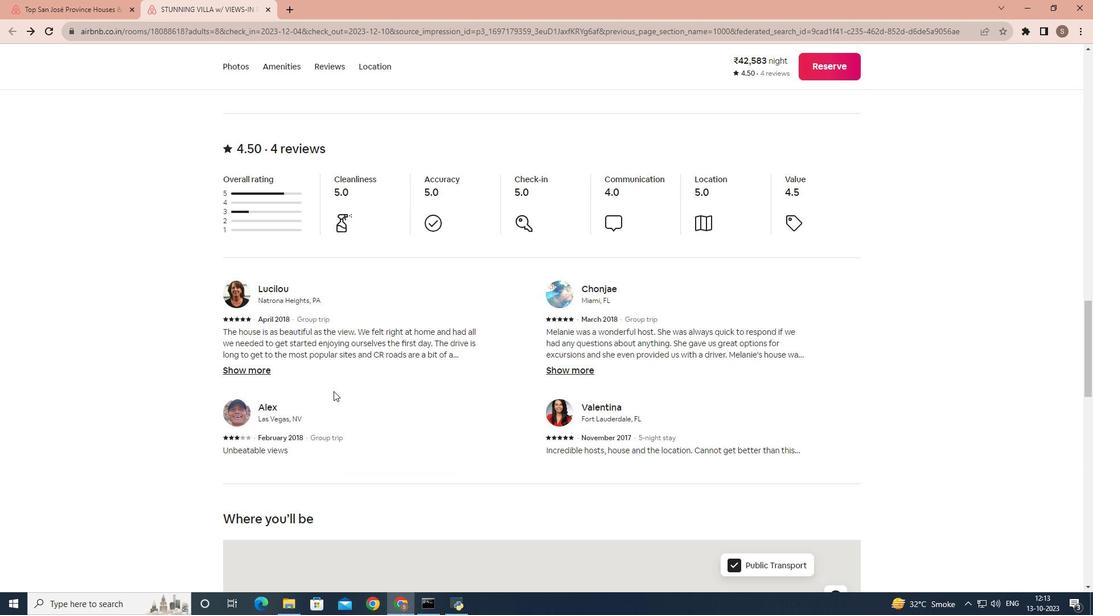 
Action: Mouse moved to (308, 340)
Screenshot: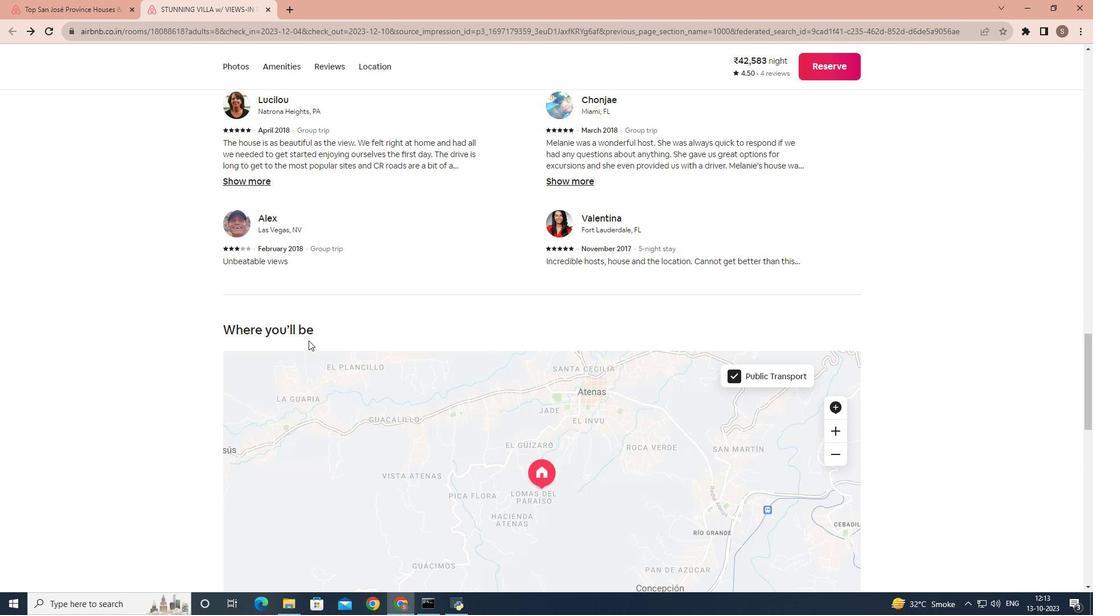 
Action: Mouse scrolled (308, 341) with delta (0, 0)
Screenshot: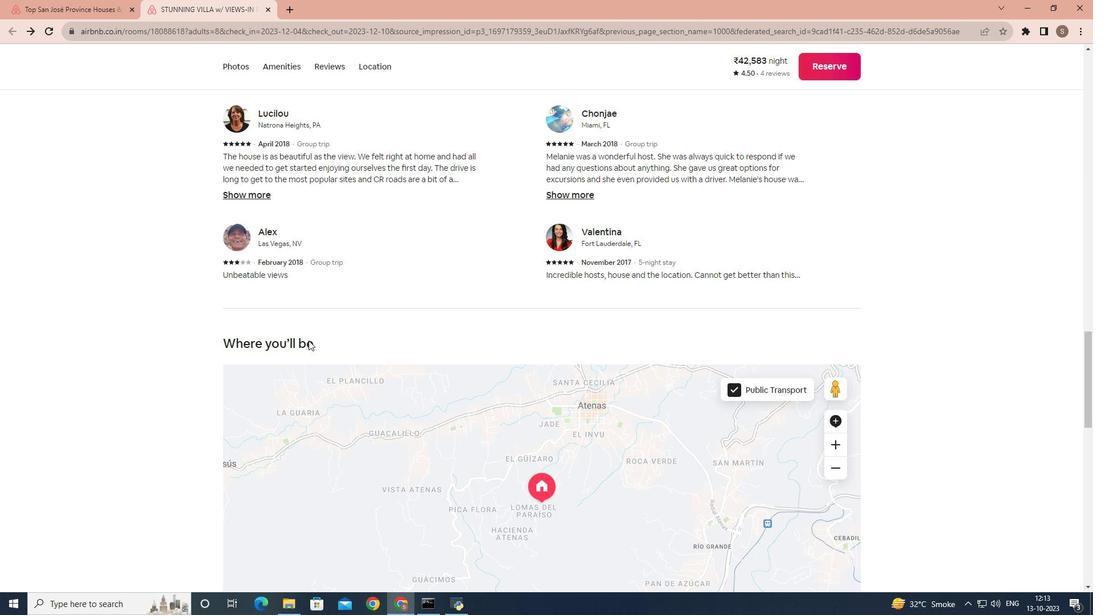 
Action: Mouse scrolled (308, 341) with delta (0, 0)
Screenshot: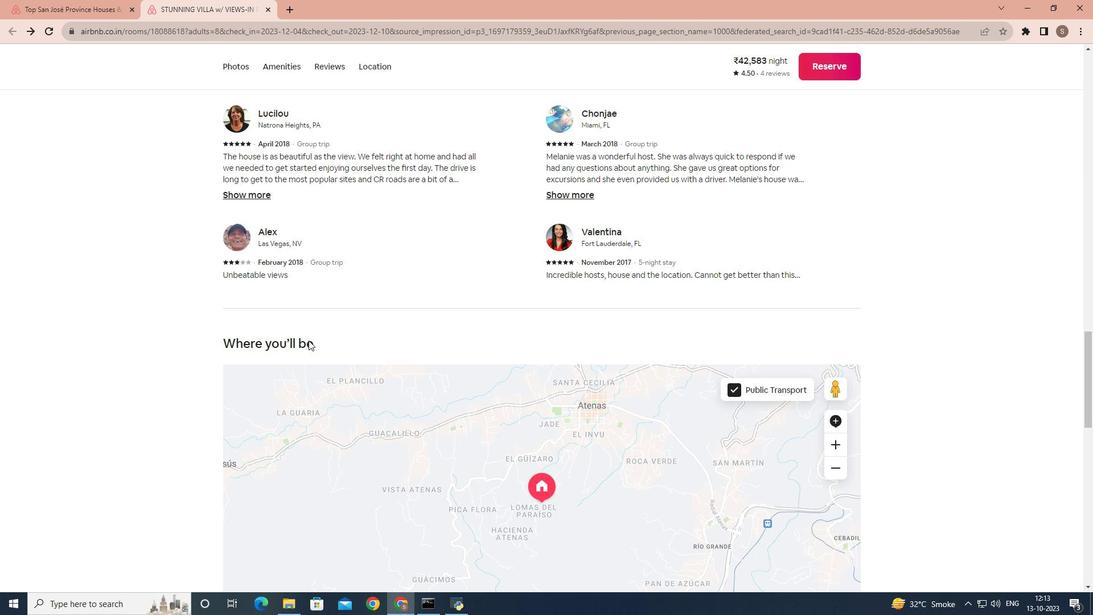 
Action: Mouse moved to (265, 293)
Screenshot: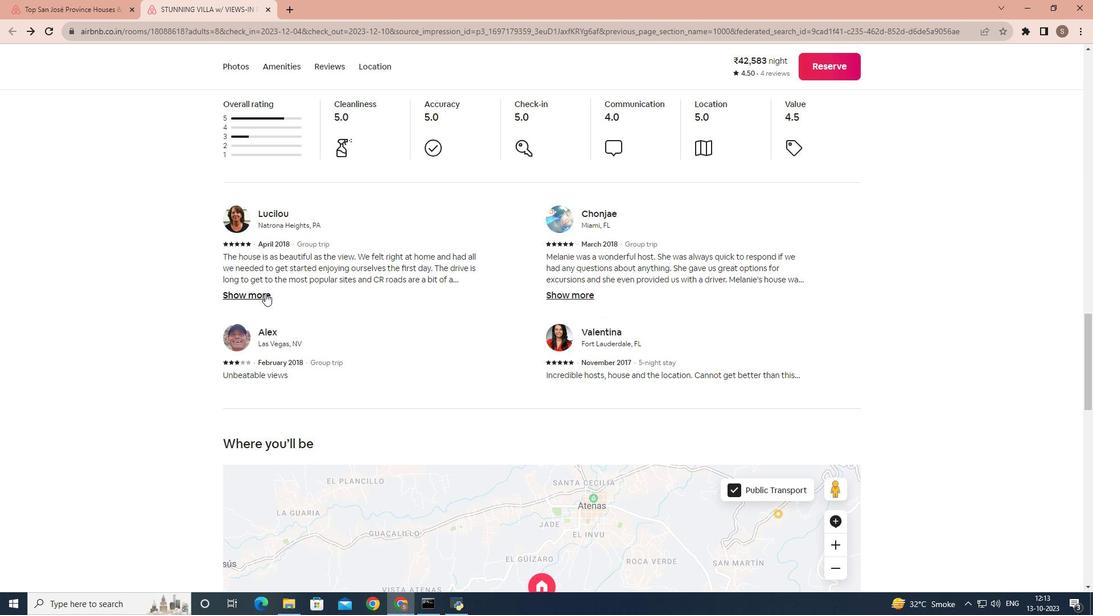 
Action: Mouse pressed left at (265, 293)
Screenshot: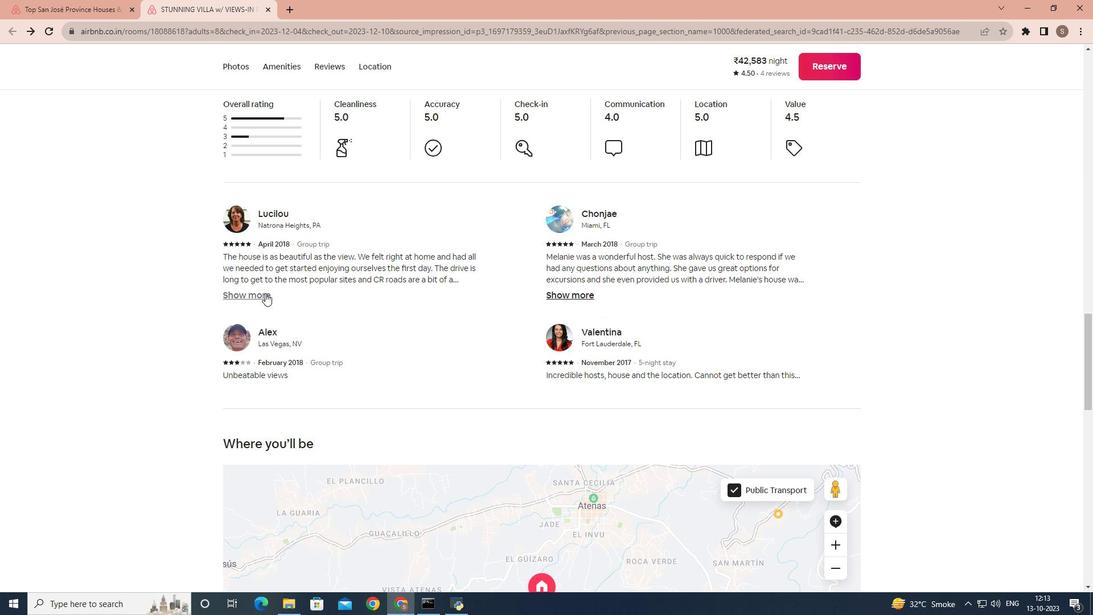 
Action: Mouse moved to (589, 338)
Screenshot: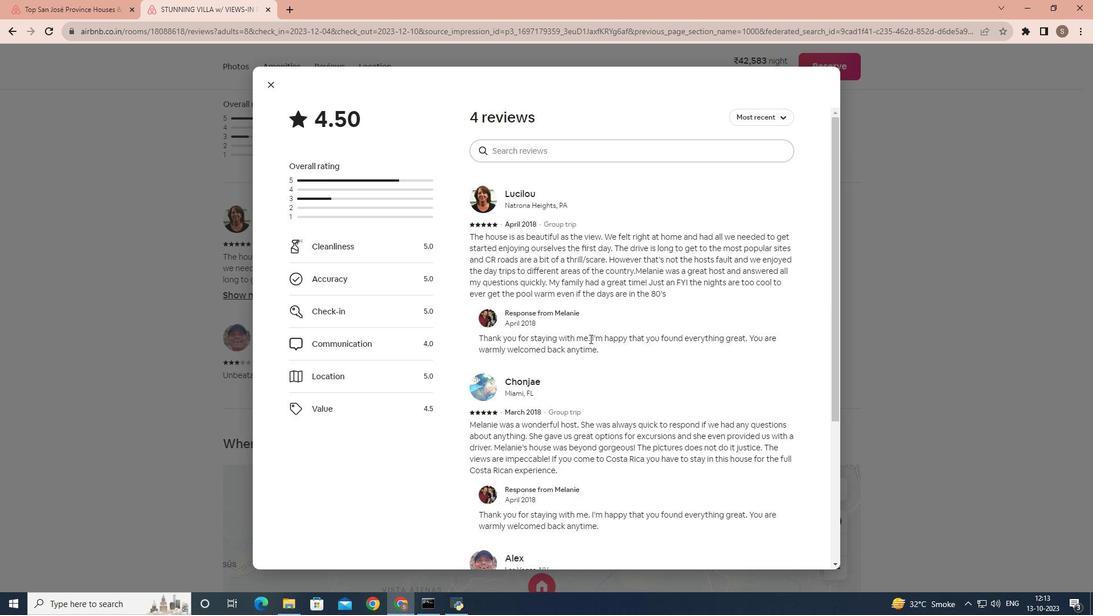 
Action: Mouse scrolled (589, 338) with delta (0, 0)
Screenshot: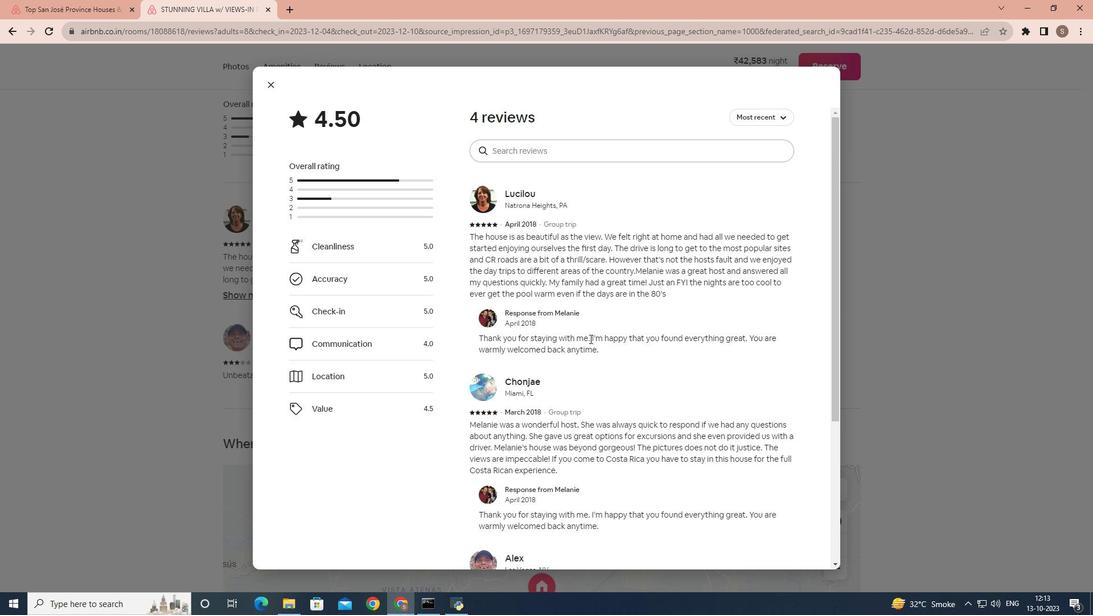 
Action: Mouse scrolled (589, 338) with delta (0, 0)
Screenshot: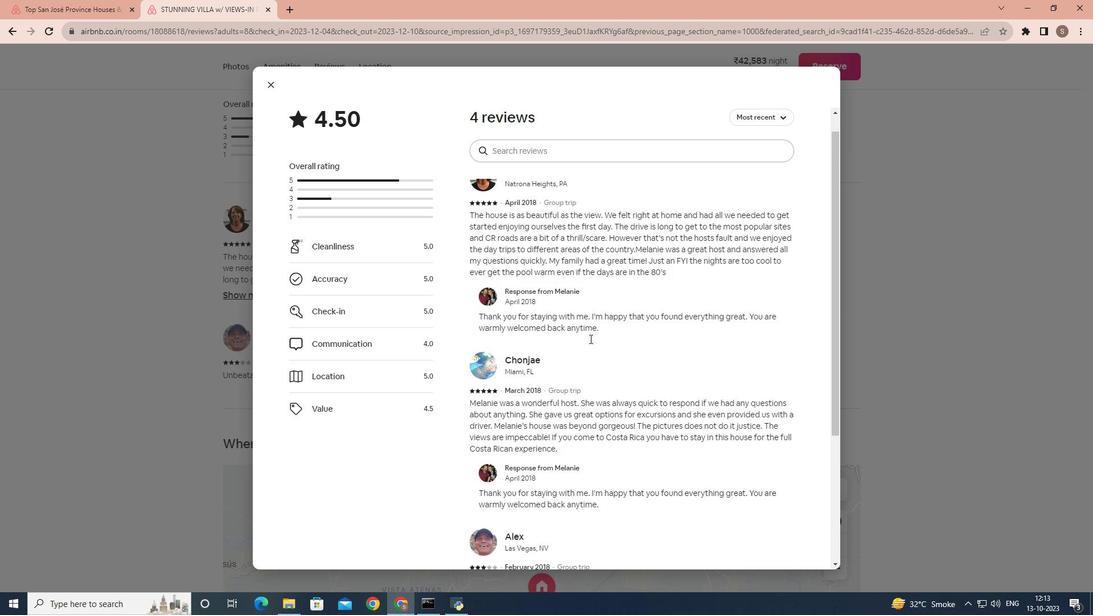 
Action: Mouse moved to (589, 338)
Screenshot: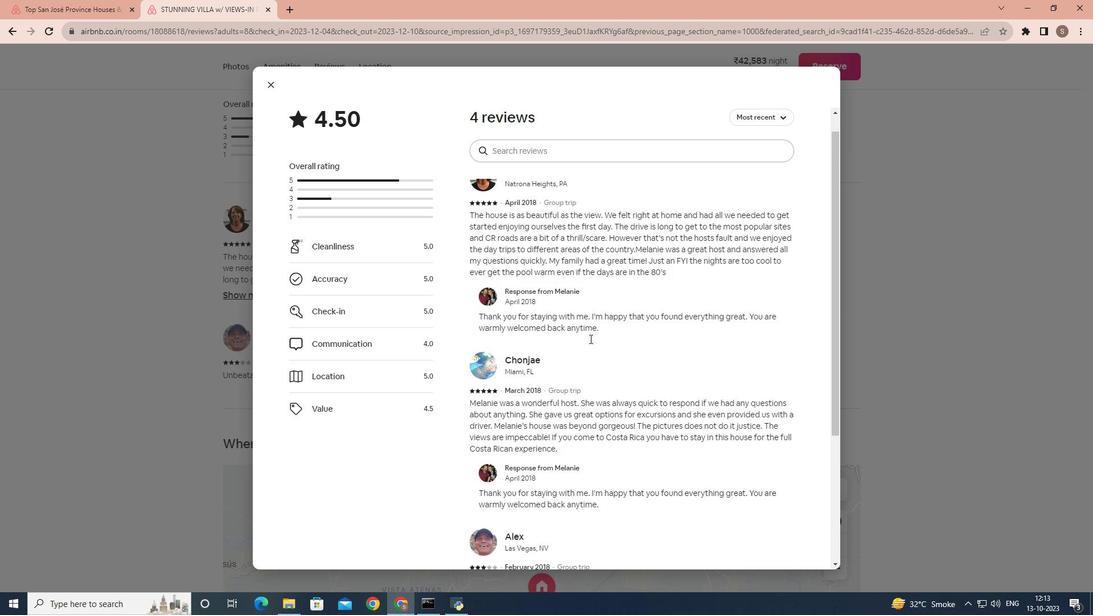 
Action: Mouse scrolled (589, 338) with delta (0, 0)
Screenshot: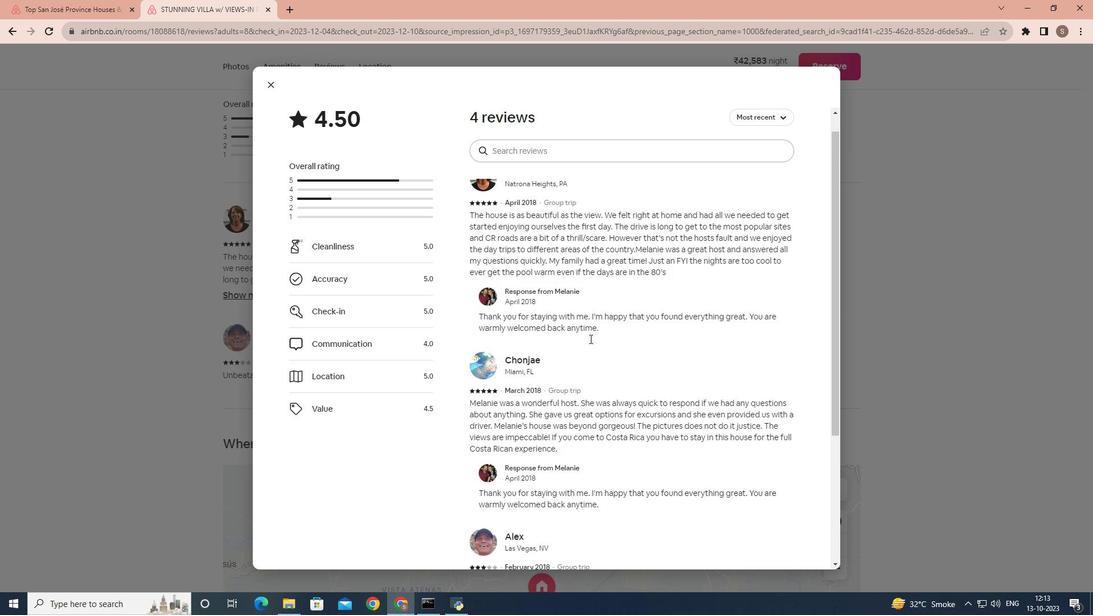 
Action: Mouse scrolled (589, 338) with delta (0, 0)
Screenshot: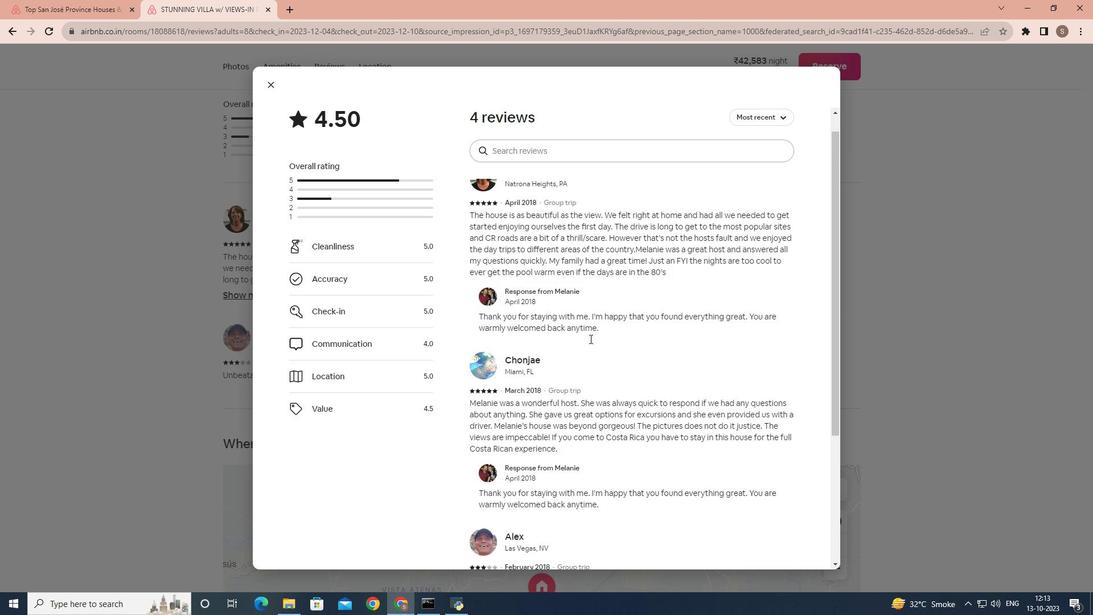 
Action: Mouse scrolled (589, 338) with delta (0, 0)
Screenshot: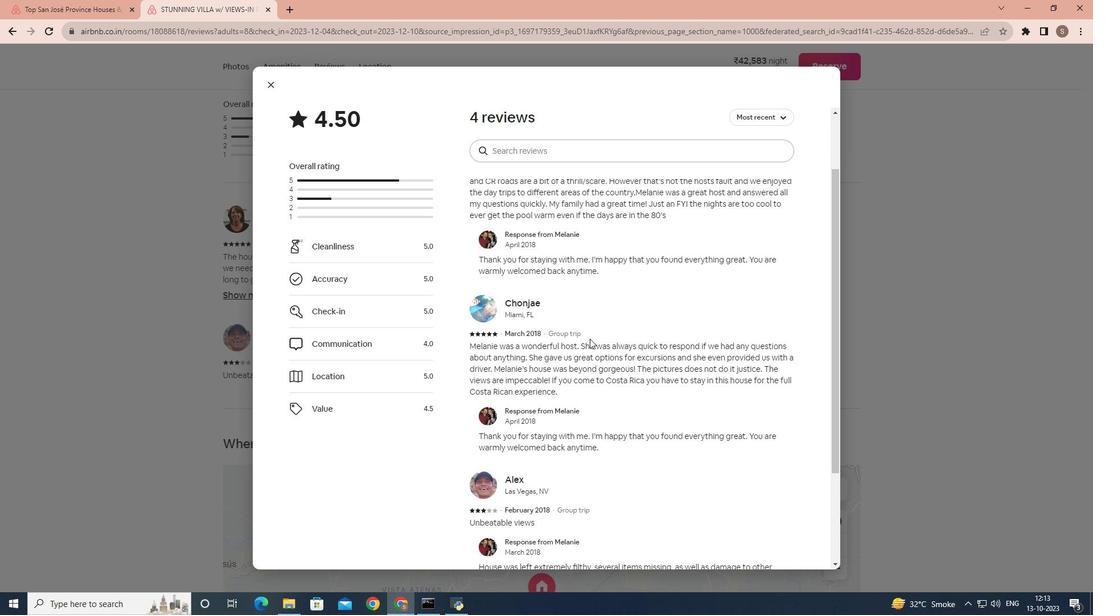 
Action: Mouse scrolled (589, 338) with delta (0, 0)
Screenshot: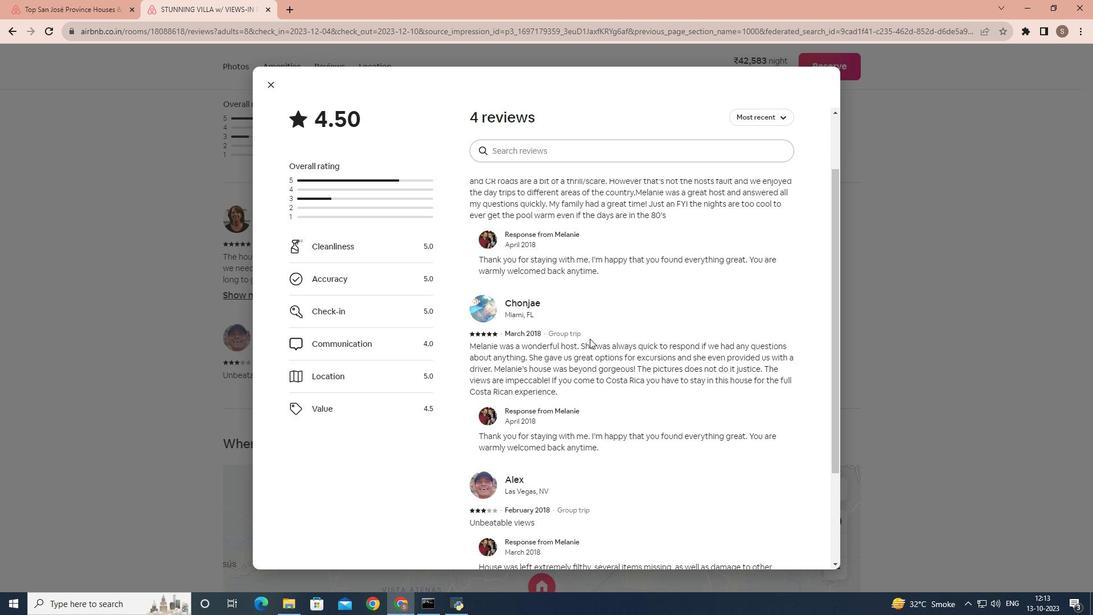 
Action: Mouse scrolled (589, 338) with delta (0, 0)
Screenshot: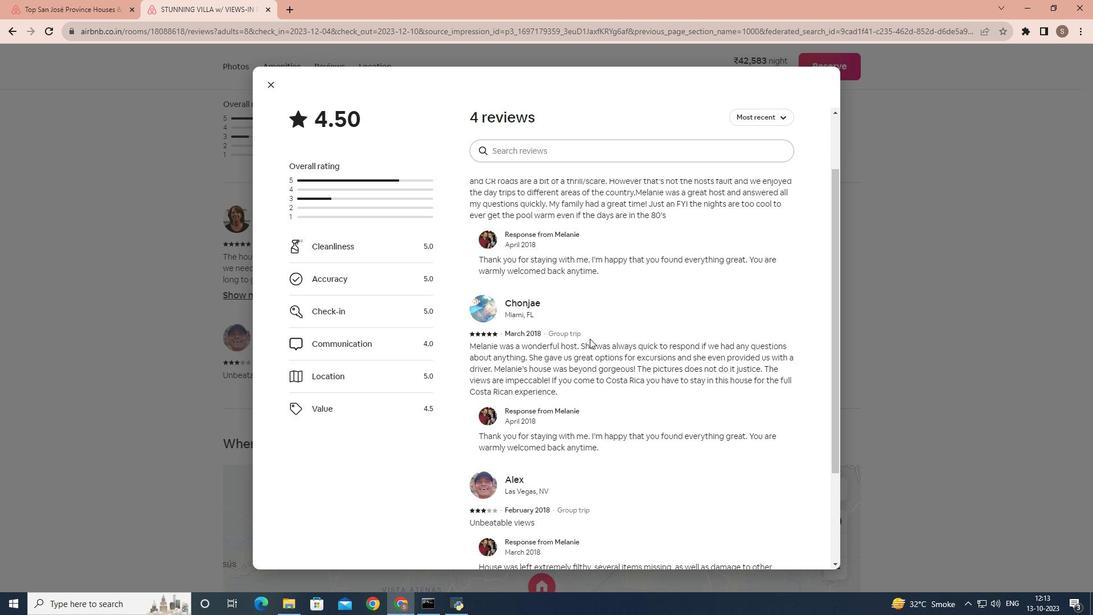 
Action: Mouse scrolled (589, 338) with delta (0, 0)
Screenshot: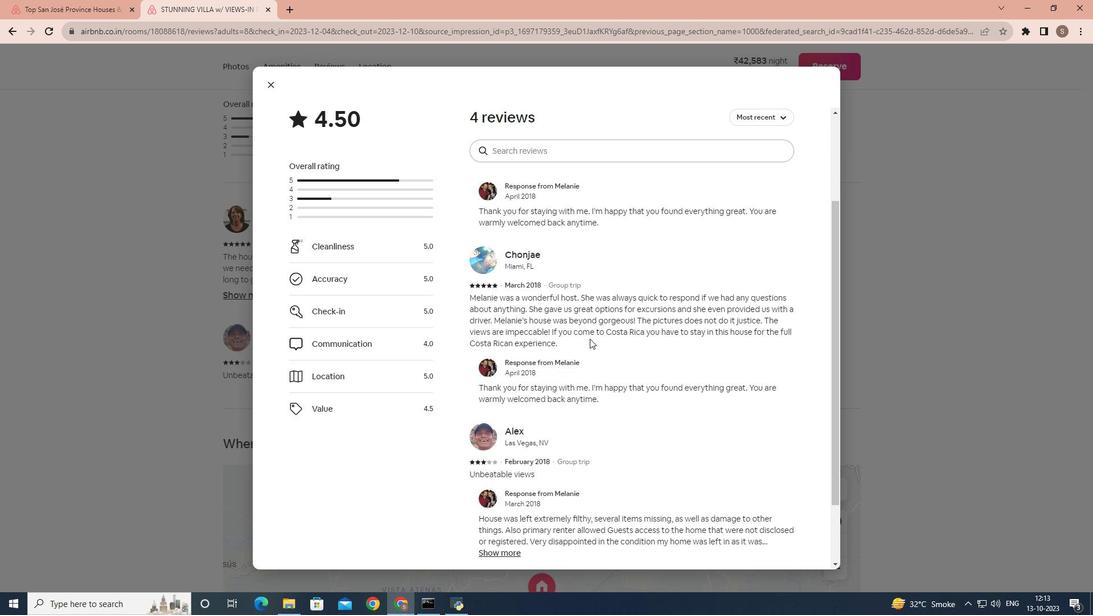 
Action: Mouse moved to (589, 338)
Screenshot: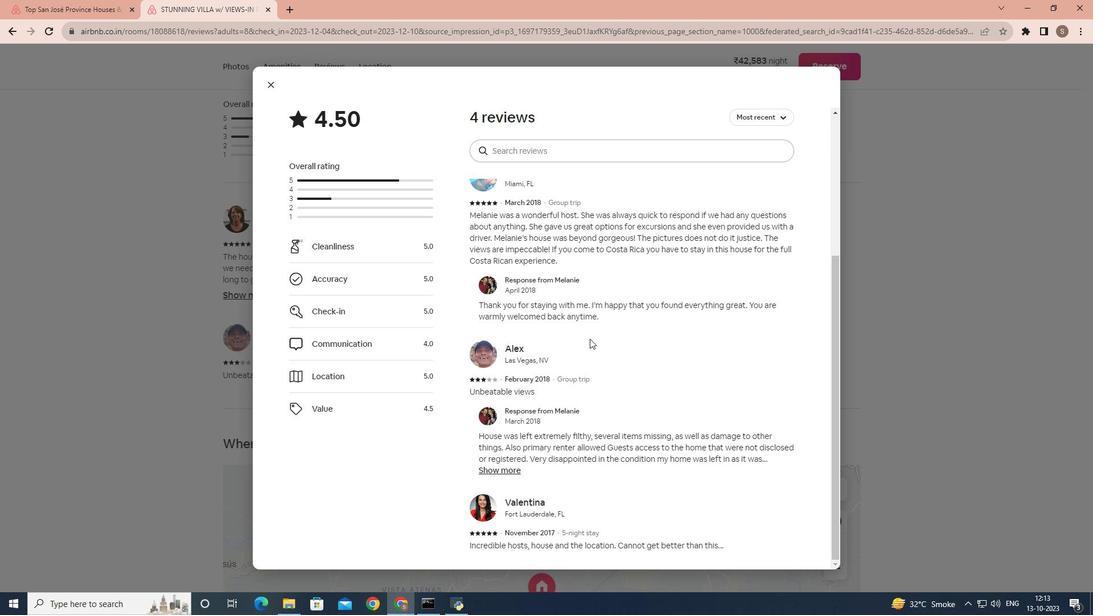 
Action: Mouse scrolled (589, 338) with delta (0, 0)
Screenshot: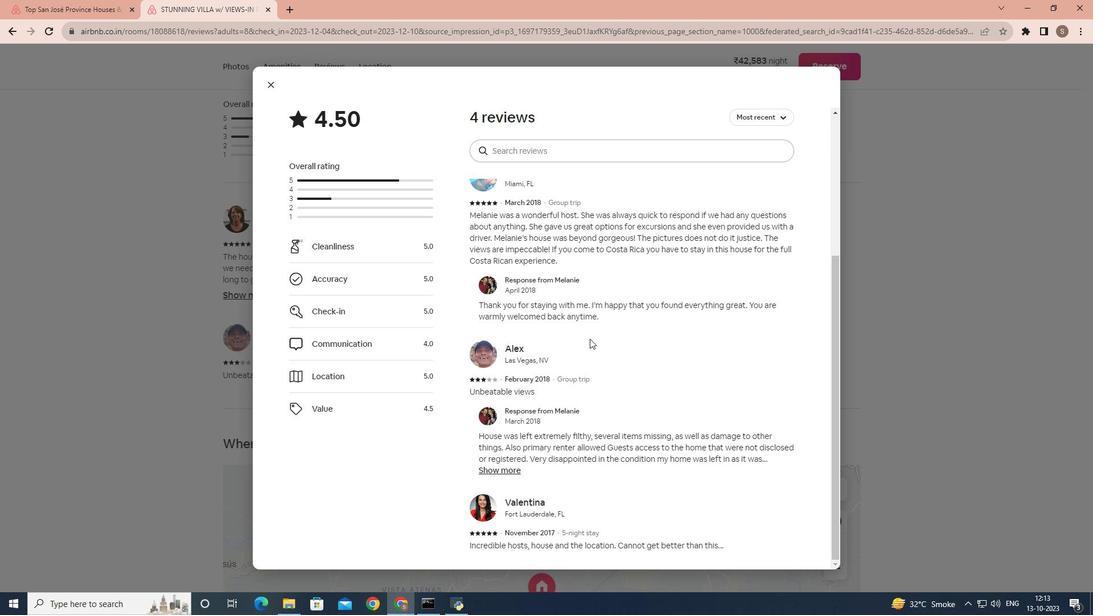 
Action: Mouse scrolled (589, 338) with delta (0, 0)
Screenshot: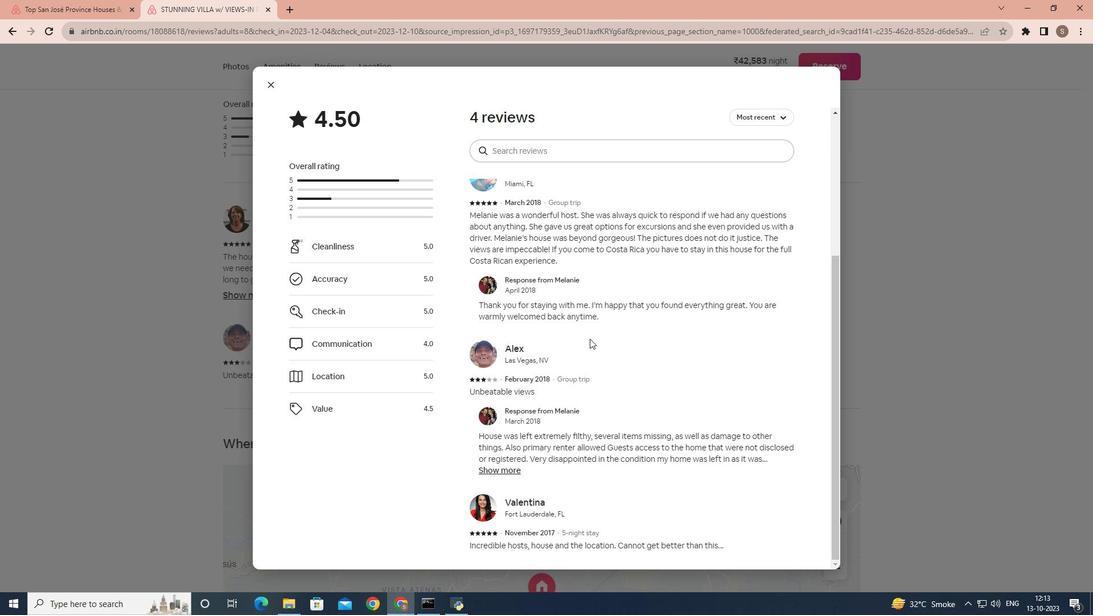 
Action: Mouse scrolled (589, 338) with delta (0, 0)
Screenshot: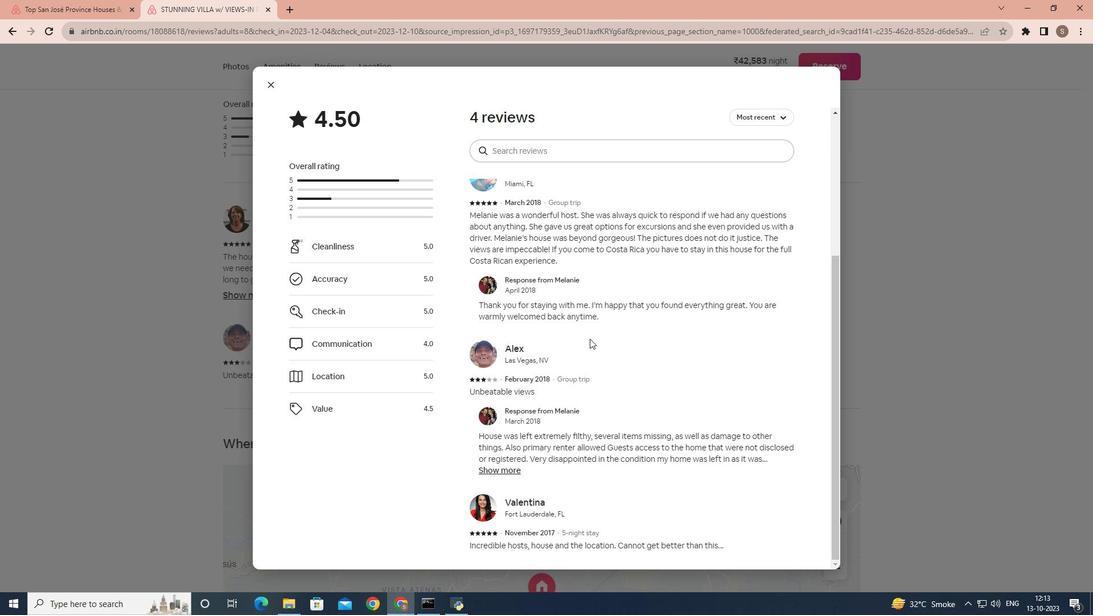 
Action: Mouse scrolled (589, 338) with delta (0, 0)
Screenshot: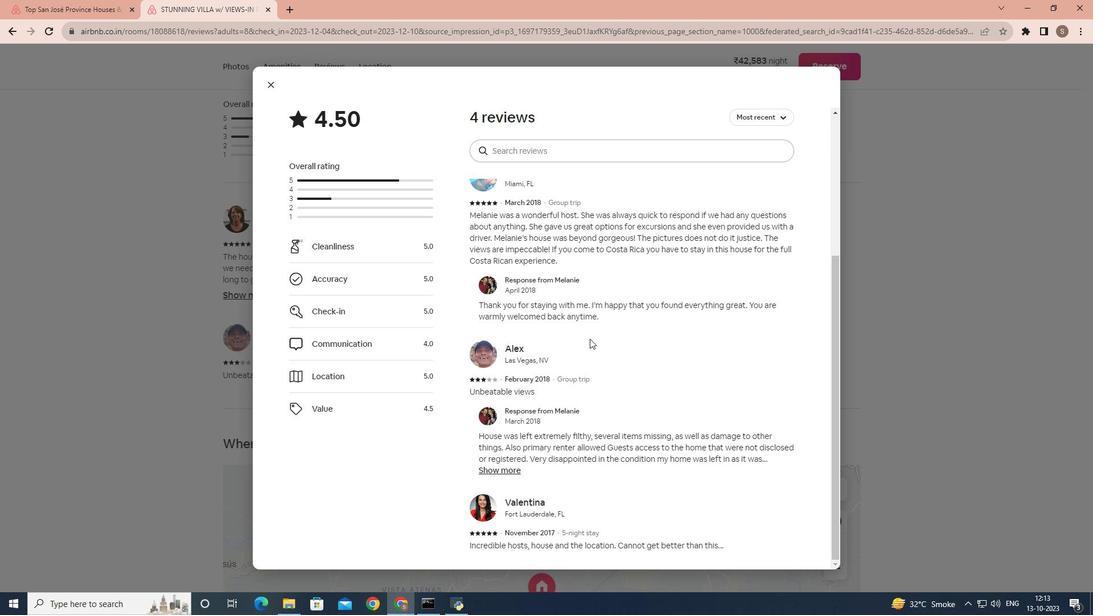 
Action: Mouse scrolled (589, 338) with delta (0, 0)
Screenshot: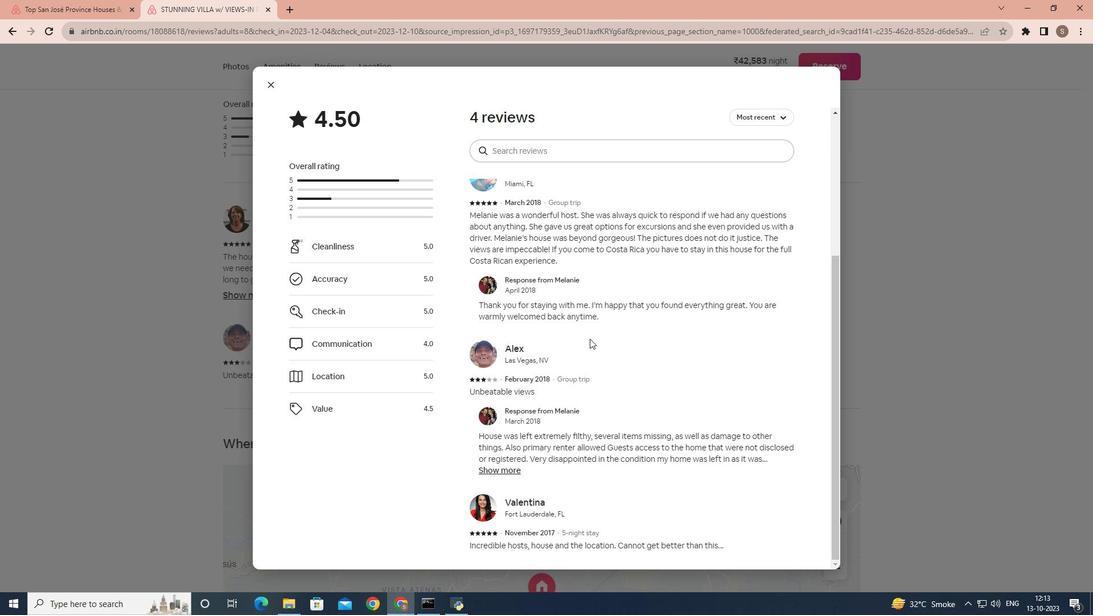 
Action: Mouse moved to (264, 84)
Screenshot: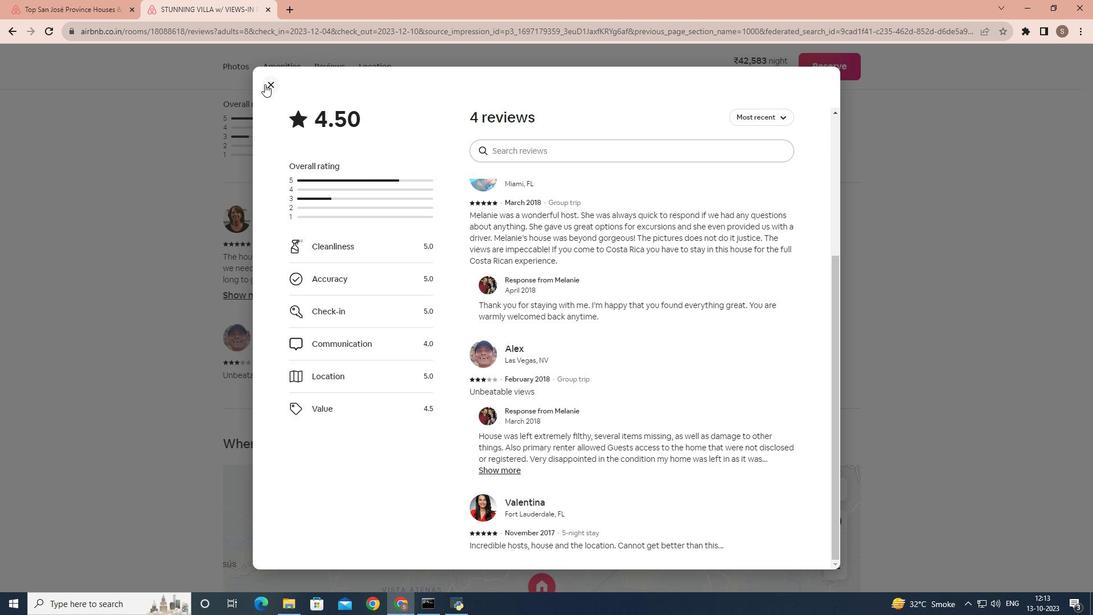 
Action: Mouse pressed left at (264, 84)
Screenshot: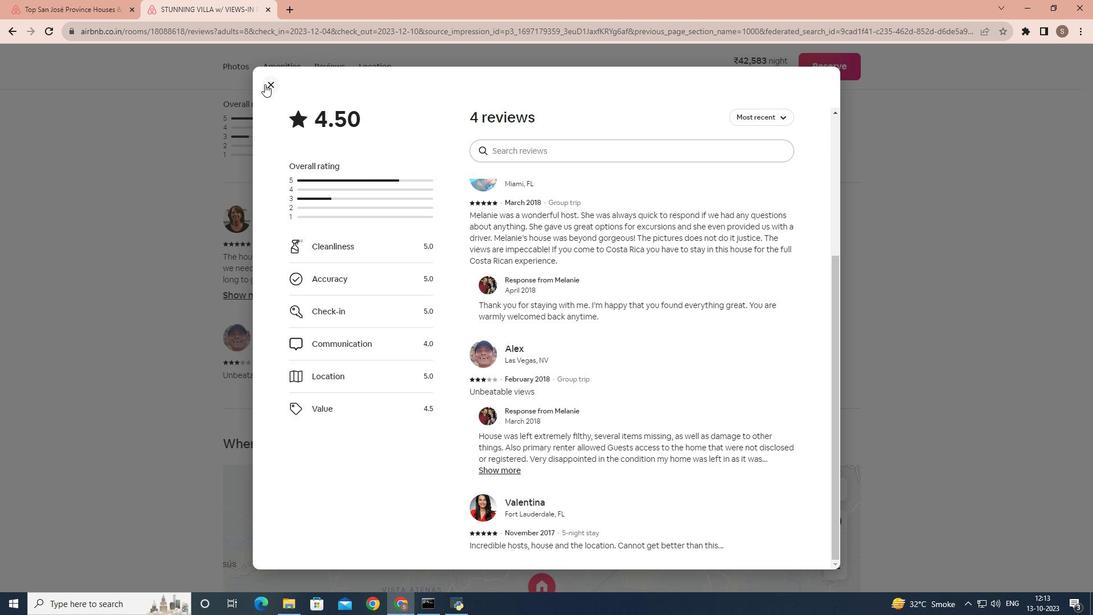 
Action: Mouse moved to (295, 284)
Screenshot: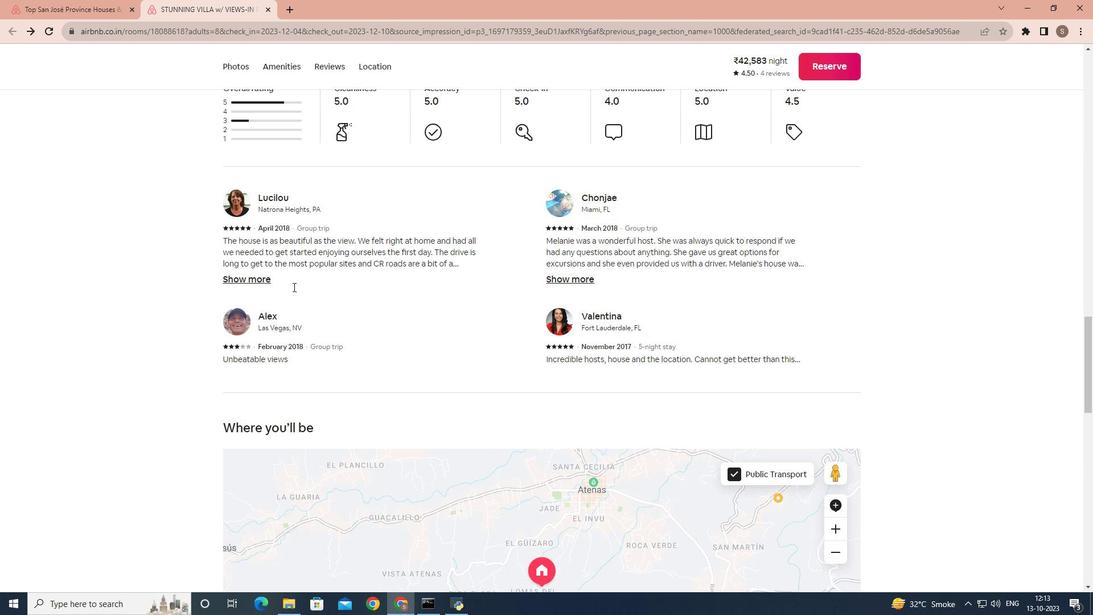 
Action: Mouse scrolled (295, 283) with delta (0, 0)
Screenshot: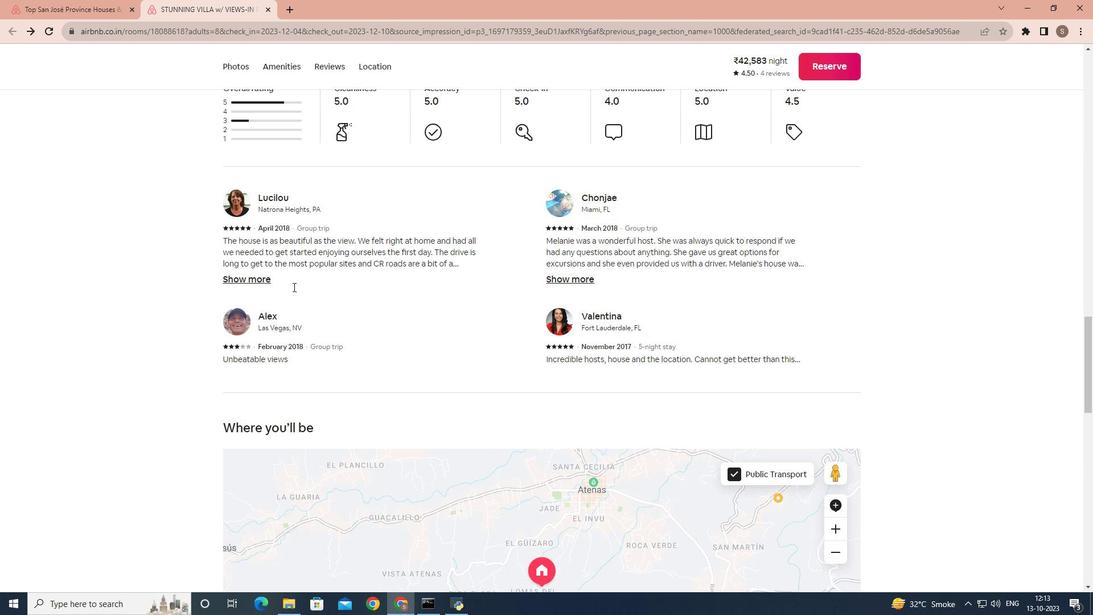 
Action: Mouse moved to (295, 284)
Screenshot: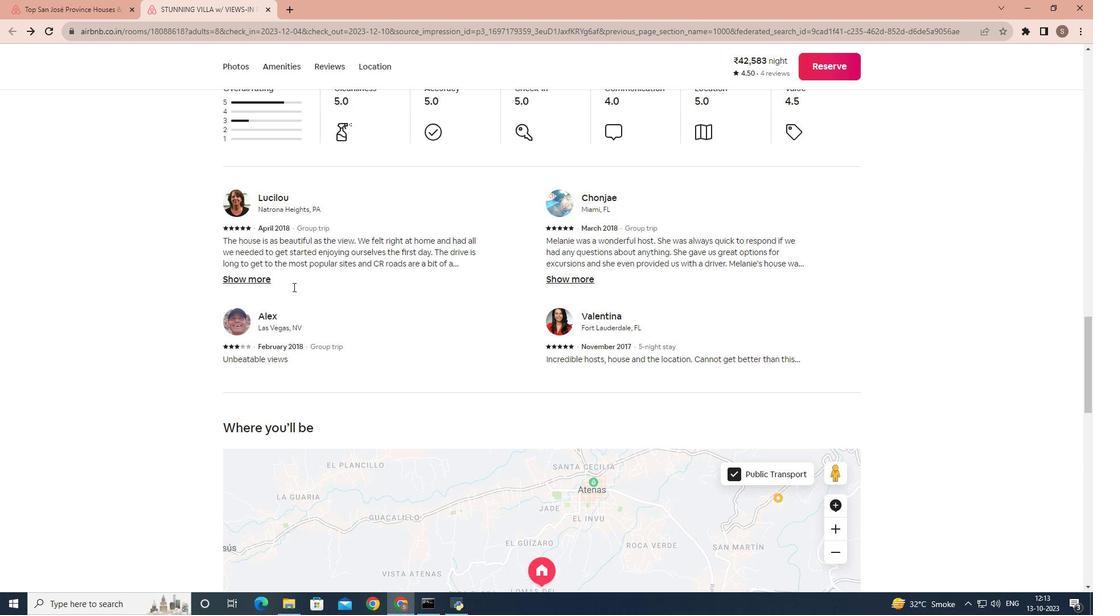 
Action: Mouse scrolled (295, 283) with delta (0, 0)
Screenshot: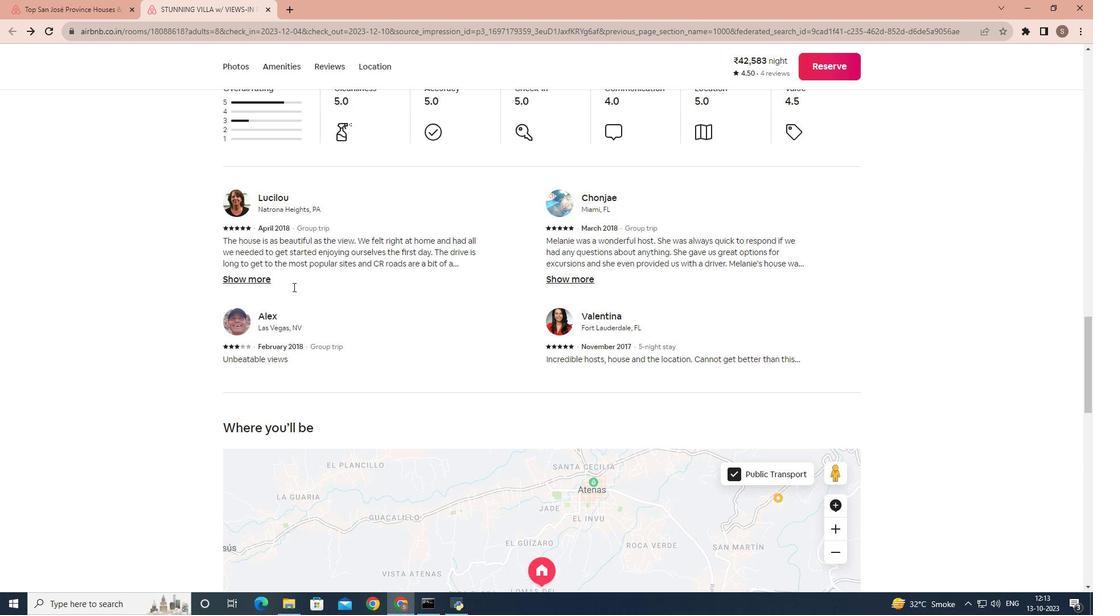 
Action: Mouse moved to (294, 285)
Screenshot: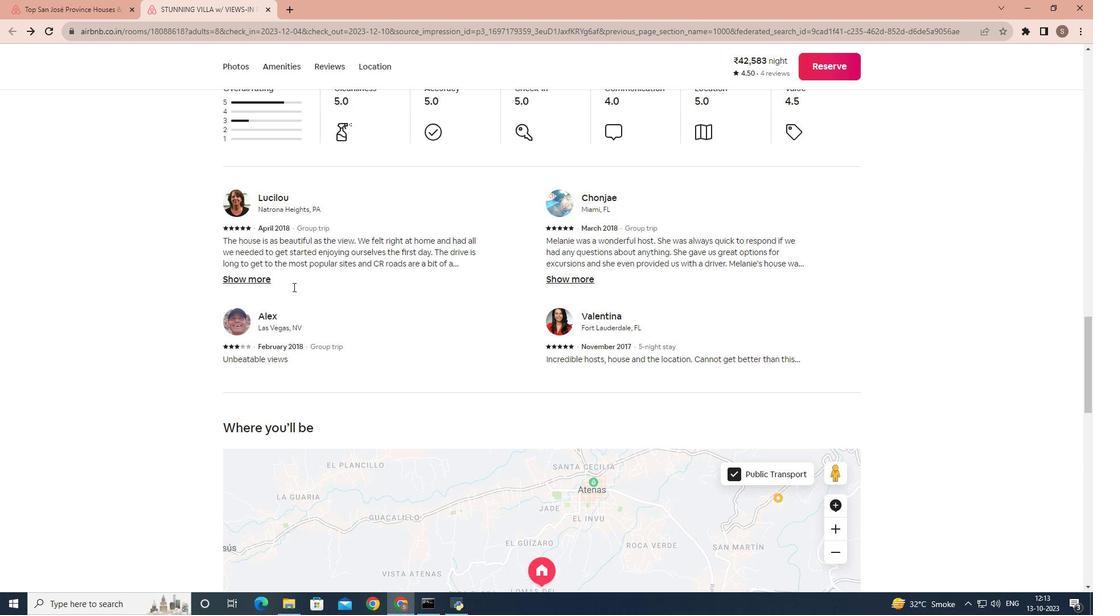 
Action: Mouse scrolled (294, 285) with delta (0, 0)
Screenshot: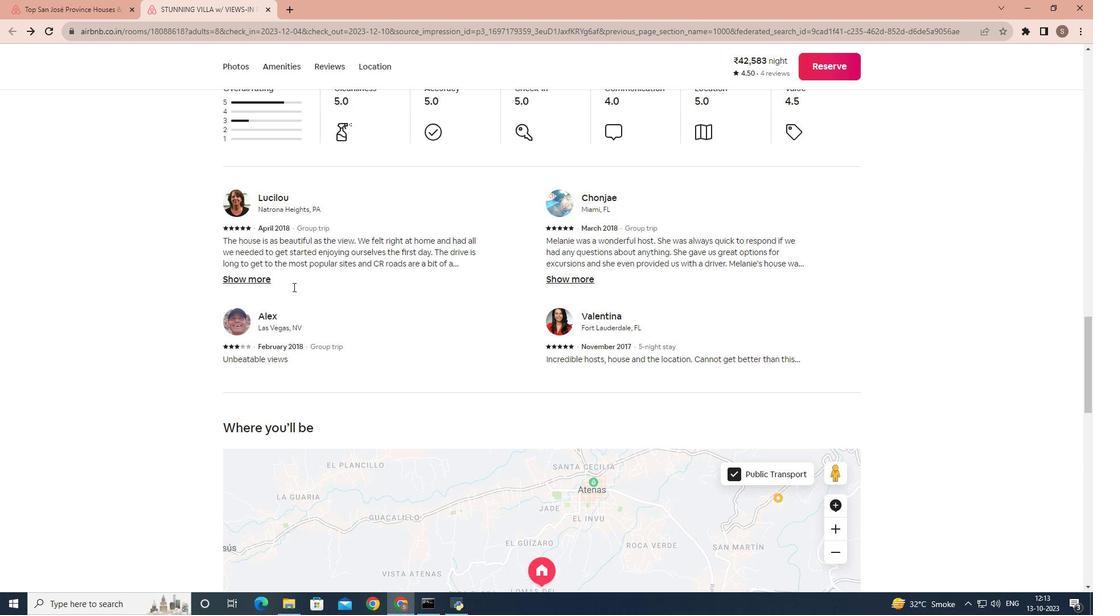 
Action: Mouse moved to (293, 287)
Screenshot: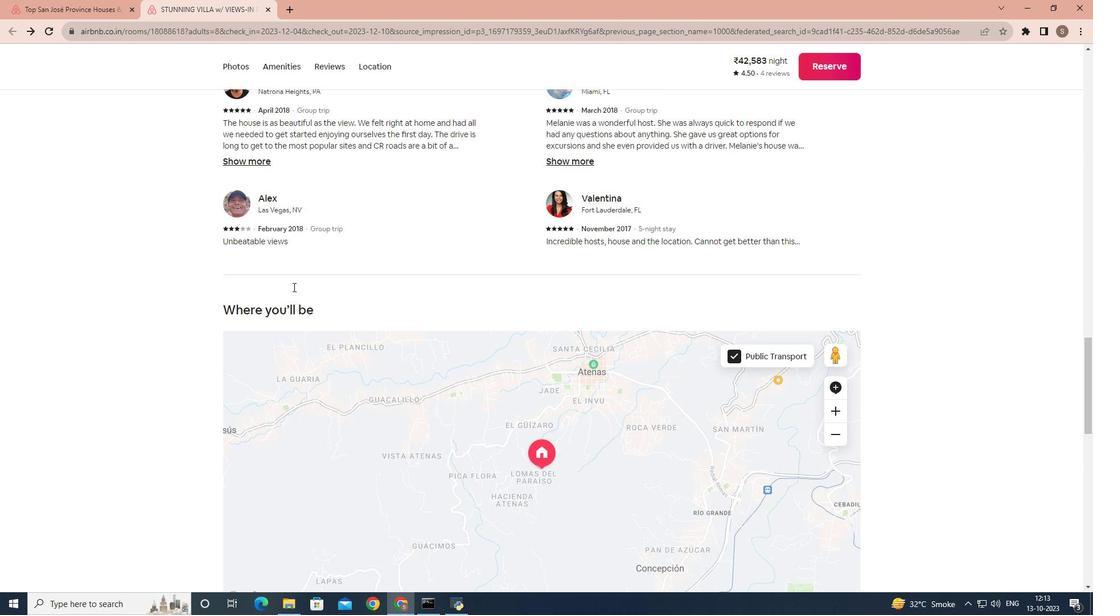 
Action: Mouse scrolled (293, 286) with delta (0, 0)
Screenshot: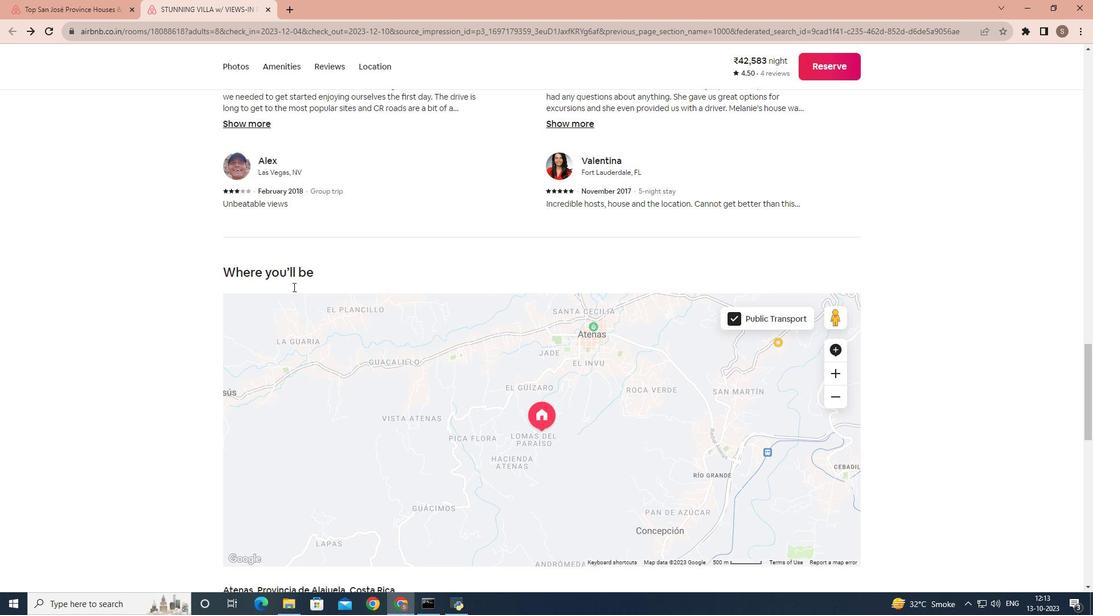 
Action: Mouse scrolled (293, 286) with delta (0, 0)
Screenshot: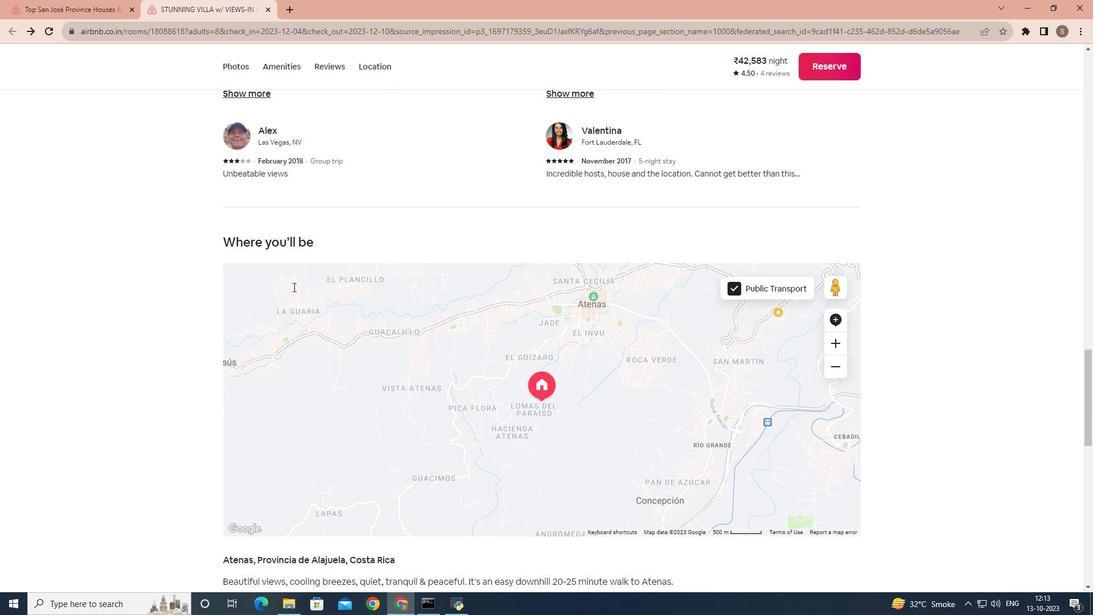 
Action: Mouse scrolled (293, 286) with delta (0, 0)
Screenshot: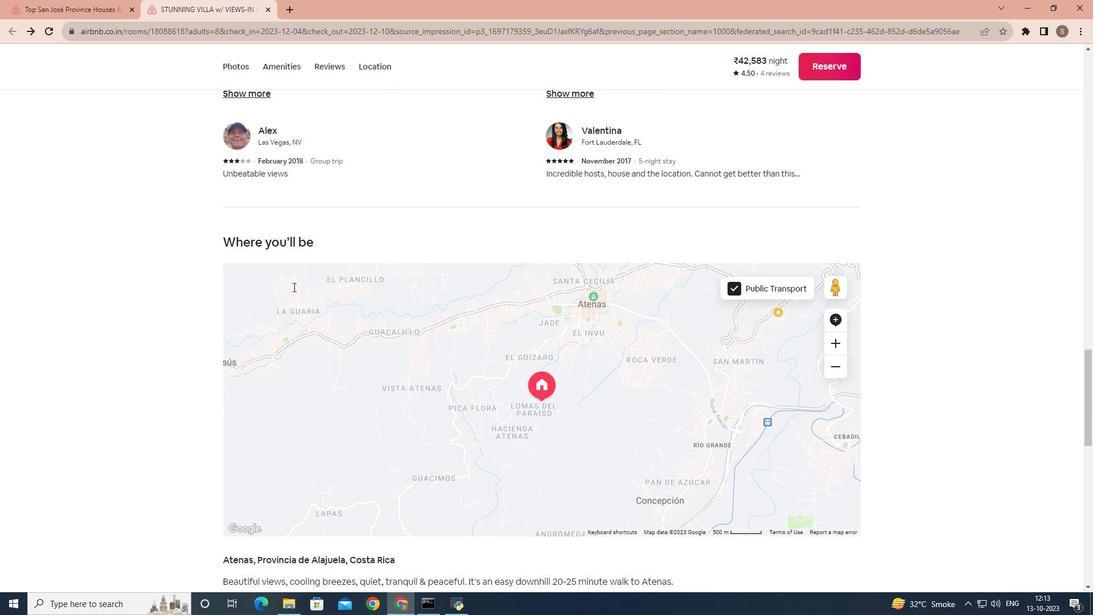 
Action: Mouse scrolled (293, 286) with delta (0, 0)
Screenshot: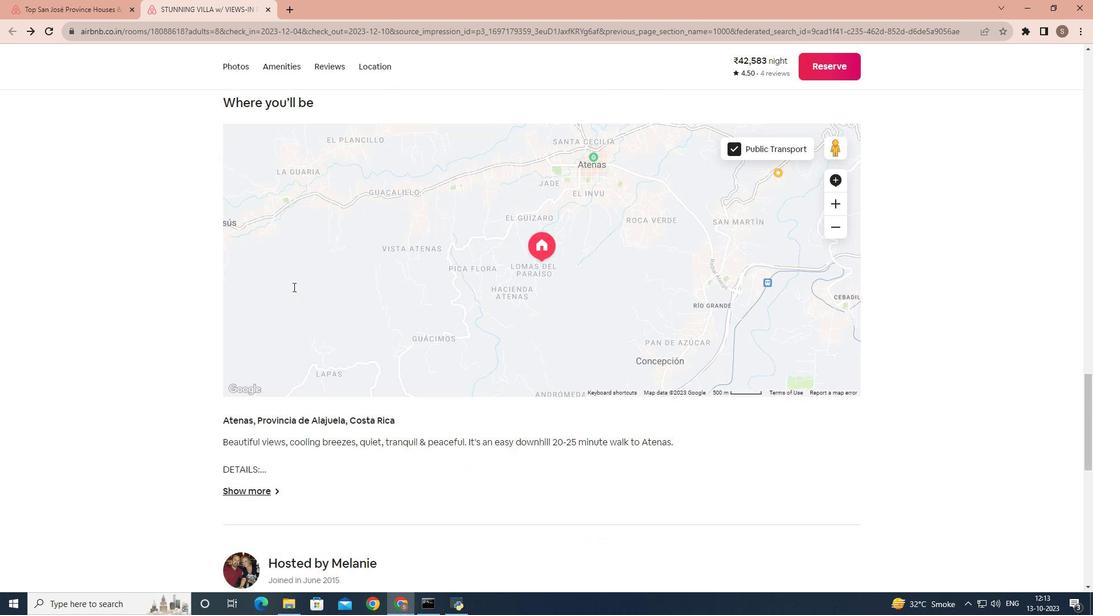 
Action: Mouse moved to (239, 428)
Screenshot: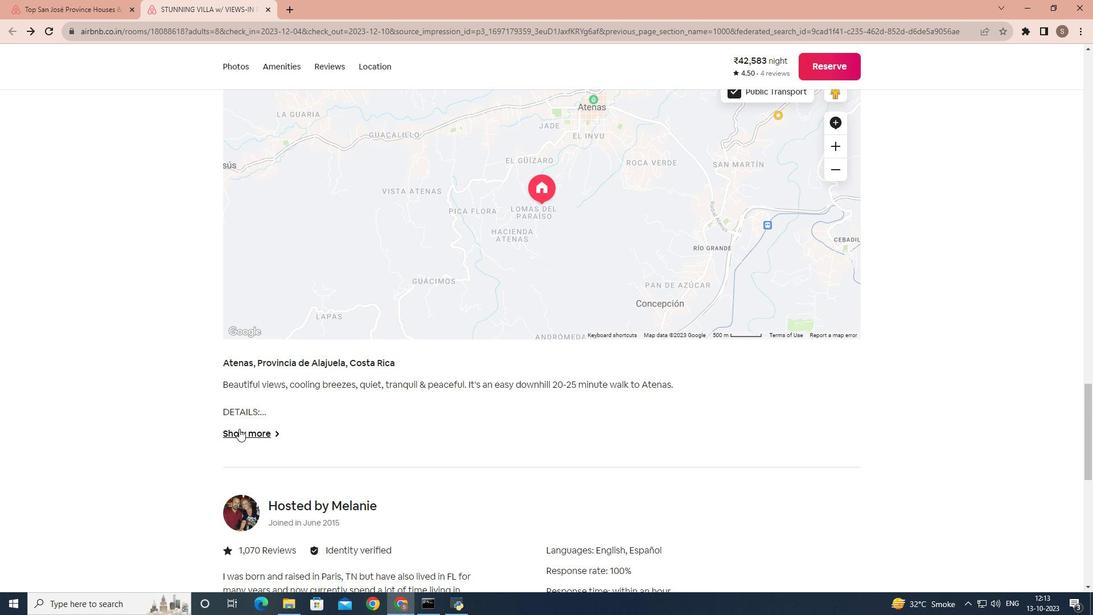 
Action: Mouse pressed left at (239, 428)
Screenshot: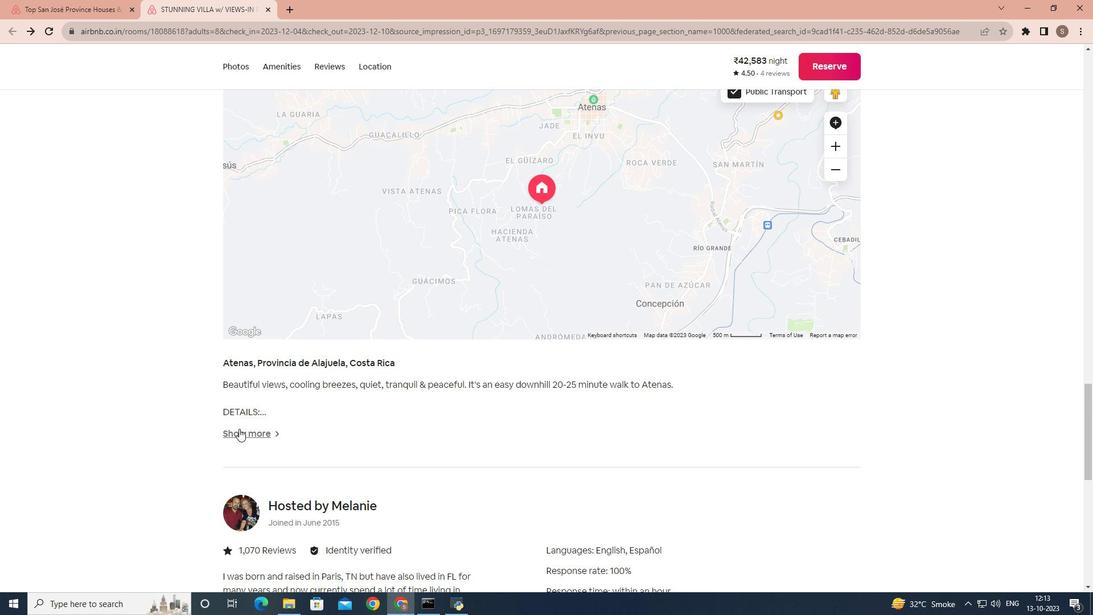 
Action: Mouse moved to (68, 197)
Screenshot: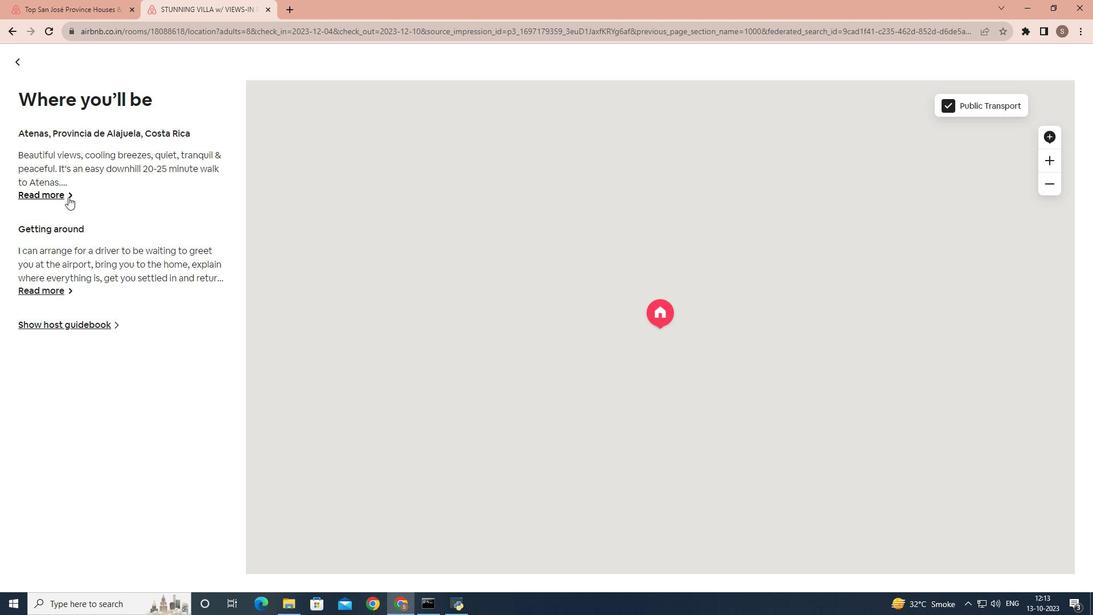 
Action: Mouse pressed left at (68, 197)
Screenshot: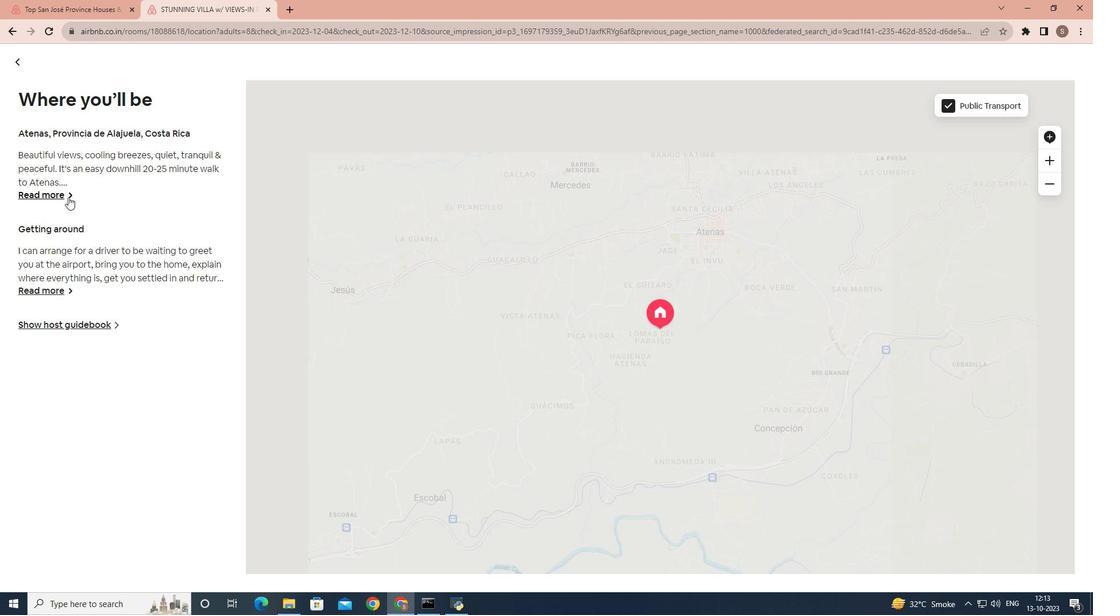 
Action: Mouse moved to (66, 309)
Screenshot: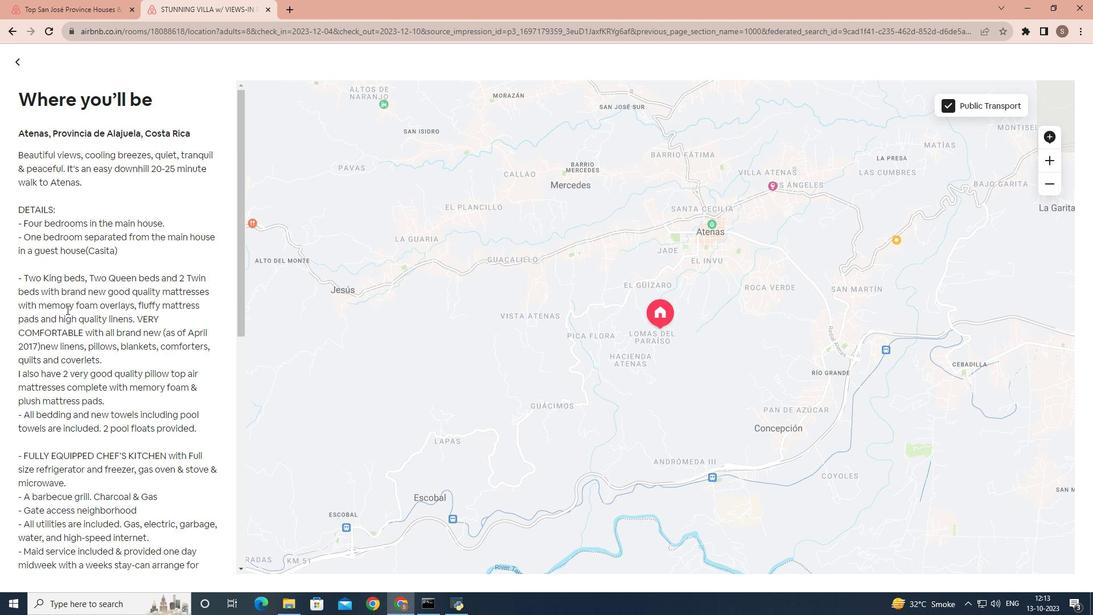 
Action: Mouse scrolled (66, 309) with delta (0, 0)
Screenshot: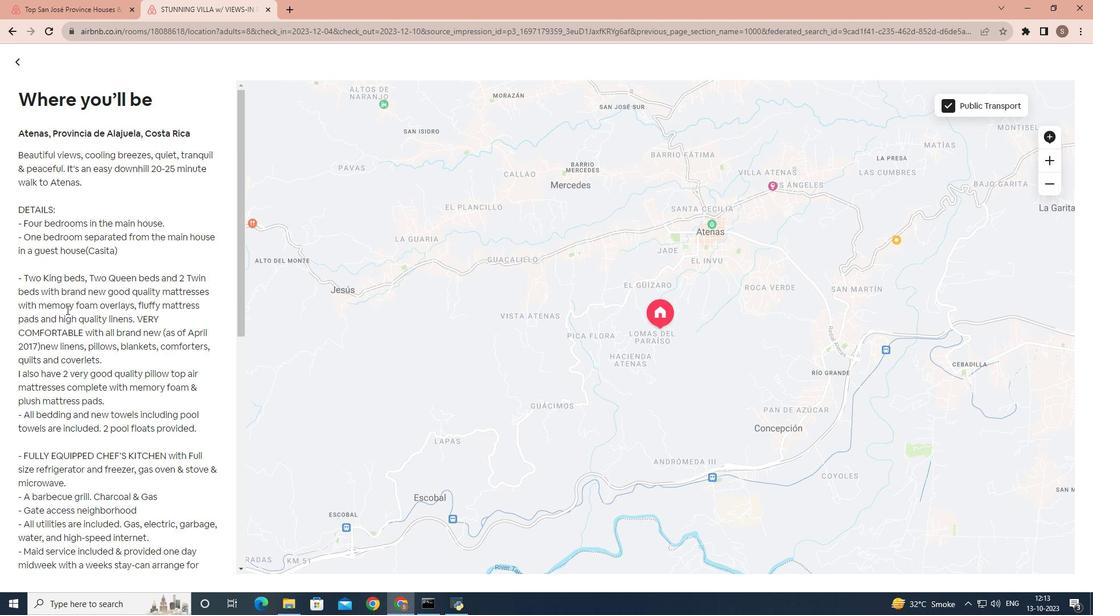 
Action: Mouse scrolled (66, 309) with delta (0, 0)
Screenshot: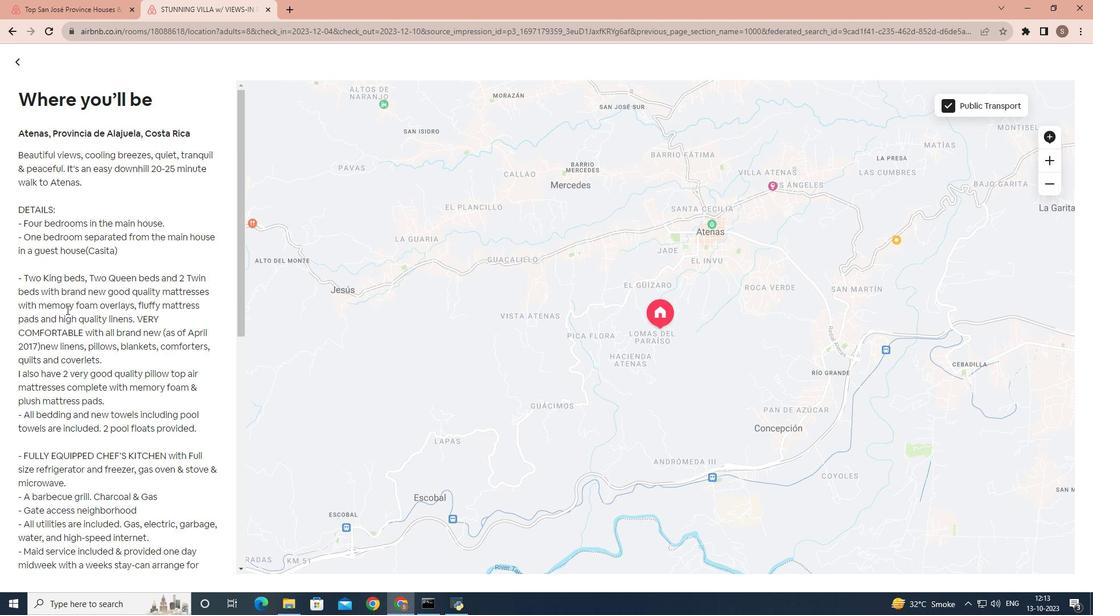 
Action: Mouse scrolled (66, 309) with delta (0, 0)
Screenshot: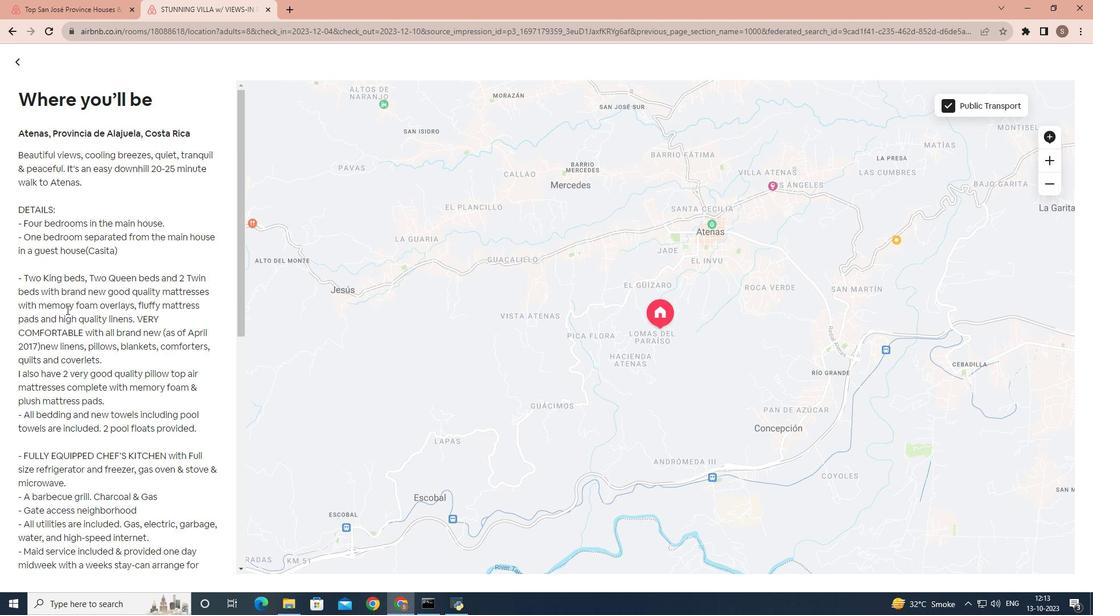 
Action: Mouse scrolled (66, 309) with delta (0, 0)
Screenshot: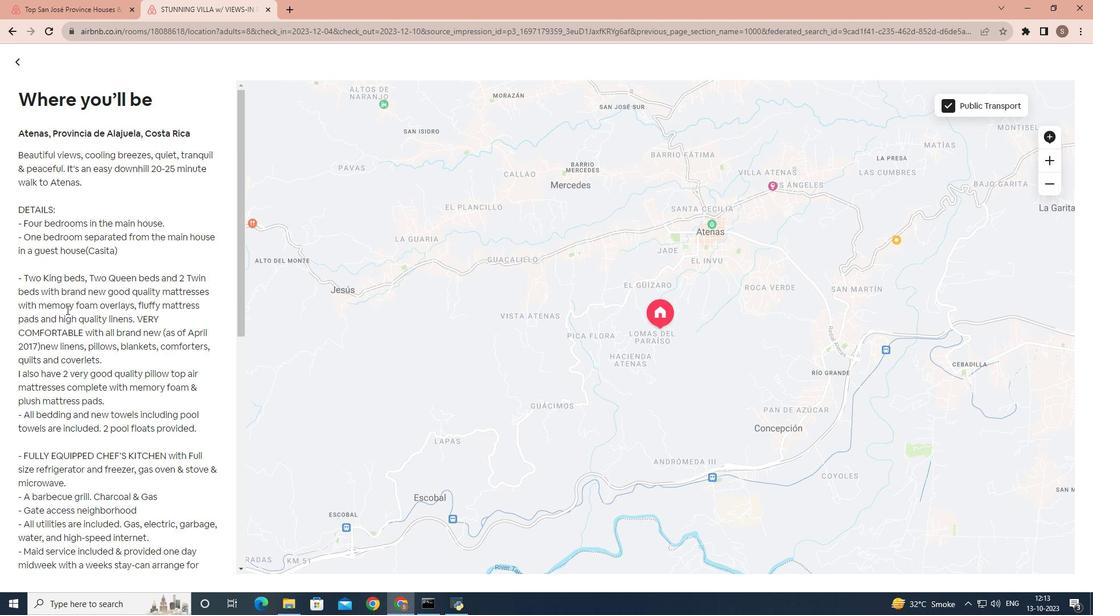 
Action: Mouse scrolled (66, 309) with delta (0, 0)
Screenshot: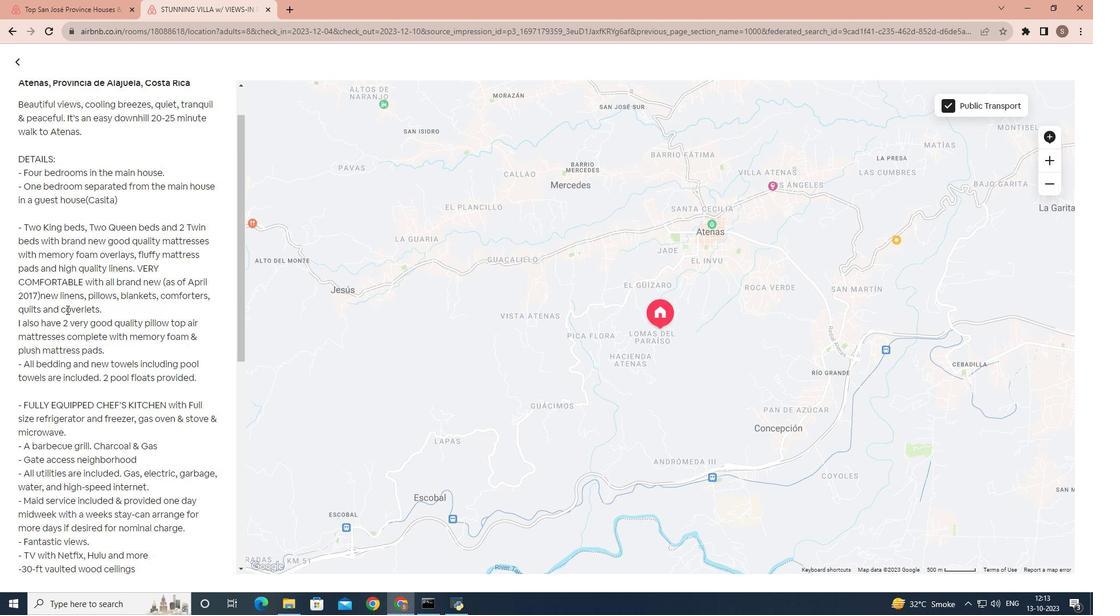 
Action: Mouse scrolled (66, 309) with delta (0, 0)
Screenshot: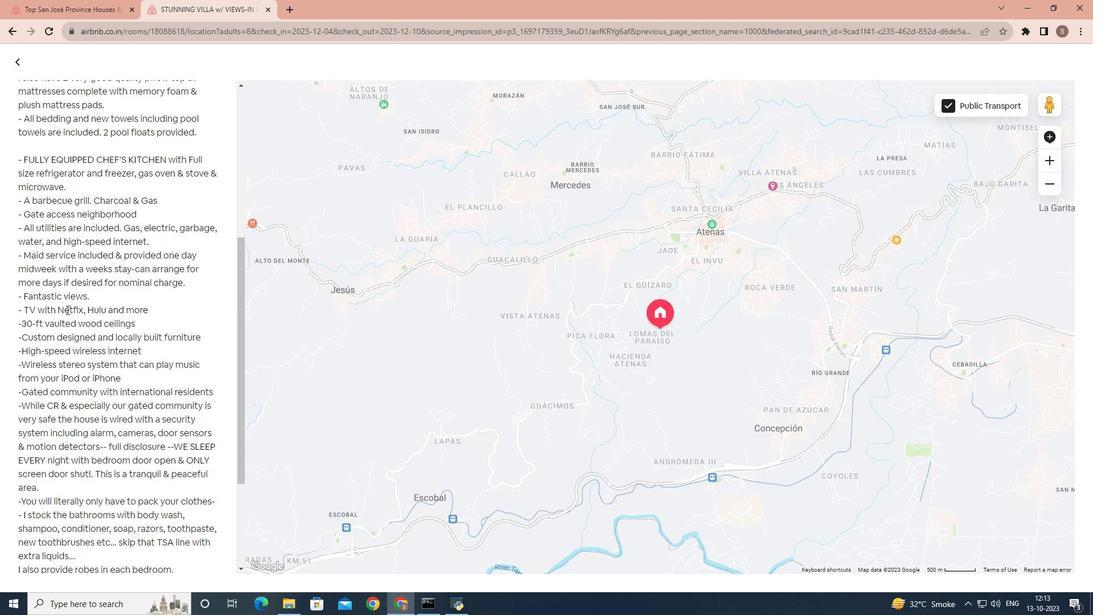 
Action: Mouse scrolled (66, 309) with delta (0, 0)
